 Task: Select traffic view around selected location Cape Romain National Wildlife Refuge, South Carolina, United States and identify the nearest hotel to the peak traffic point
Action: Mouse moved to (167, 85)
Screenshot: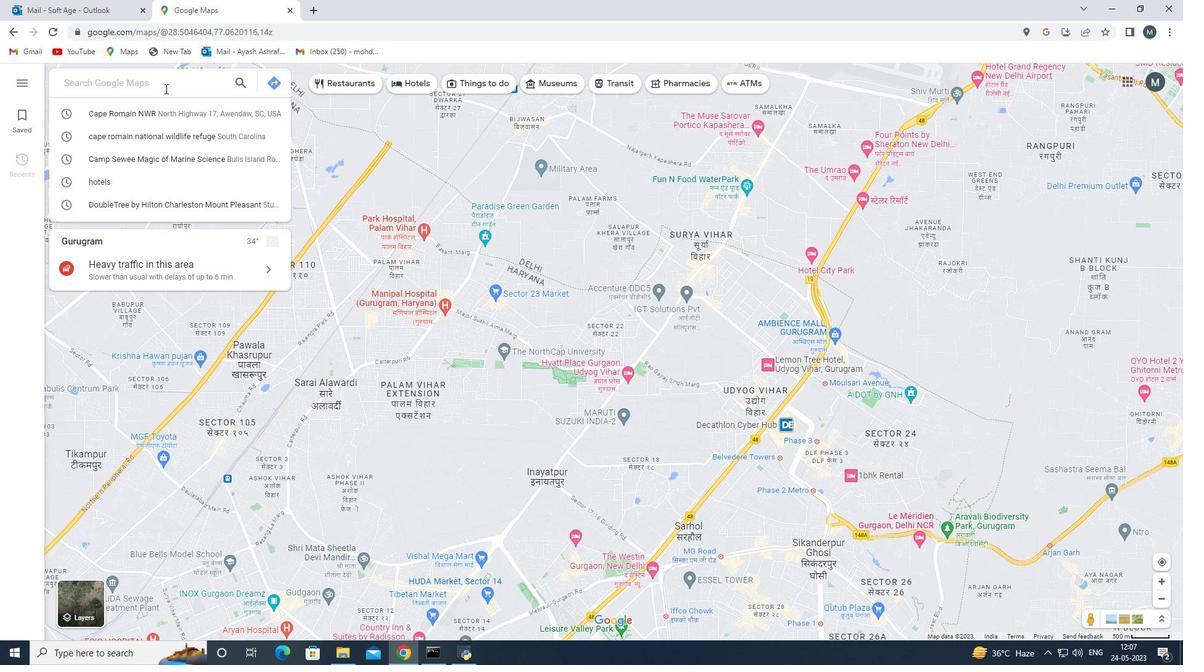
Action: Mouse pressed left at (167, 85)
Screenshot: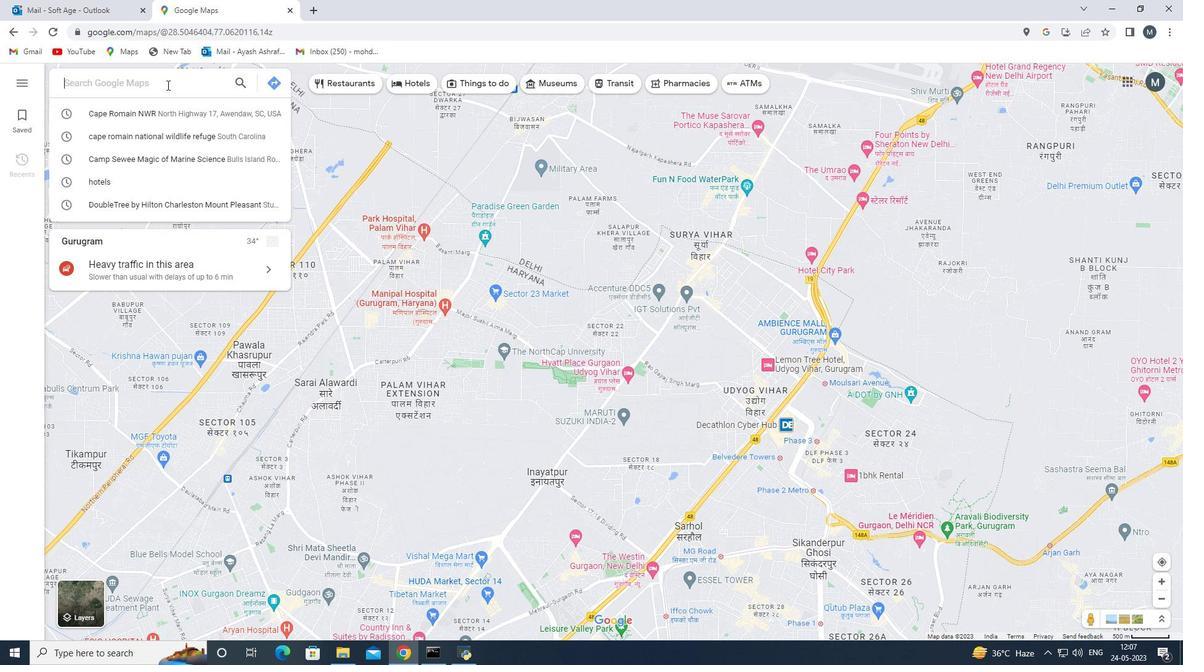 
Action: Key pressed <Key.shift>Cape<Key.space>romain<Key.space>national<Key.space>wildlife<Key.space>refuge,south<Key.space>carolina,<Key.space>united<Key.space>states<Key.space>
Screenshot: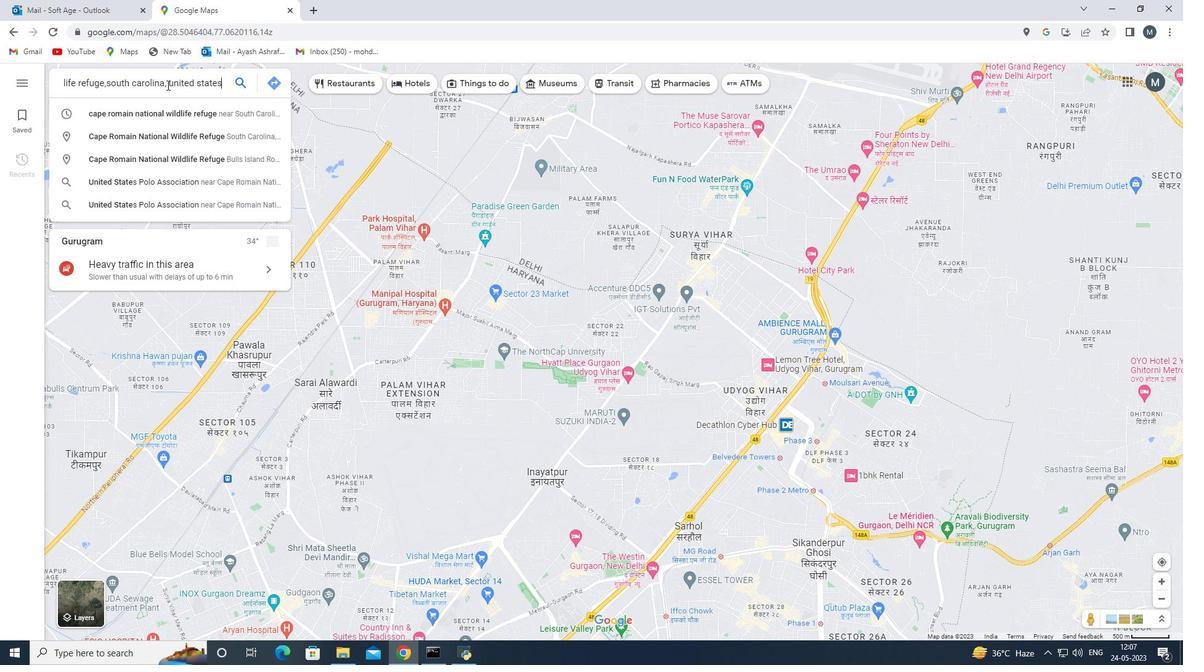 
Action: Mouse moved to (244, 85)
Screenshot: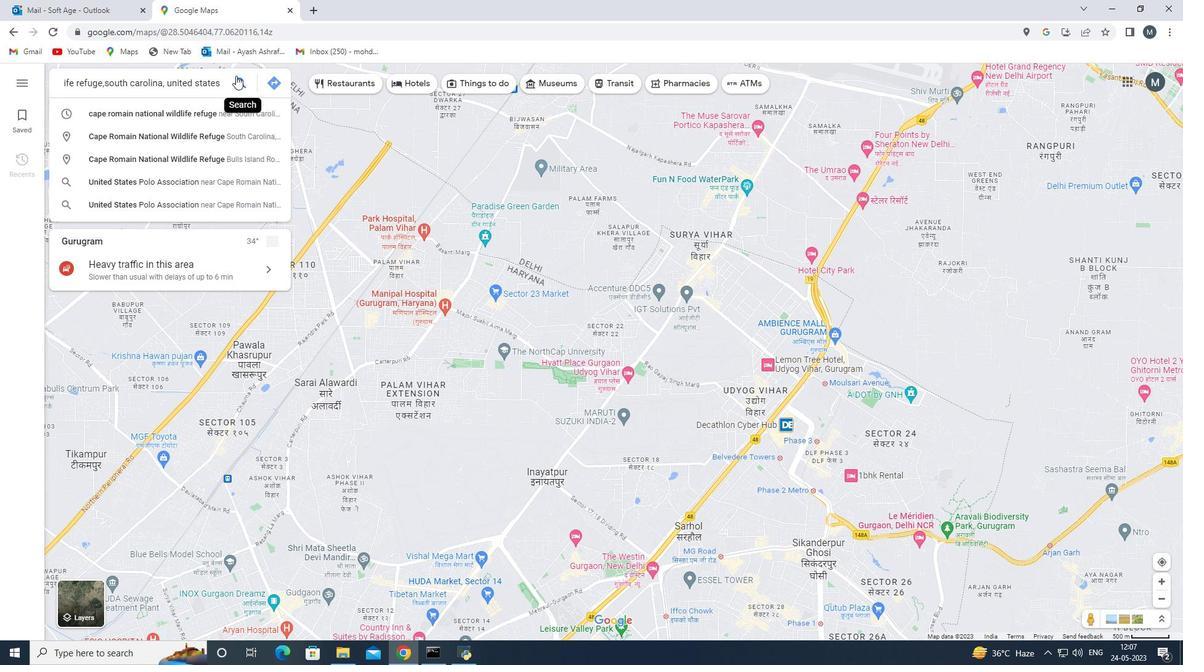 
Action: Mouse pressed left at (244, 85)
Screenshot: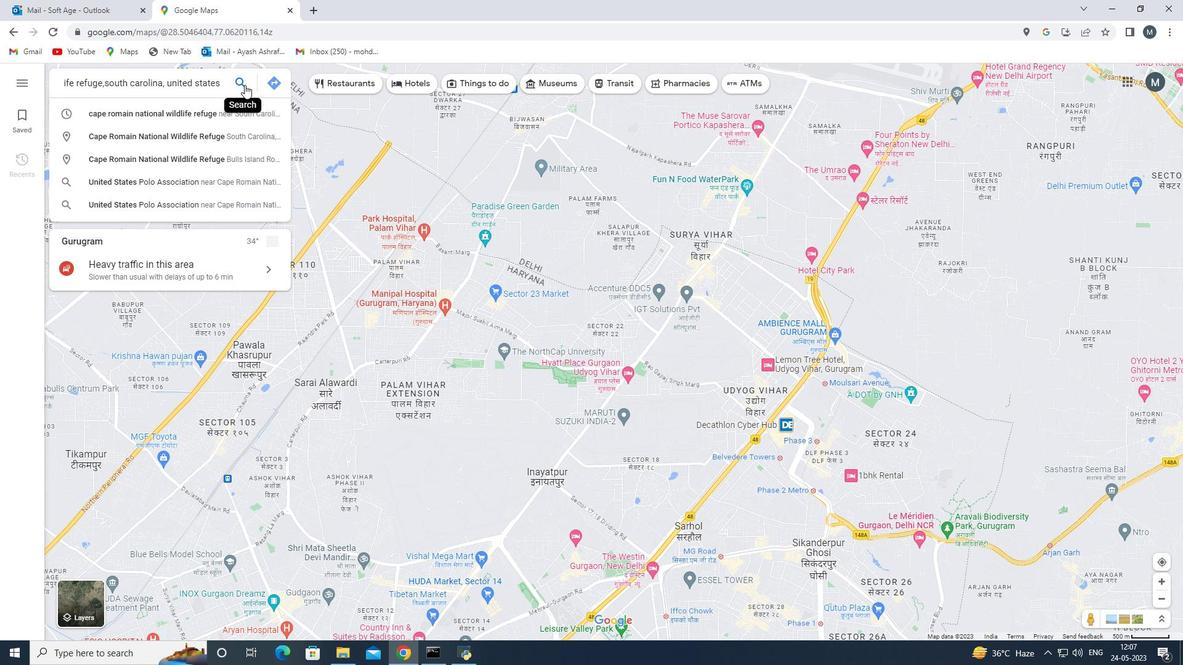 
Action: Mouse moved to (421, 607)
Screenshot: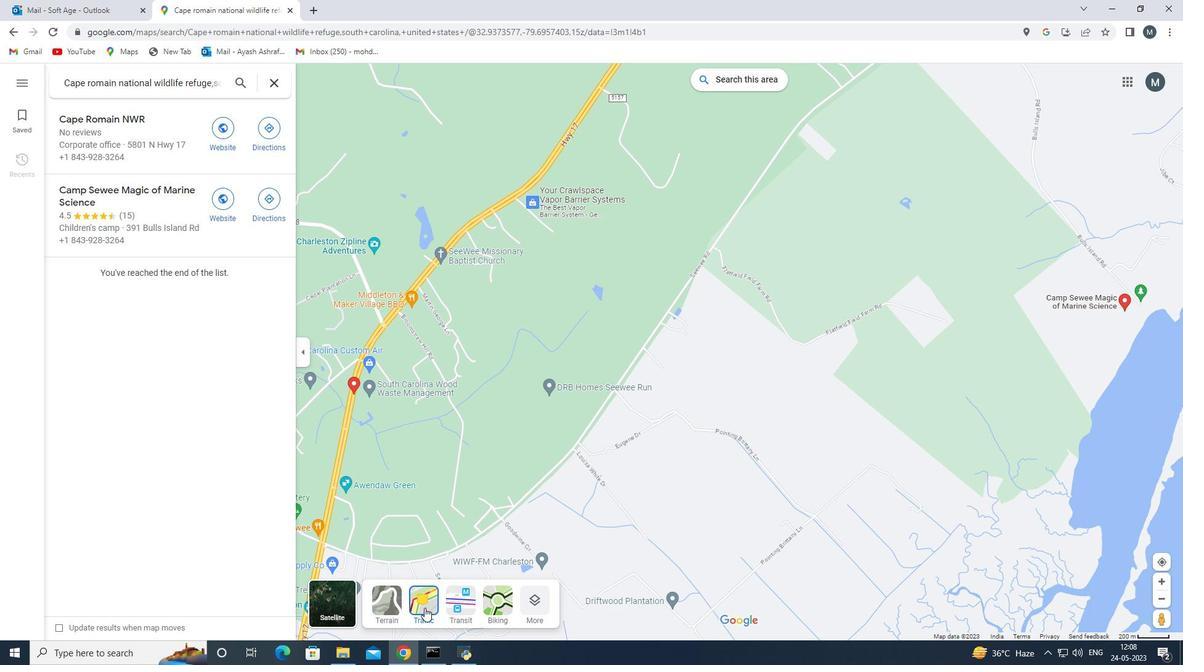 
Action: Mouse pressed left at (421, 607)
Screenshot: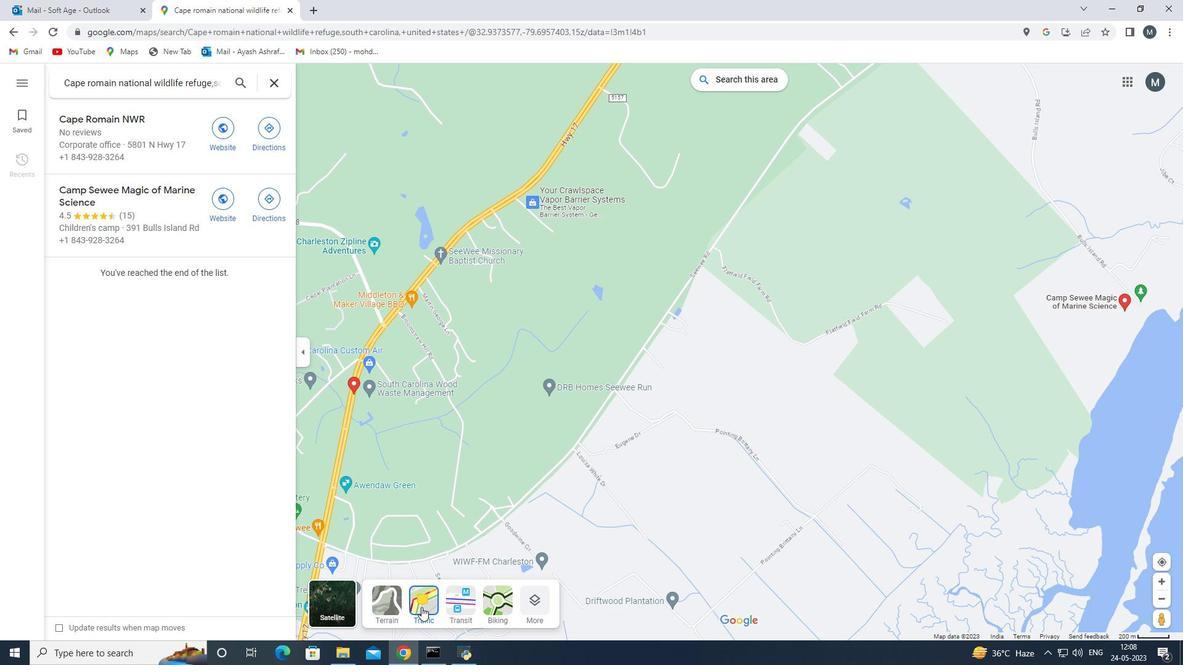 
Action: Mouse moved to (343, 607)
Screenshot: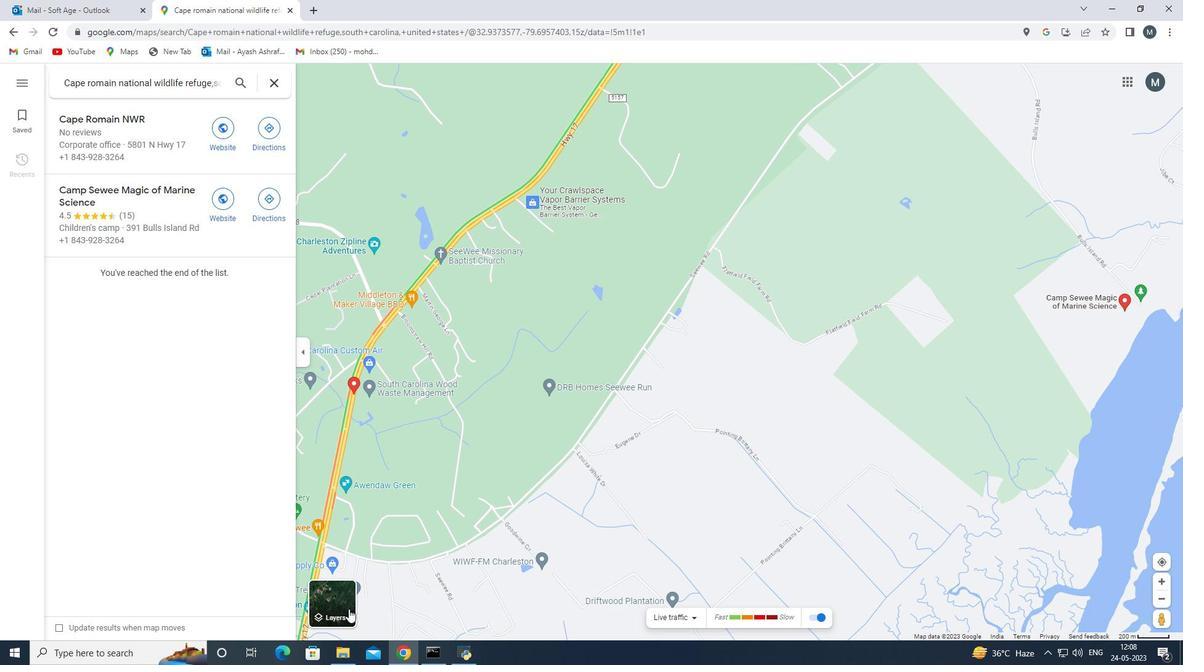 
Action: Mouse pressed left at (343, 607)
Screenshot: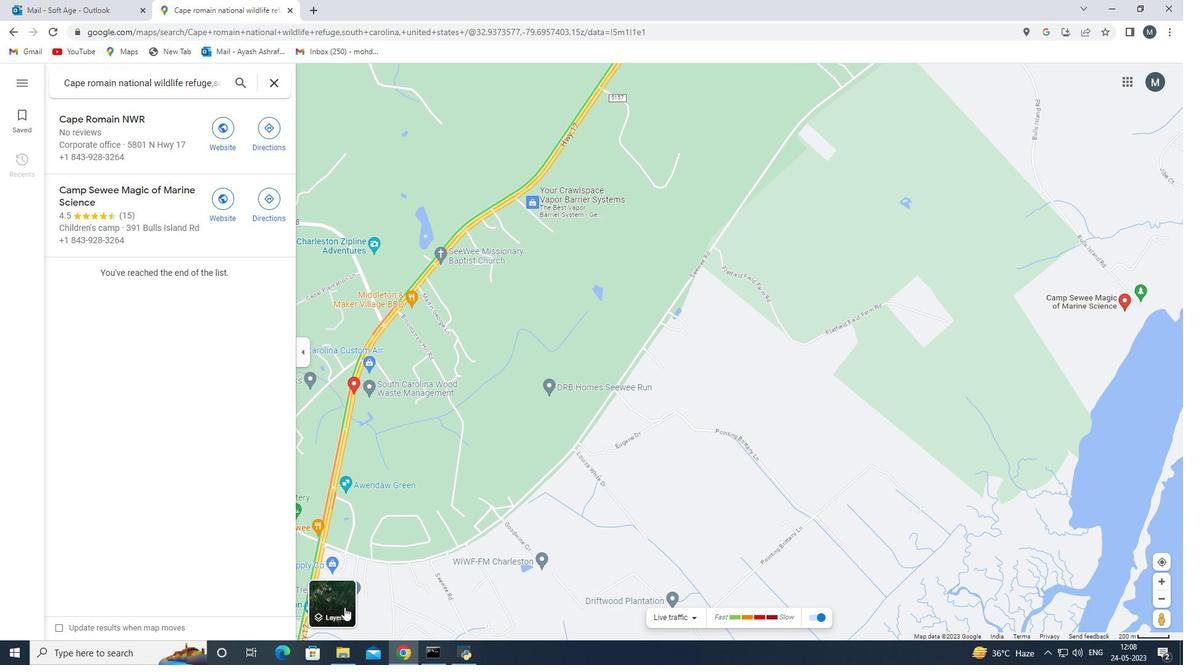 
Action: Mouse moved to (587, 457)
Screenshot: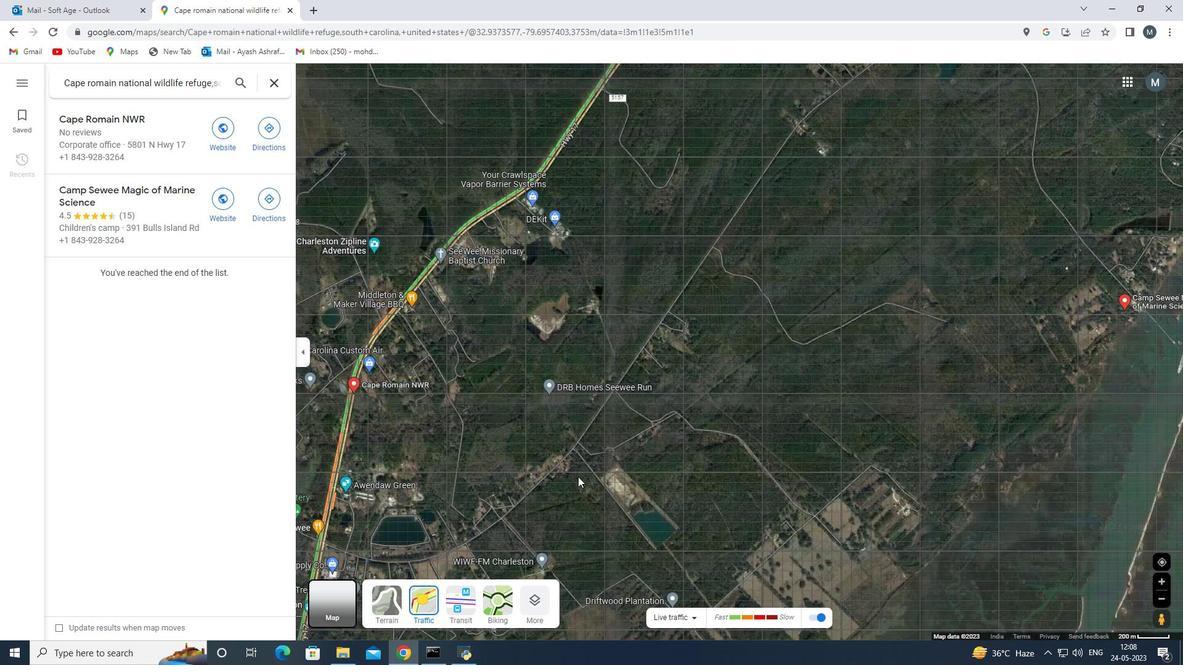 
Action: Mouse scrolled (587, 457) with delta (0, 0)
Screenshot: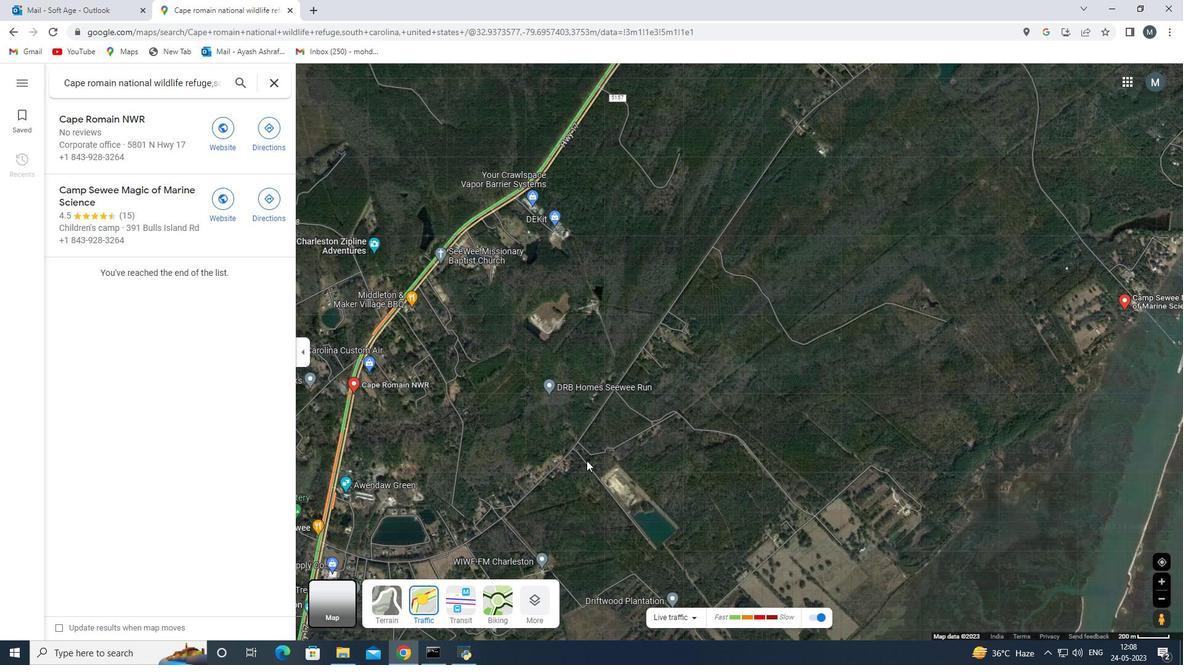 
Action: Mouse scrolled (587, 457) with delta (0, 0)
Screenshot: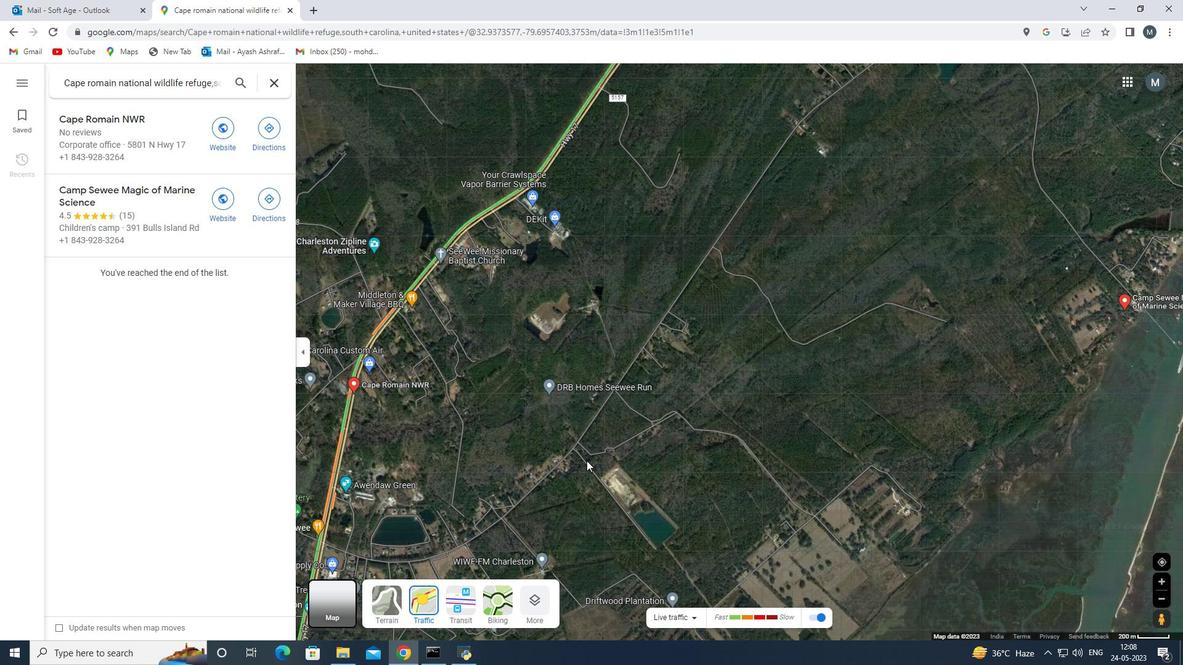 
Action: Mouse moved to (539, 404)
Screenshot: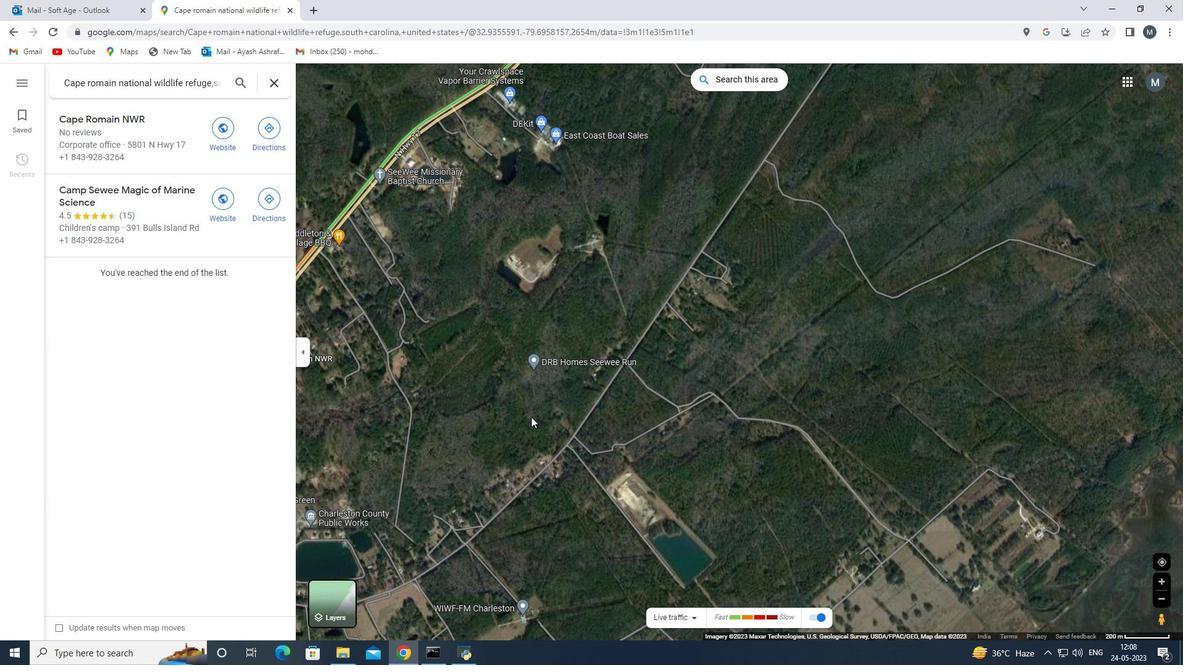 
Action: Mouse scrolled (539, 404) with delta (0, 0)
Screenshot: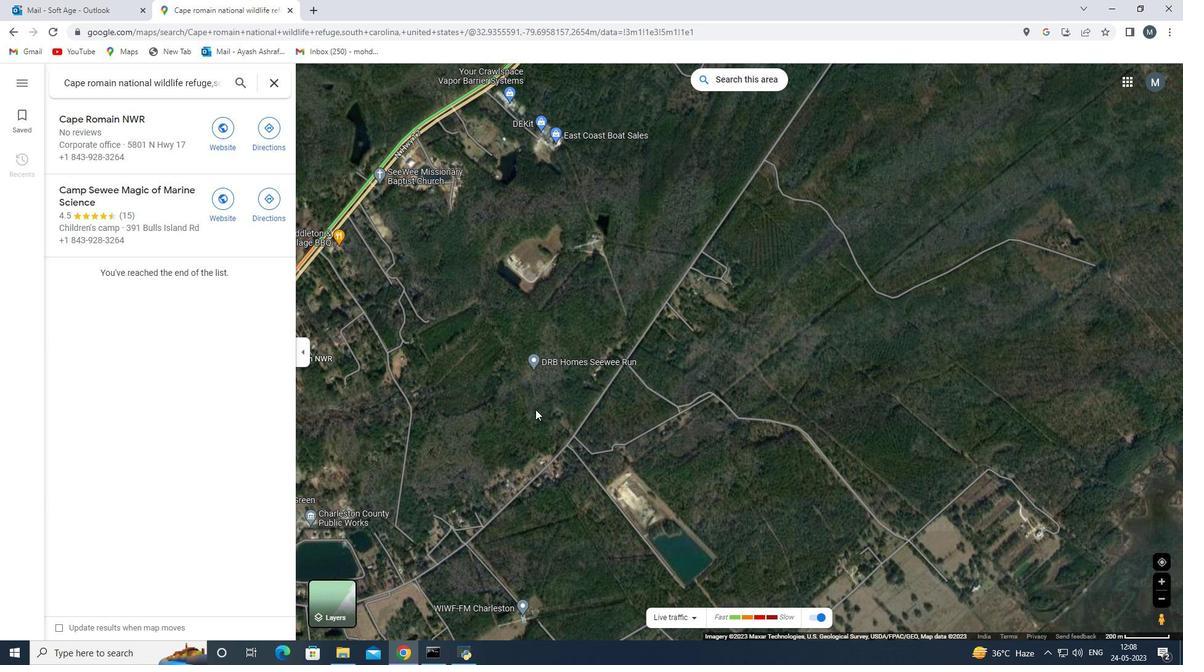 
Action: Mouse scrolled (539, 404) with delta (0, 0)
Screenshot: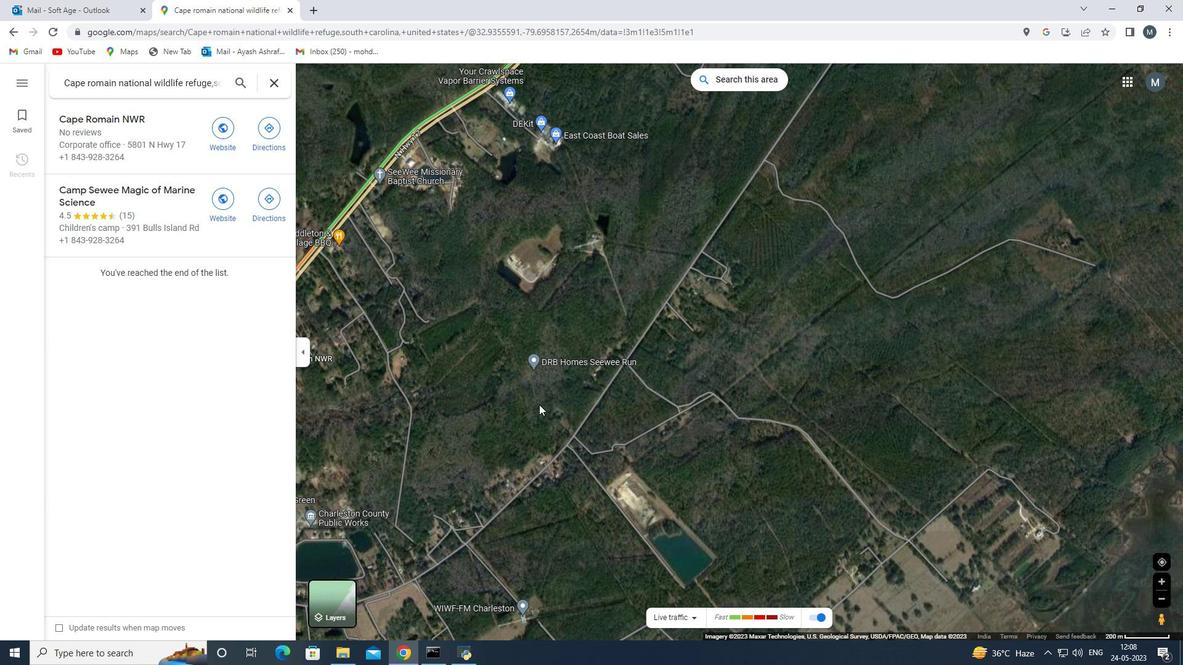 
Action: Mouse scrolled (539, 404) with delta (0, 0)
Screenshot: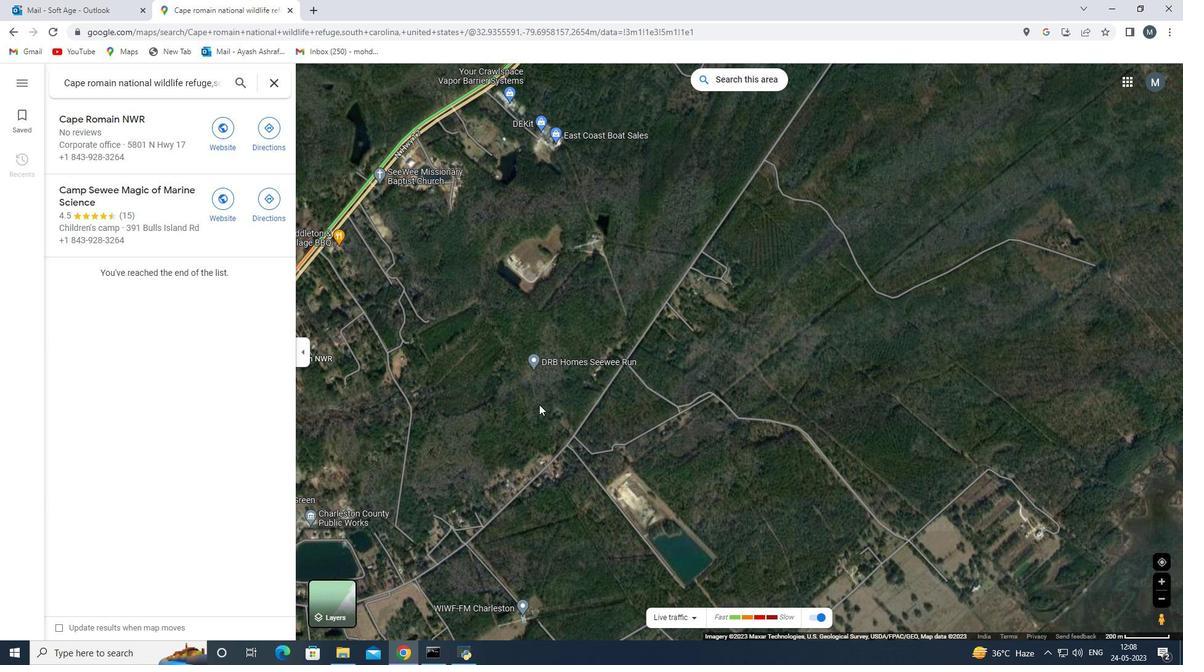 
Action: Mouse moved to (539, 404)
Screenshot: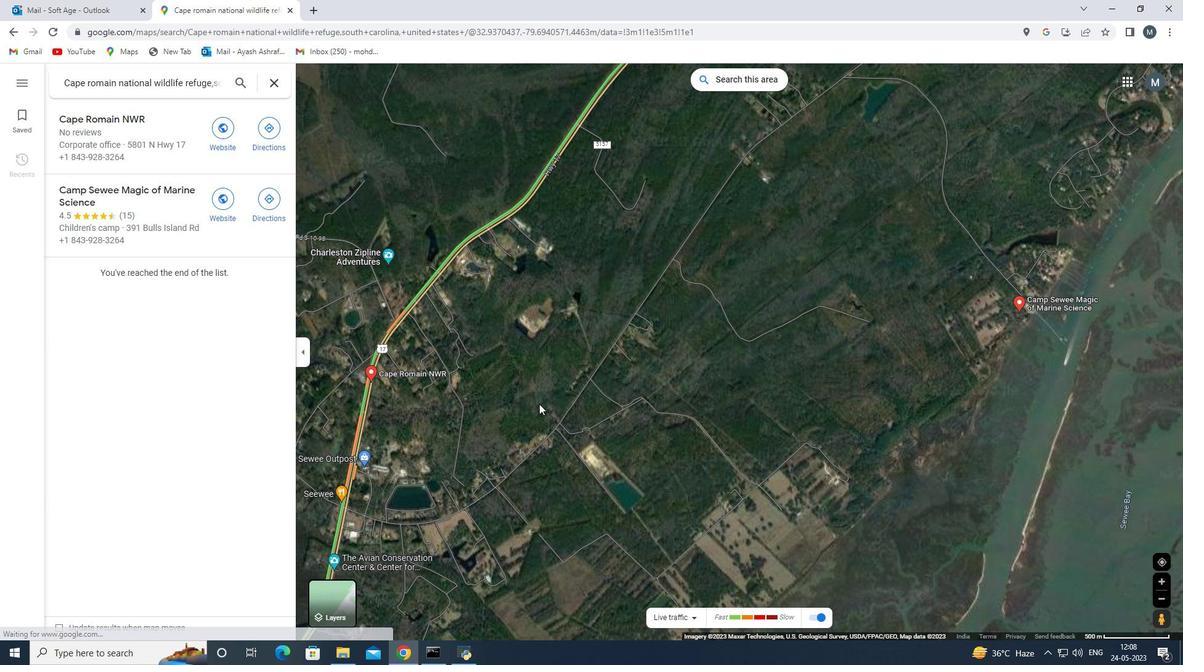 
Action: Mouse scrolled (539, 404) with delta (0, 0)
Screenshot: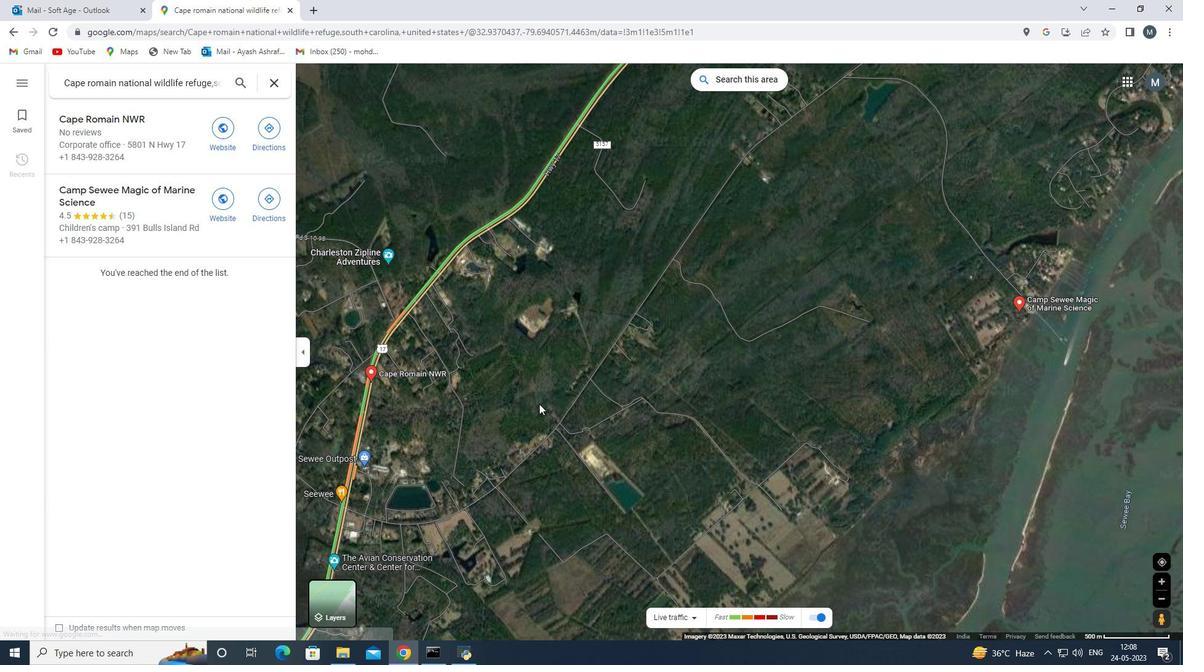 
Action: Mouse moved to (277, 87)
Screenshot: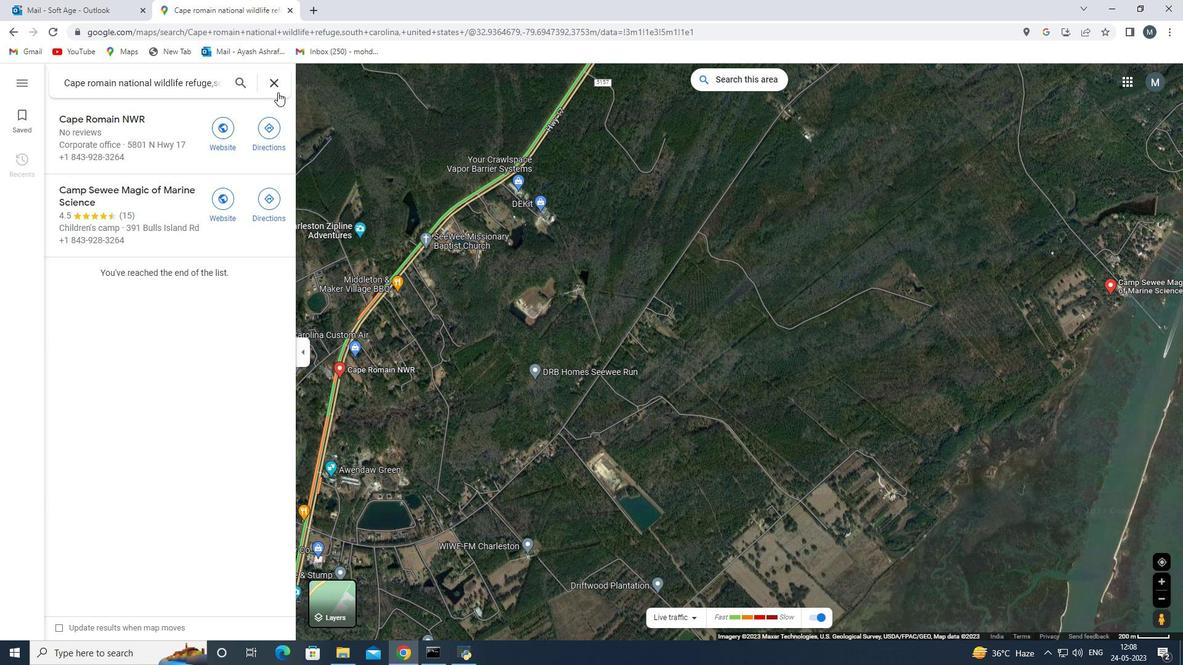 
Action: Mouse pressed left at (277, 87)
Screenshot: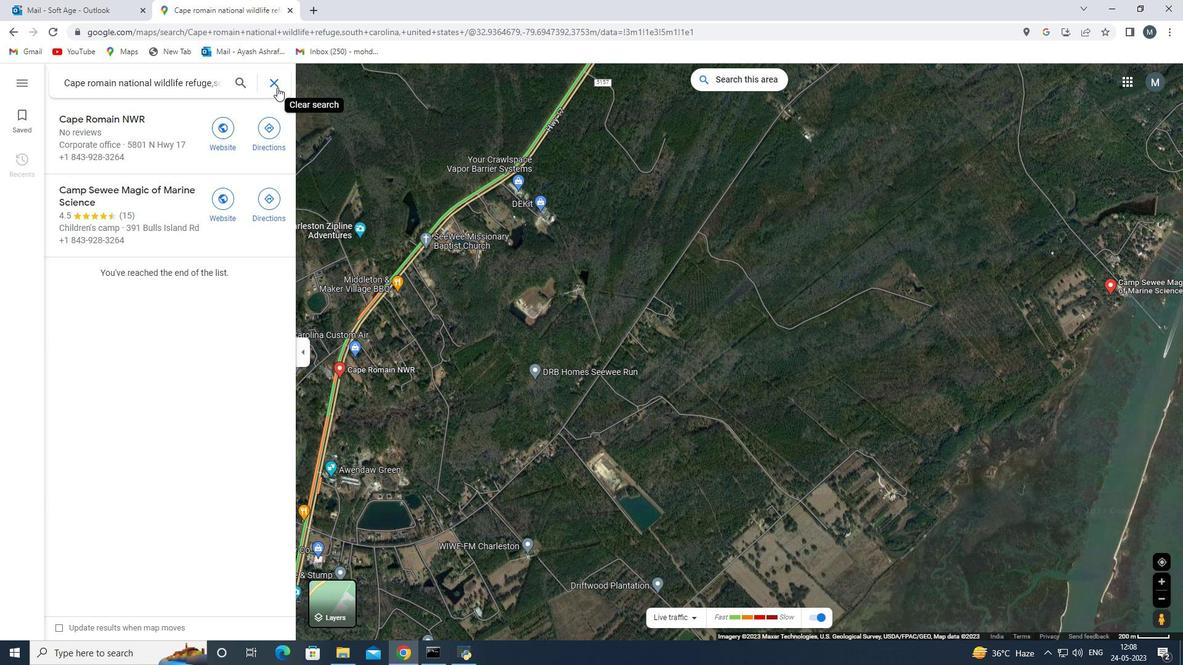 
Action: Mouse moved to (407, 381)
Screenshot: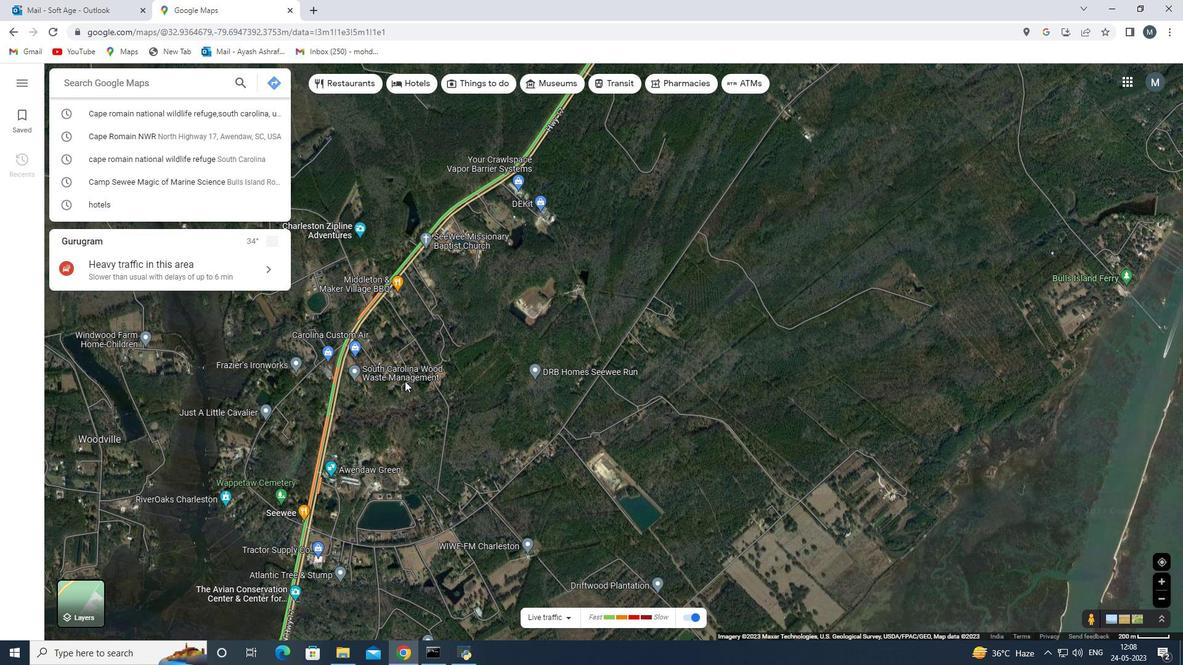 
Action: Mouse scrolled (407, 382) with delta (0, 0)
Screenshot: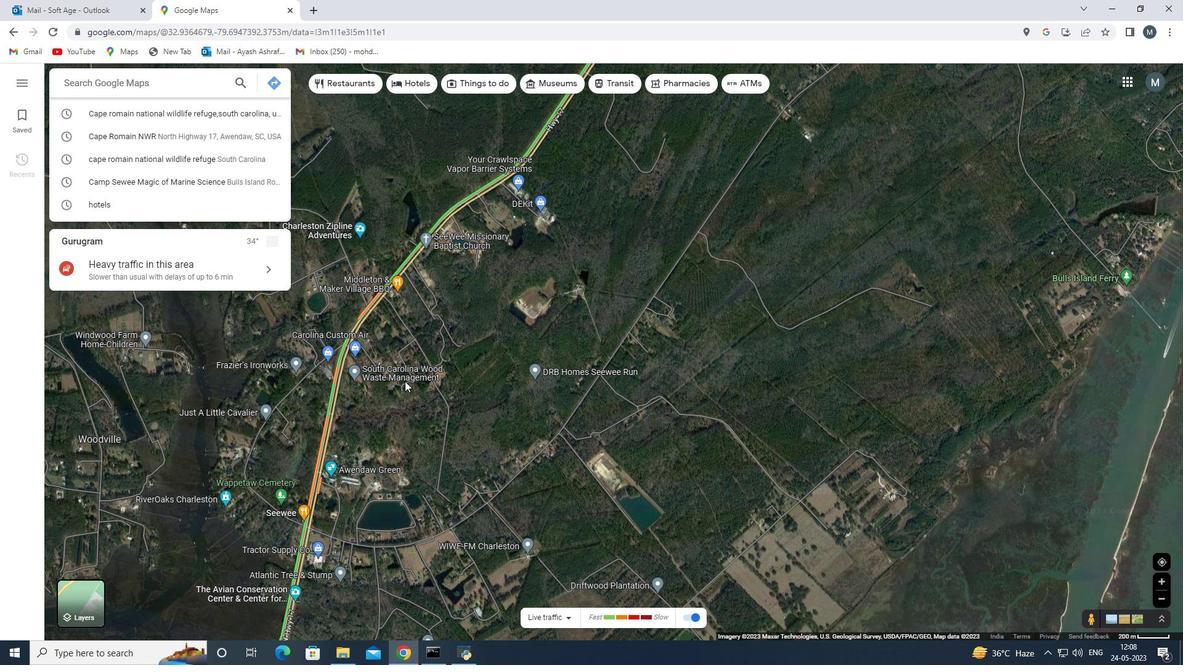 
Action: Mouse scrolled (407, 382) with delta (0, 0)
Screenshot: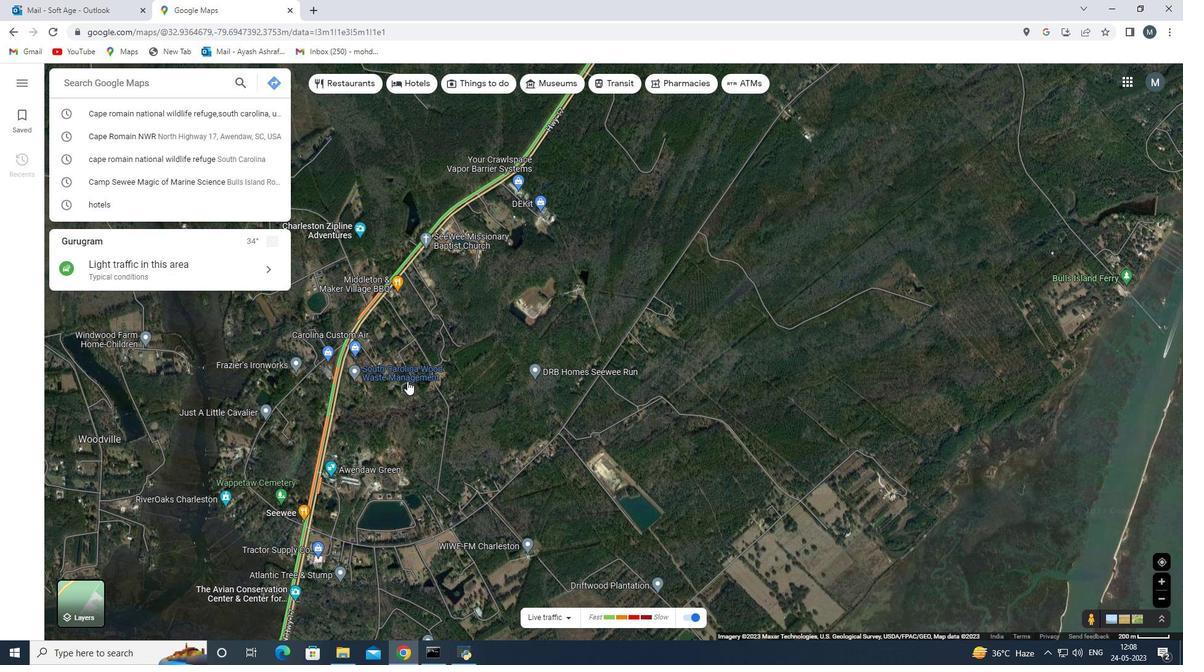 
Action: Mouse moved to (189, 345)
Screenshot: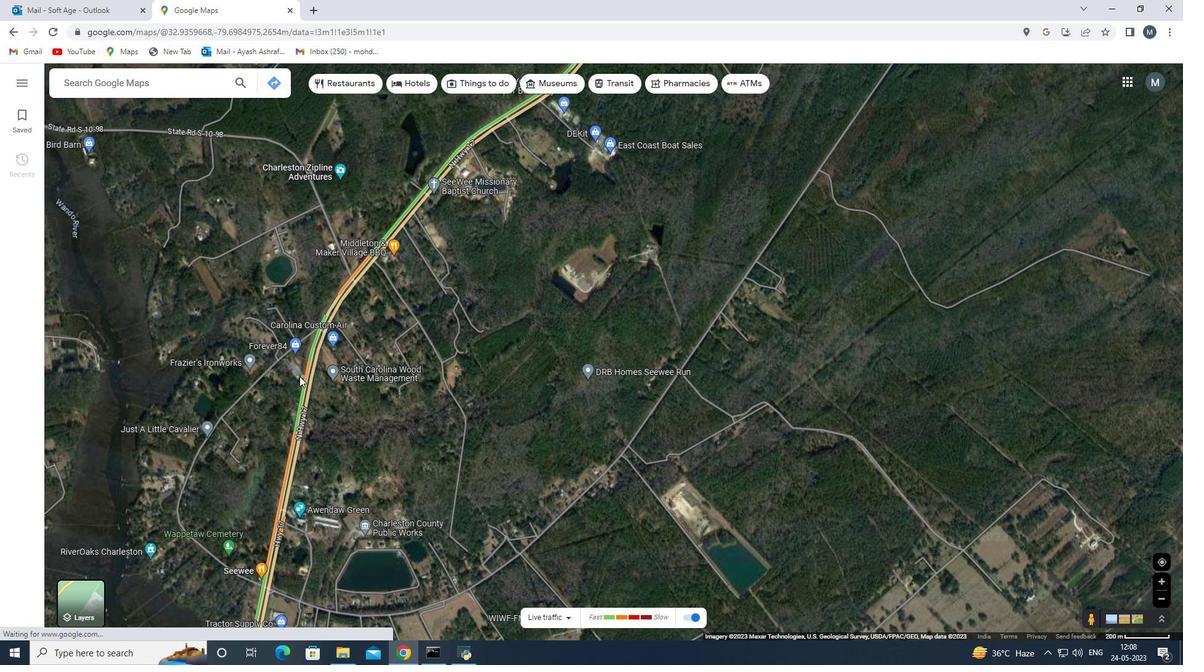 
Action: Mouse pressed left at (189, 345)
Screenshot: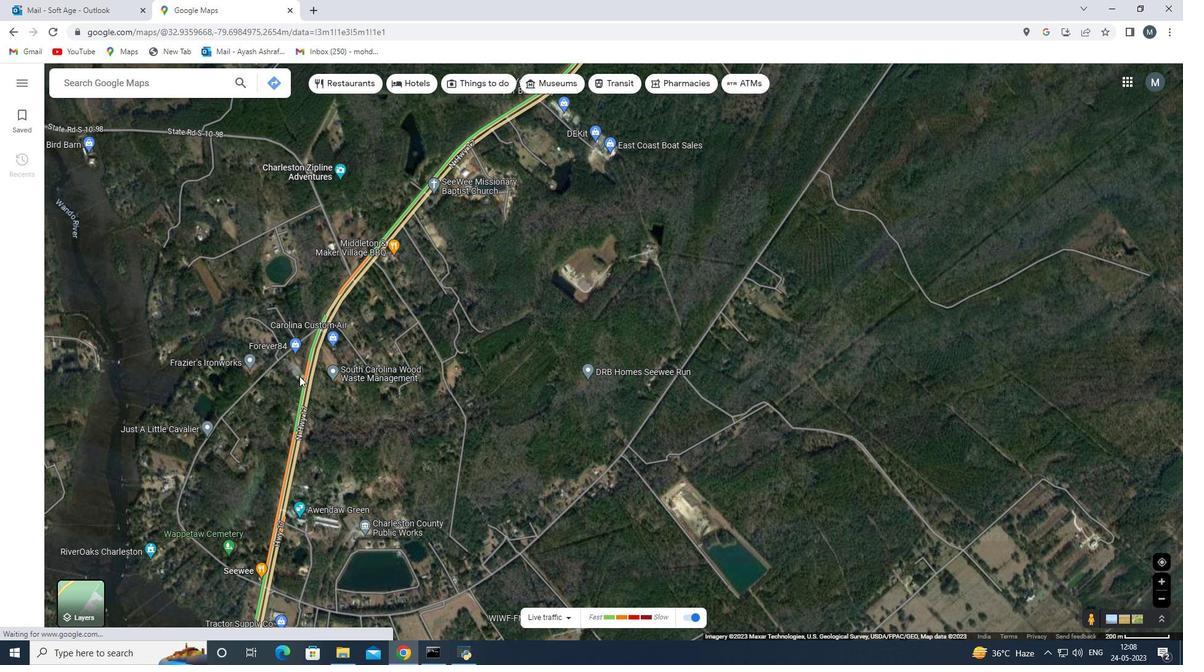 
Action: Mouse moved to (633, 342)
Screenshot: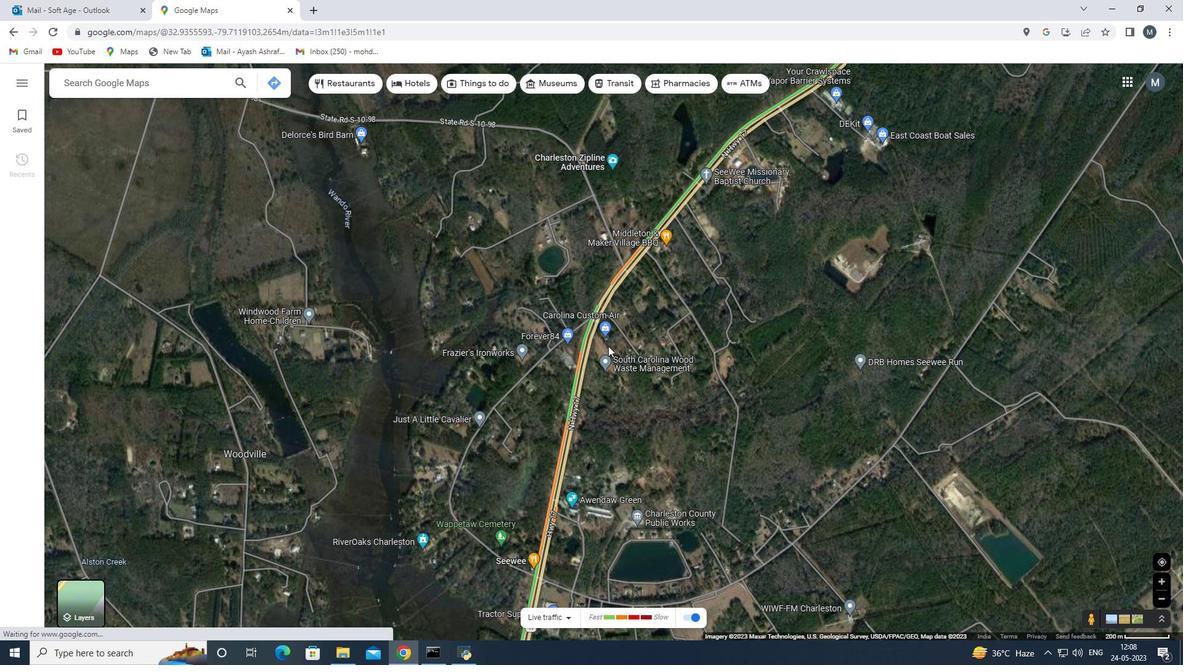 
Action: Mouse scrolled (633, 341) with delta (0, 0)
Screenshot: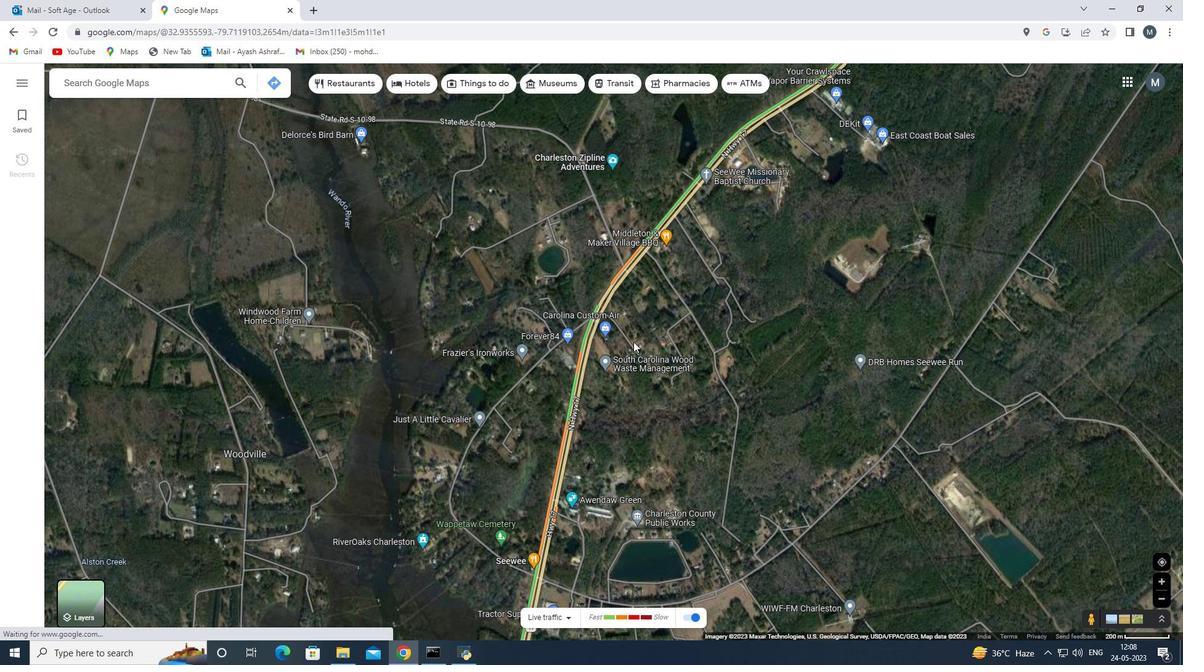 
Action: Mouse scrolled (633, 341) with delta (0, 0)
Screenshot: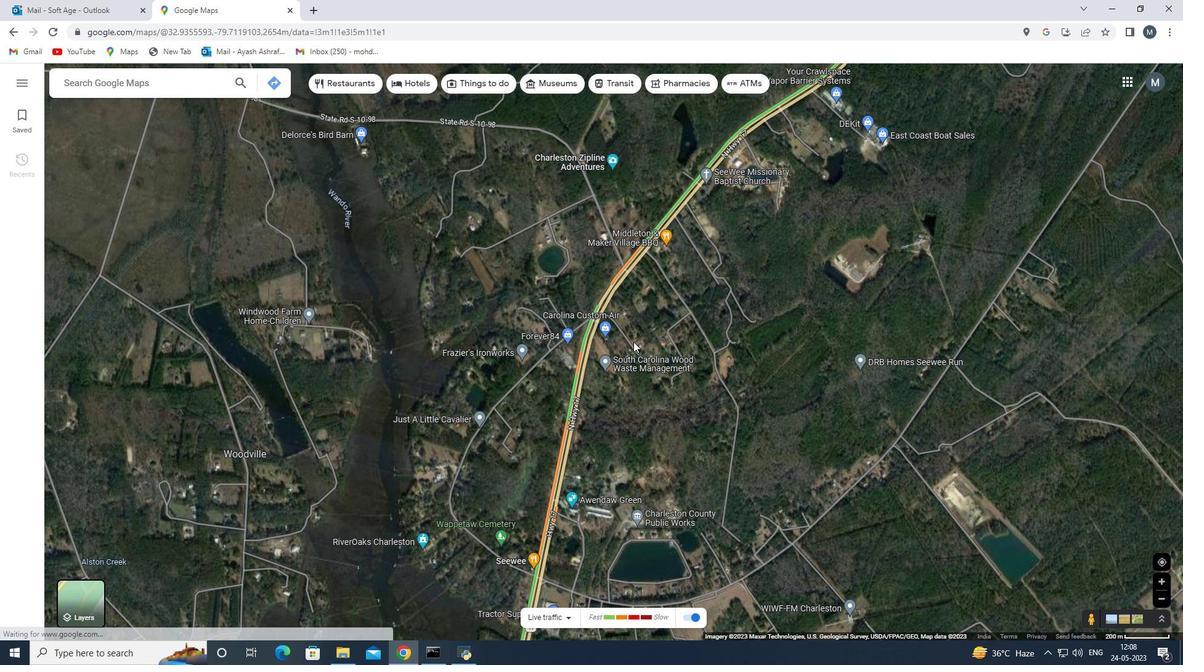 
Action: Mouse moved to (687, 317)
Screenshot: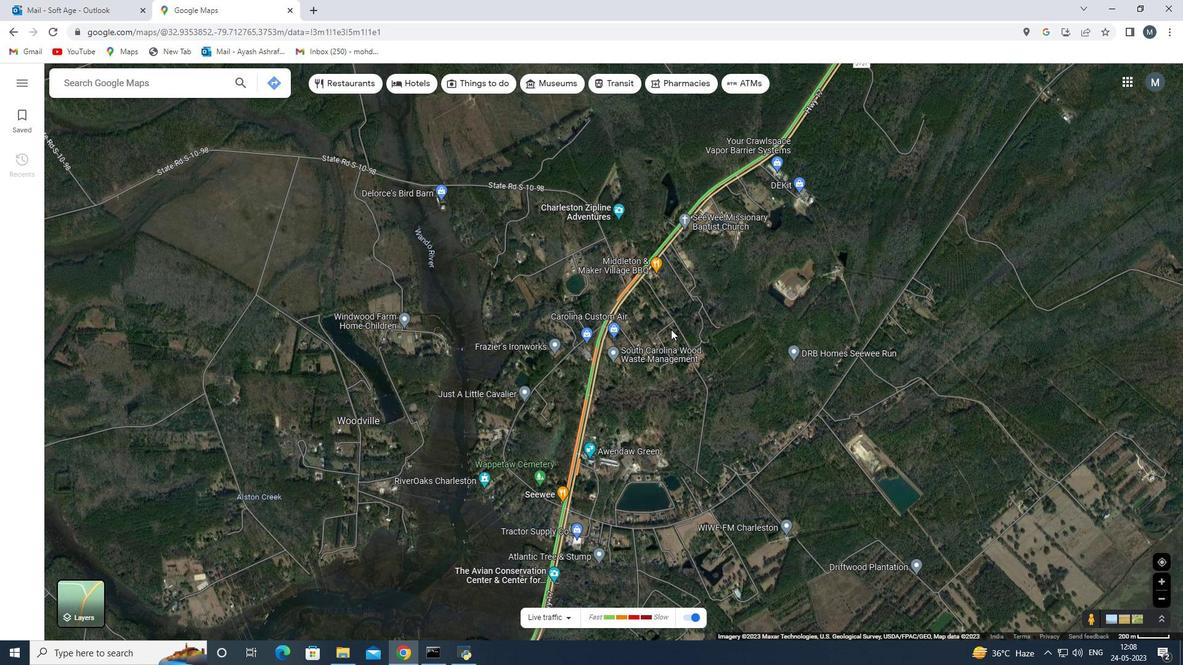 
Action: Mouse scrolled (687, 317) with delta (0, 0)
Screenshot: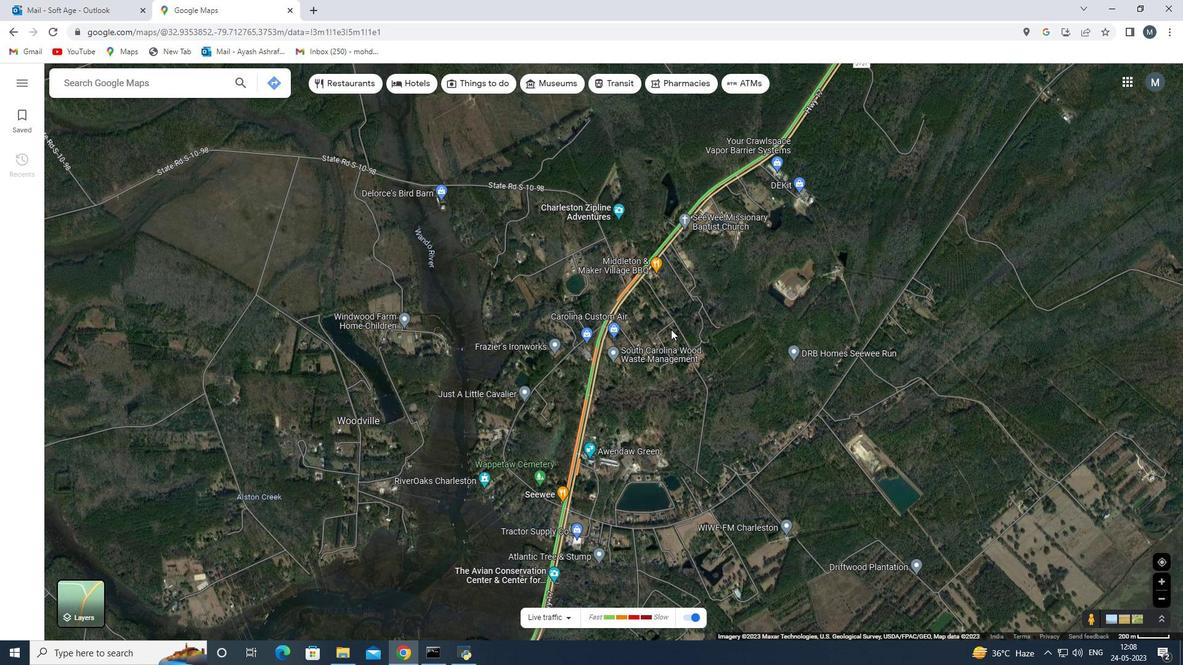 
Action: Mouse moved to (691, 316)
Screenshot: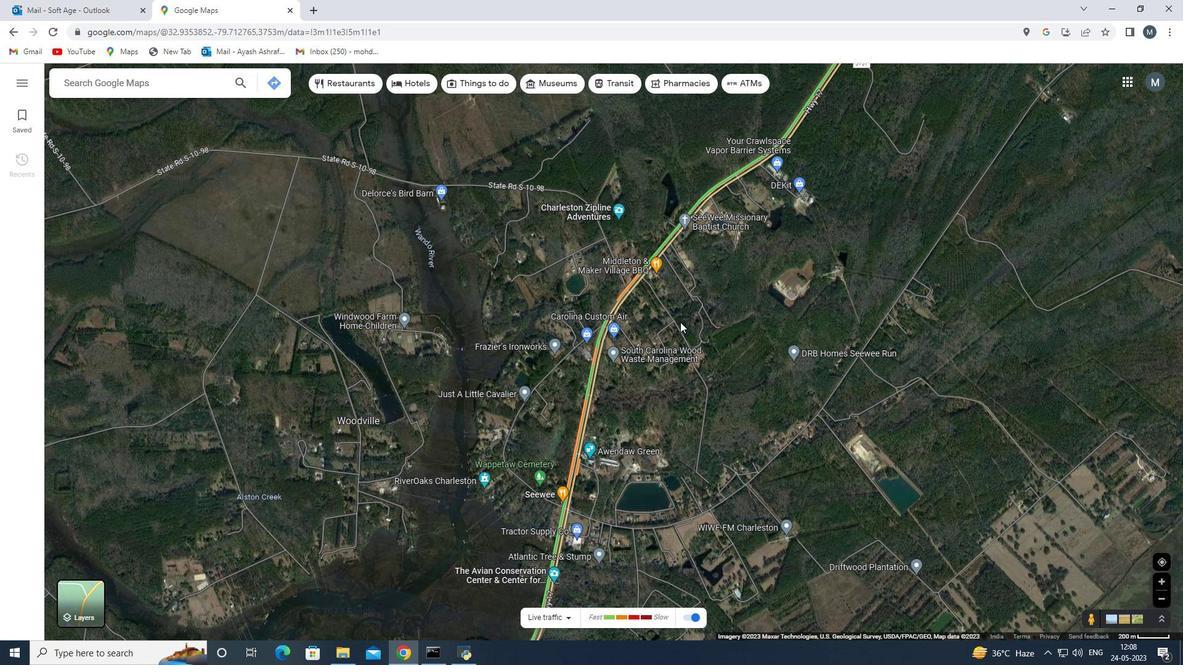 
Action: Mouse scrolled (691, 315) with delta (0, 0)
Screenshot: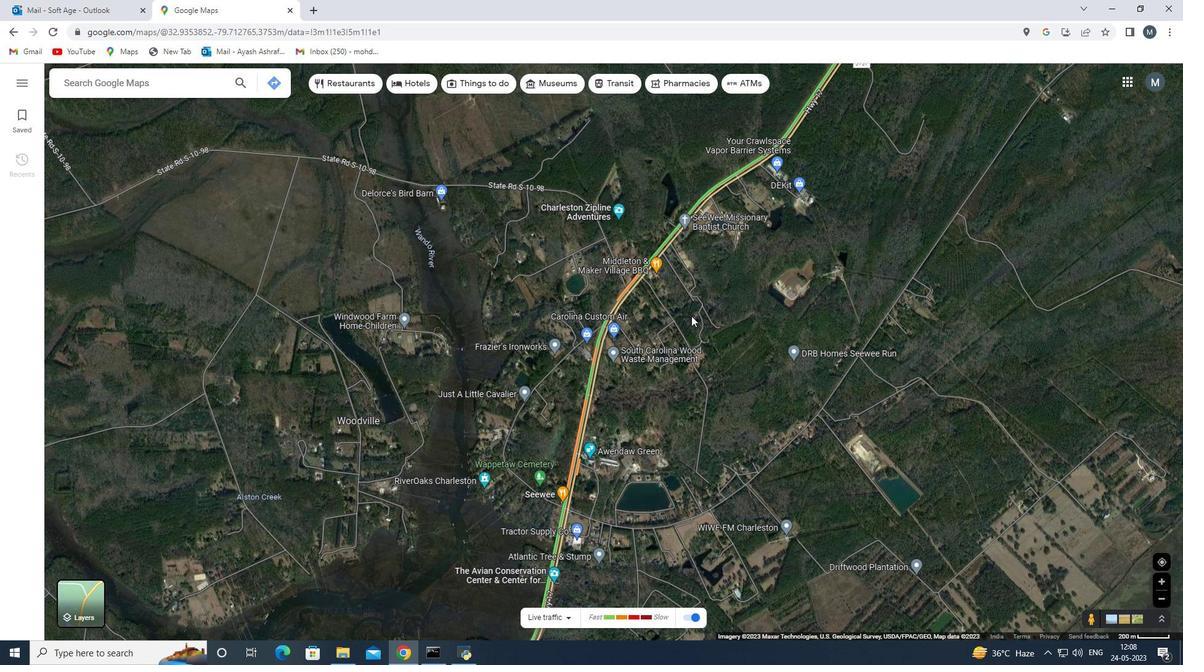 
Action: Mouse moved to (652, 349)
Screenshot: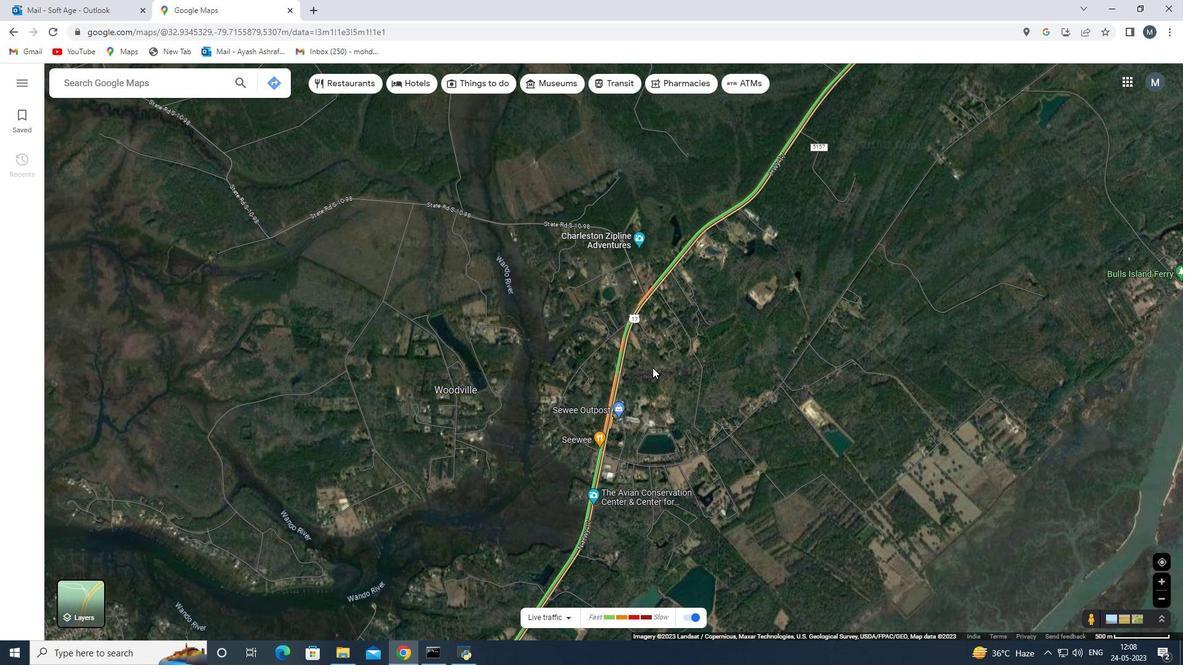 
Action: Mouse scrolled (652, 348) with delta (0, 0)
Screenshot: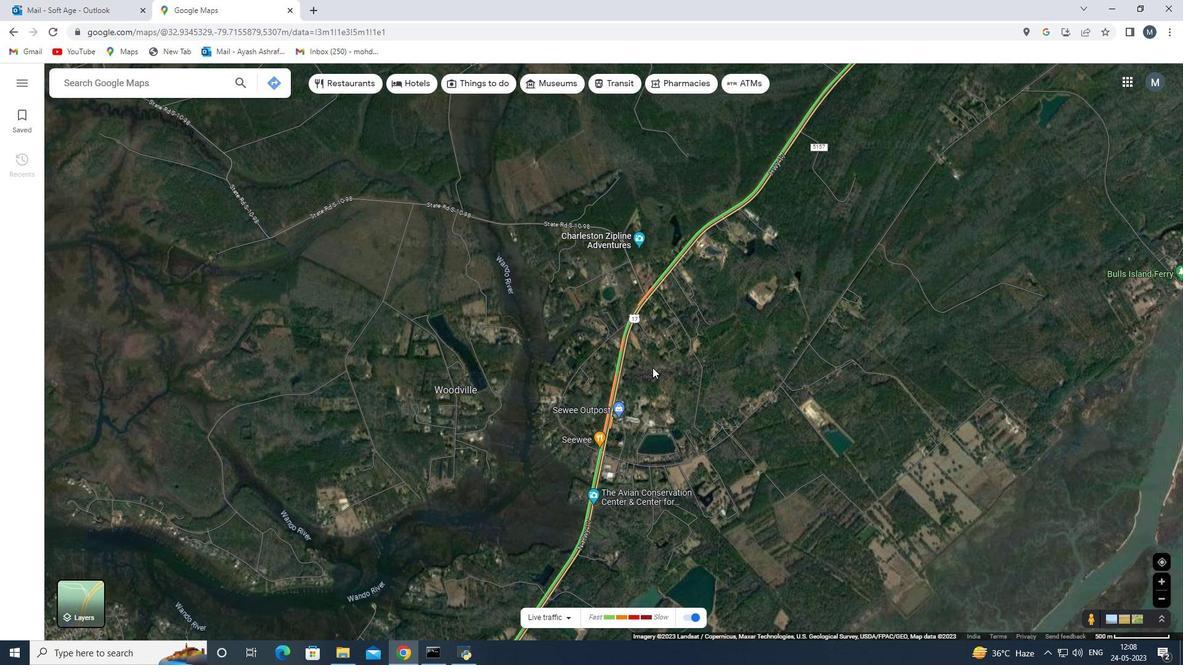 
Action: Mouse moved to (619, 395)
Screenshot: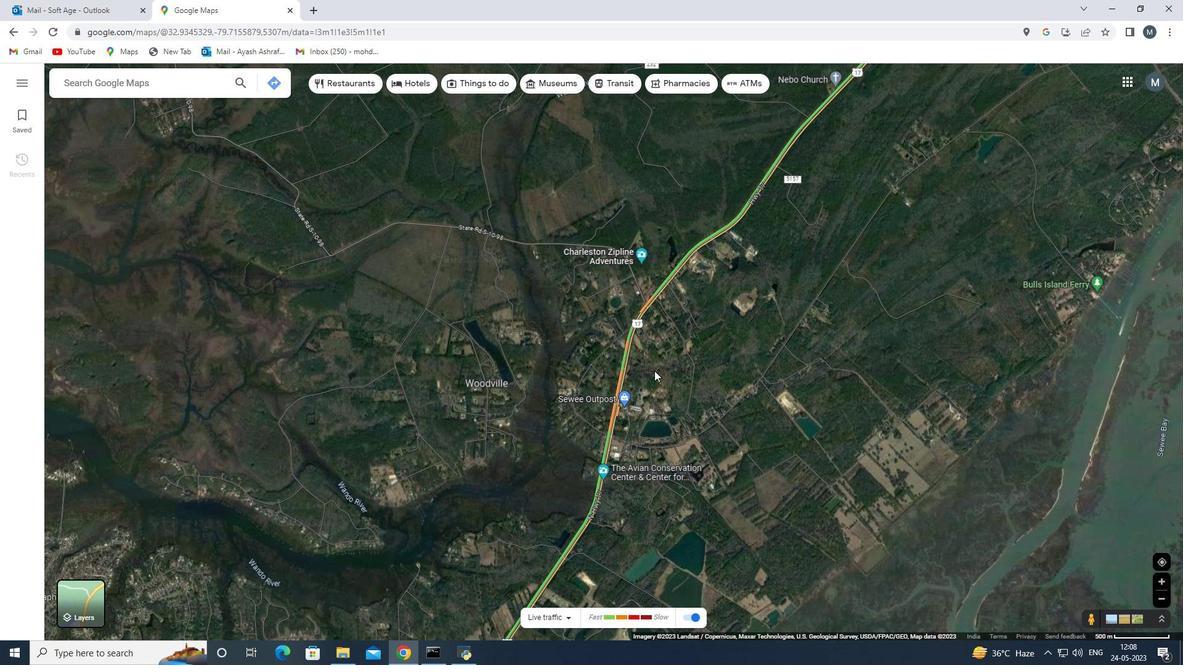 
Action: Mouse pressed left at (619, 395)
Screenshot: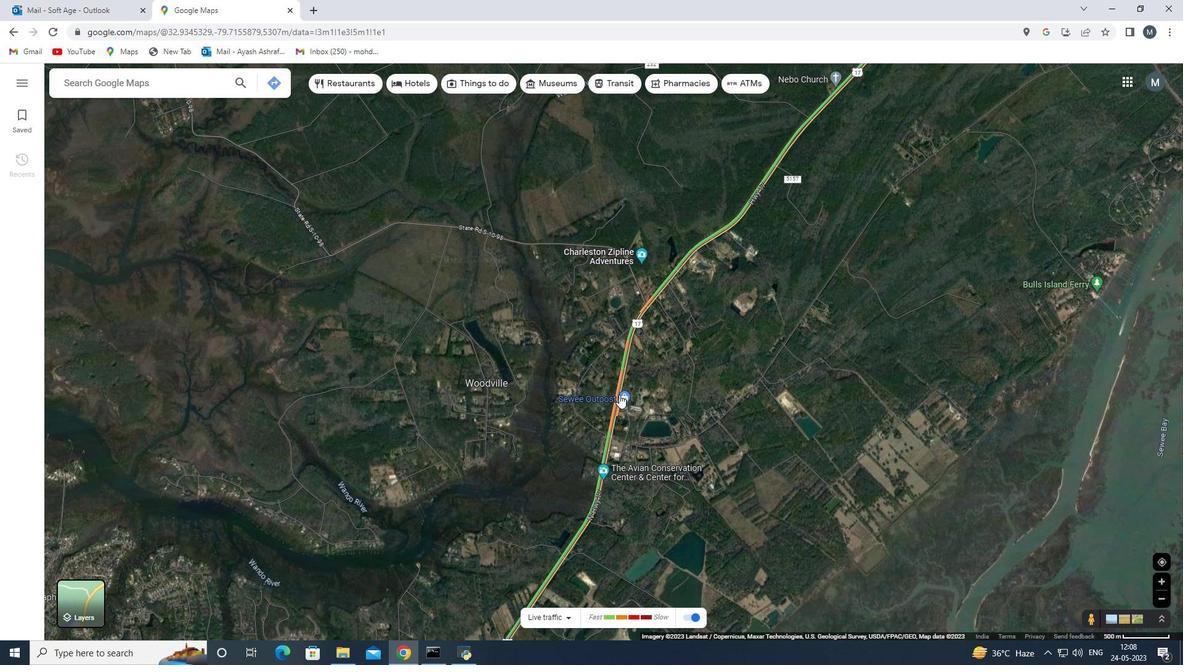 
Action: Mouse moved to (572, 423)
Screenshot: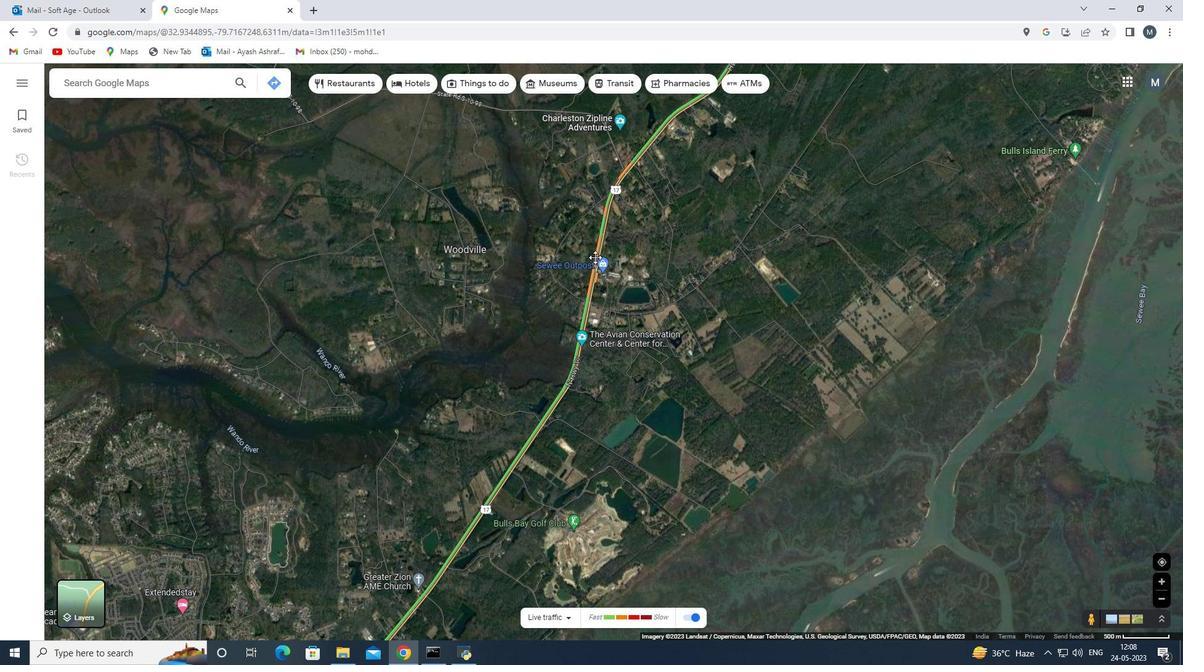 
Action: Mouse scrolled (572, 423) with delta (0, 0)
Screenshot: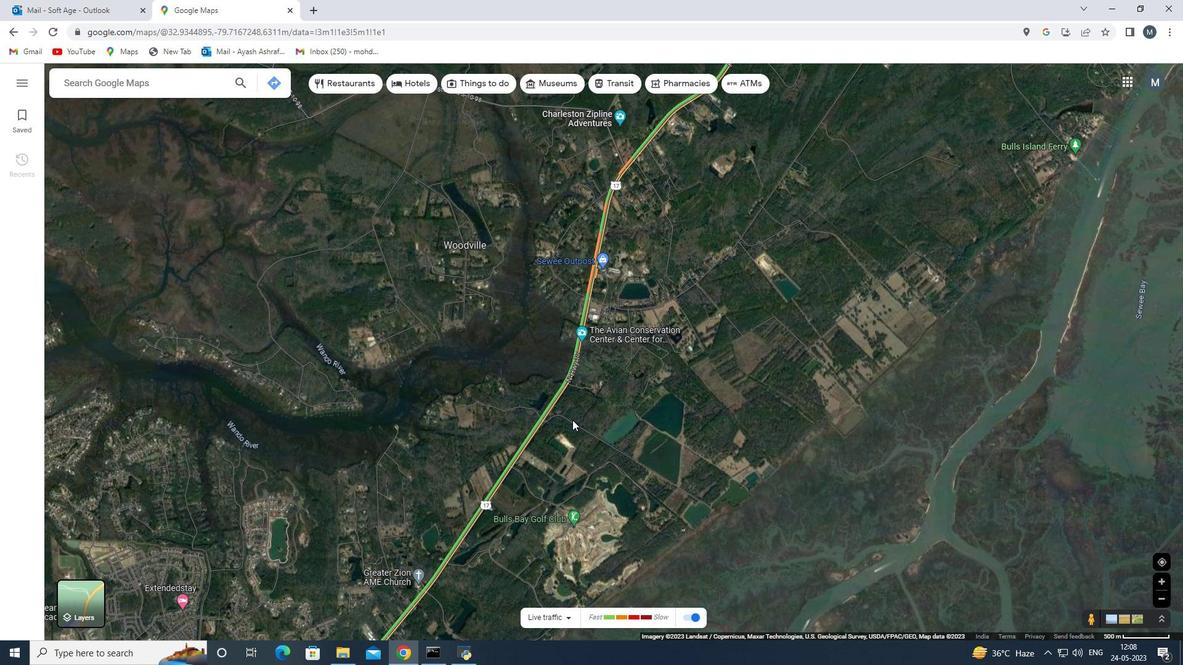 
Action: Mouse scrolled (572, 423) with delta (0, 0)
Screenshot: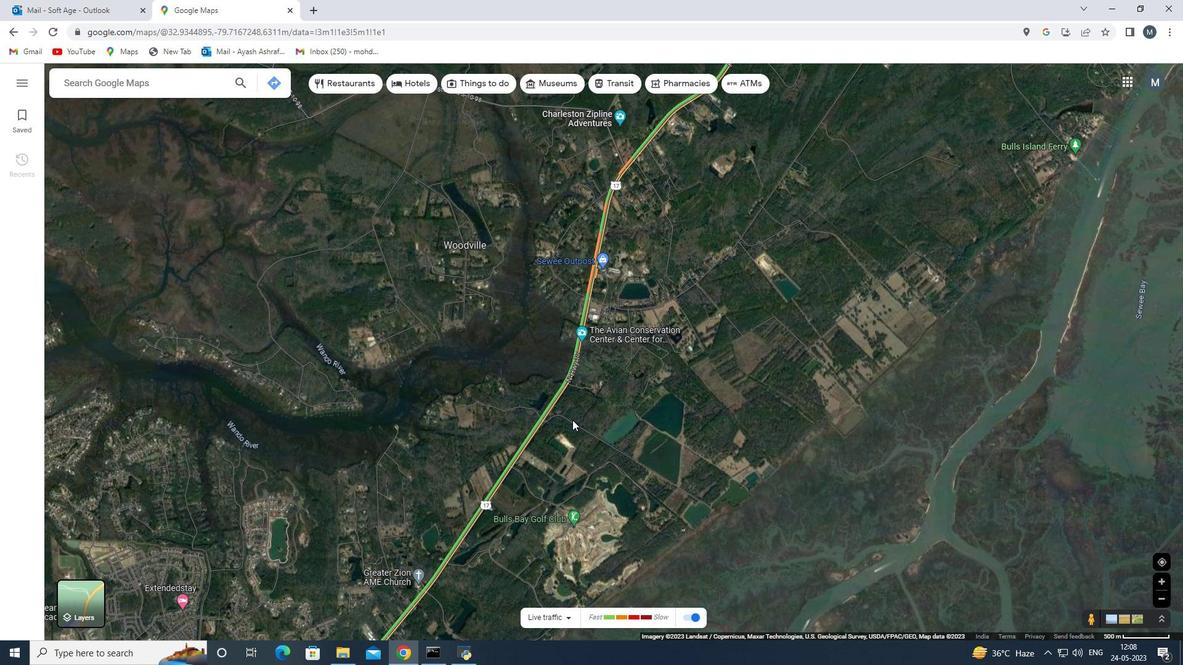 
Action: Mouse scrolled (572, 423) with delta (0, 0)
Screenshot: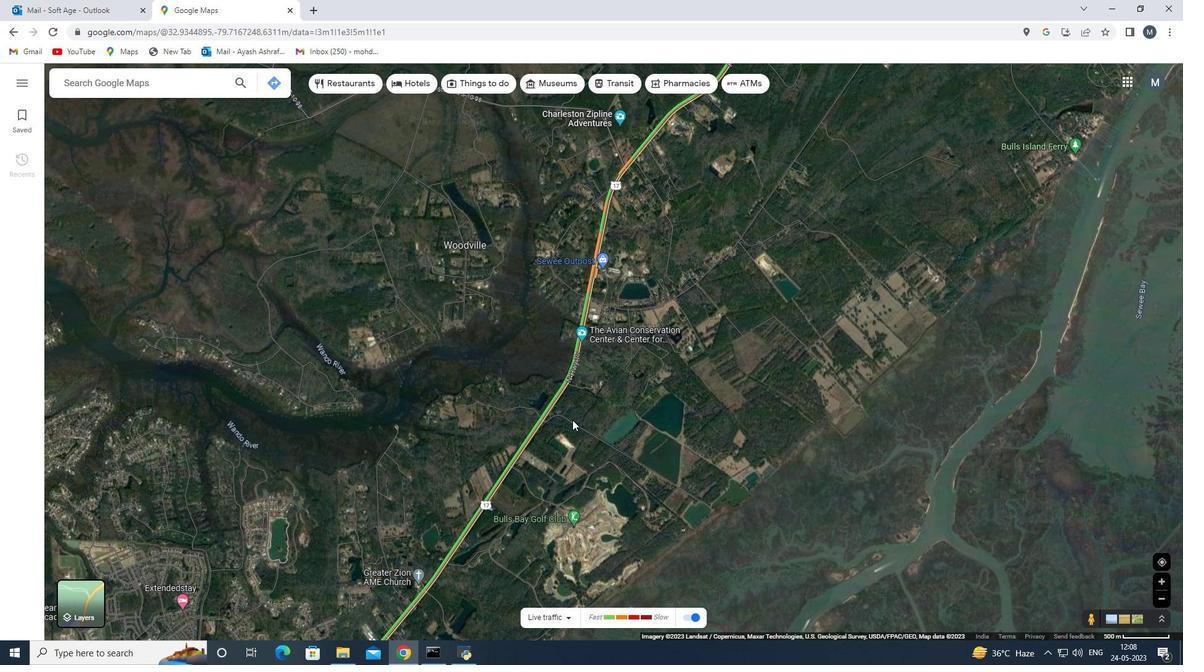 
Action: Mouse scrolled (572, 423) with delta (0, 0)
Screenshot: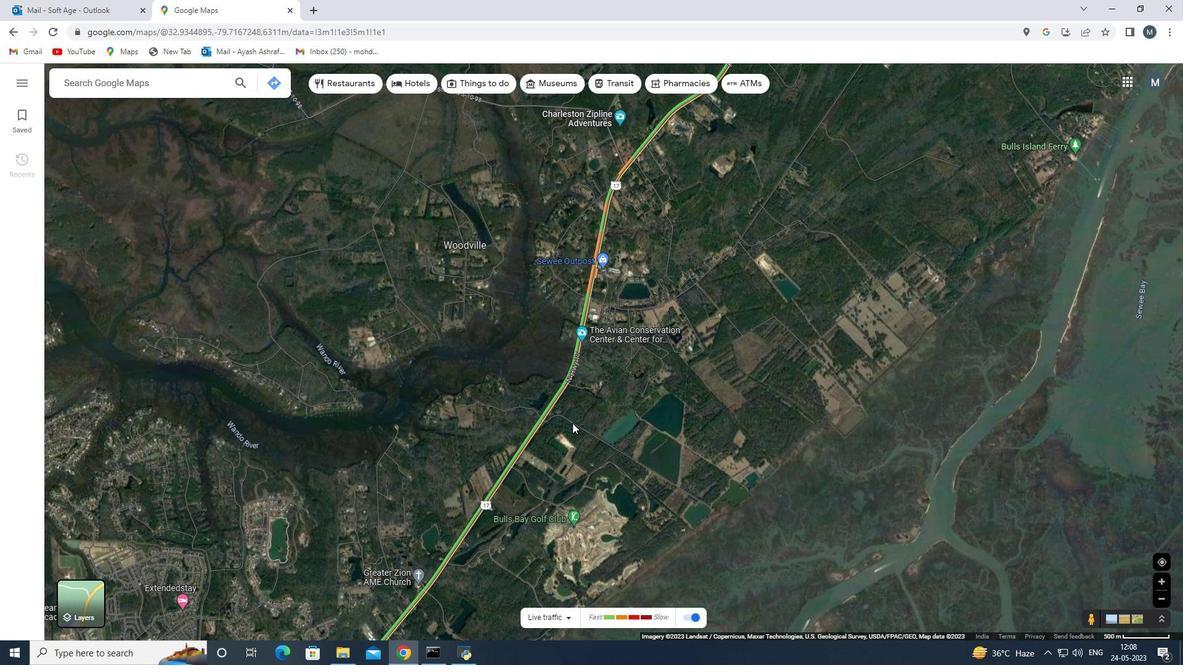 
Action: Mouse moved to (572, 423)
Screenshot: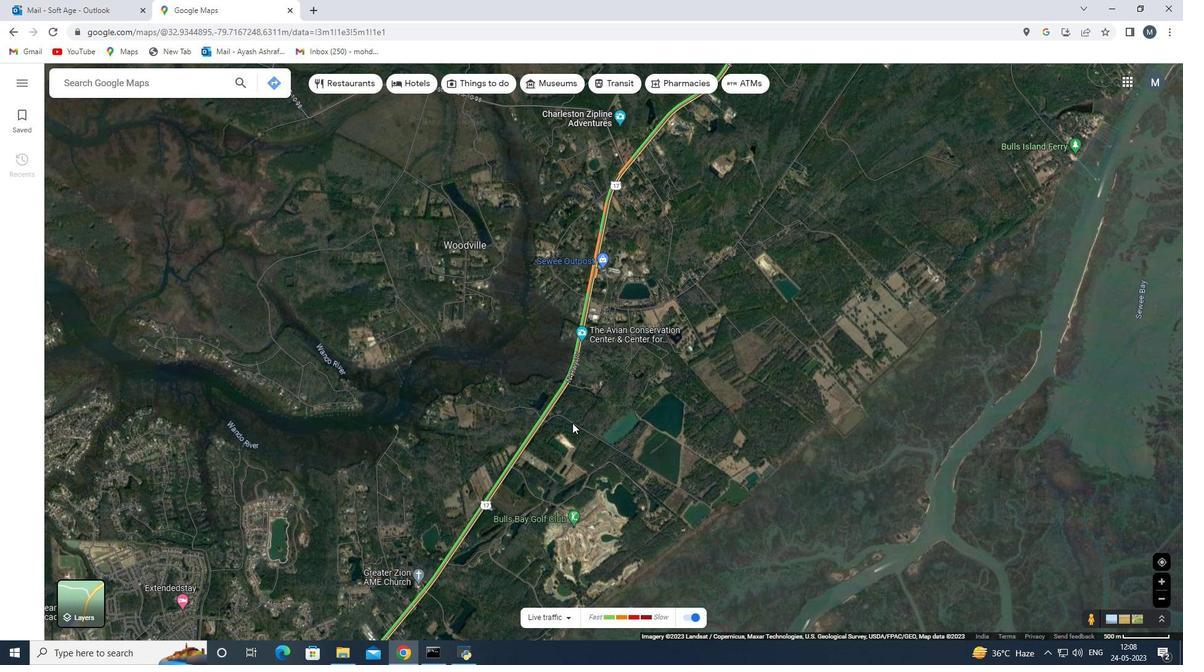 
Action: Mouse scrolled (572, 423) with delta (0, 0)
Screenshot: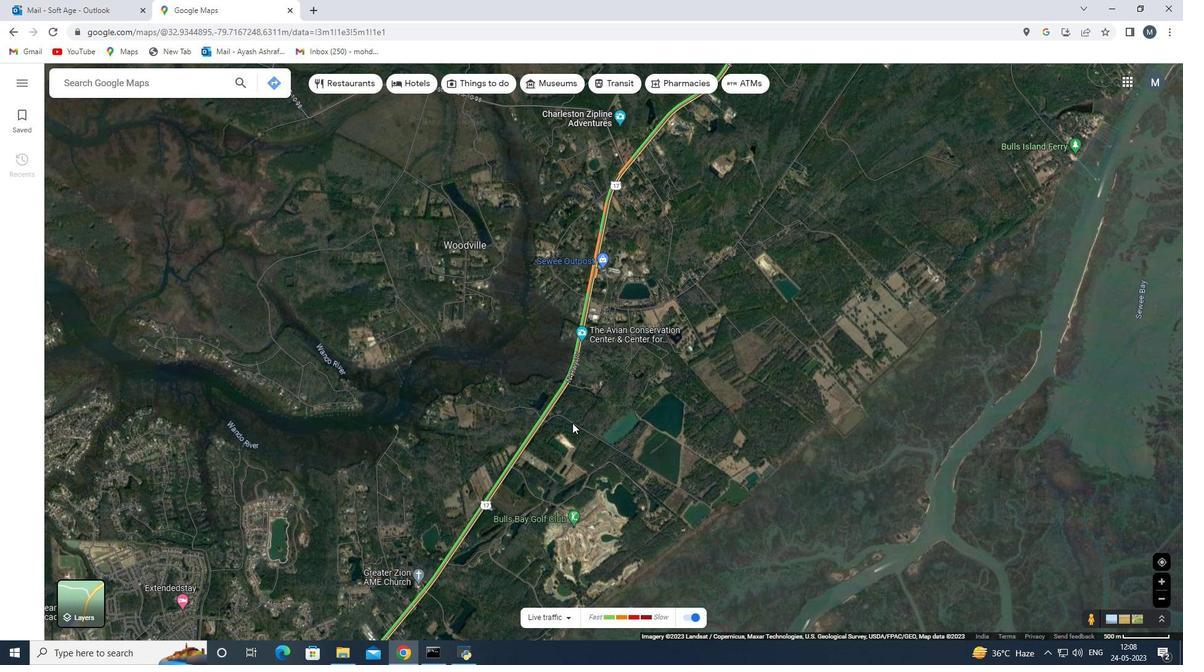 
Action: Mouse moved to (590, 350)
Screenshot: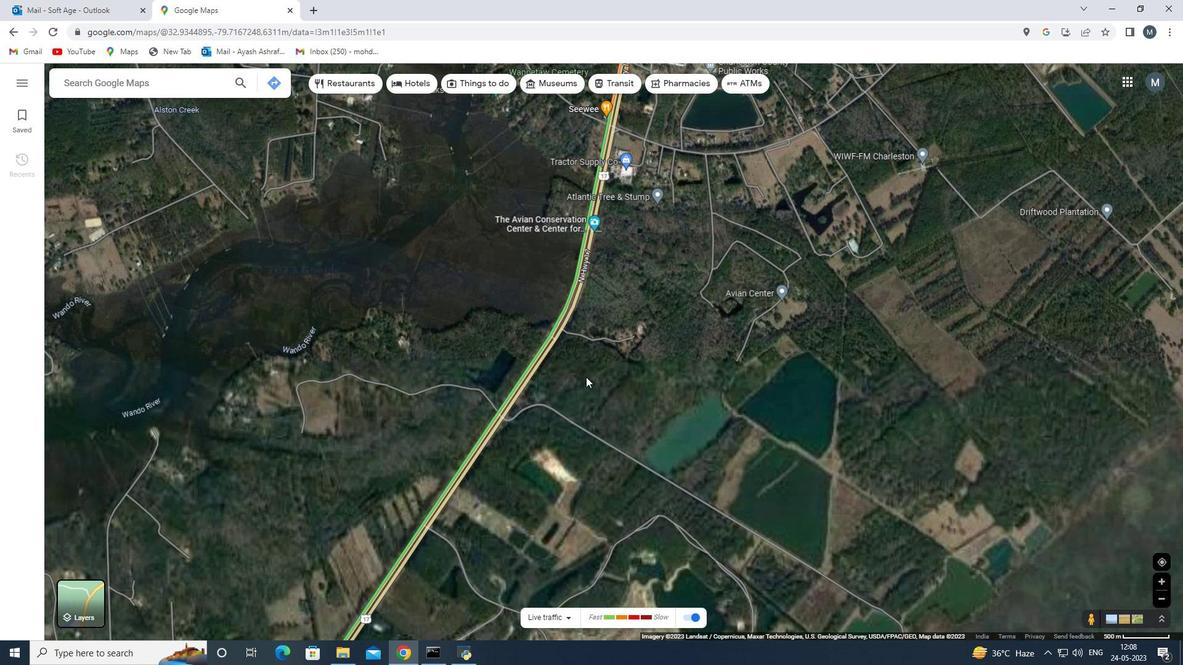 
Action: Mouse scrolled (590, 349) with delta (0, 0)
Screenshot: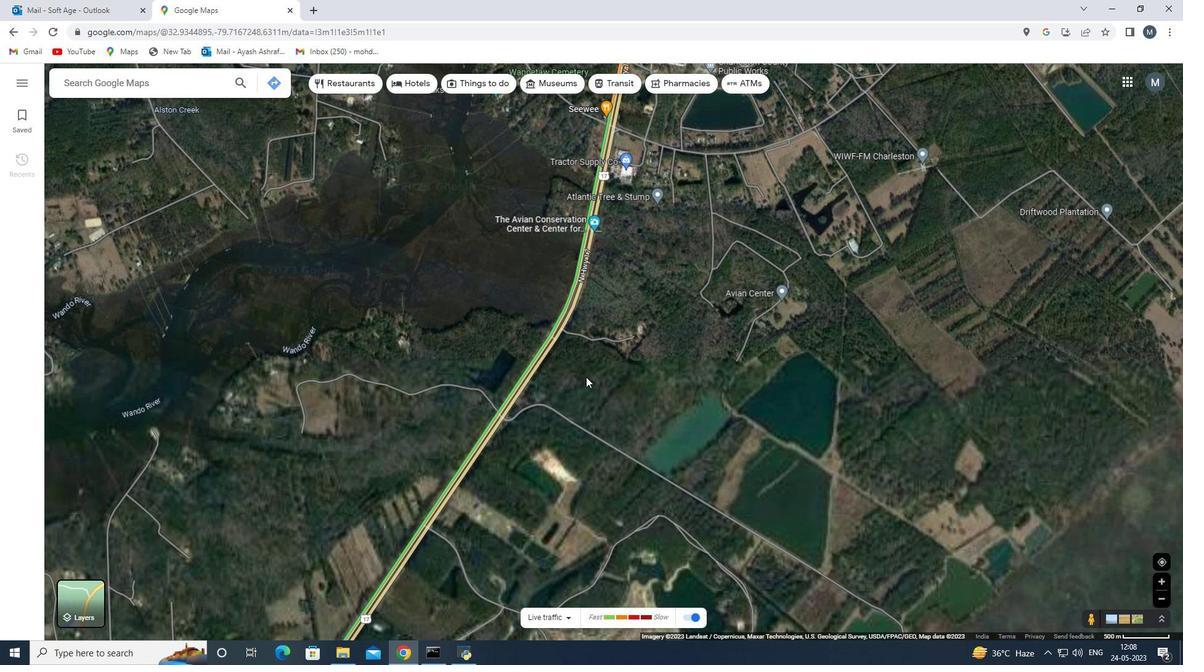 
Action: Mouse scrolled (590, 349) with delta (0, 0)
Screenshot: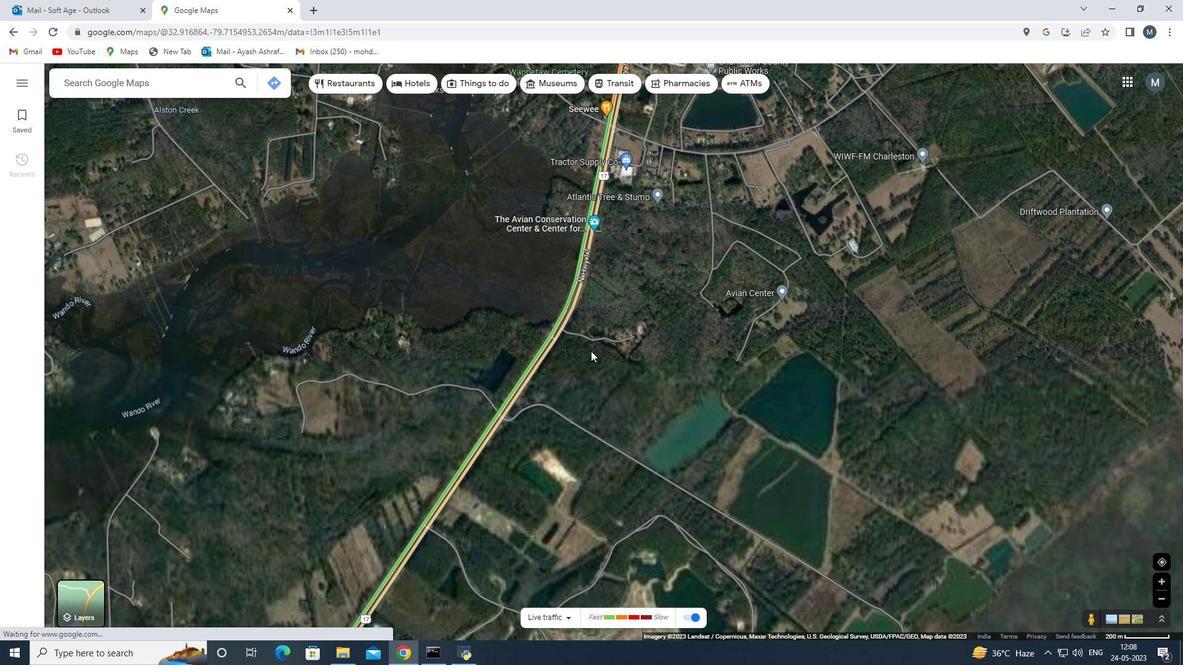 
Action: Mouse scrolled (590, 350) with delta (0, 0)
Screenshot: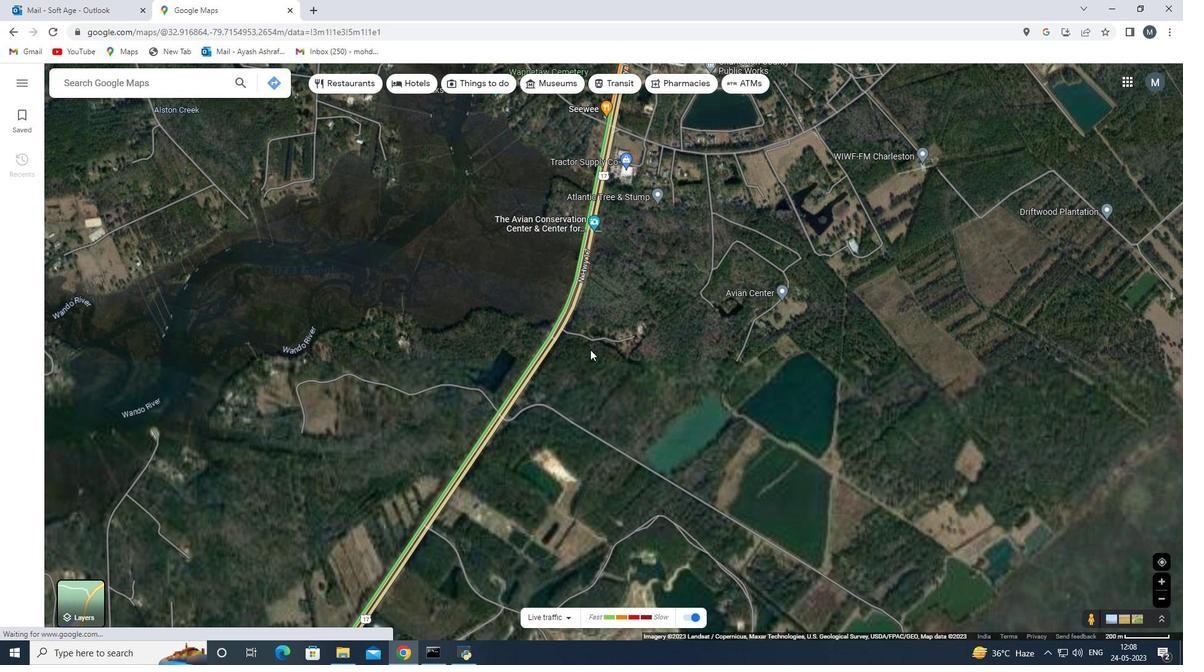 
Action: Mouse moved to (534, 338)
Screenshot: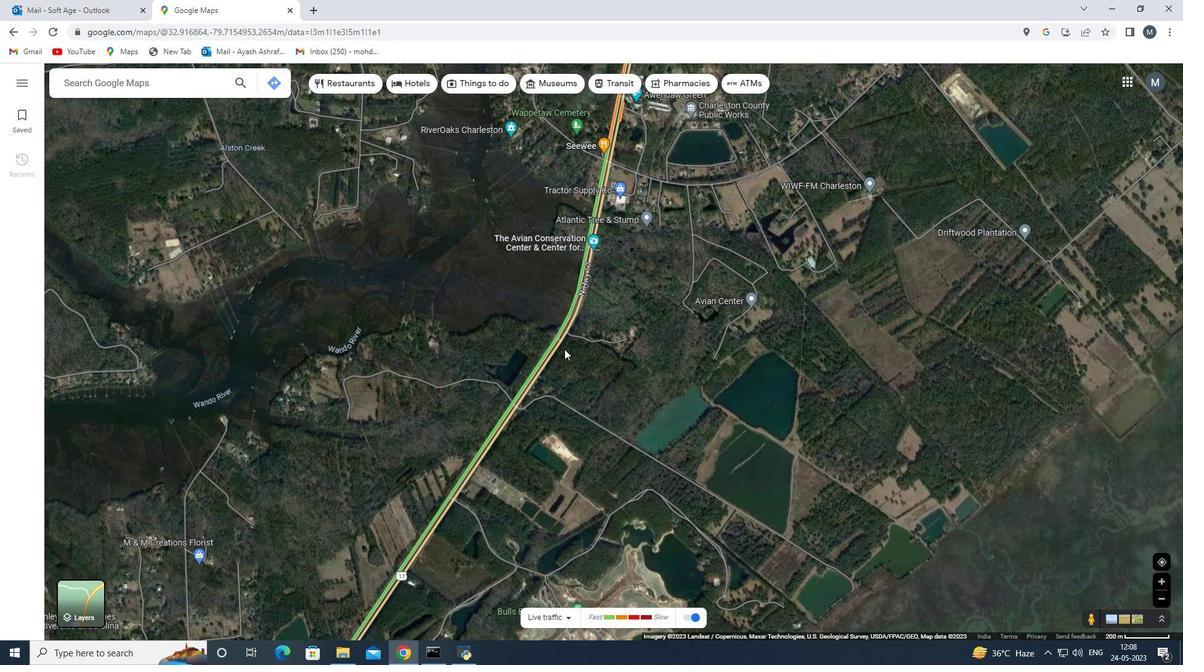 
Action: Mouse pressed left at (534, 338)
Screenshot: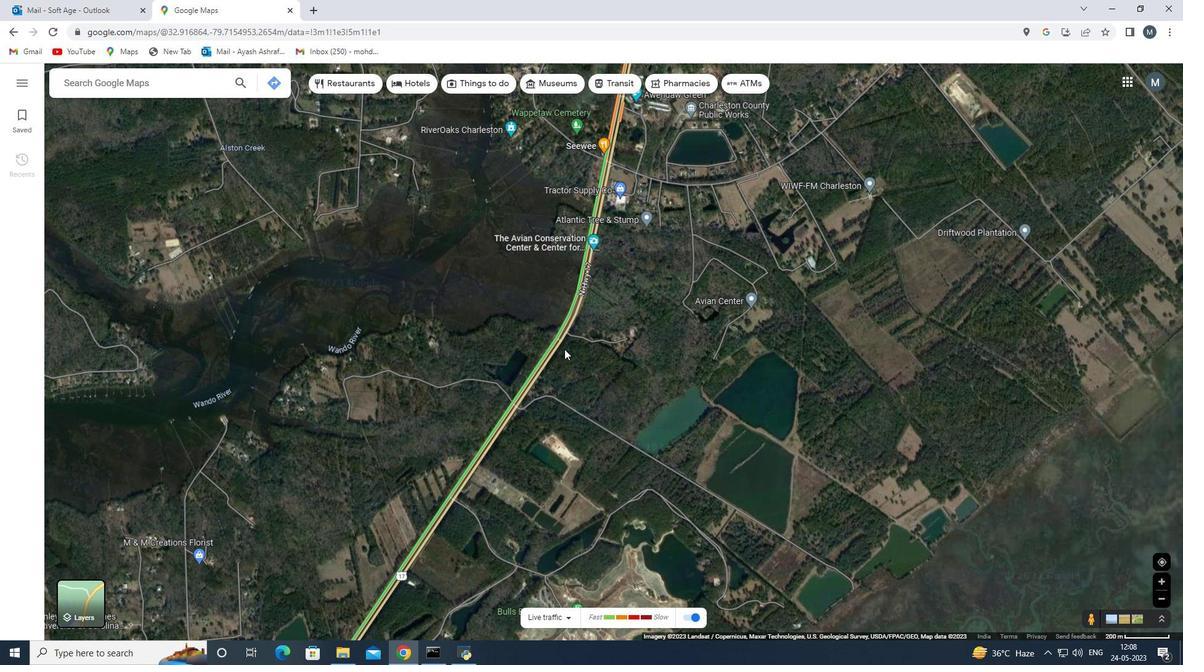 
Action: Mouse moved to (358, 428)
Screenshot: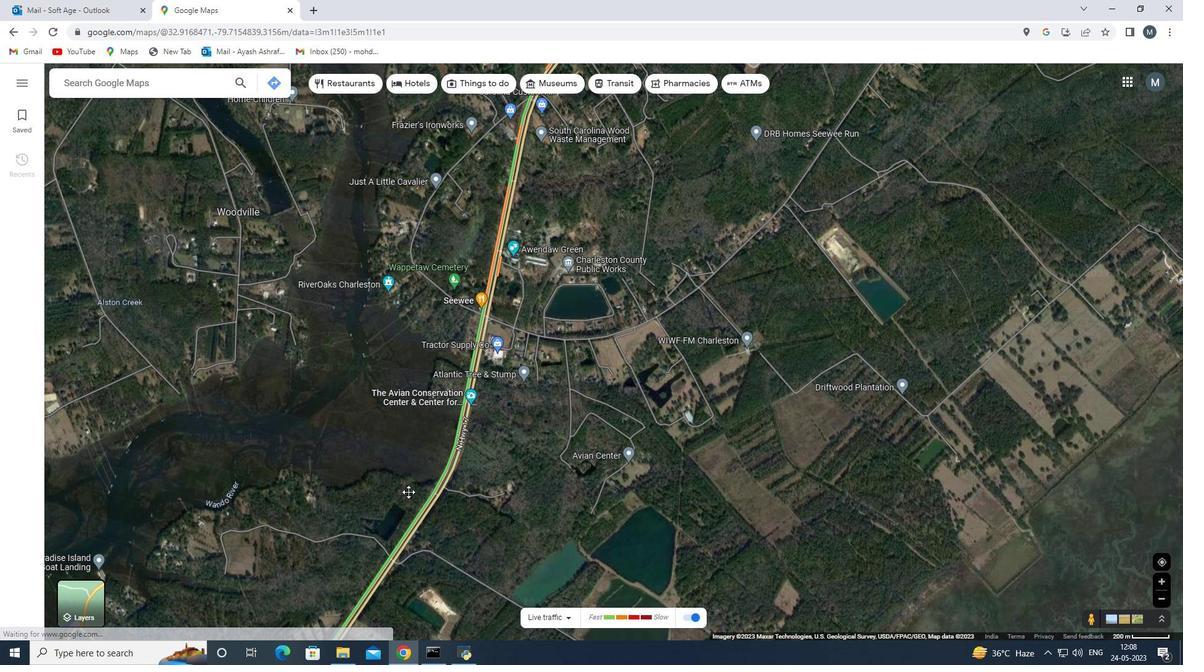 
Action: Mouse scrolled (358, 428) with delta (0, 0)
Screenshot: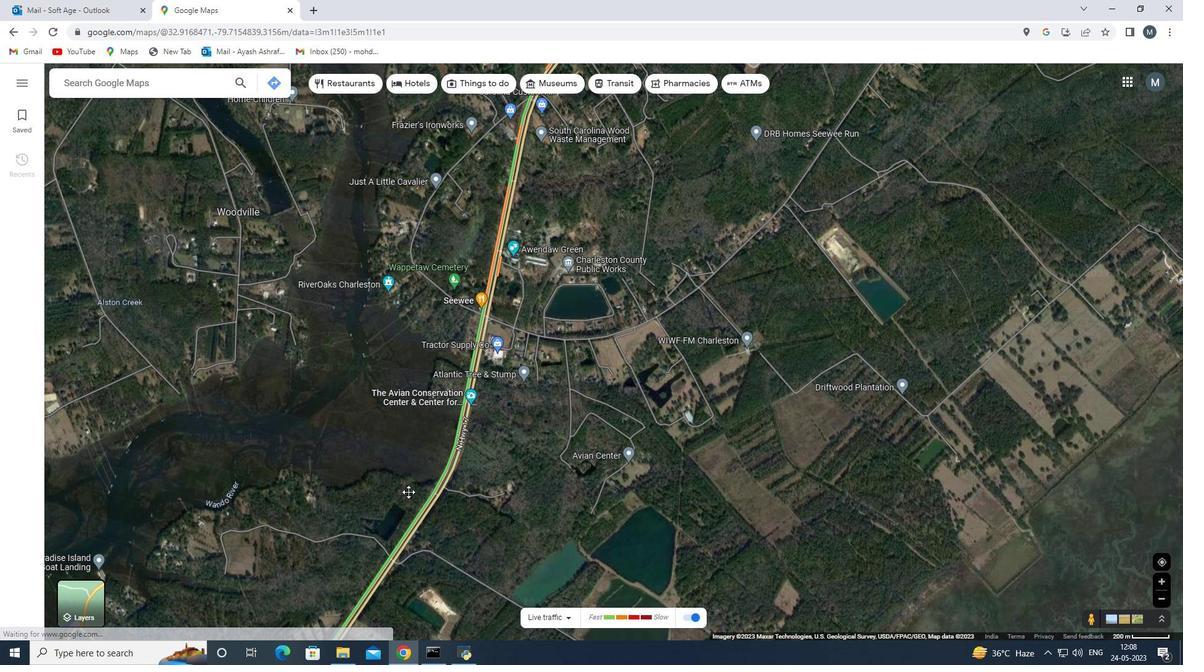 
Action: Mouse scrolled (358, 428) with delta (0, 0)
Screenshot: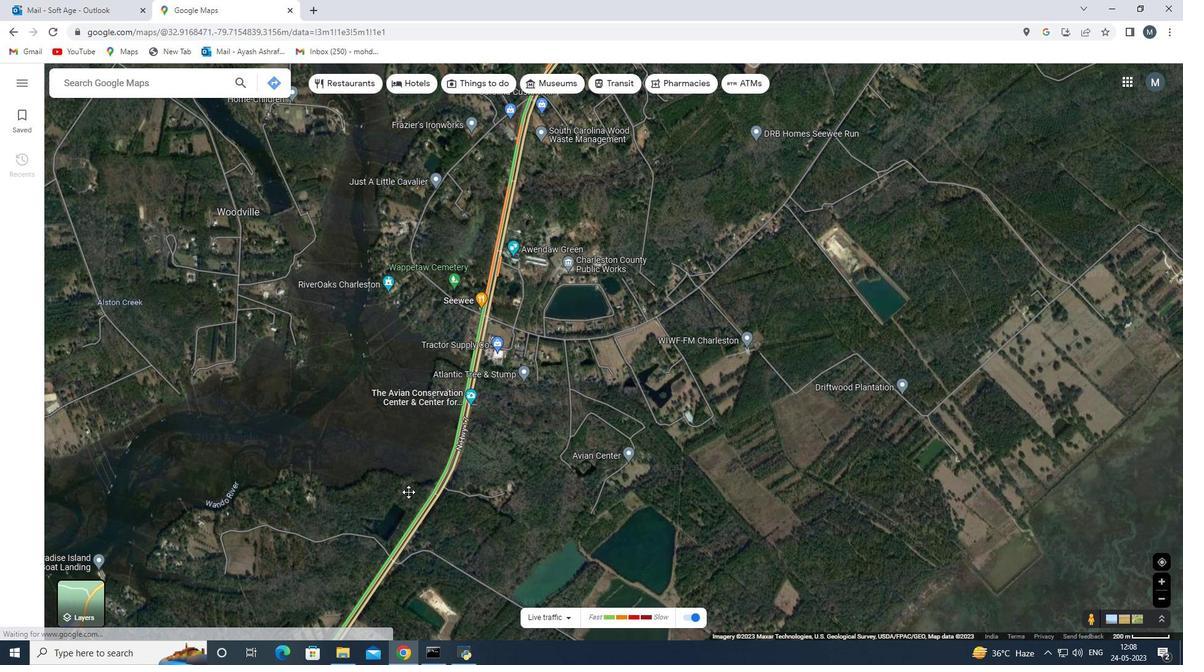 
Action: Mouse scrolled (358, 428) with delta (0, 0)
Screenshot: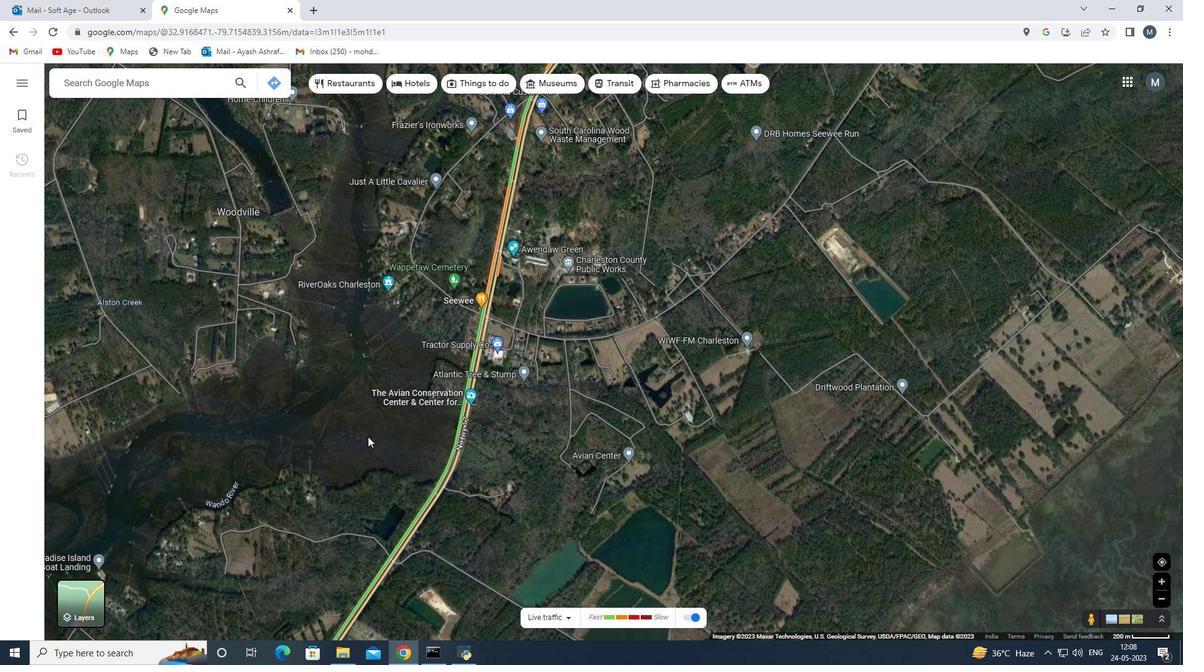 
Action: Mouse moved to (473, 377)
Screenshot: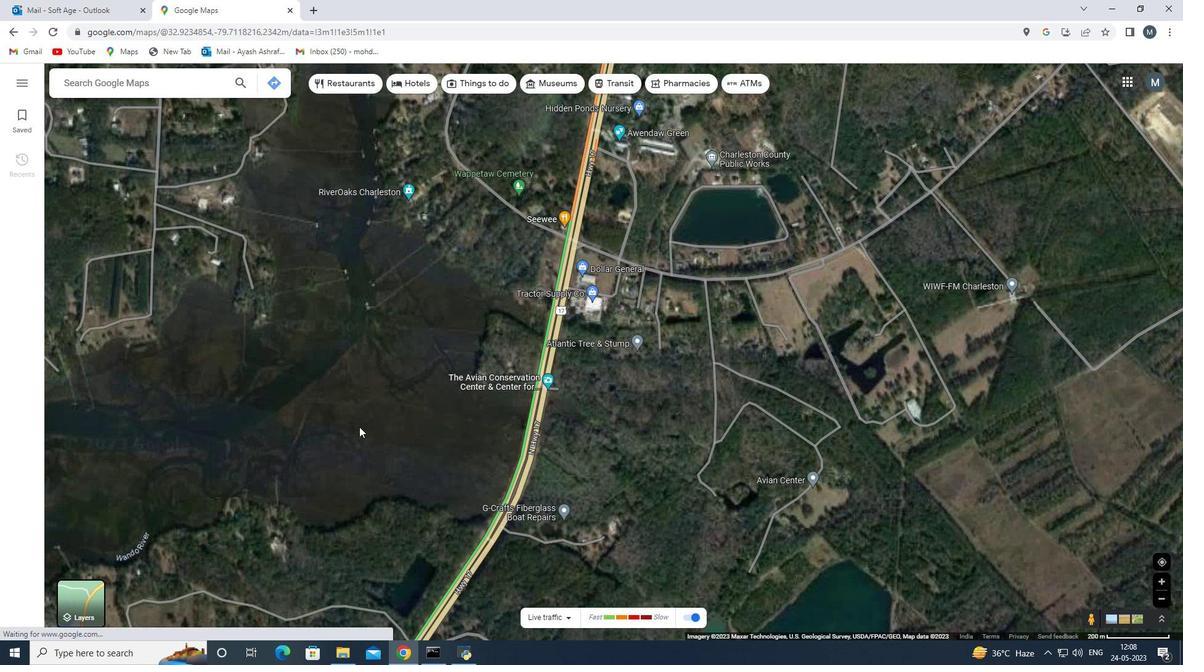 
Action: Mouse scrolled (473, 378) with delta (0, 0)
Screenshot: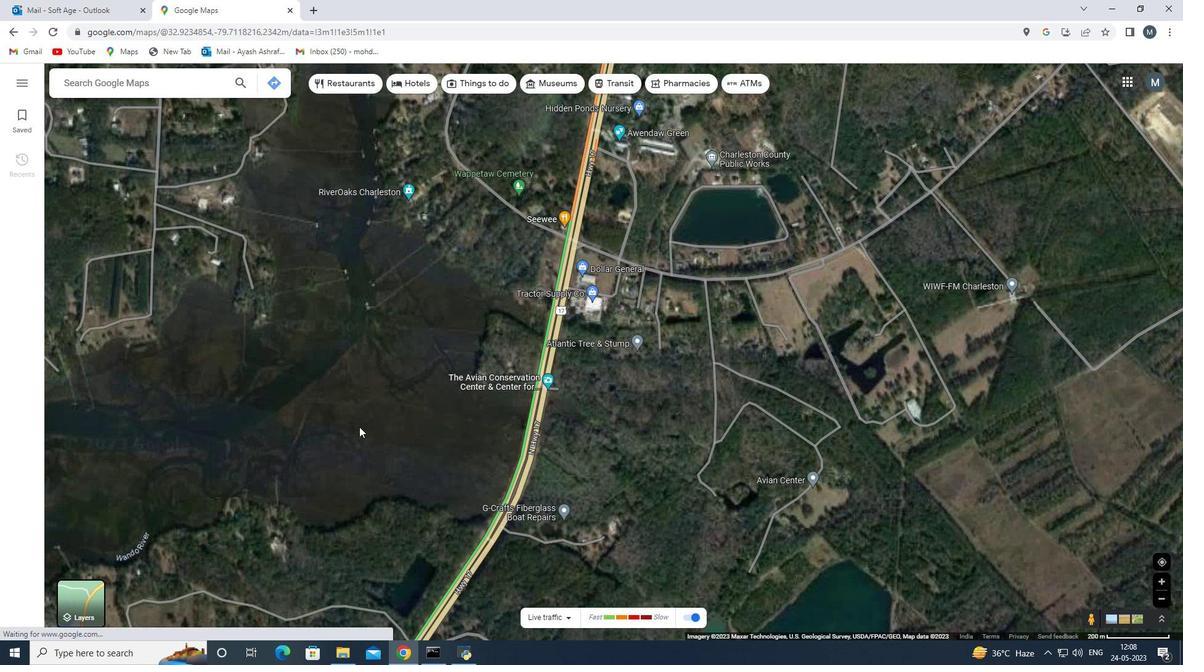 
Action: Mouse moved to (473, 377)
Screenshot: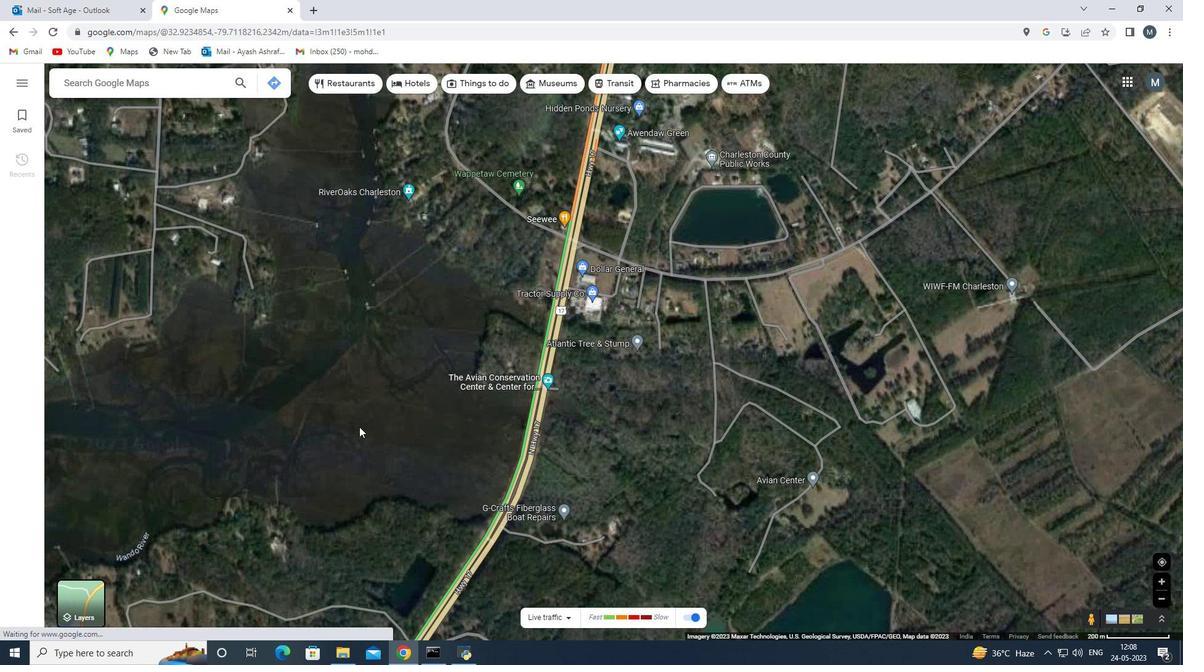 
Action: Mouse scrolled (473, 378) with delta (0, 0)
Screenshot: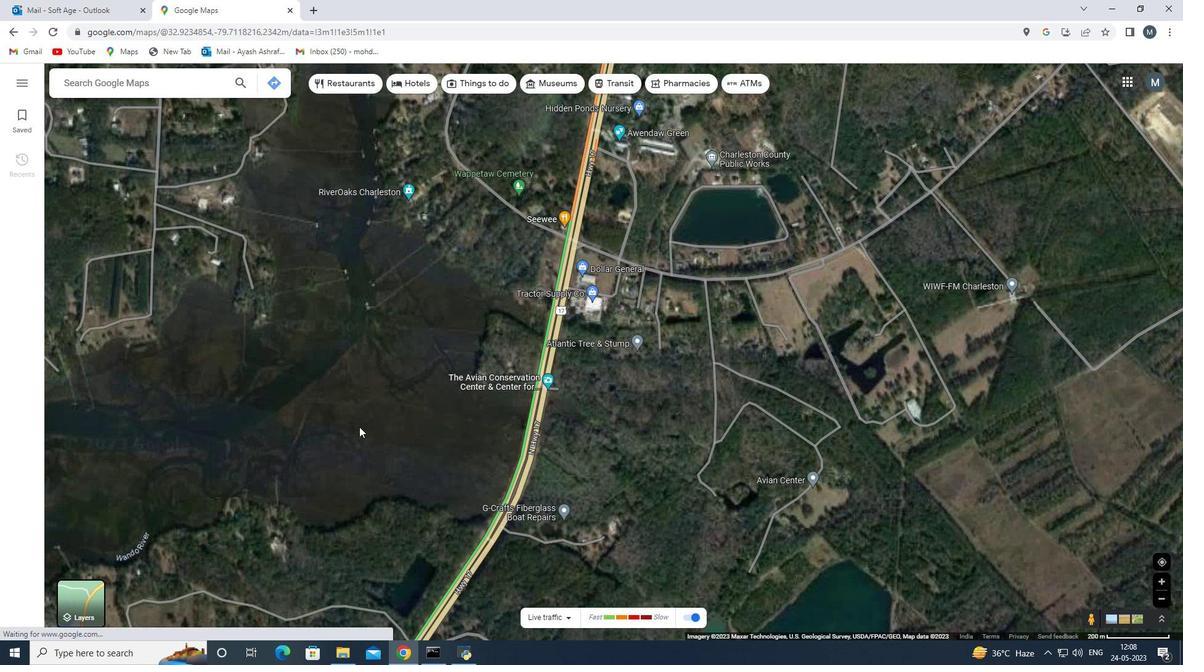 
Action: Mouse scrolled (473, 378) with delta (0, 0)
Screenshot: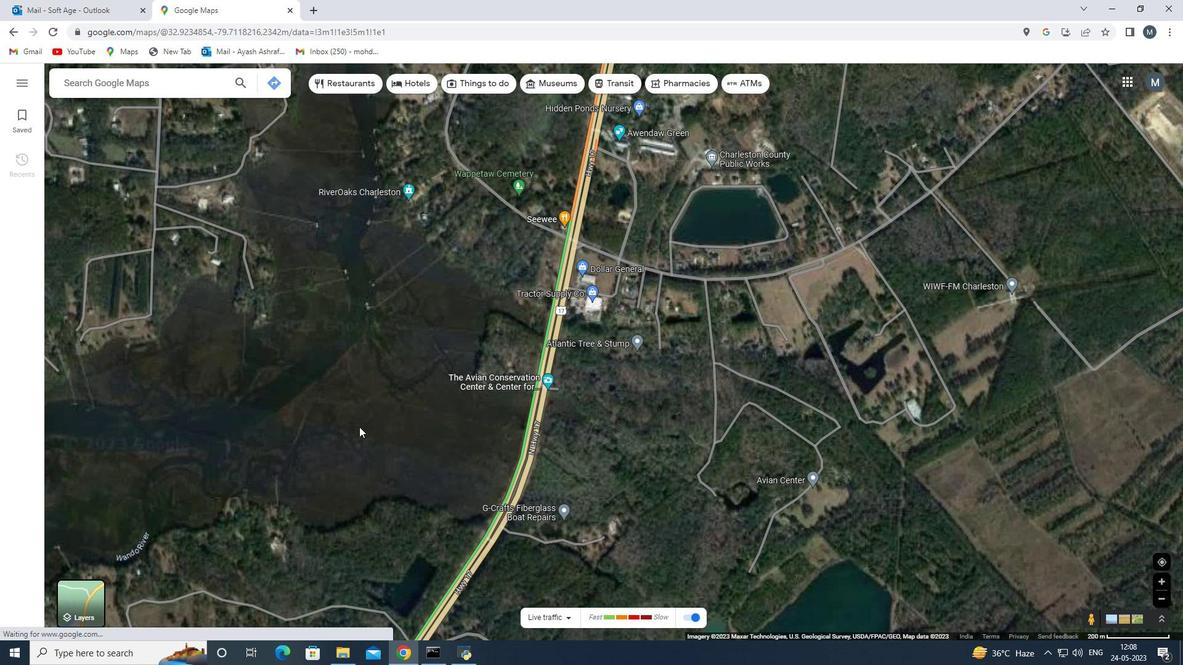 
Action: Mouse scrolled (473, 378) with delta (0, 0)
Screenshot: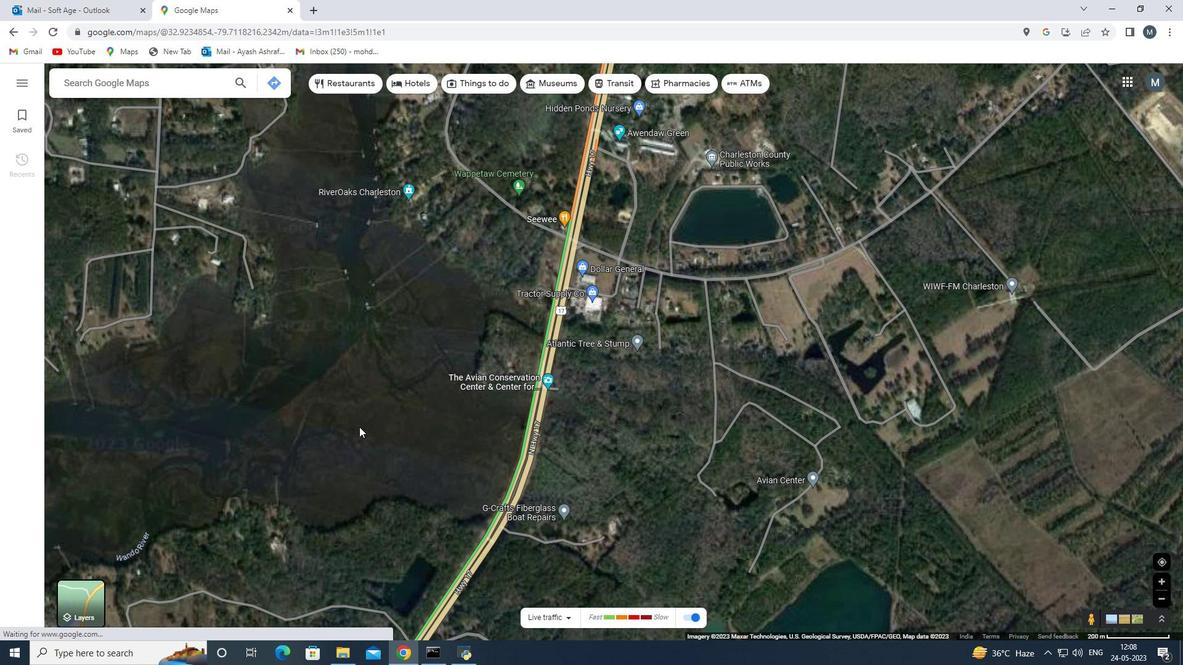 
Action: Mouse moved to (534, 361)
Screenshot: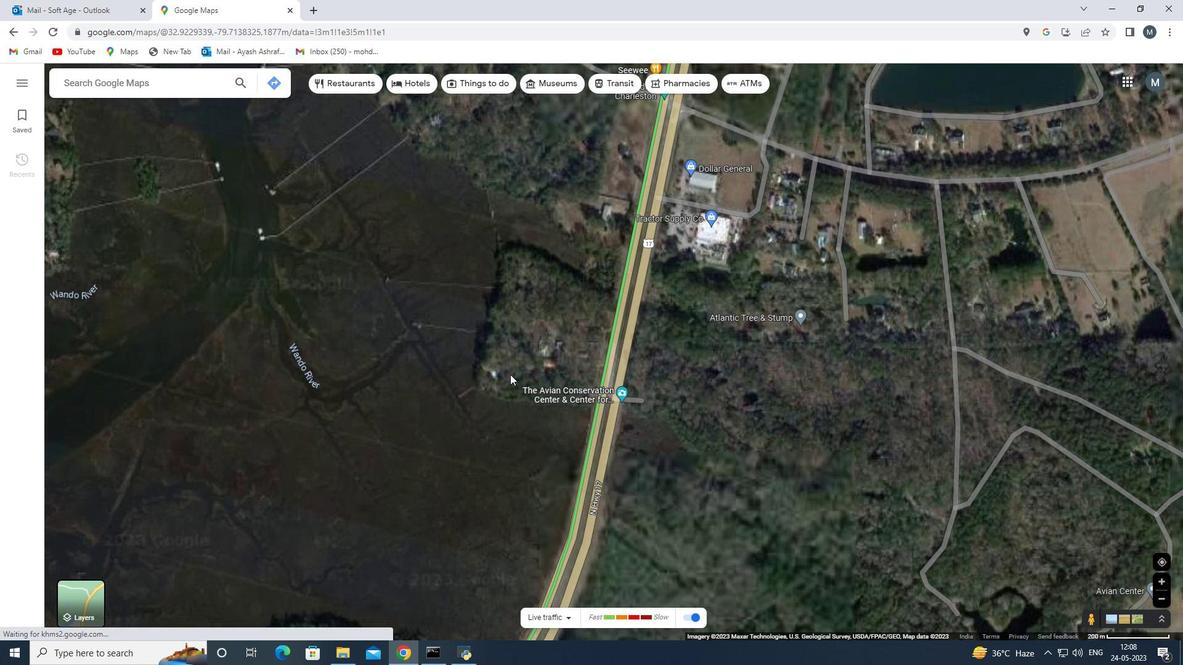 
Action: Mouse pressed left at (534, 361)
Screenshot: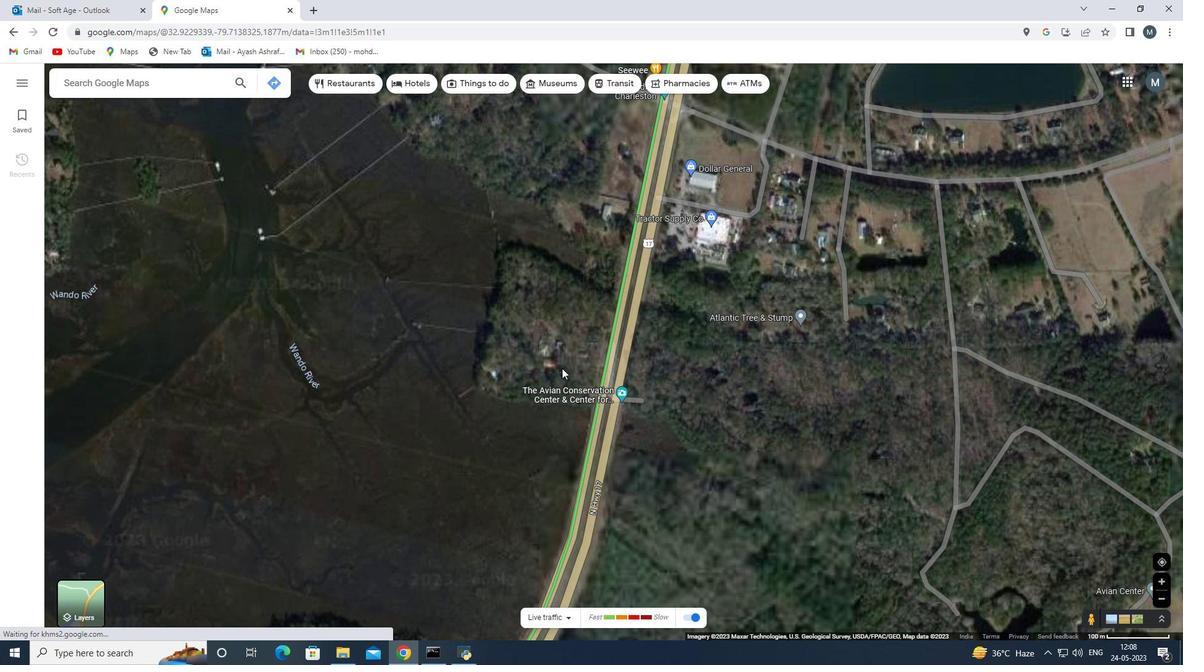 
Action: Mouse moved to (648, 353)
Screenshot: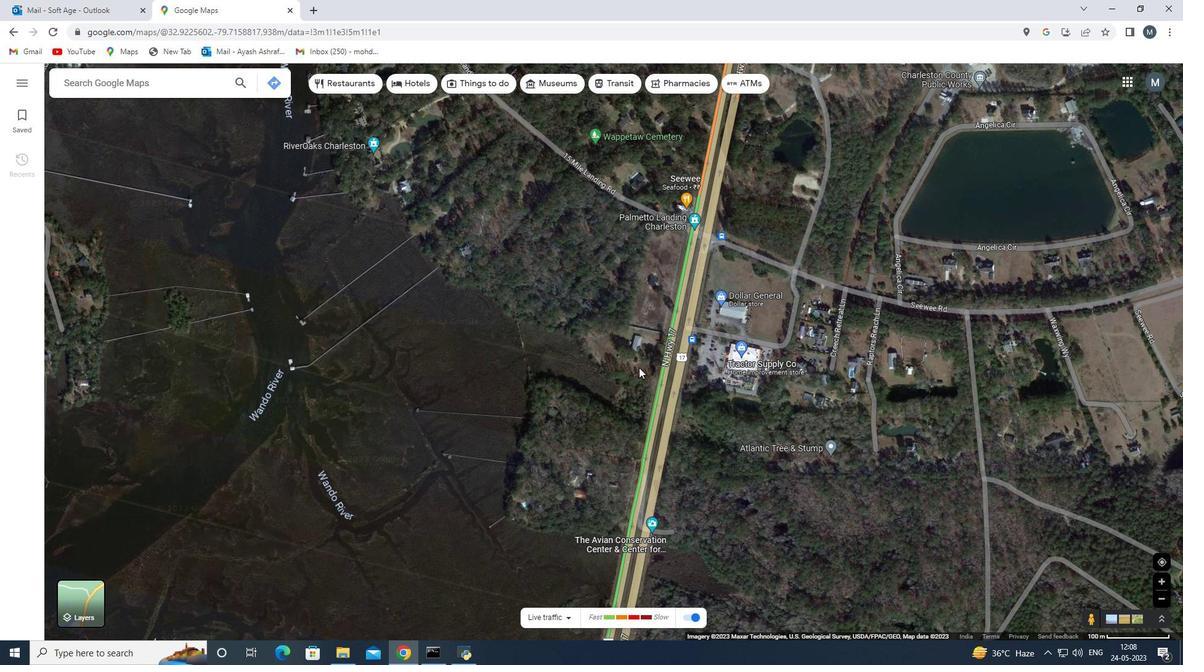 
Action: Mouse pressed left at (648, 353)
Screenshot: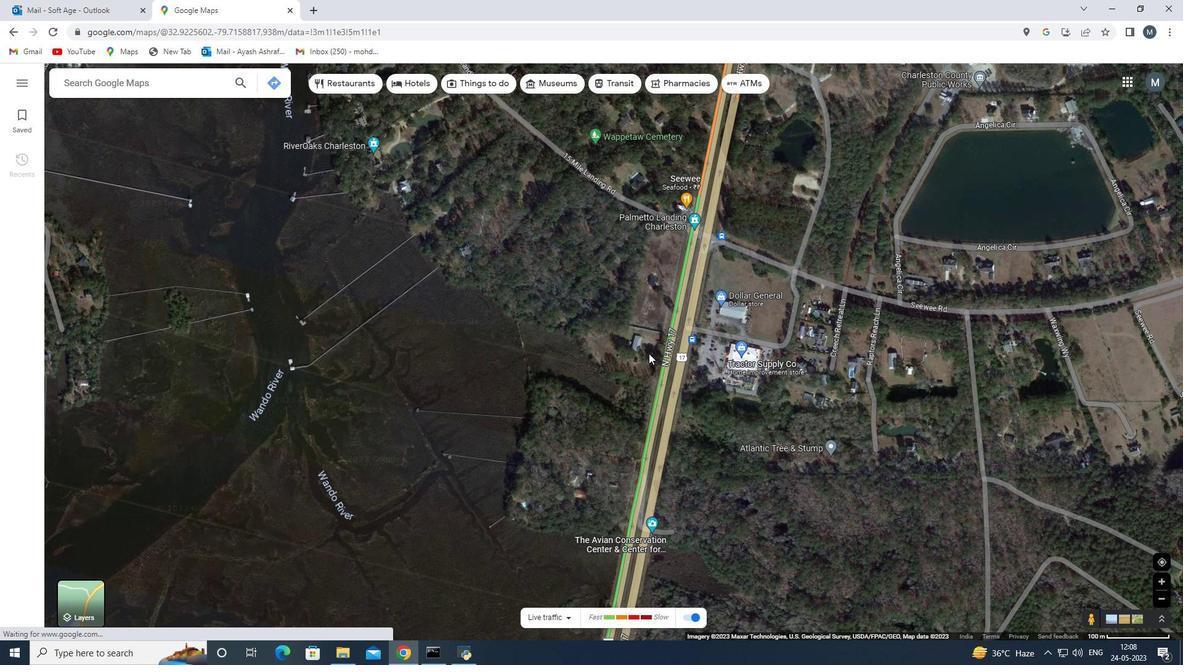 
Action: Mouse moved to (613, 422)
Screenshot: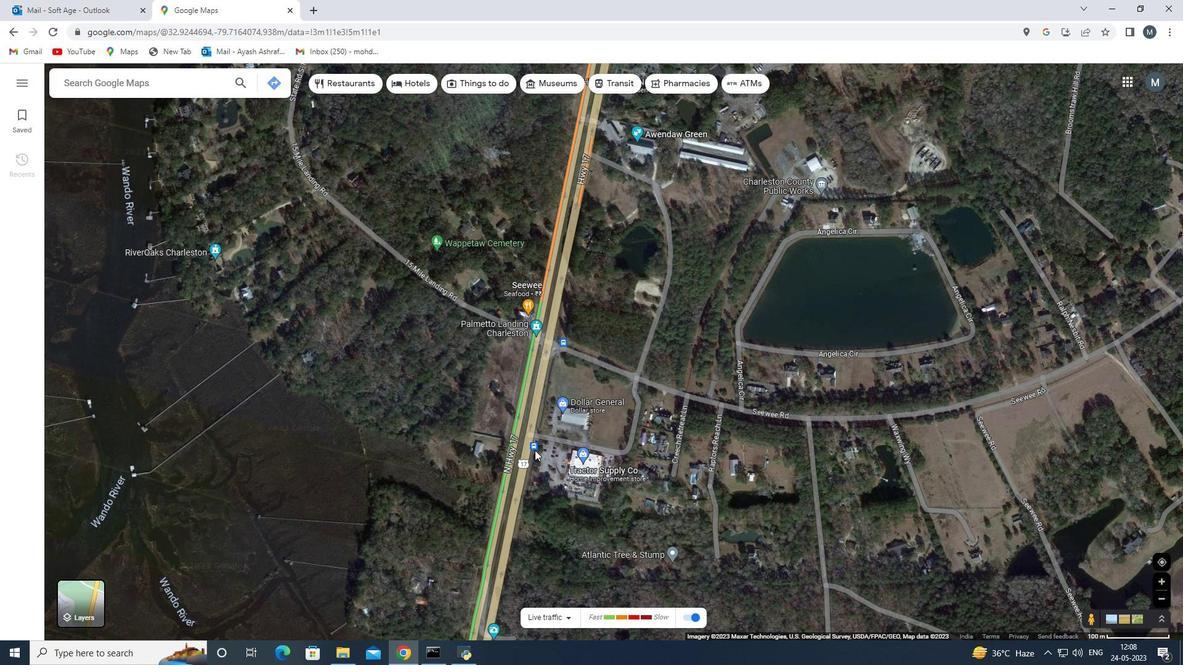 
Action: Mouse scrolled (613, 423) with delta (0, 0)
Screenshot: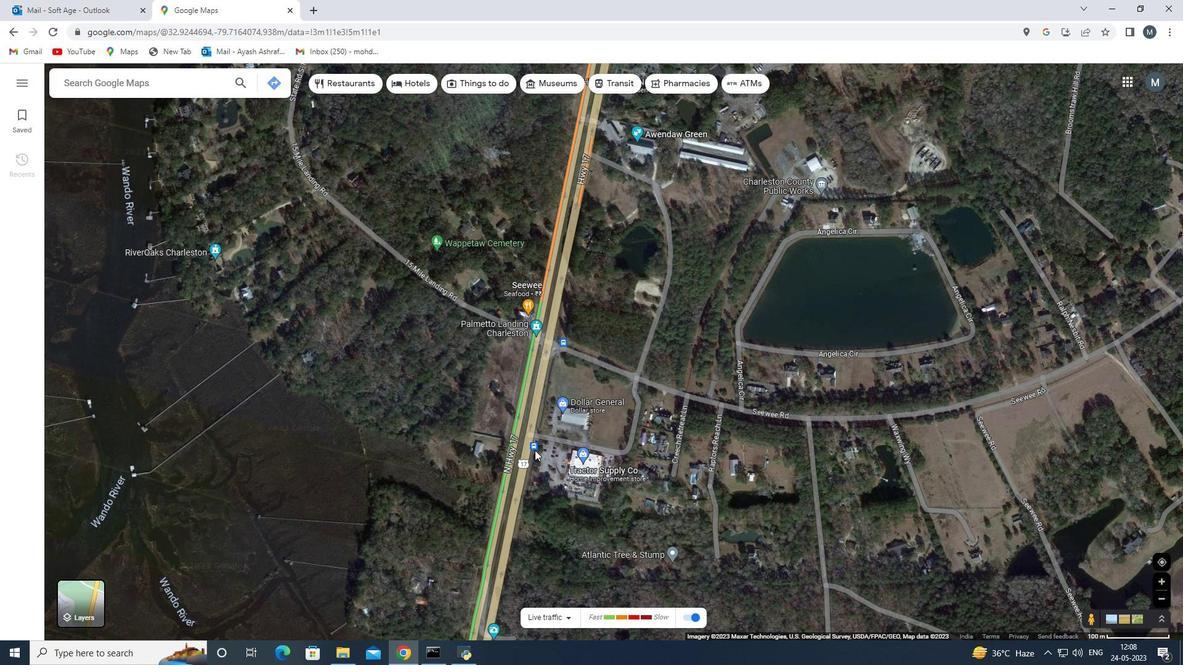 
Action: Mouse moved to (613, 422)
Screenshot: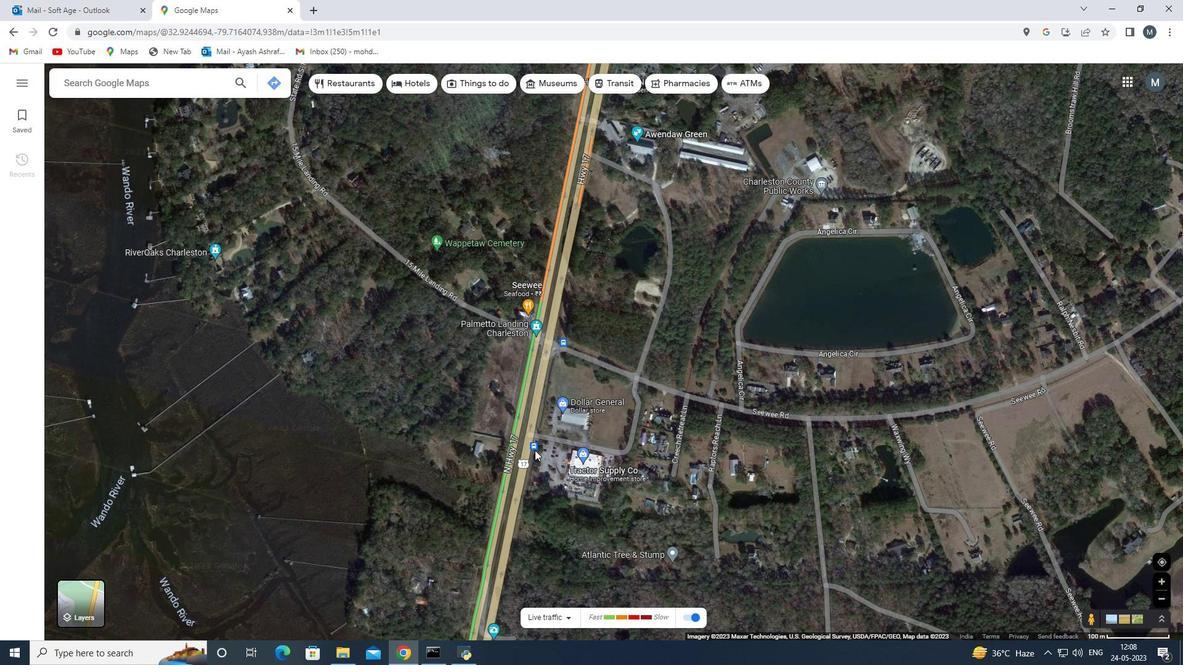 
Action: Mouse scrolled (613, 423) with delta (0, 0)
Screenshot: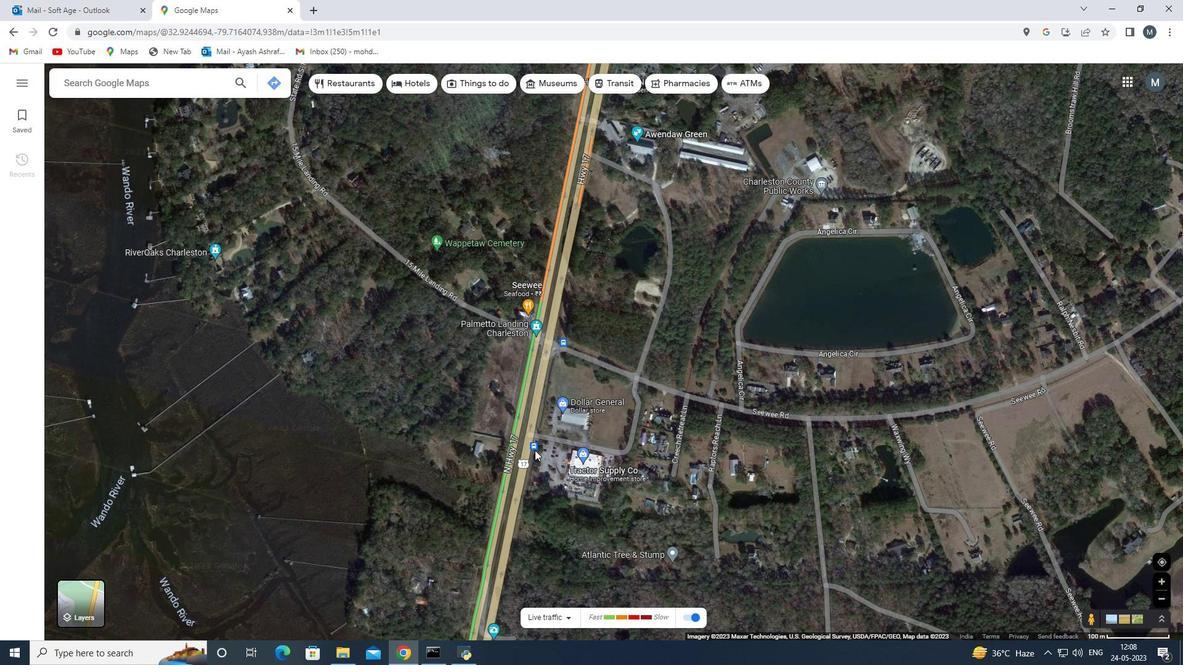 
Action: Mouse scrolled (613, 423) with delta (0, 0)
Screenshot: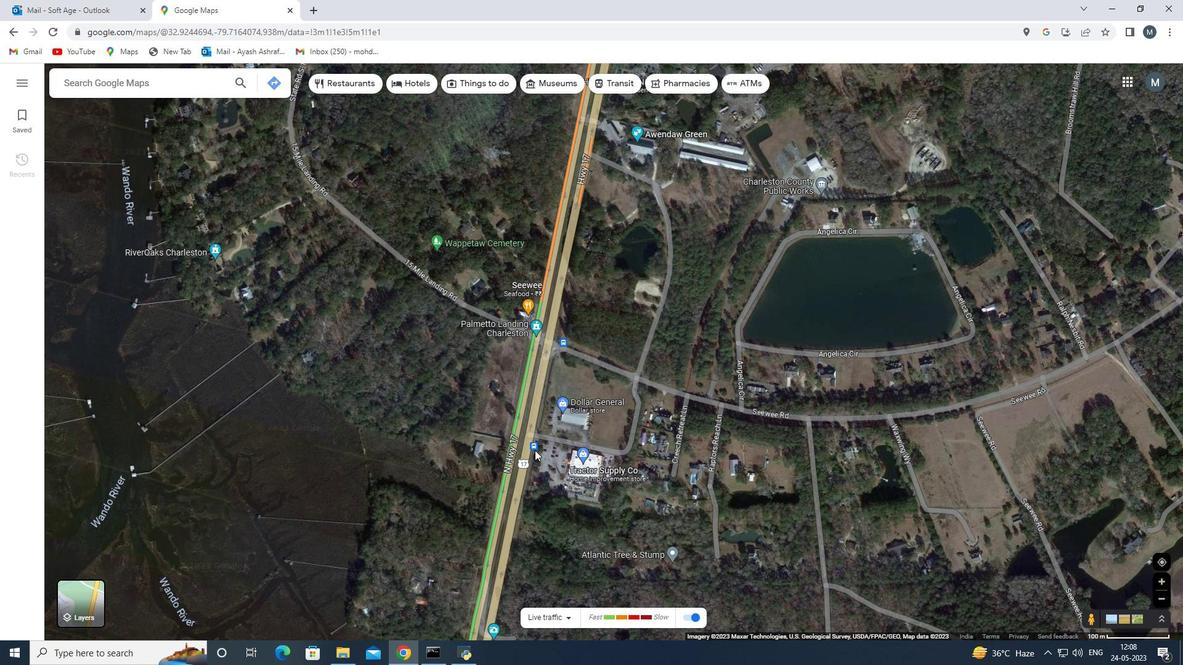 
Action: Mouse moved to (661, 412)
Screenshot: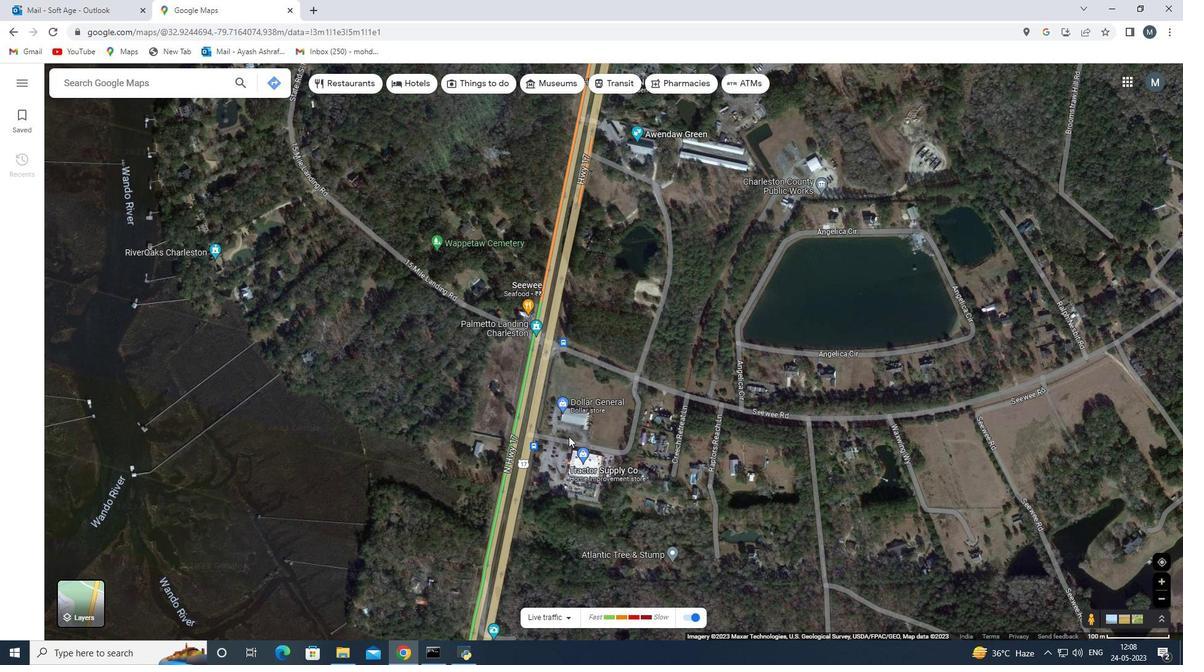 
Action: Mouse scrolled (651, 414) with delta (0, 0)
Screenshot: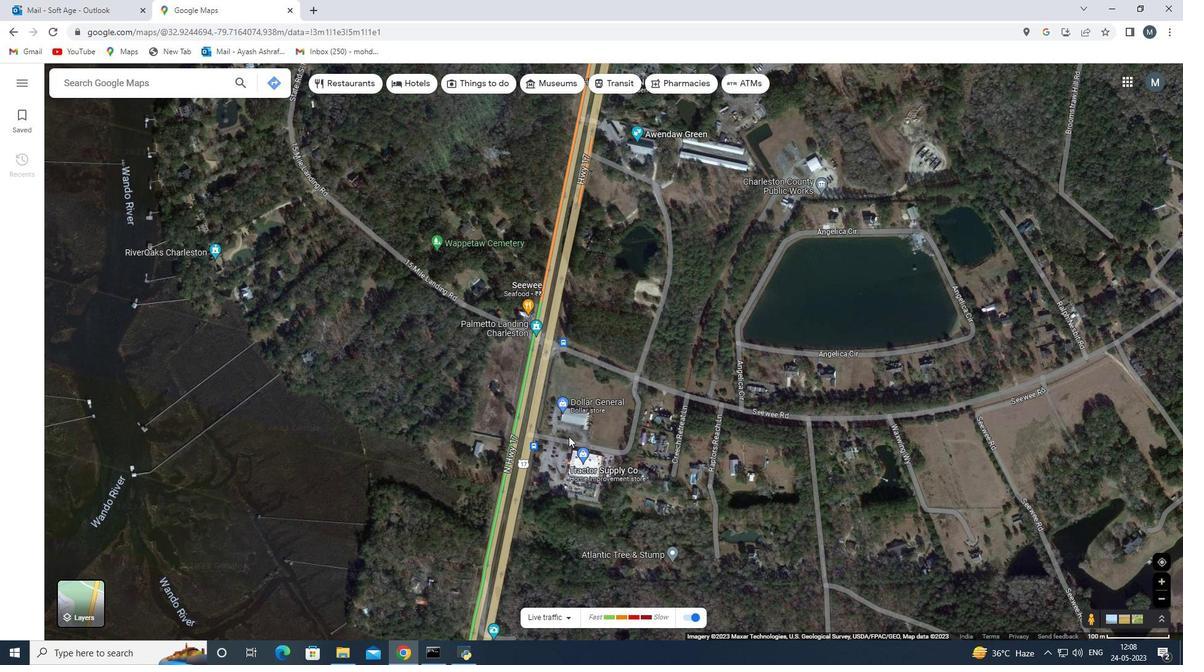 
Action: Mouse moved to (814, 409)
Screenshot: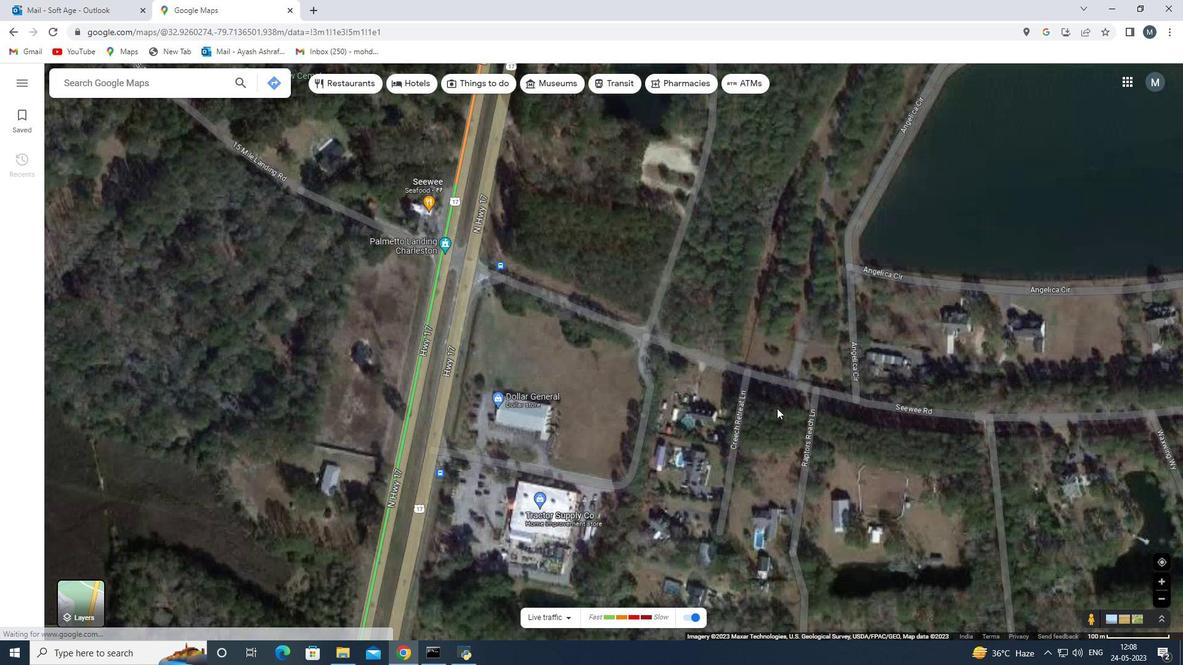 
Action: Mouse scrolled (814, 410) with delta (0, 0)
Screenshot: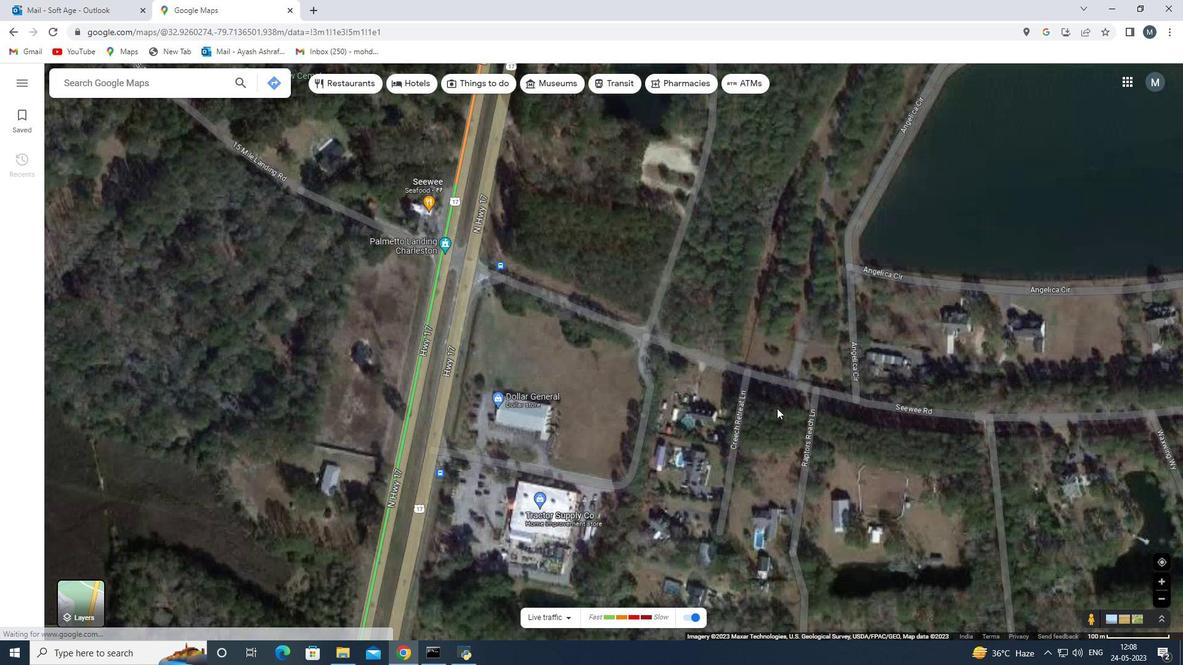 
Action: Mouse scrolled (814, 410) with delta (0, 0)
Screenshot: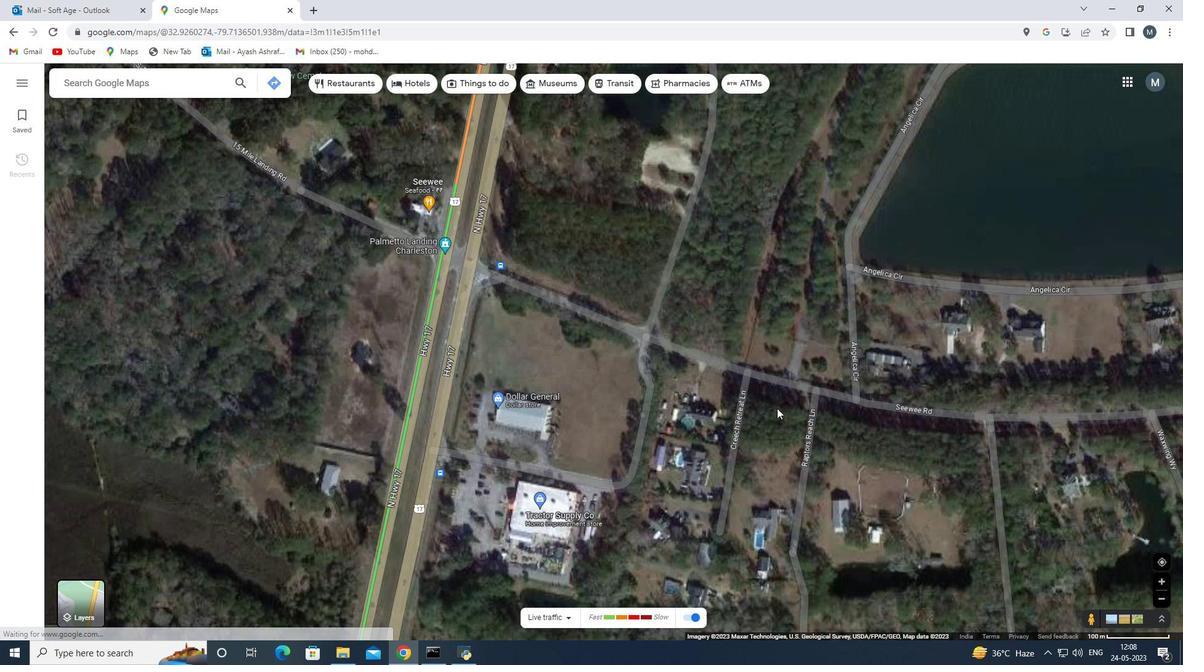 
Action: Mouse scrolled (814, 410) with delta (0, 0)
Screenshot: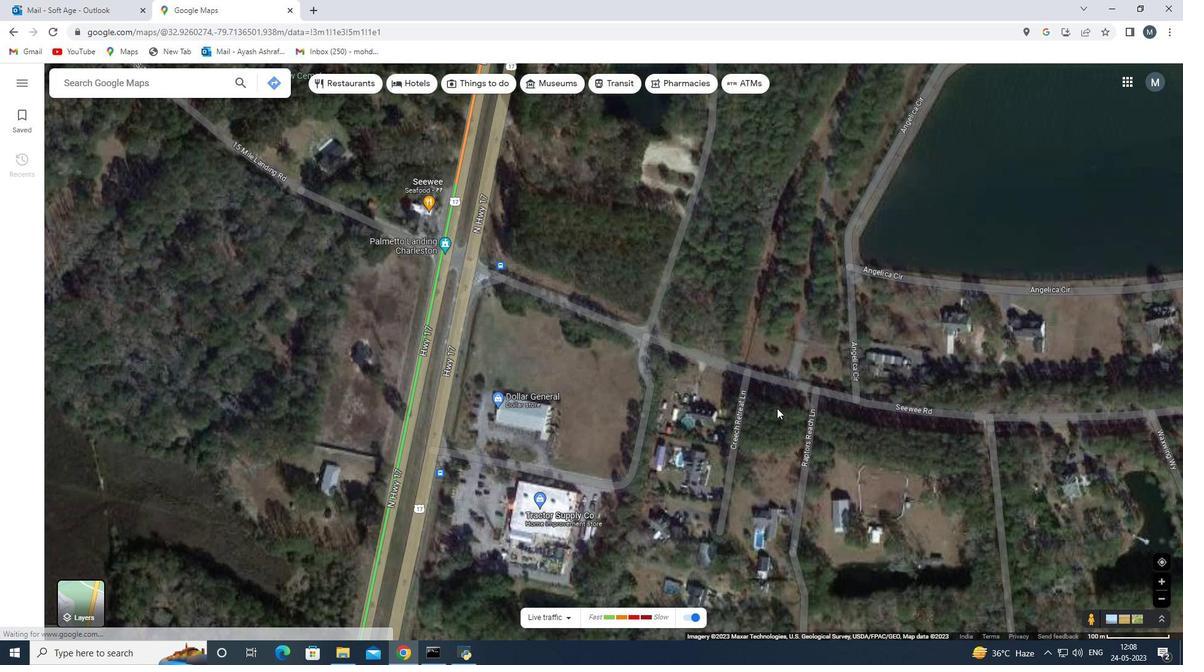 
Action: Mouse scrolled (814, 410) with delta (0, 0)
Screenshot: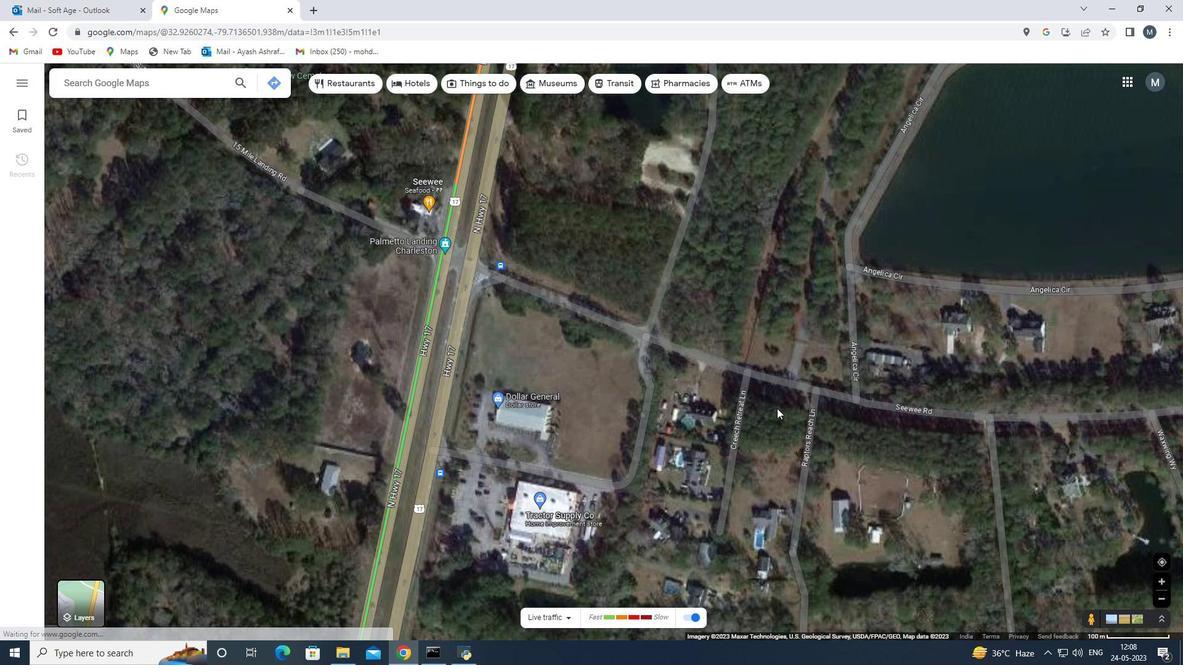 
Action: Mouse moved to (671, 407)
Screenshot: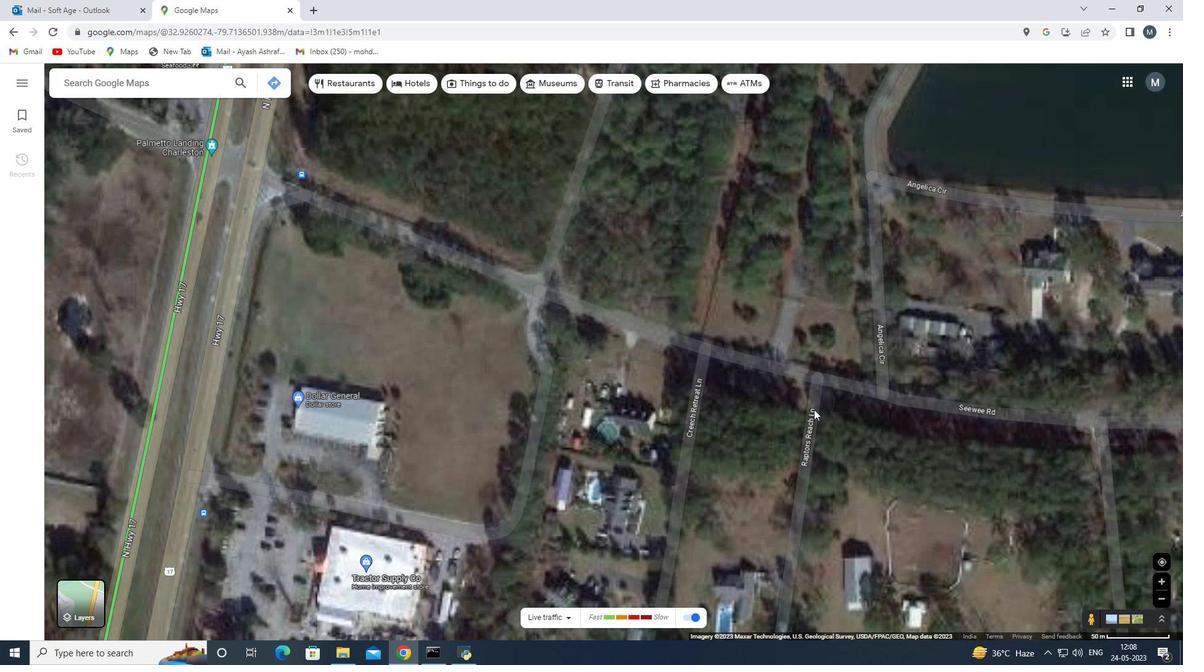 
Action: Mouse scrolled (671, 408) with delta (0, 0)
Screenshot: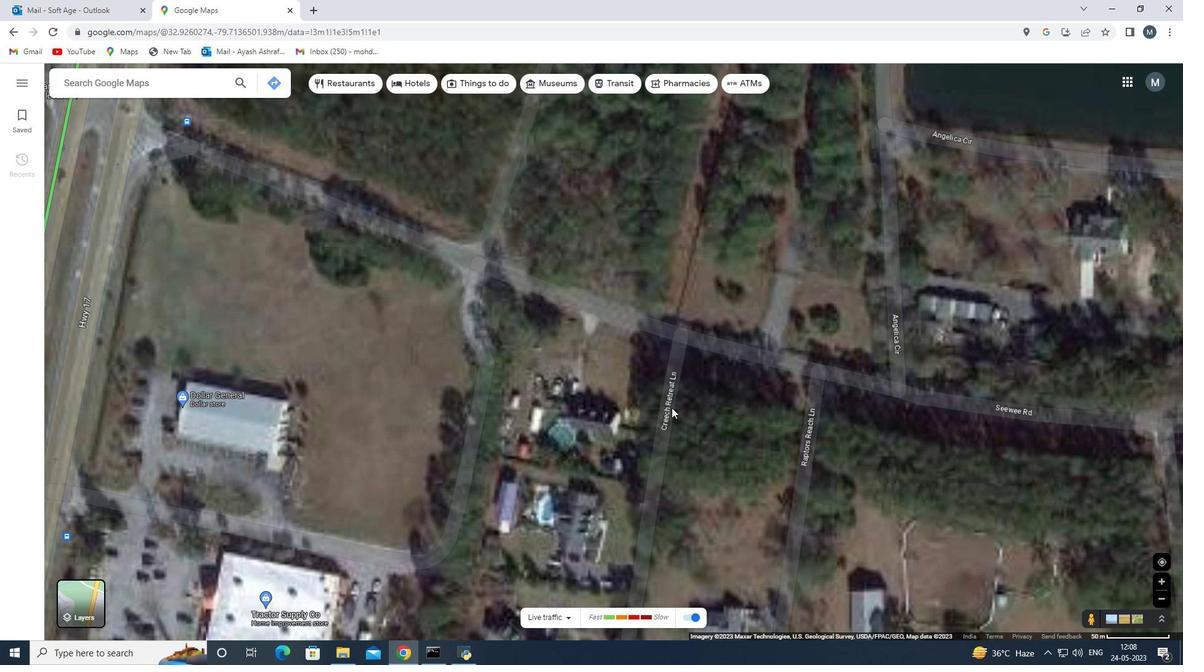 
Action: Mouse scrolled (671, 408) with delta (0, 0)
Screenshot: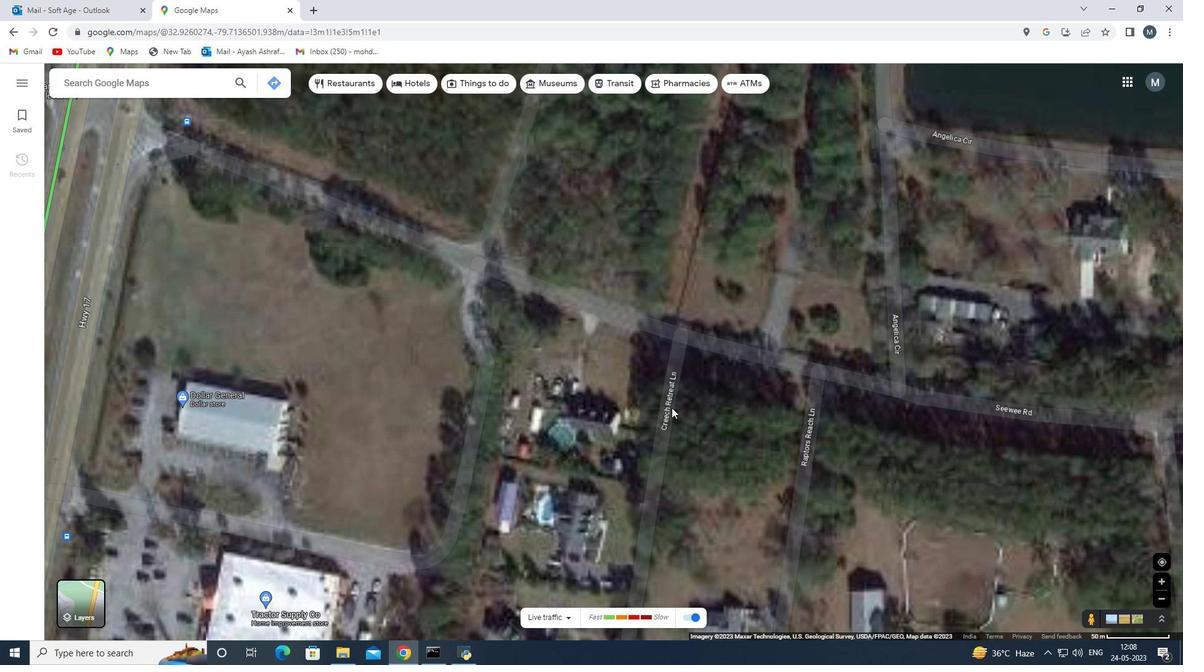 
Action: Mouse moved to (671, 406)
Screenshot: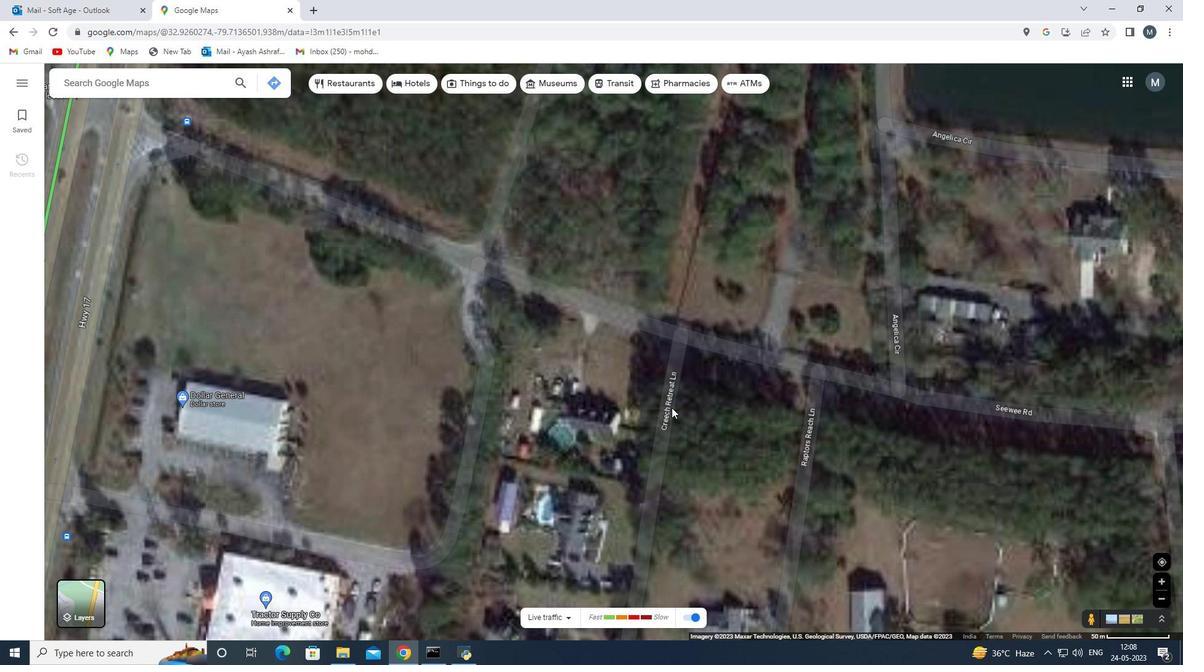 
Action: Mouse scrolled (671, 407) with delta (0, 0)
Screenshot: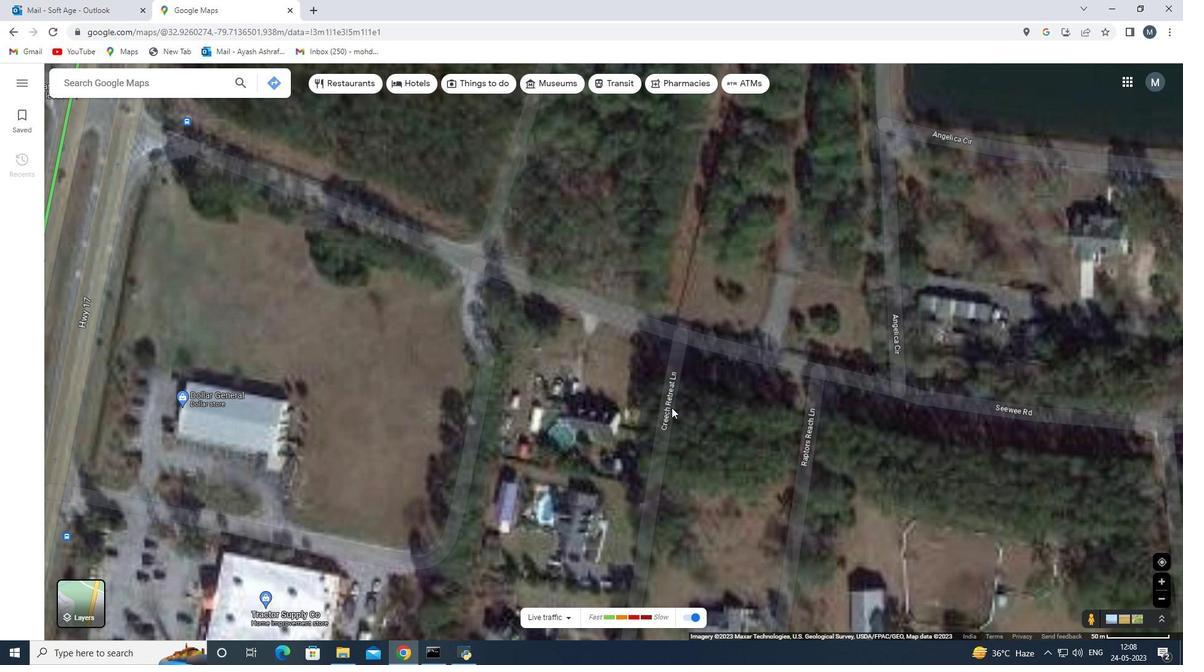 
Action: Mouse moved to (671, 406)
Screenshot: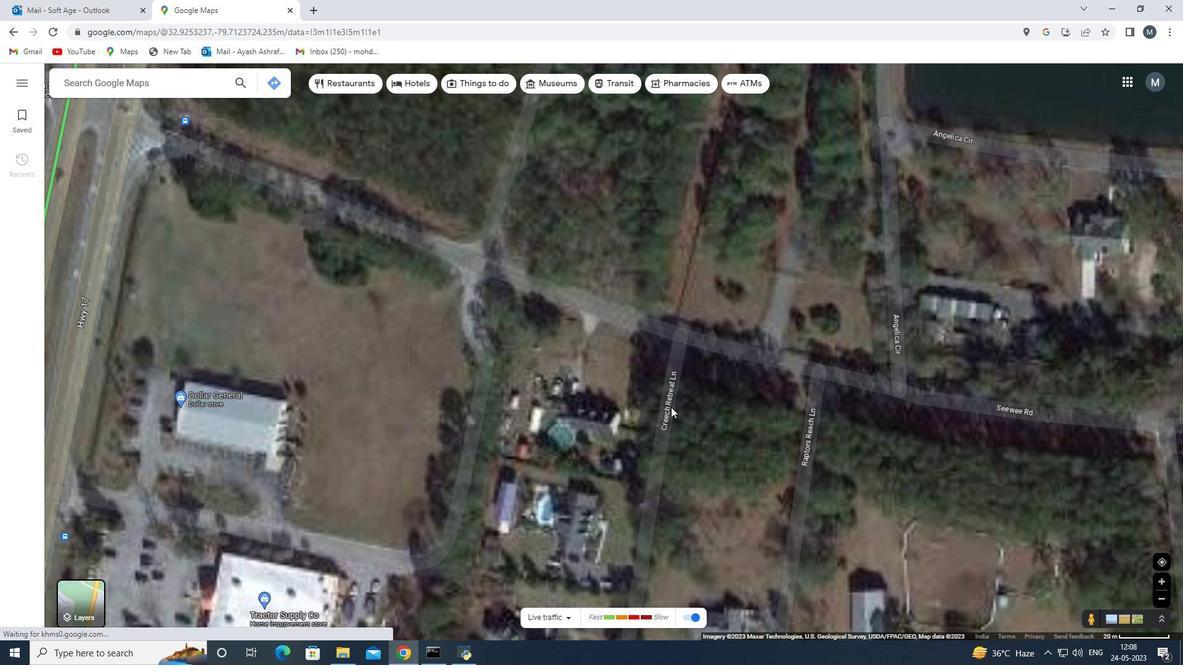 
Action: Mouse scrolled (671, 407) with delta (0, 0)
Screenshot: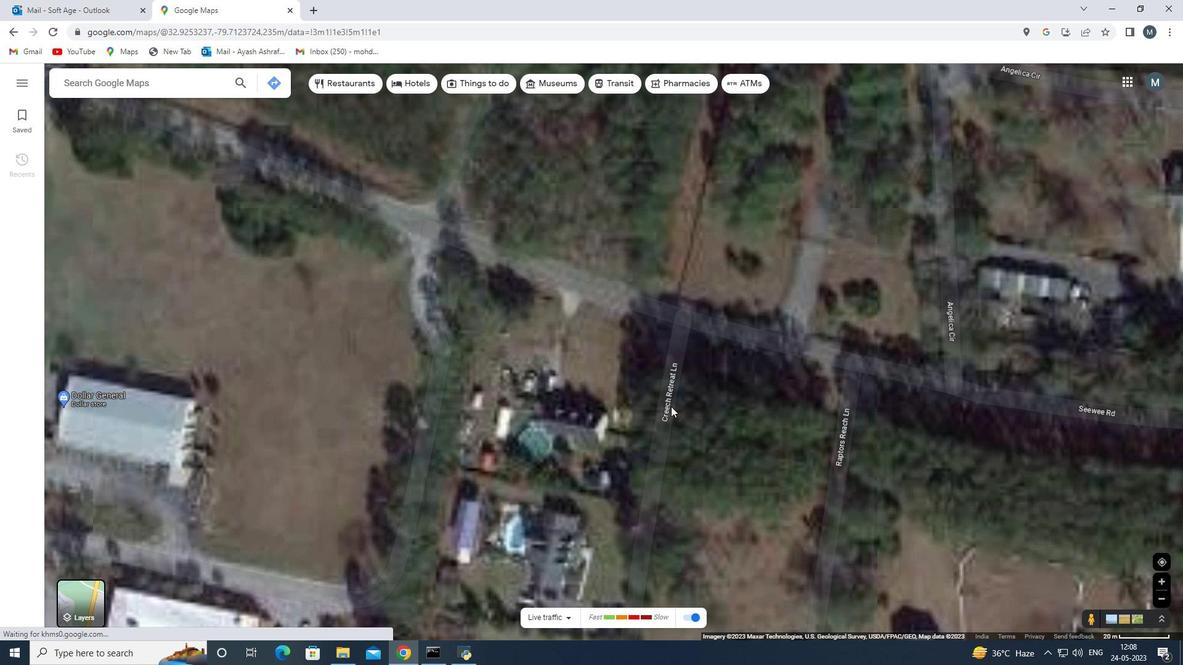 
Action: Mouse scrolled (671, 407) with delta (0, 0)
Screenshot: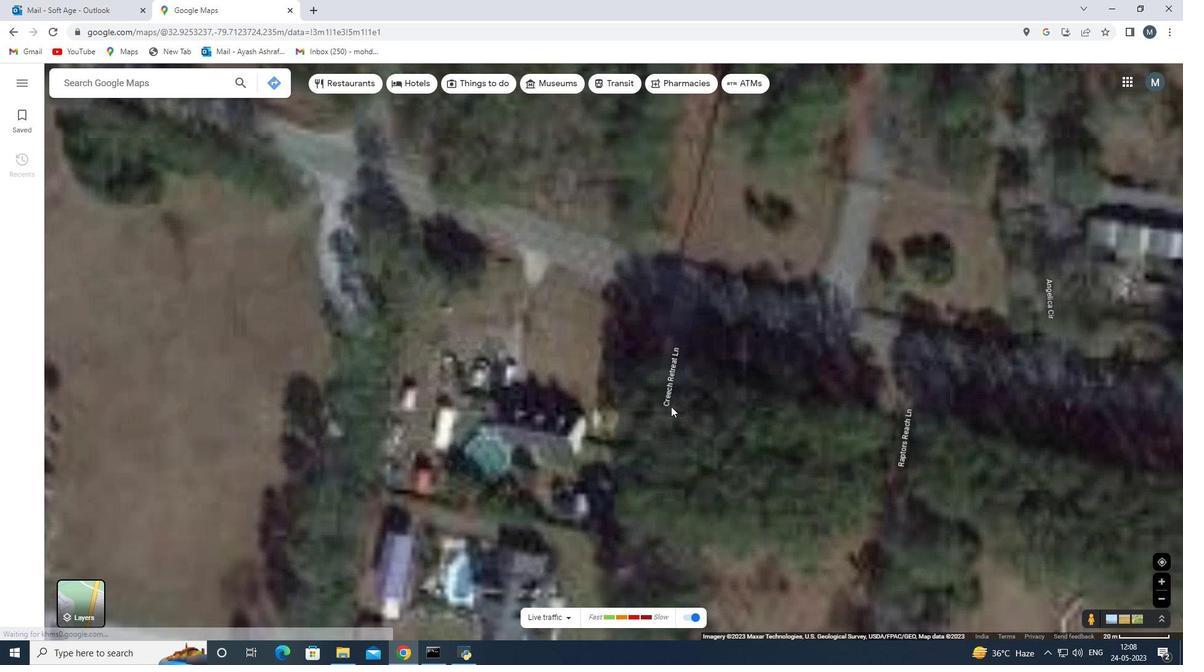 
Action: Mouse scrolled (671, 407) with delta (0, 0)
Screenshot: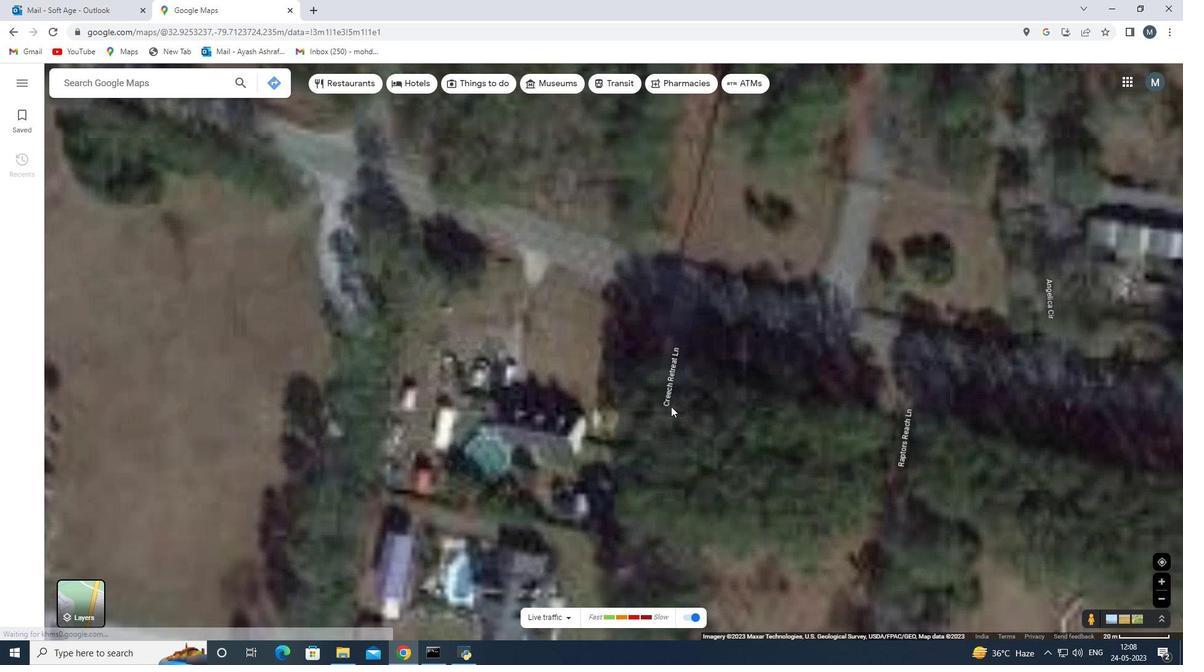 
Action: Mouse scrolled (671, 407) with delta (0, 0)
Screenshot: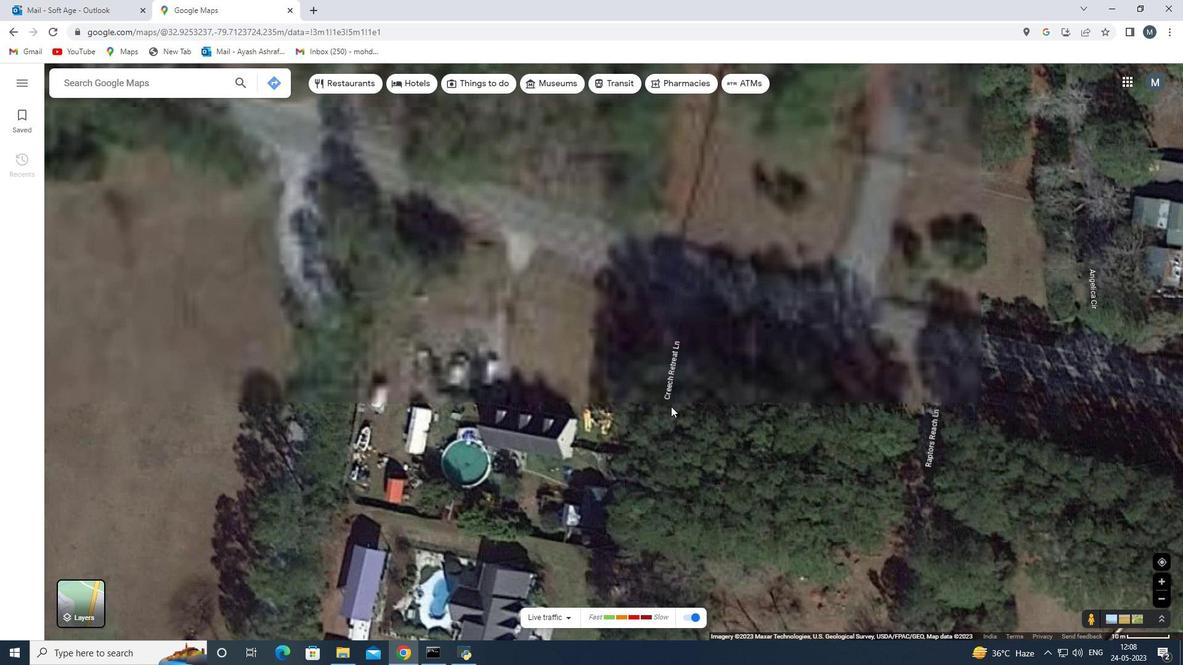 
Action: Mouse scrolled (671, 407) with delta (0, 0)
Screenshot: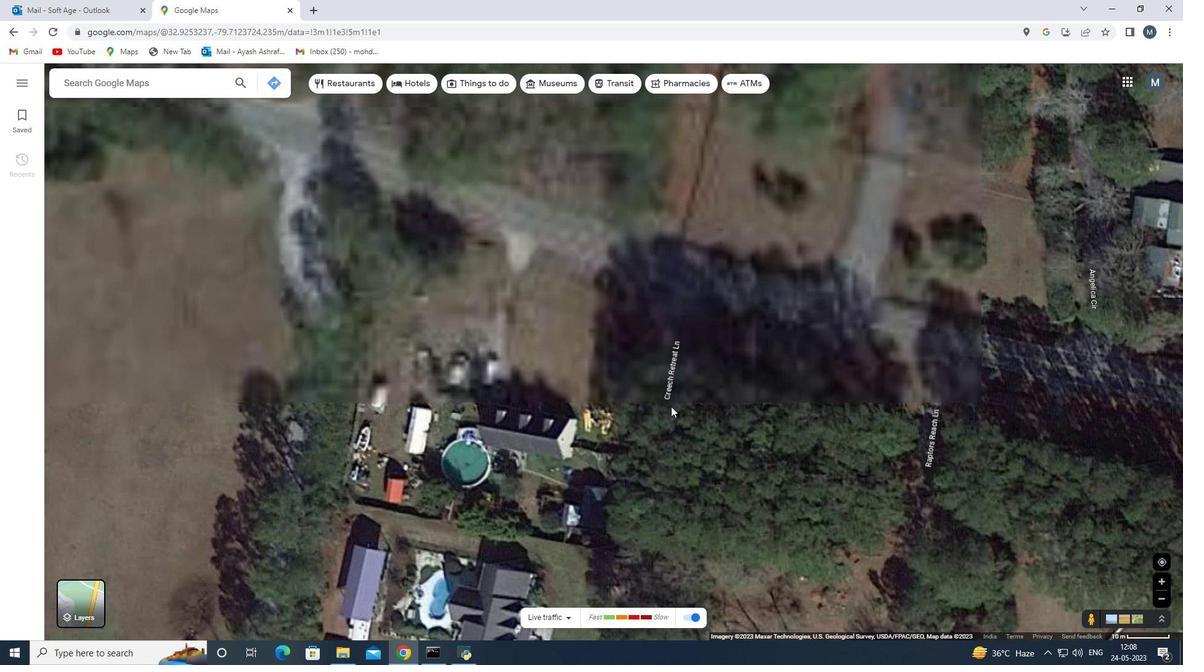 
Action: Mouse scrolled (671, 407) with delta (0, 0)
Screenshot: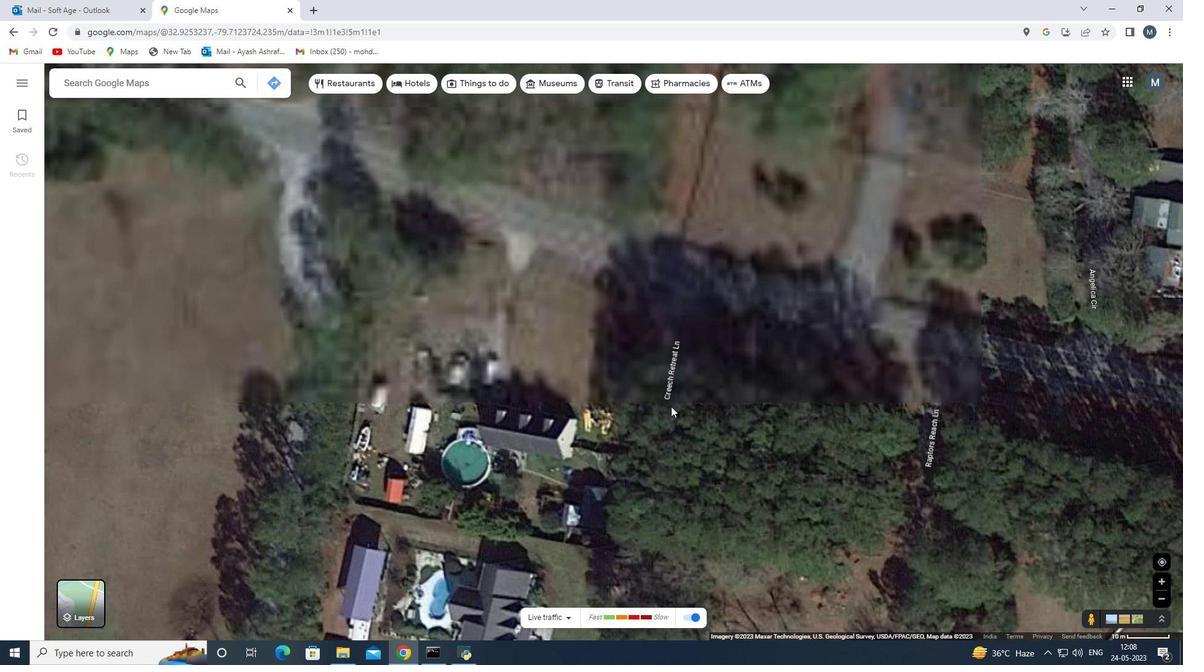 
Action: Mouse scrolled (671, 407) with delta (0, 0)
Screenshot: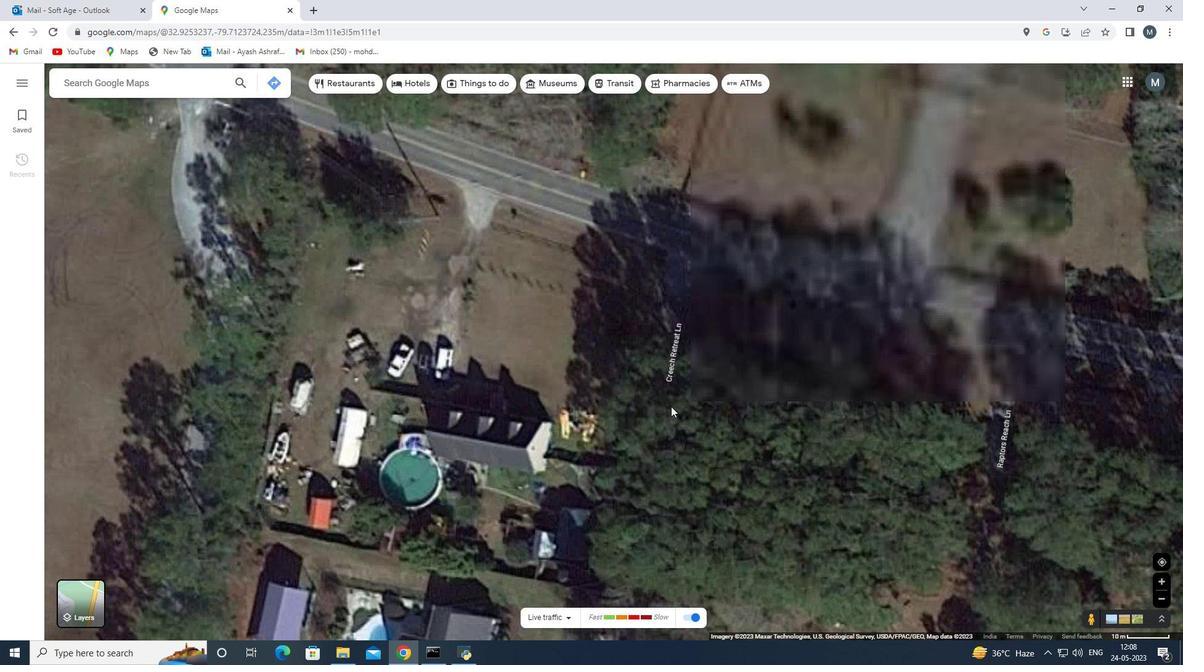 
Action: Mouse scrolled (671, 407) with delta (0, 0)
Screenshot: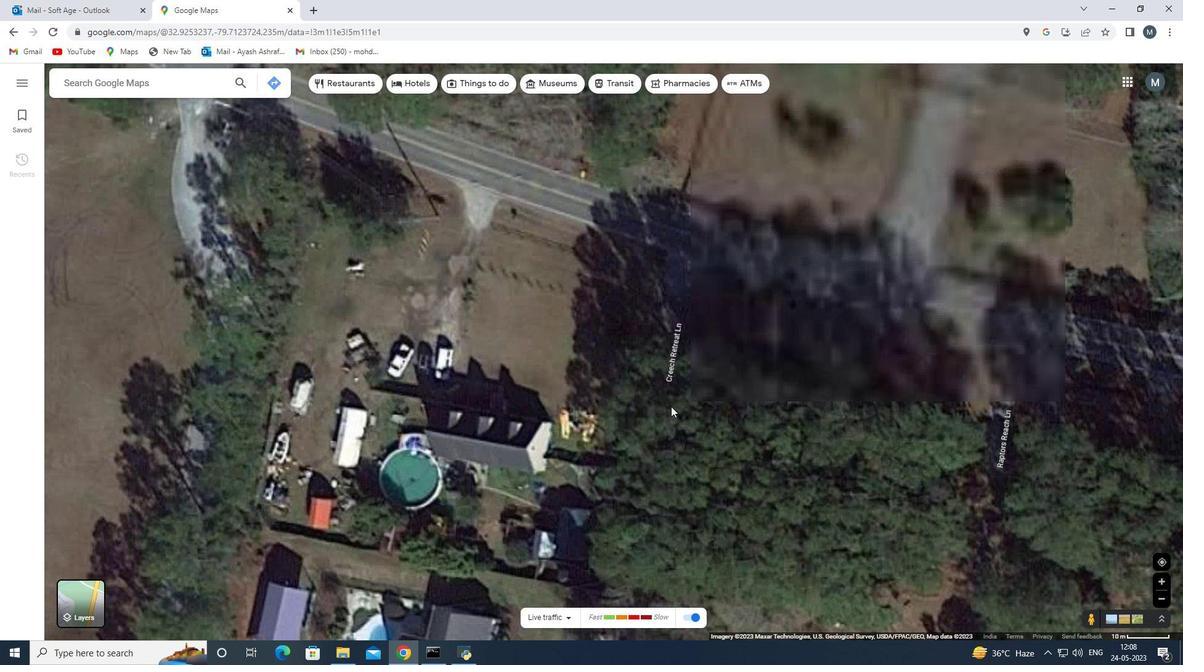 
Action: Mouse scrolled (671, 407) with delta (0, 0)
Screenshot: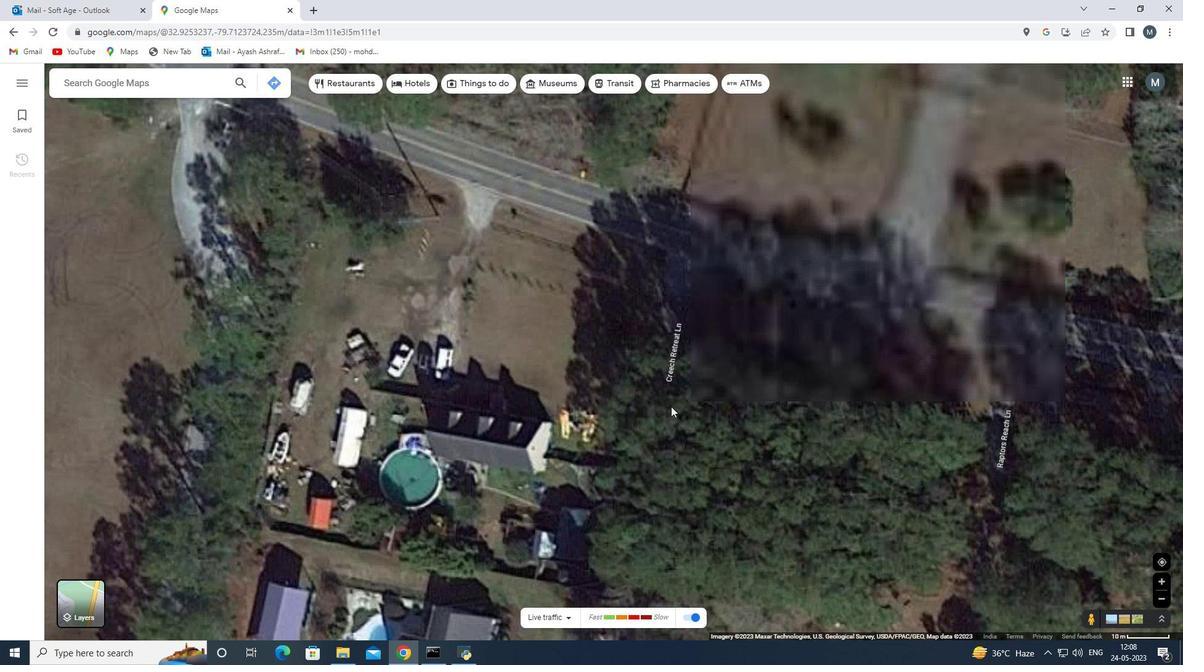 
Action: Mouse scrolled (671, 407) with delta (0, 0)
Screenshot: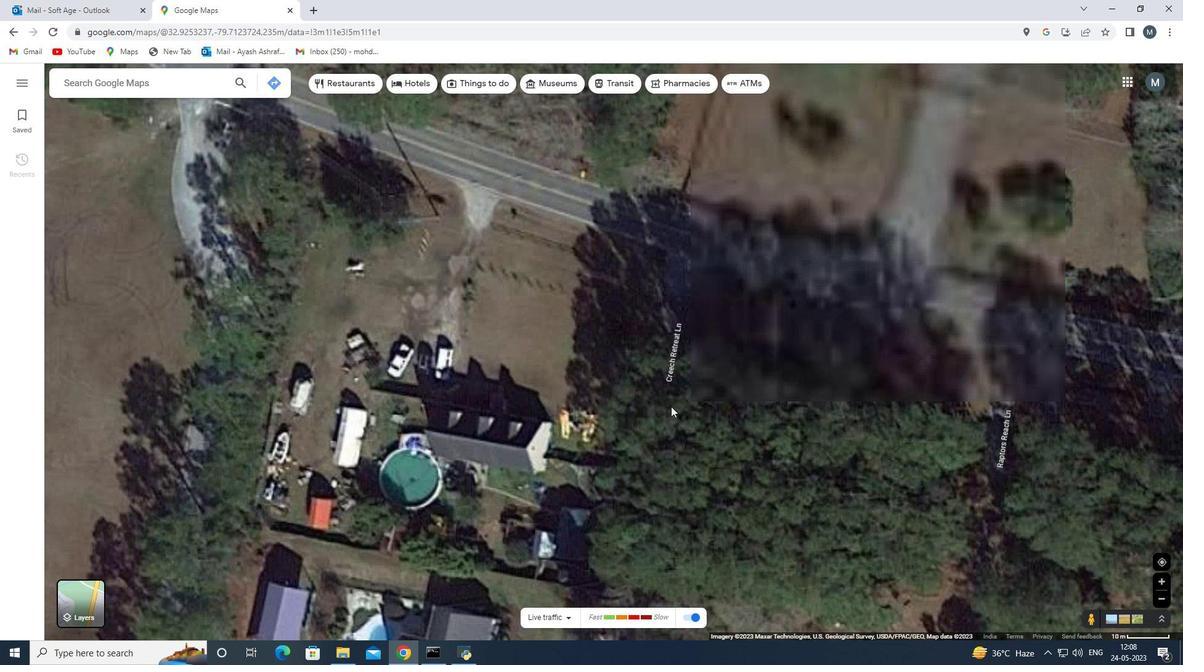 
Action: Mouse scrolled (671, 407) with delta (0, 0)
Screenshot: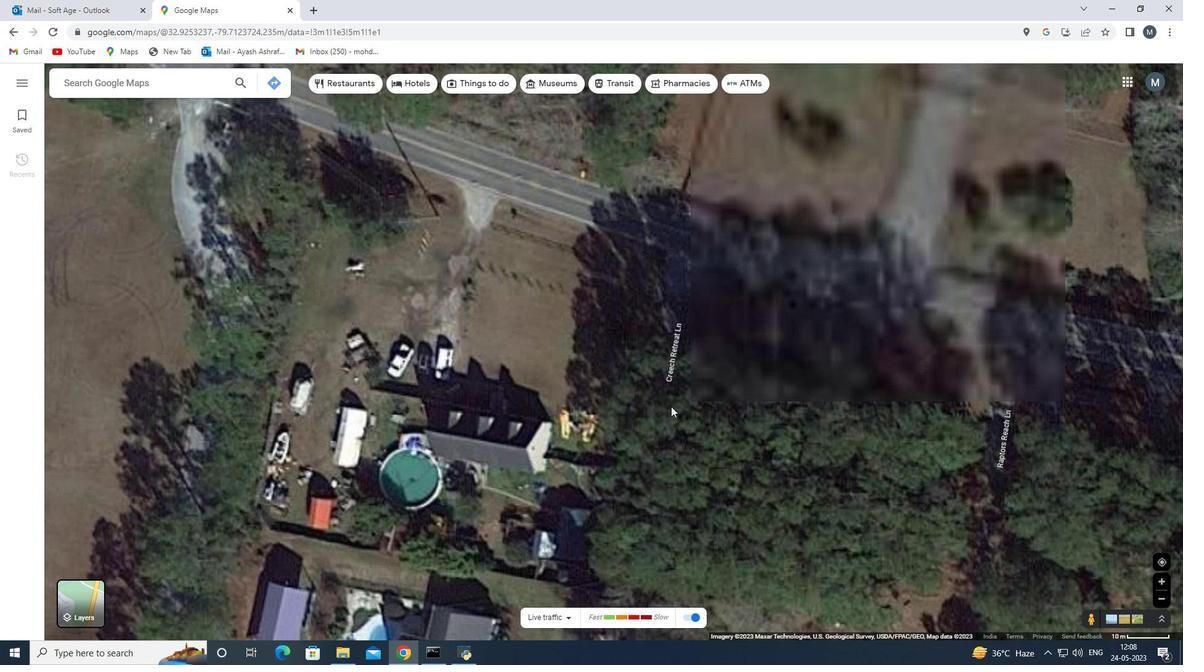 
Action: Mouse moved to (544, 362)
Screenshot: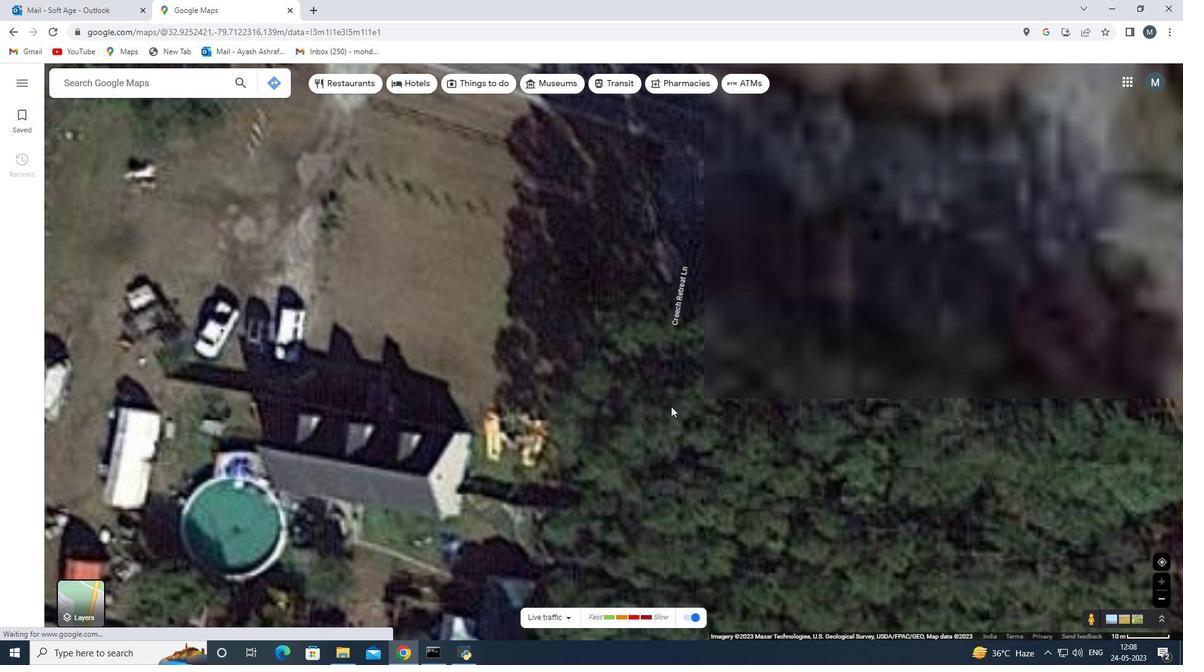 
Action: Mouse scrolled (544, 362) with delta (0, 0)
Screenshot: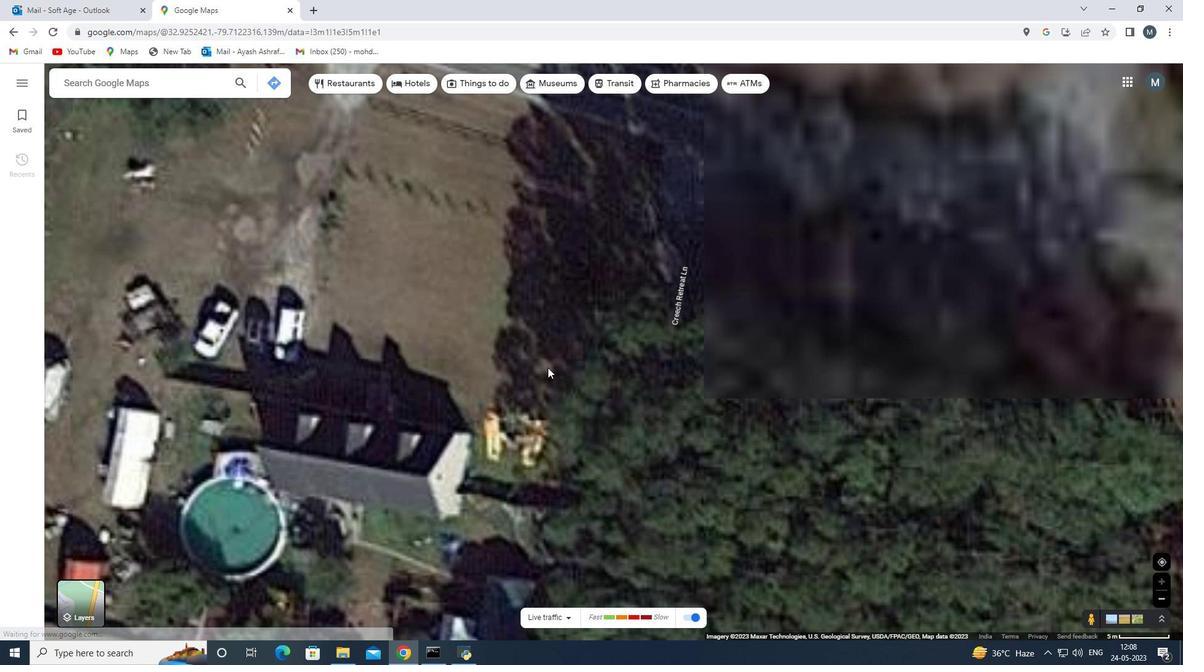 
Action: Mouse scrolled (544, 362) with delta (0, 0)
Screenshot: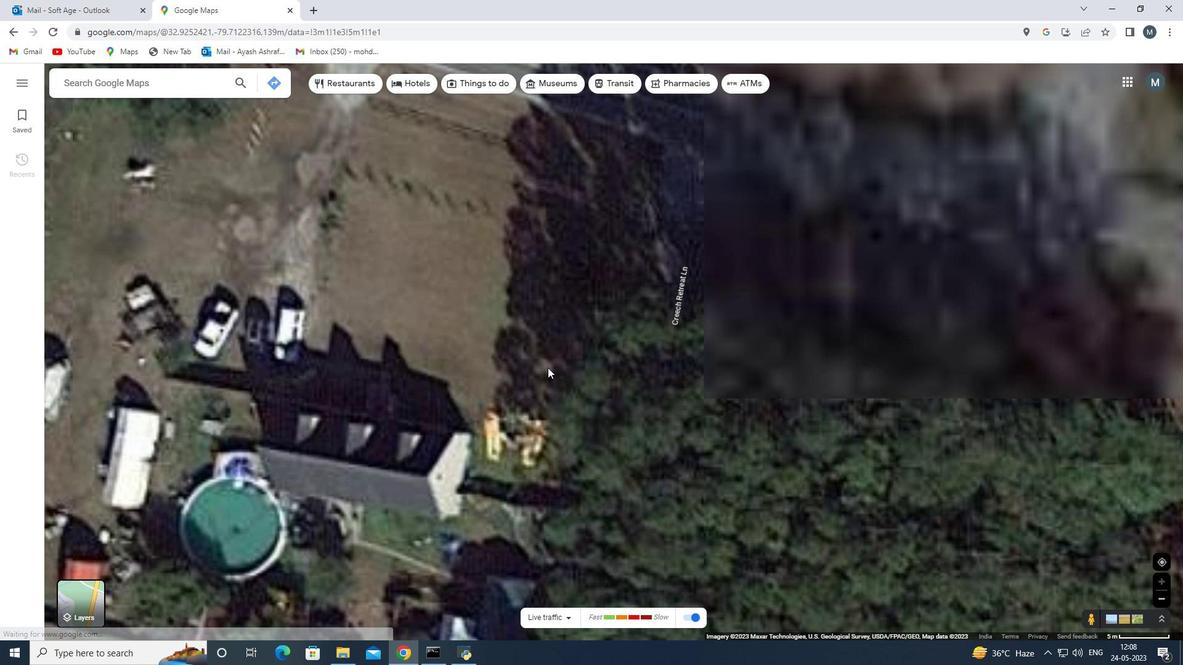 
Action: Mouse scrolled (544, 362) with delta (0, 0)
Screenshot: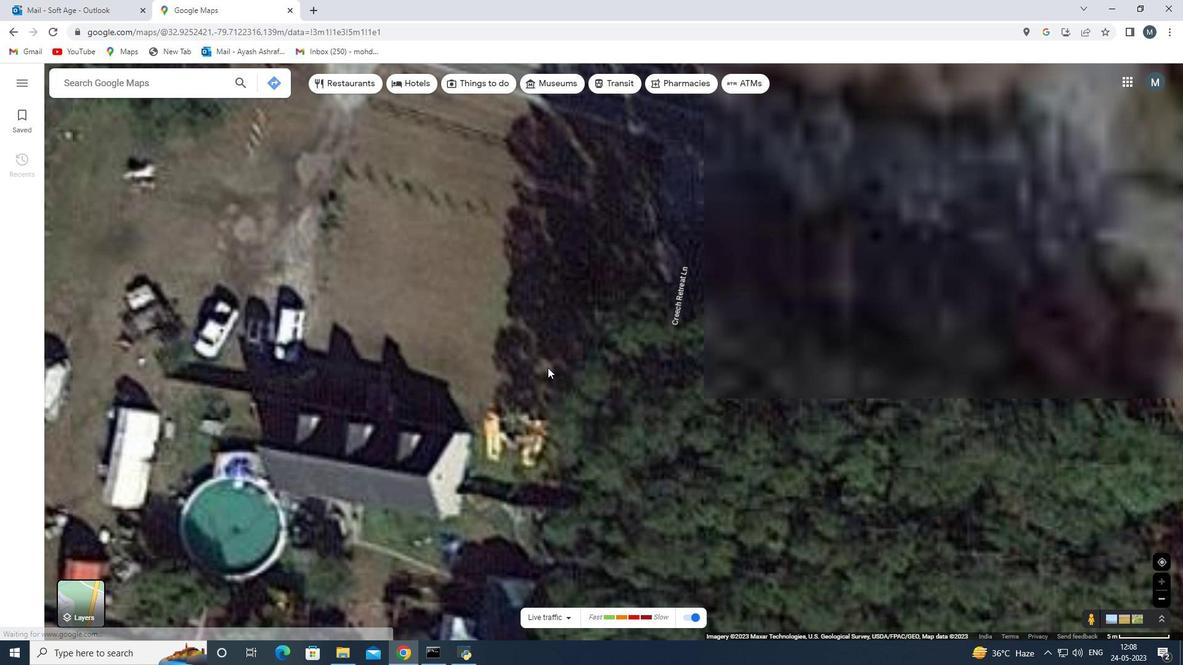 
Action: Mouse scrolled (544, 362) with delta (0, 0)
Screenshot: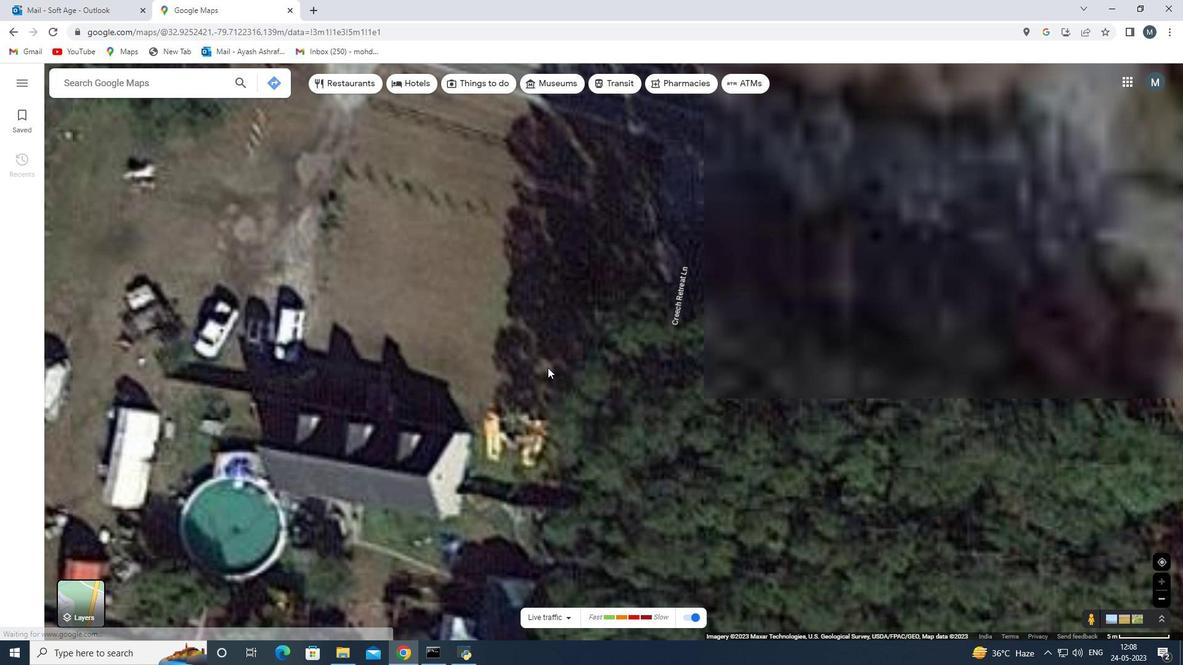 
Action: Mouse moved to (398, 425)
Screenshot: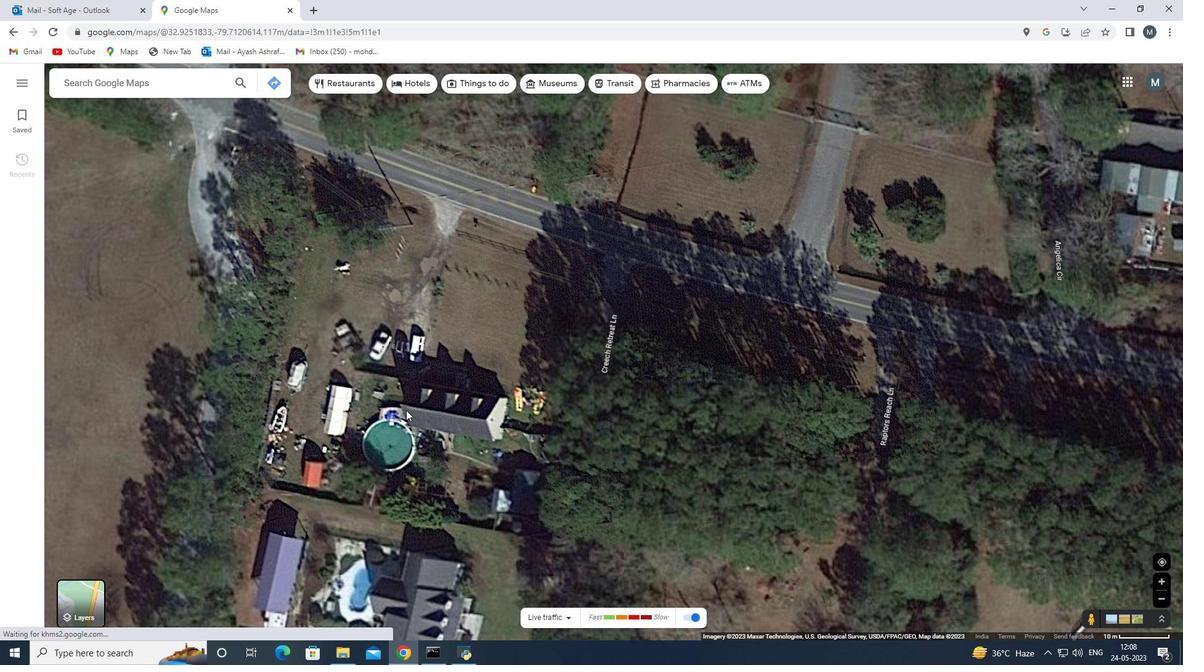 
Action: Mouse pressed left at (398, 425)
Screenshot: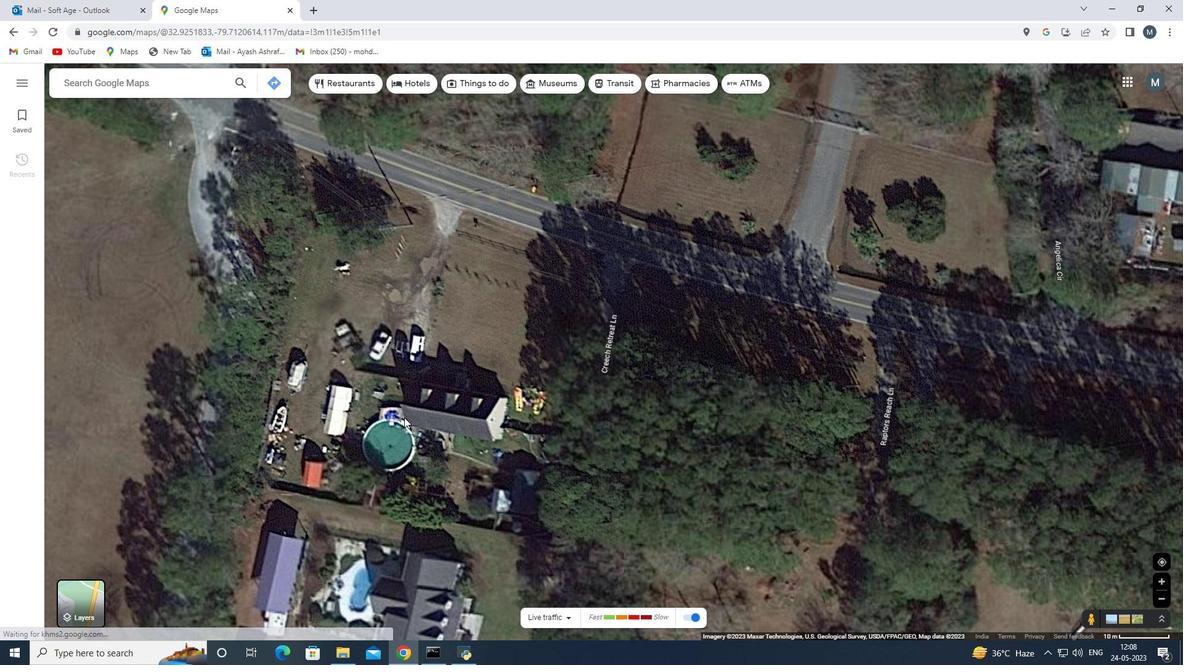 
Action: Mouse moved to (544, 409)
Screenshot: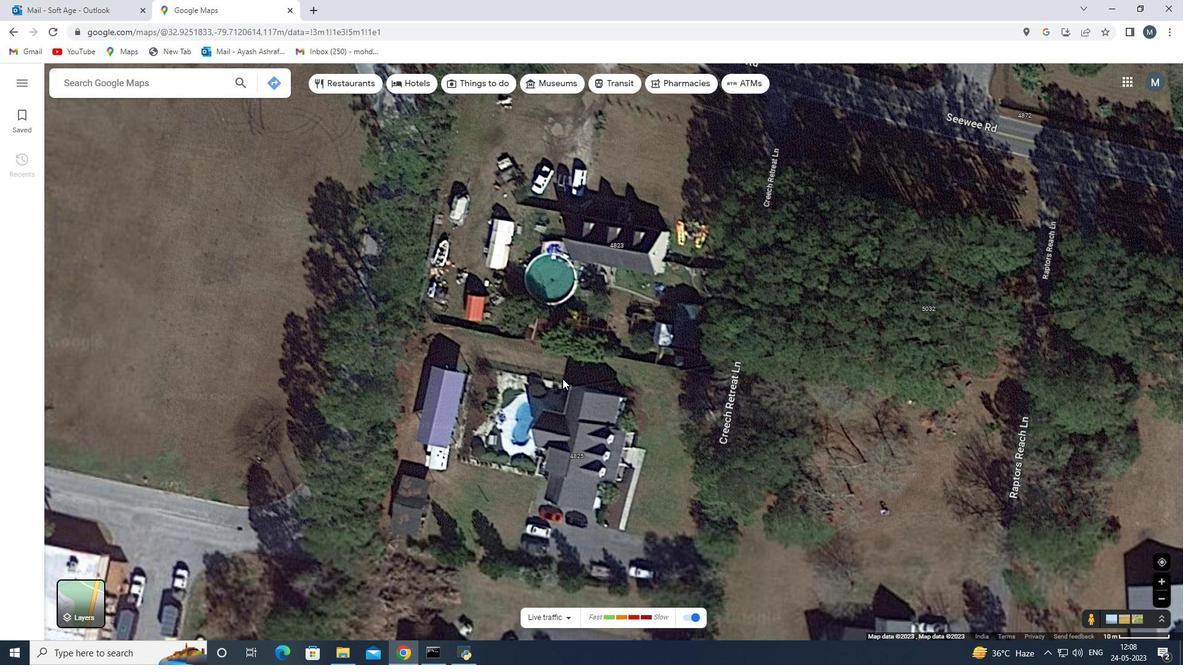 
Action: Mouse scrolled (544, 408) with delta (0, 0)
Screenshot: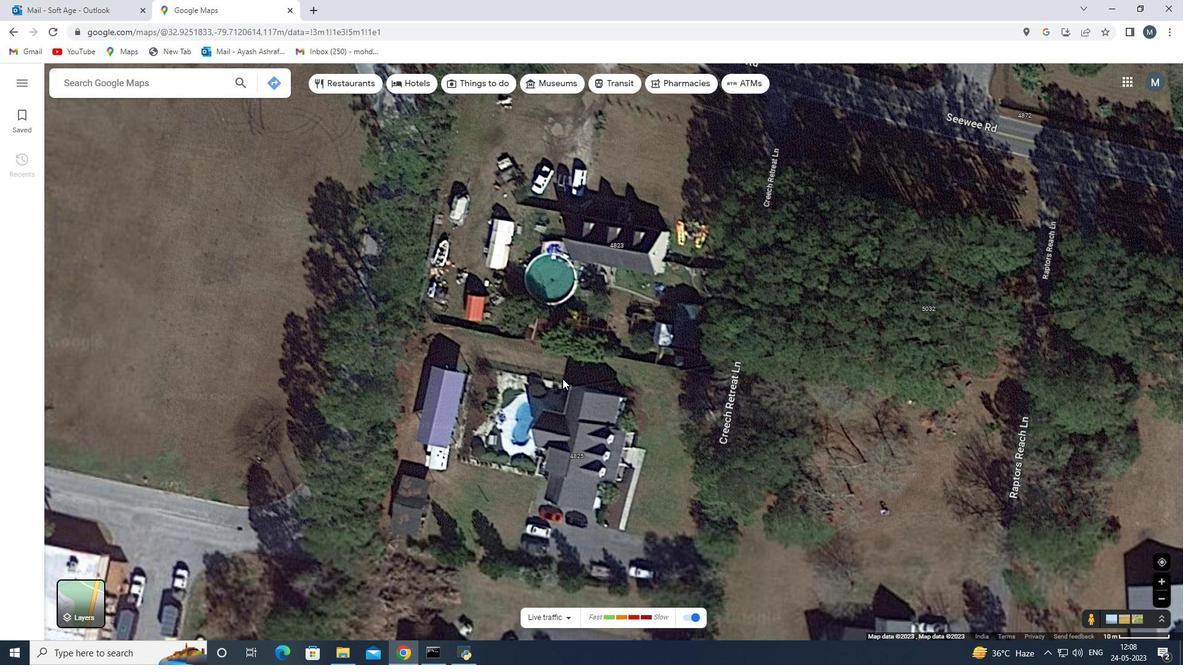 
Action: Mouse scrolled (544, 408) with delta (0, 0)
Screenshot: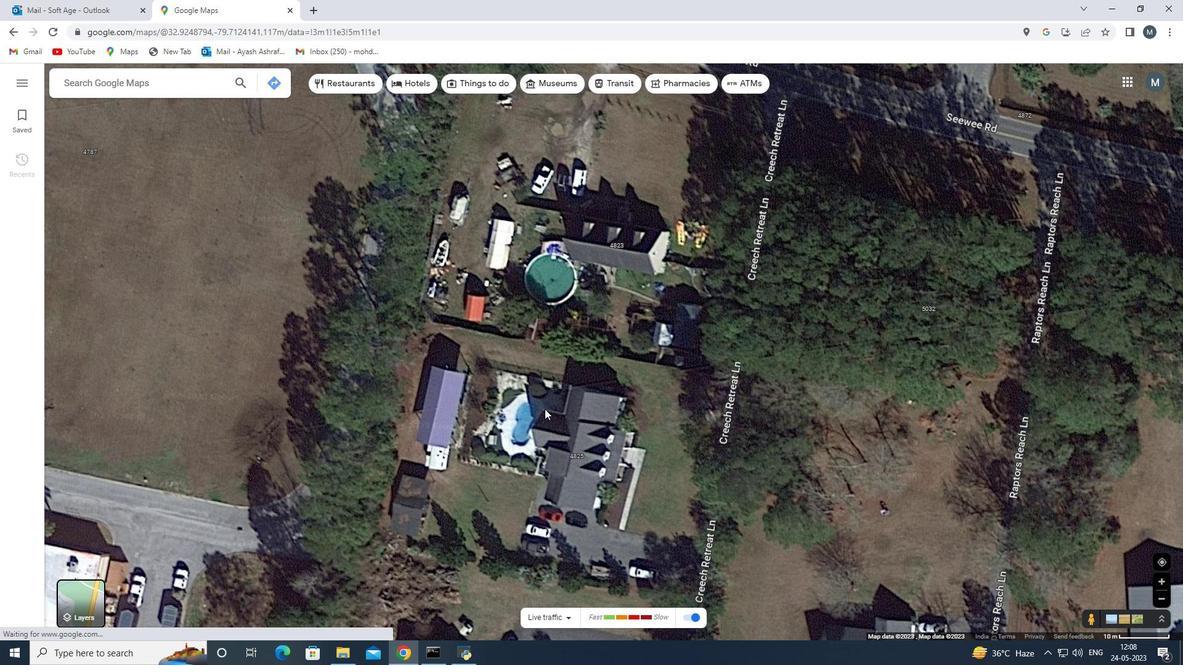 
Action: Mouse moved to (537, 404)
Screenshot: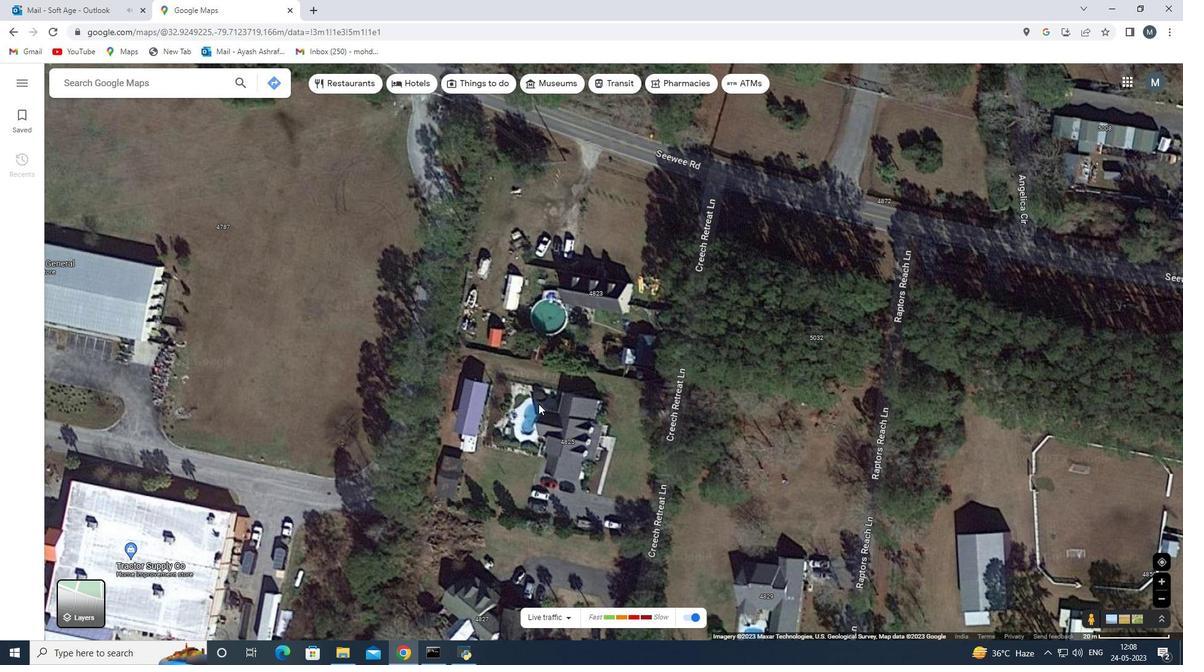 
Action: Mouse scrolled (537, 404) with delta (0, 0)
Screenshot: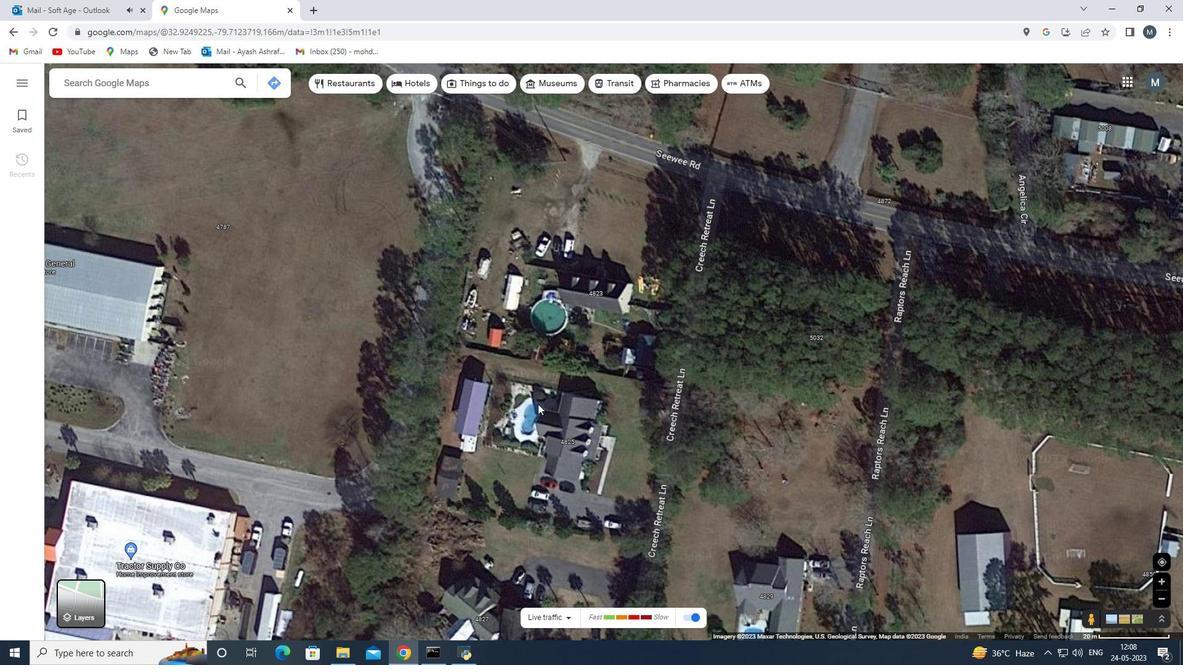 
Action: Mouse moved to (537, 407)
Screenshot: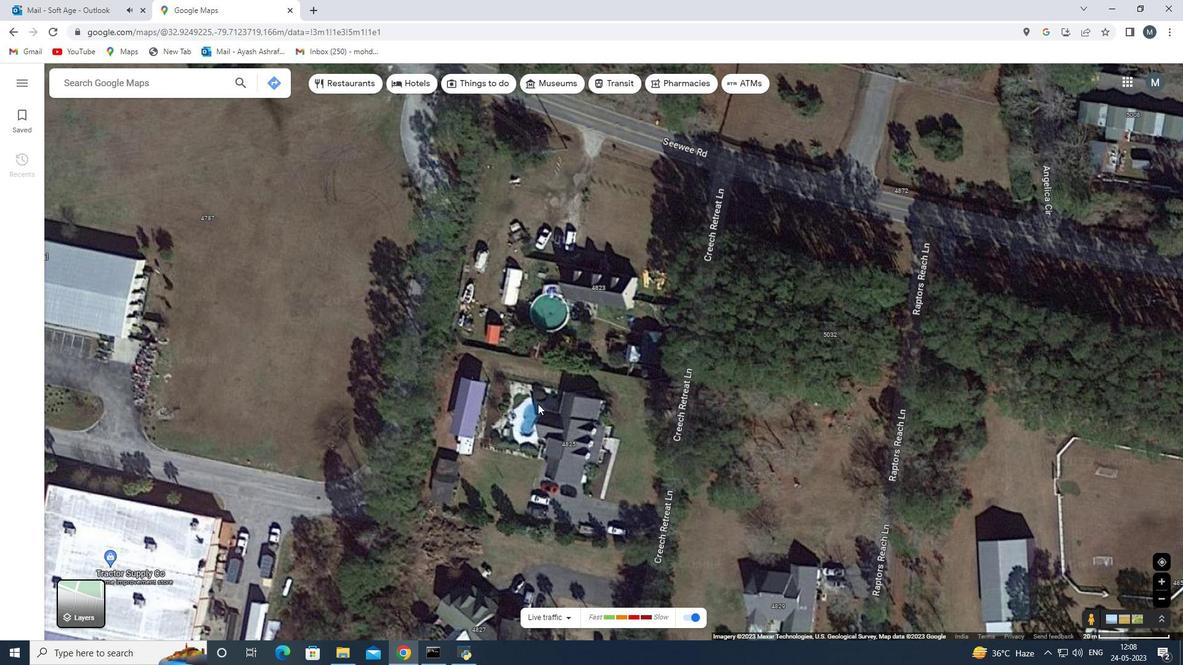 
Action: Mouse scrolled (537, 406) with delta (0, 0)
Screenshot: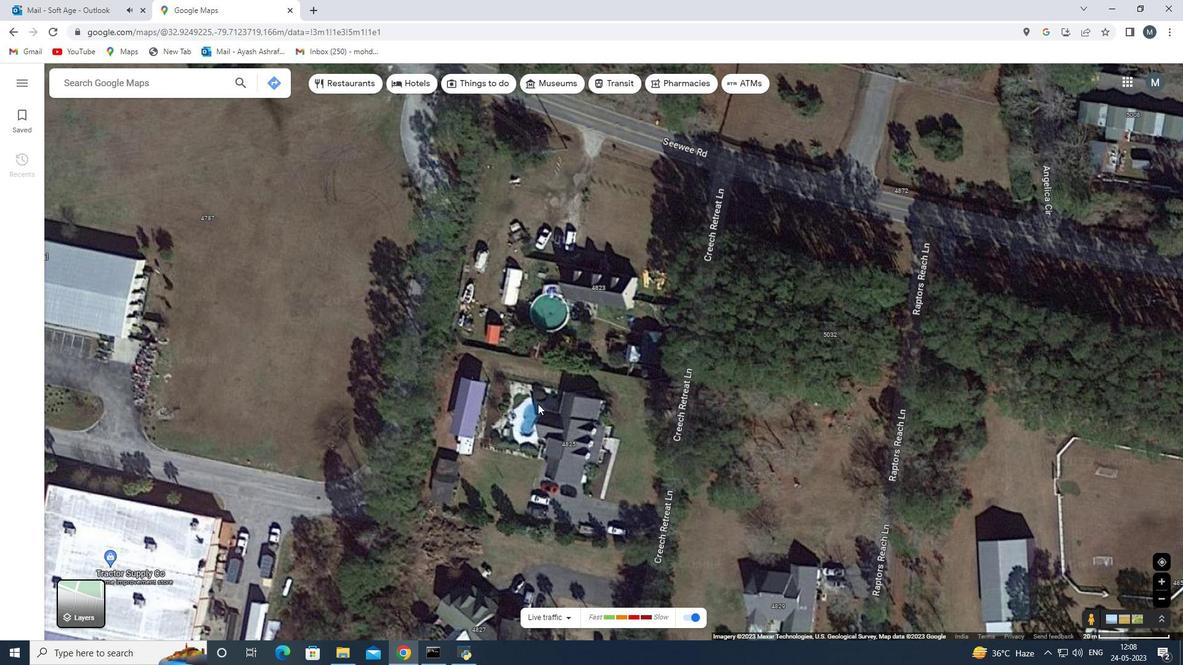 
Action: Mouse scrolled (537, 407) with delta (0, 0)
Screenshot: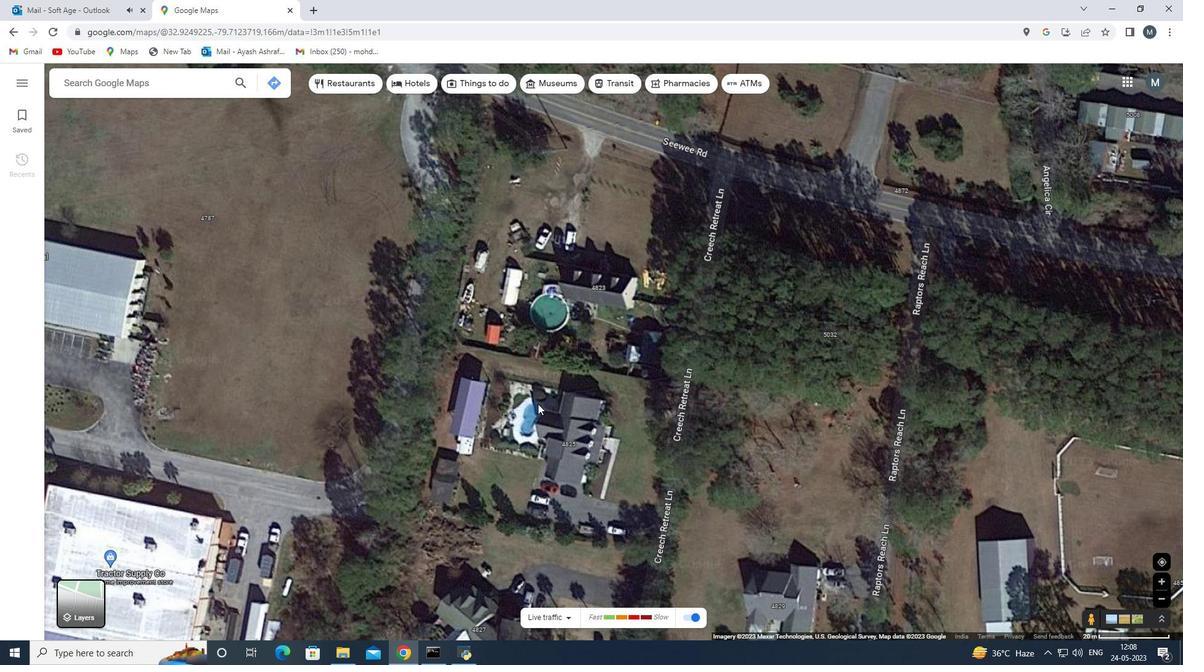 
Action: Mouse moved to (551, 428)
Screenshot: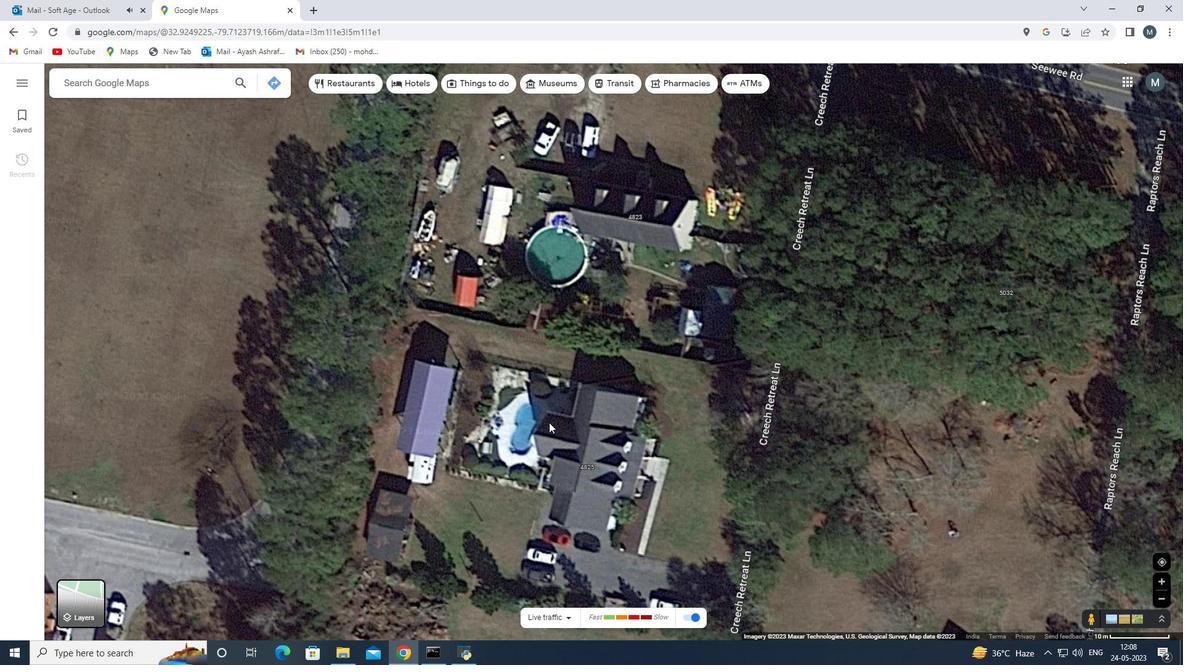 
Action: Mouse scrolled (551, 428) with delta (0, 0)
Screenshot: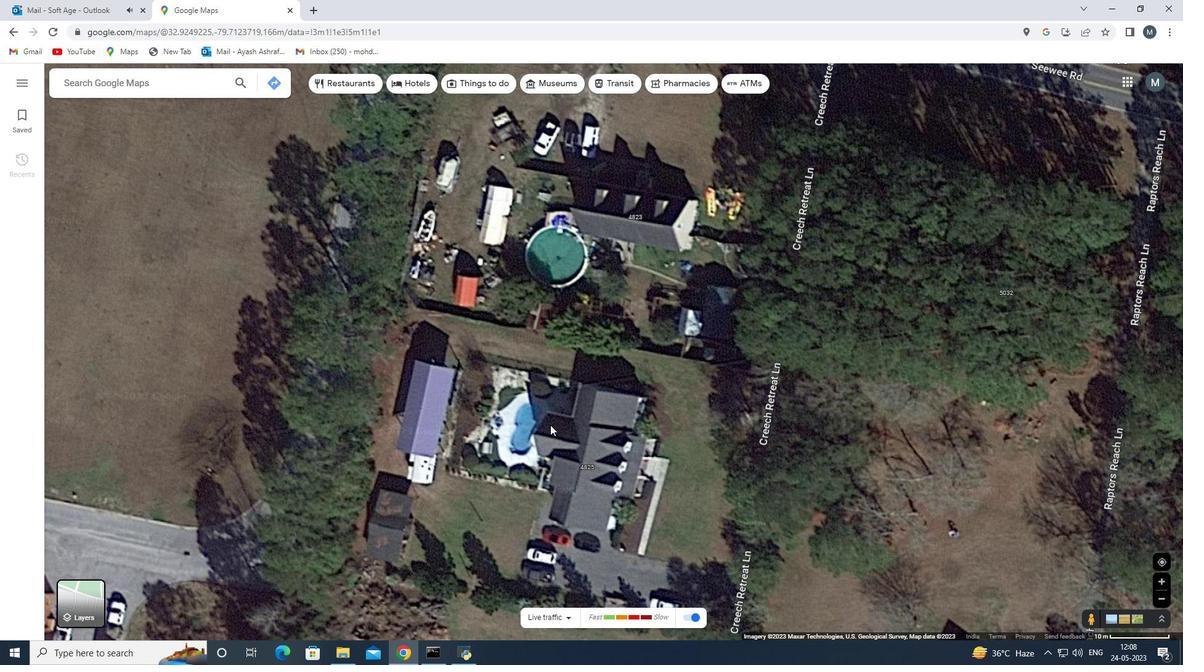 
Action: Mouse moved to (552, 428)
Screenshot: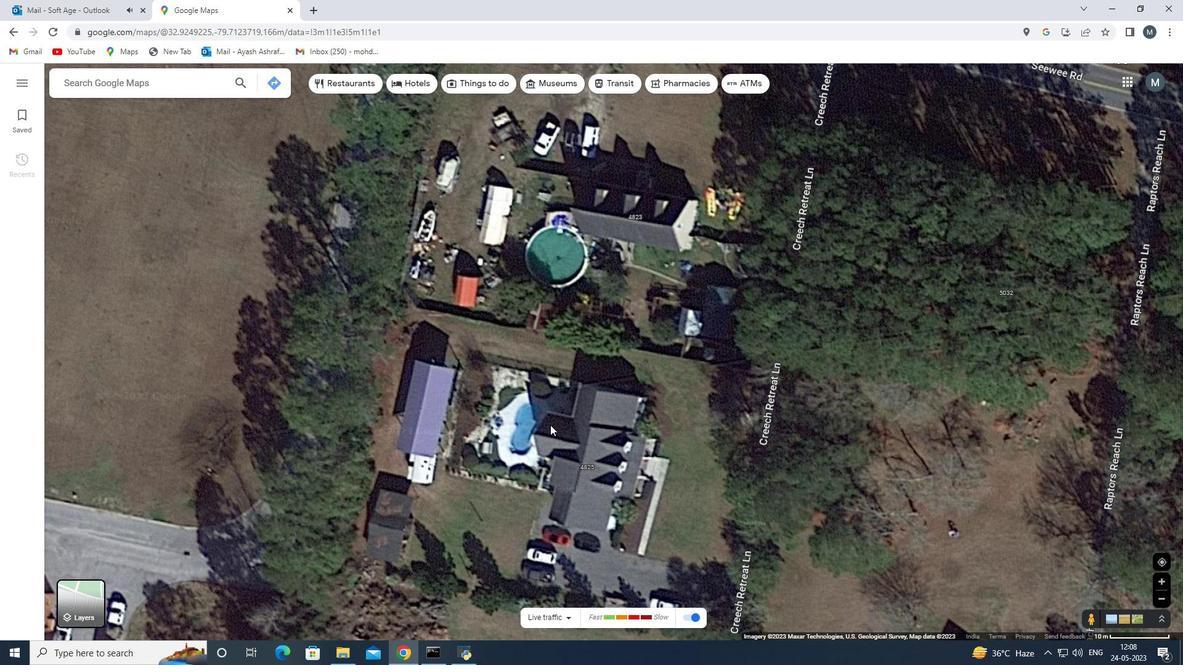 
Action: Mouse scrolled (551, 428) with delta (0, 0)
Screenshot: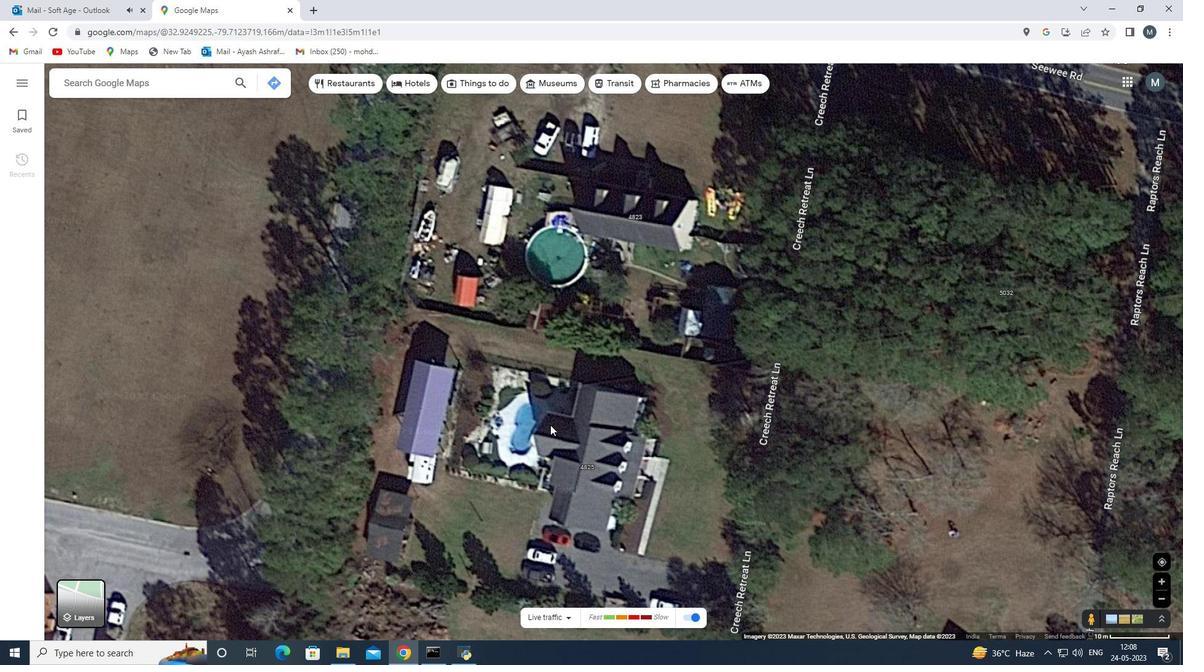 
Action: Mouse moved to (554, 430)
Screenshot: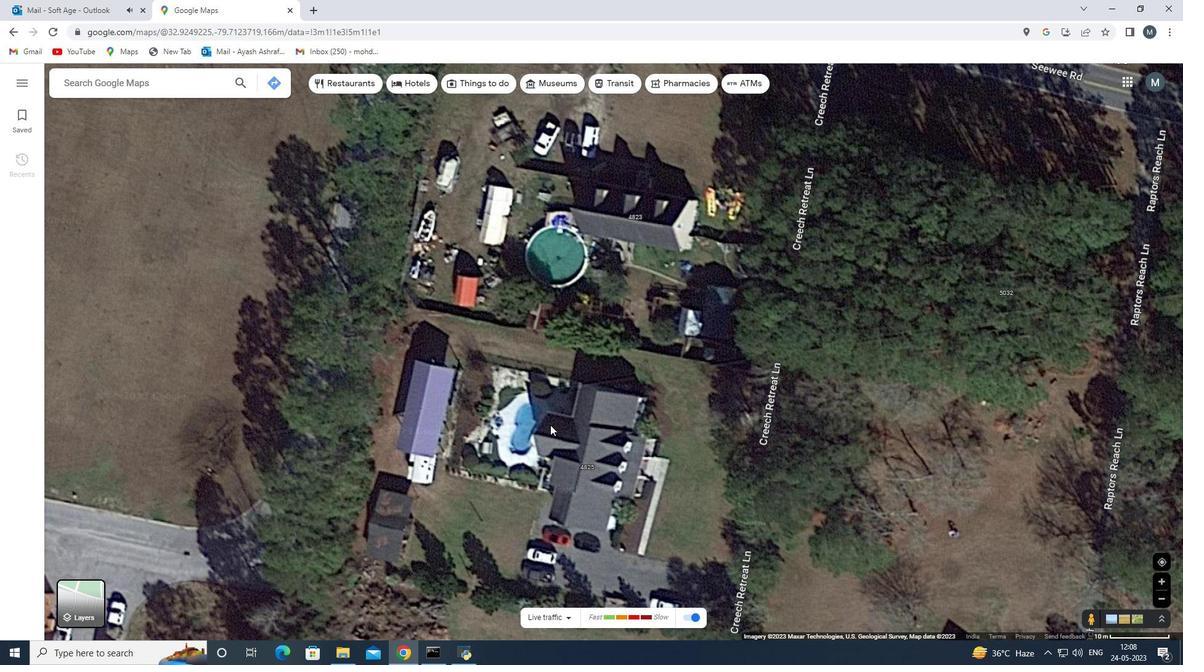 
Action: Mouse scrolled (551, 428) with delta (0, 0)
Screenshot: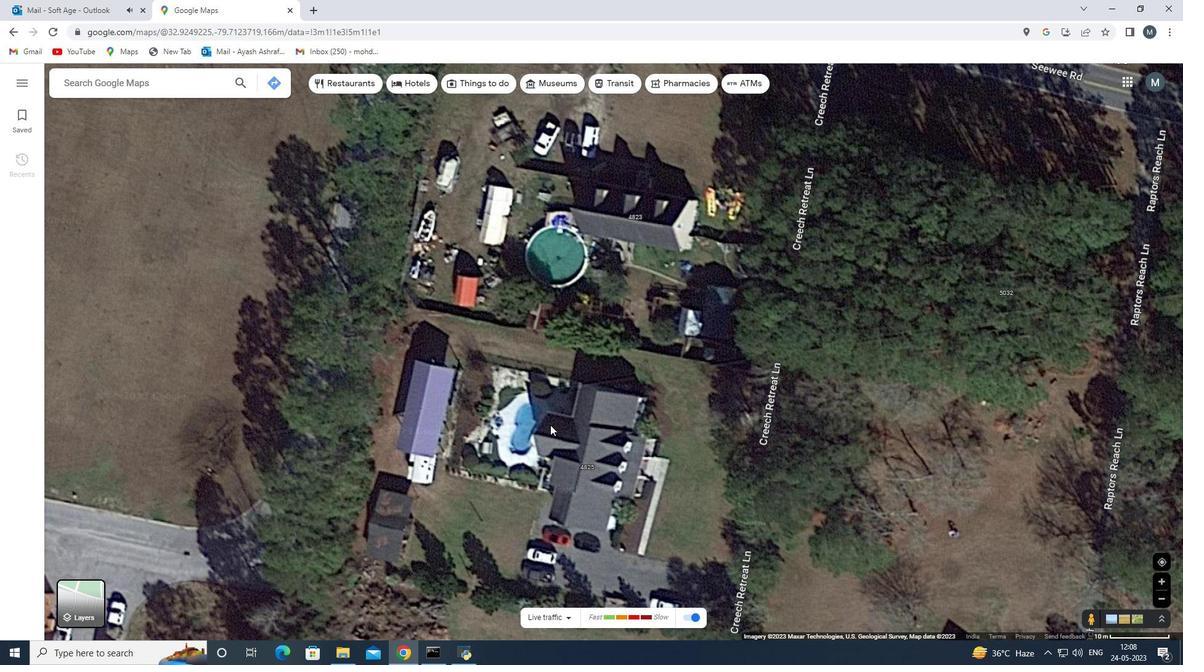 
Action: Mouse moved to (557, 431)
Screenshot: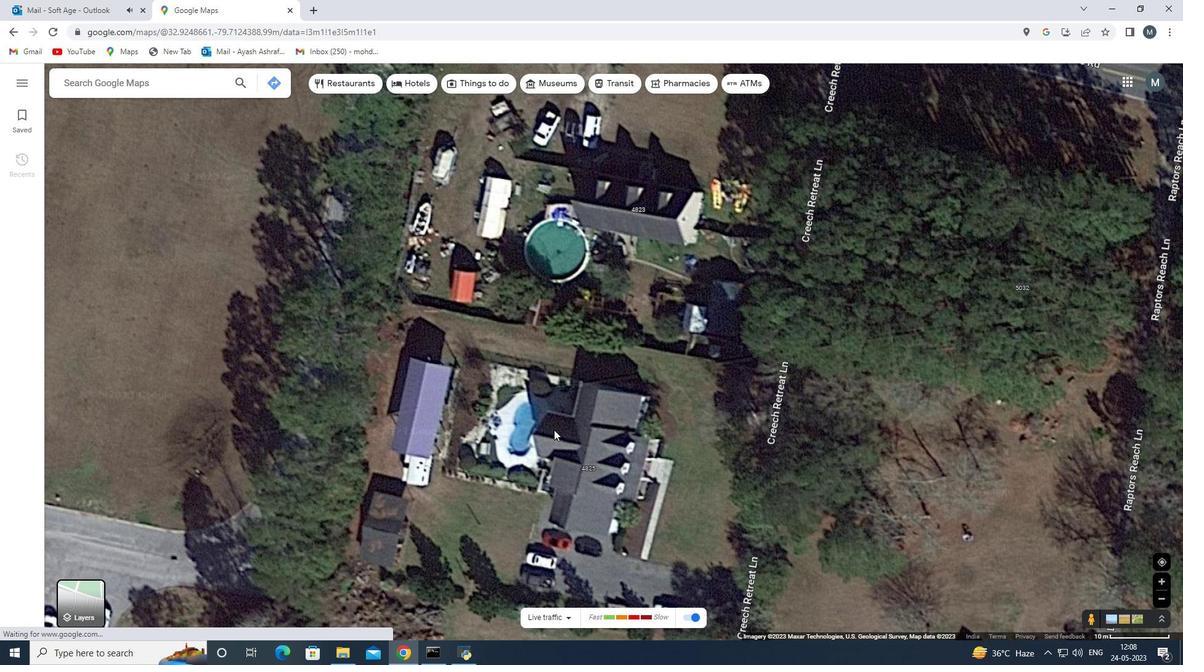 
Action: Mouse scrolled (557, 432) with delta (0, 0)
Screenshot: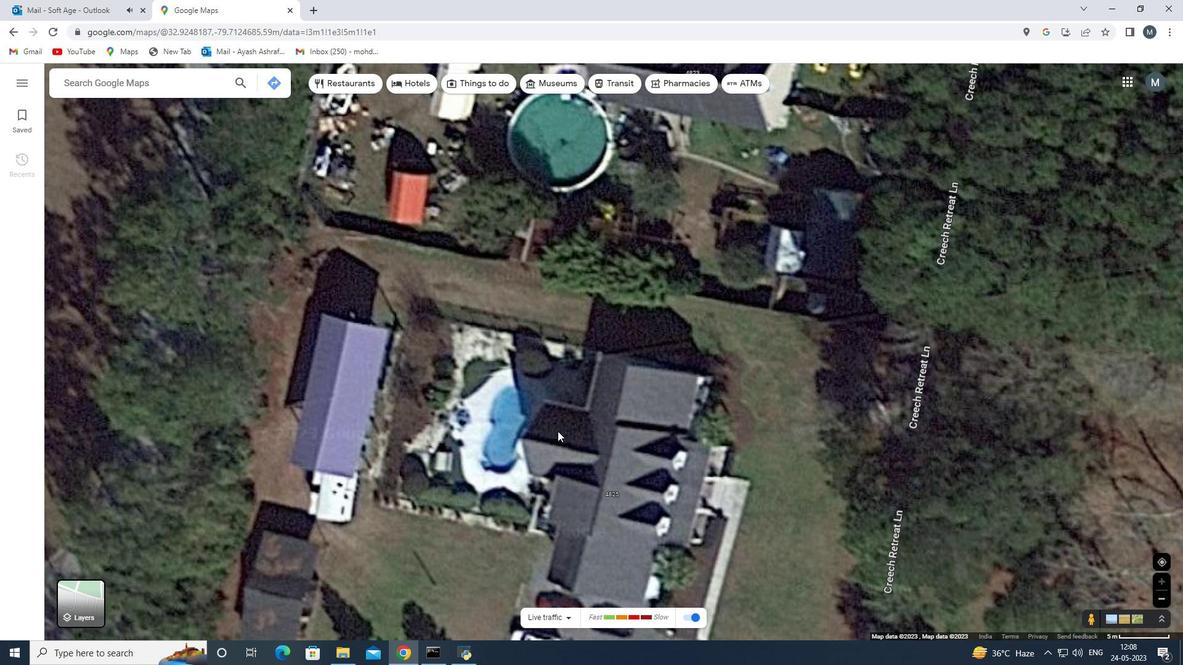 
Action: Mouse scrolled (557, 432) with delta (0, 0)
Screenshot: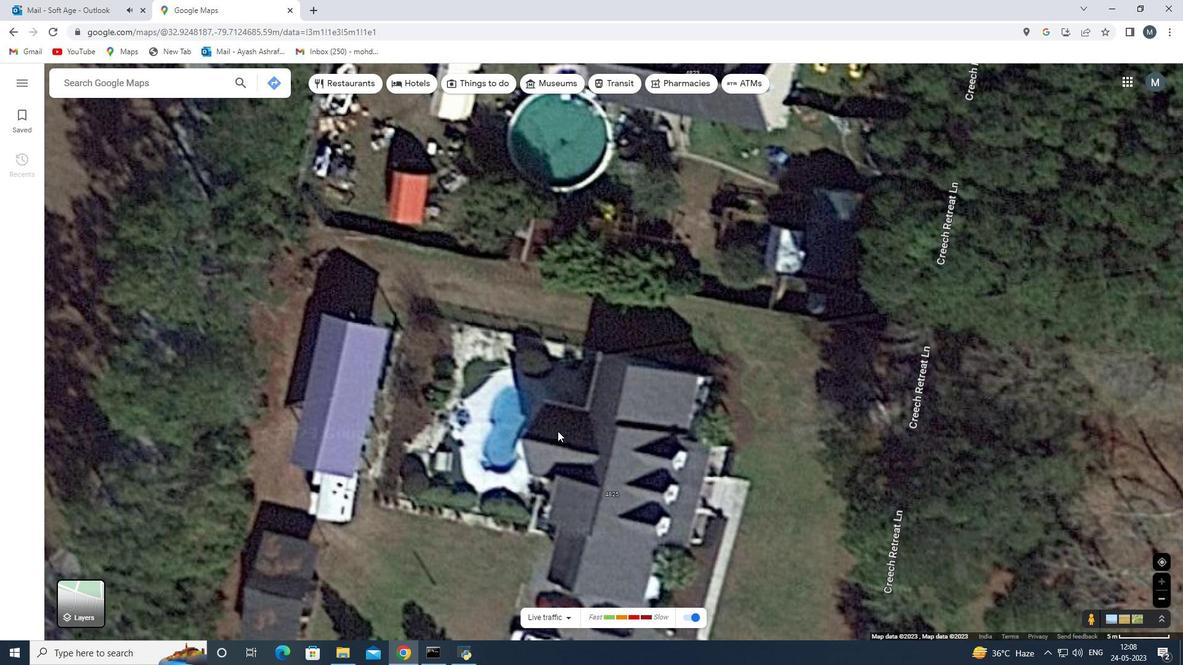 
Action: Mouse scrolled (557, 432) with delta (0, 0)
Screenshot: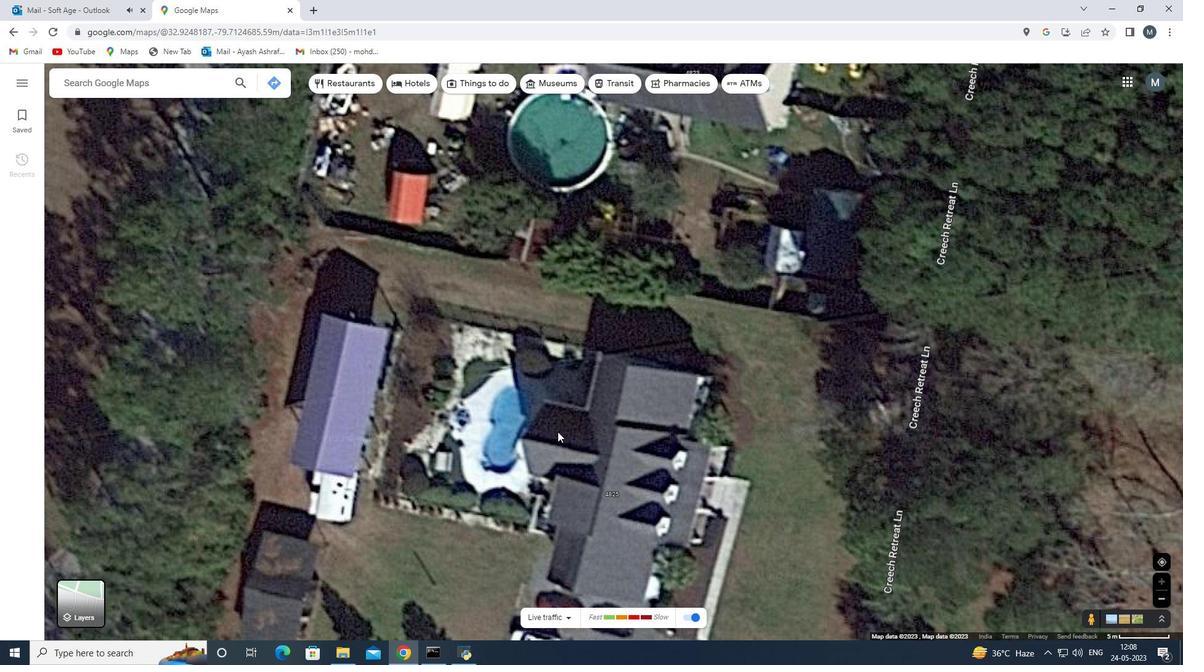 
Action: Mouse scrolled (557, 432) with delta (0, 0)
Screenshot: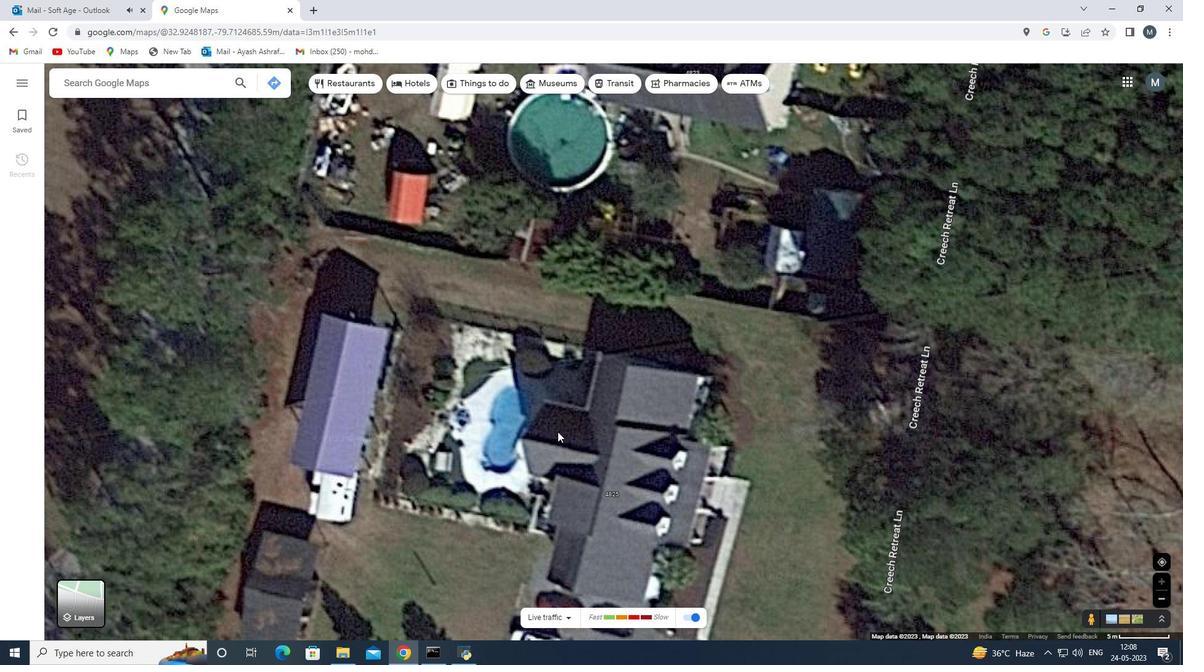 
Action: Mouse scrolled (557, 432) with delta (0, 0)
Screenshot: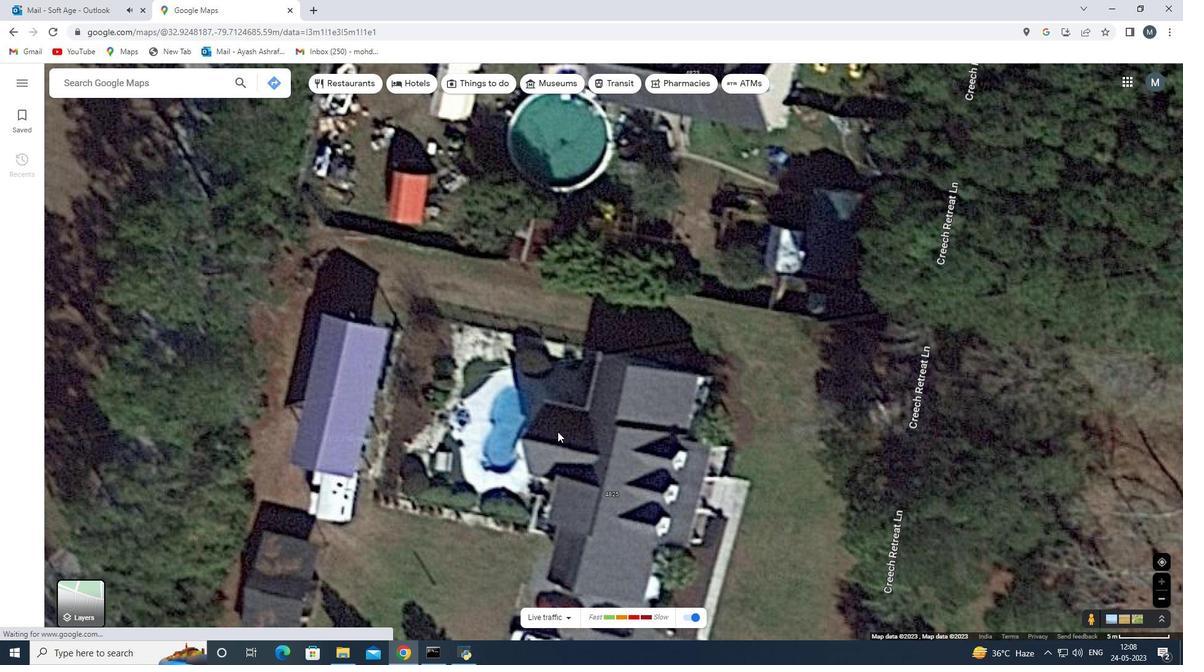 
Action: Mouse scrolled (557, 432) with delta (0, 0)
Screenshot: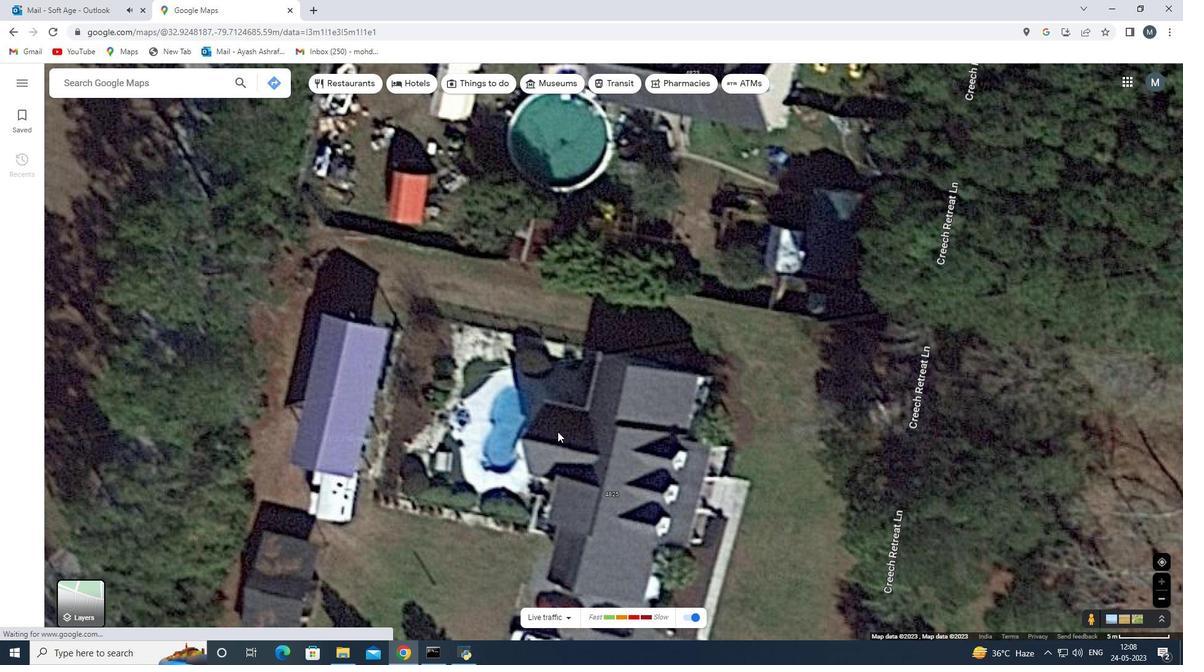 
Action: Mouse moved to (573, 511)
Screenshot: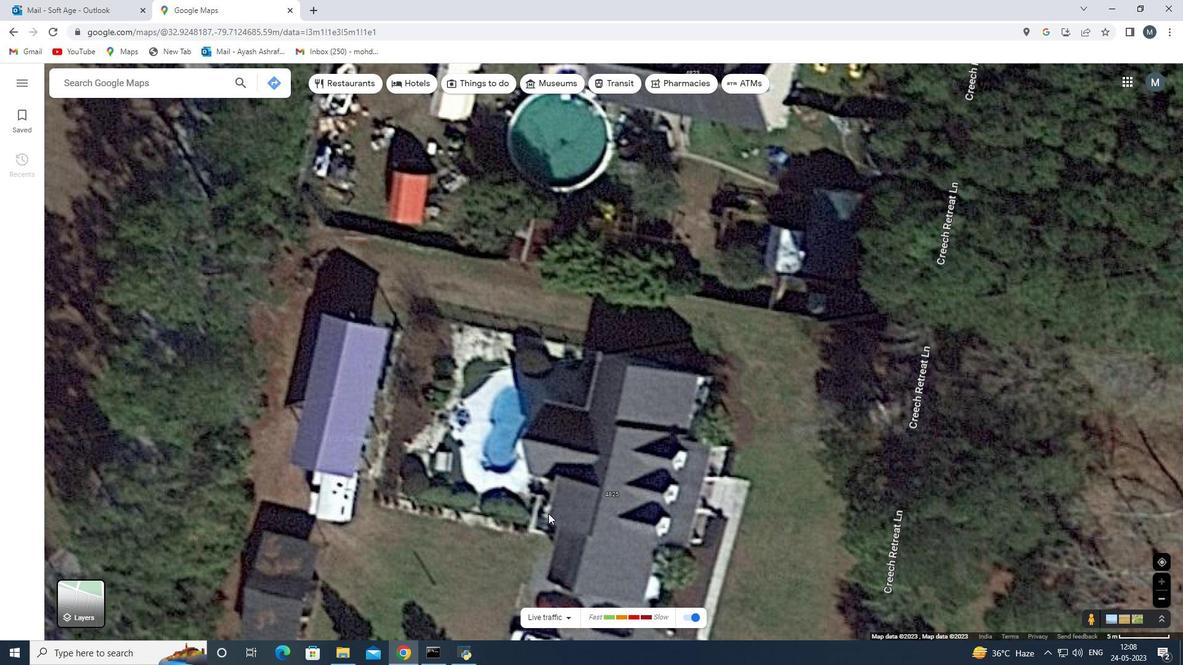 
Action: Mouse scrolled (573, 512) with delta (0, 0)
Screenshot: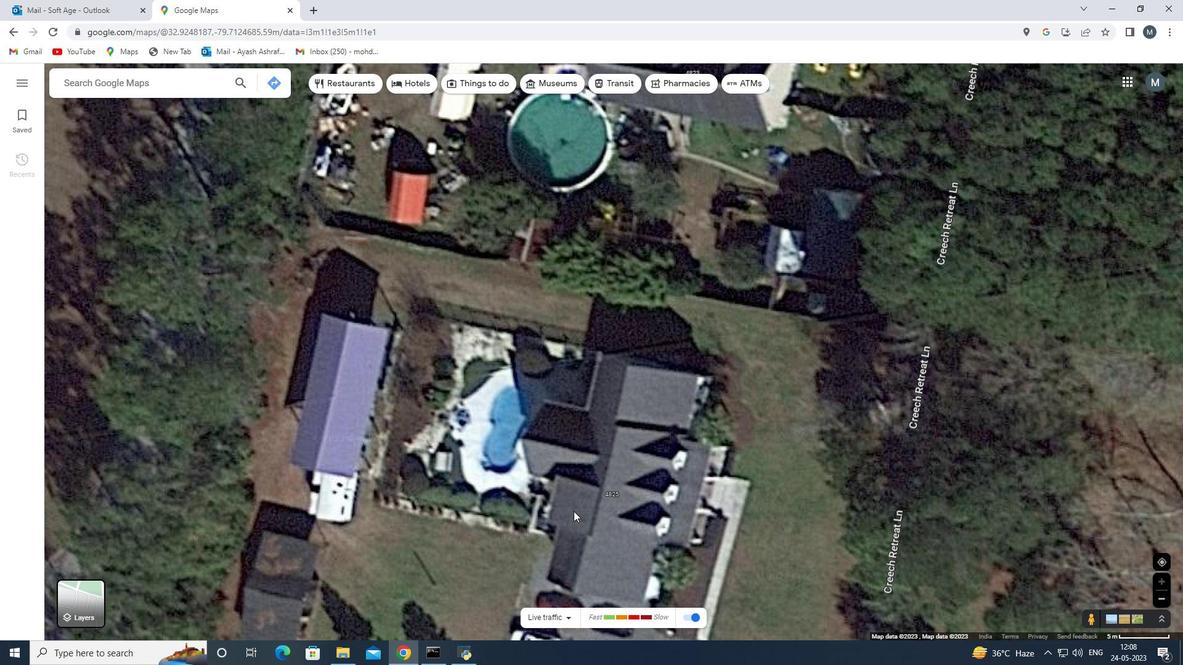 
Action: Mouse scrolled (573, 512) with delta (0, 0)
Screenshot: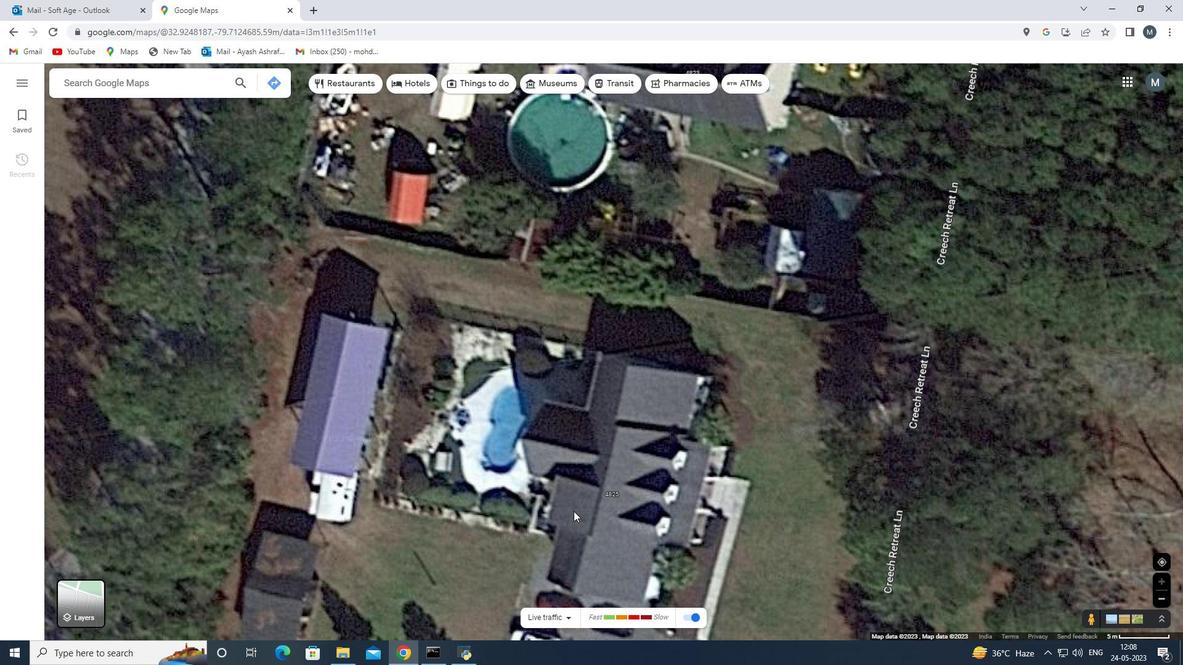 
Action: Mouse moved to (565, 482)
Screenshot: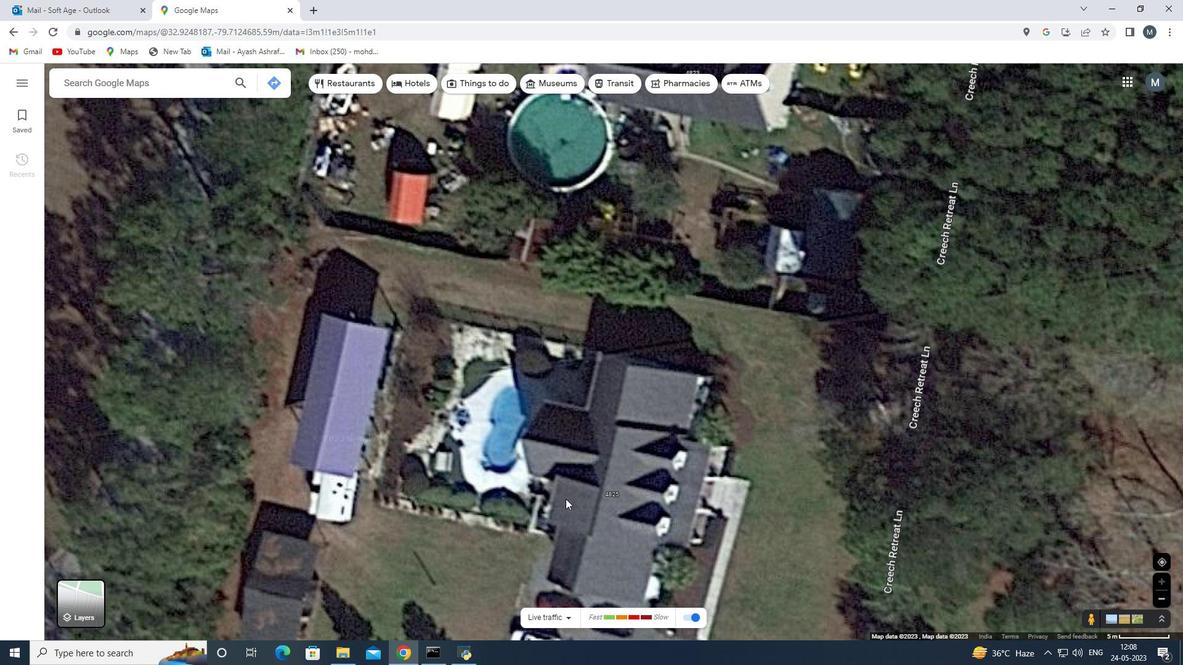 
Action: Mouse pressed left at (565, 482)
Screenshot: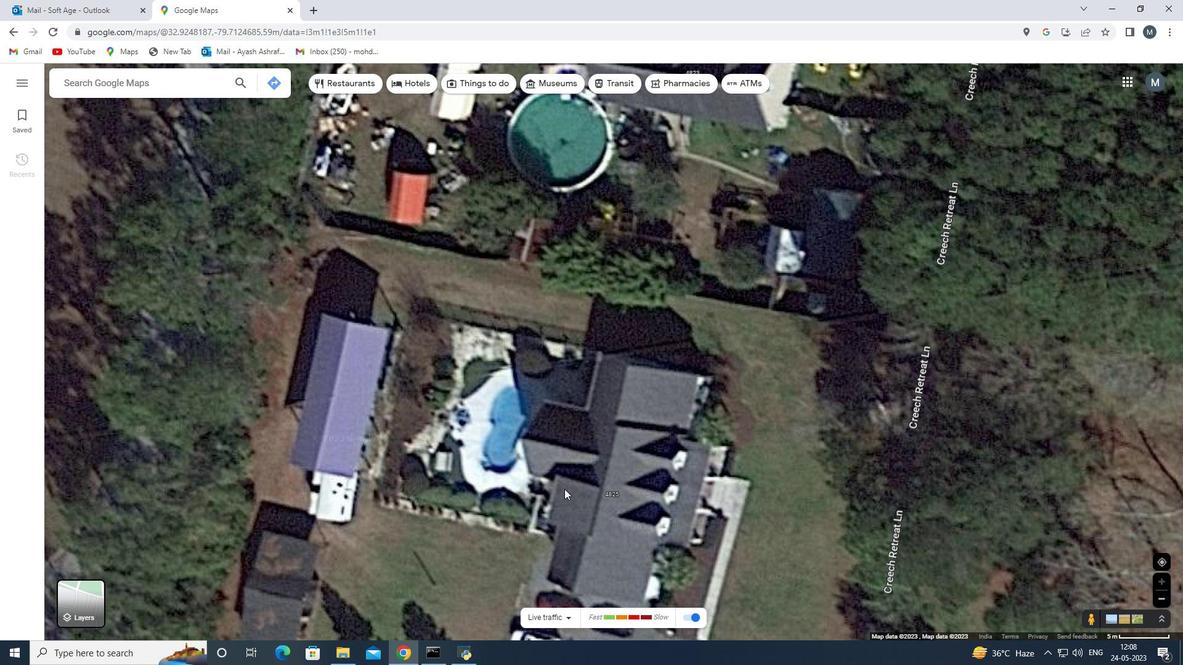 
Action: Mouse moved to (339, 81)
Screenshot: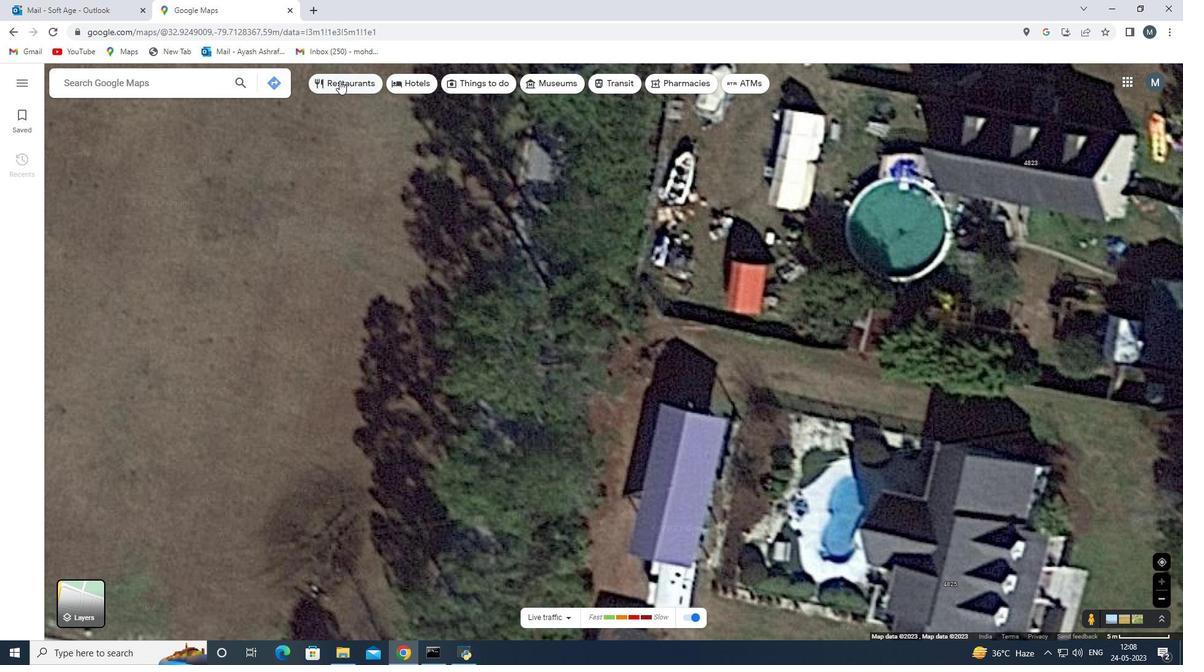 
Action: Mouse pressed left at (339, 81)
Screenshot: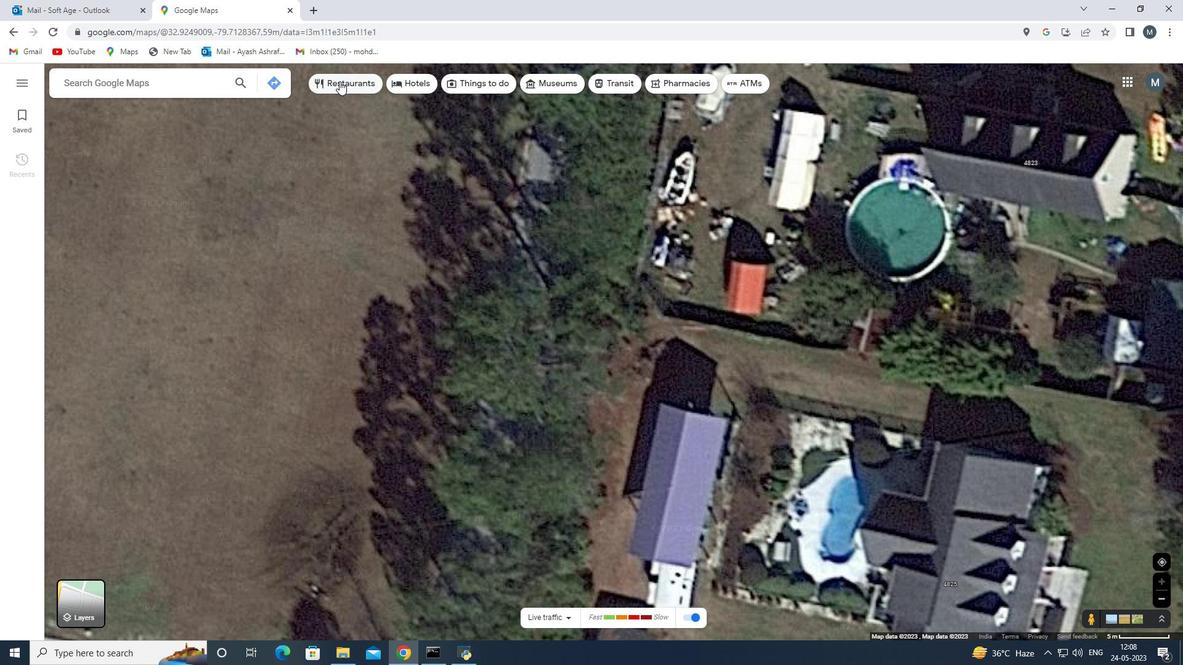 
Action: Mouse moved to (274, 80)
Screenshot: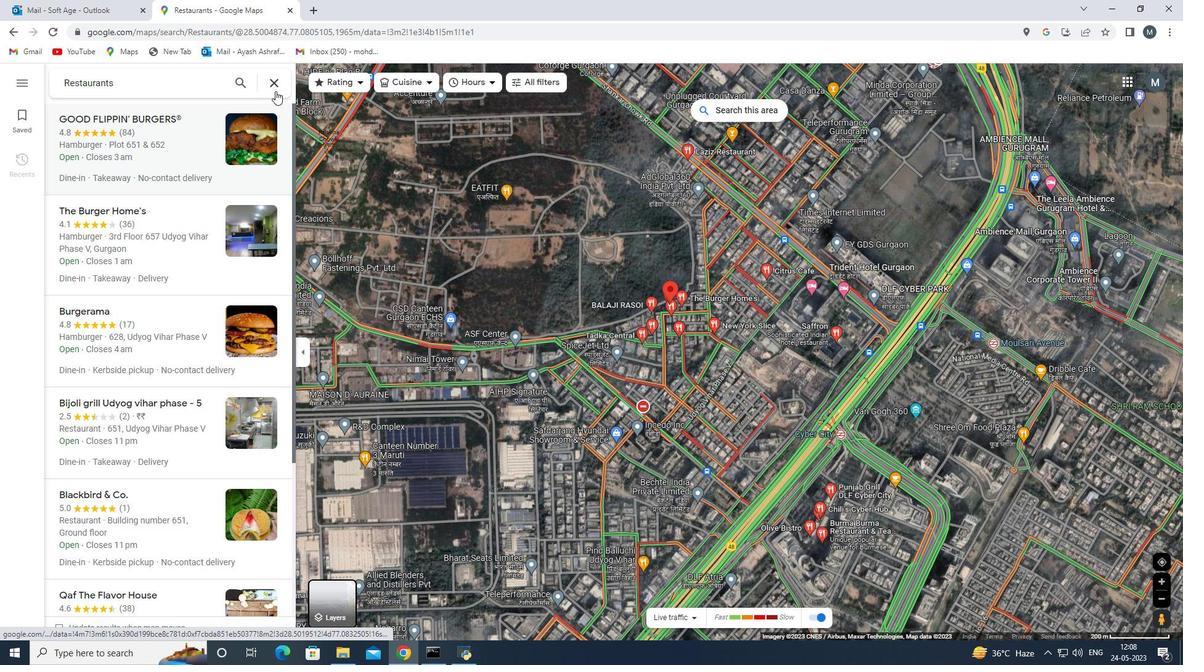 
Action: Mouse pressed left at (274, 80)
Screenshot: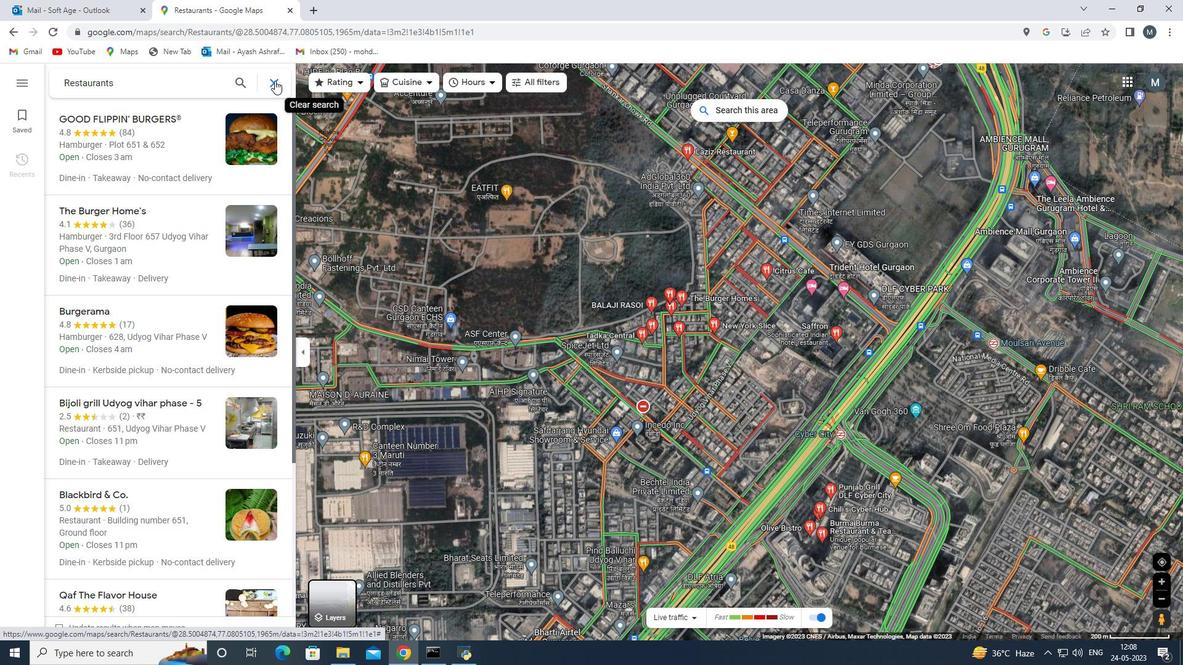 
Action: Mouse moved to (197, 130)
Screenshot: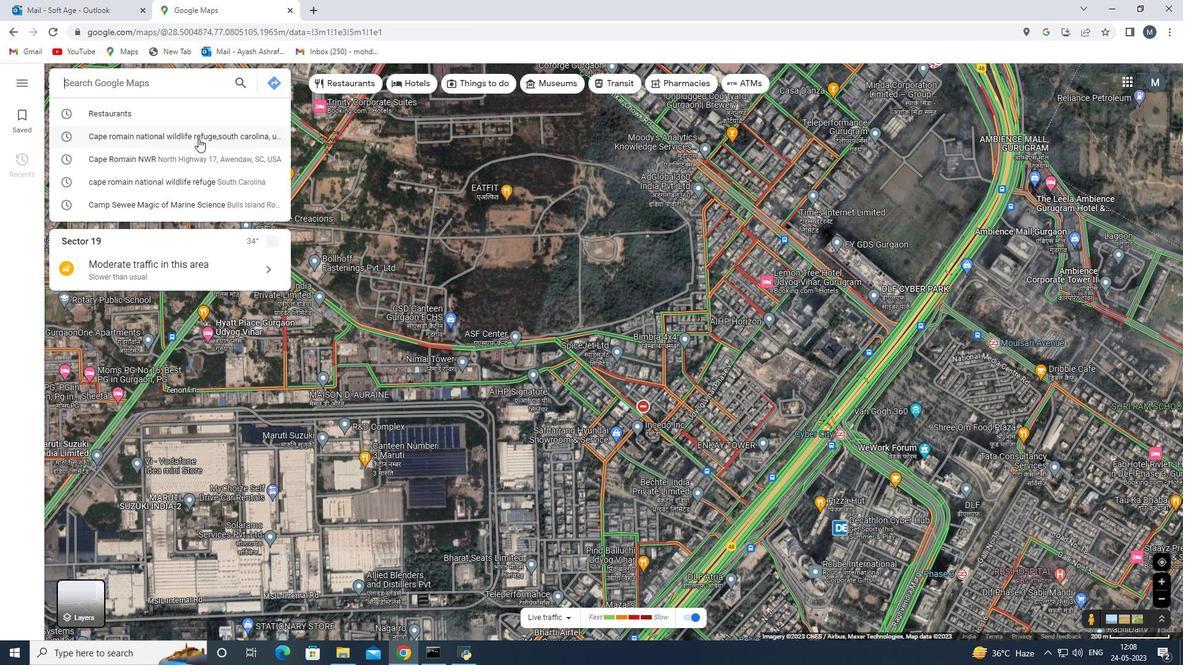 
Action: Mouse pressed left at (197, 130)
Screenshot: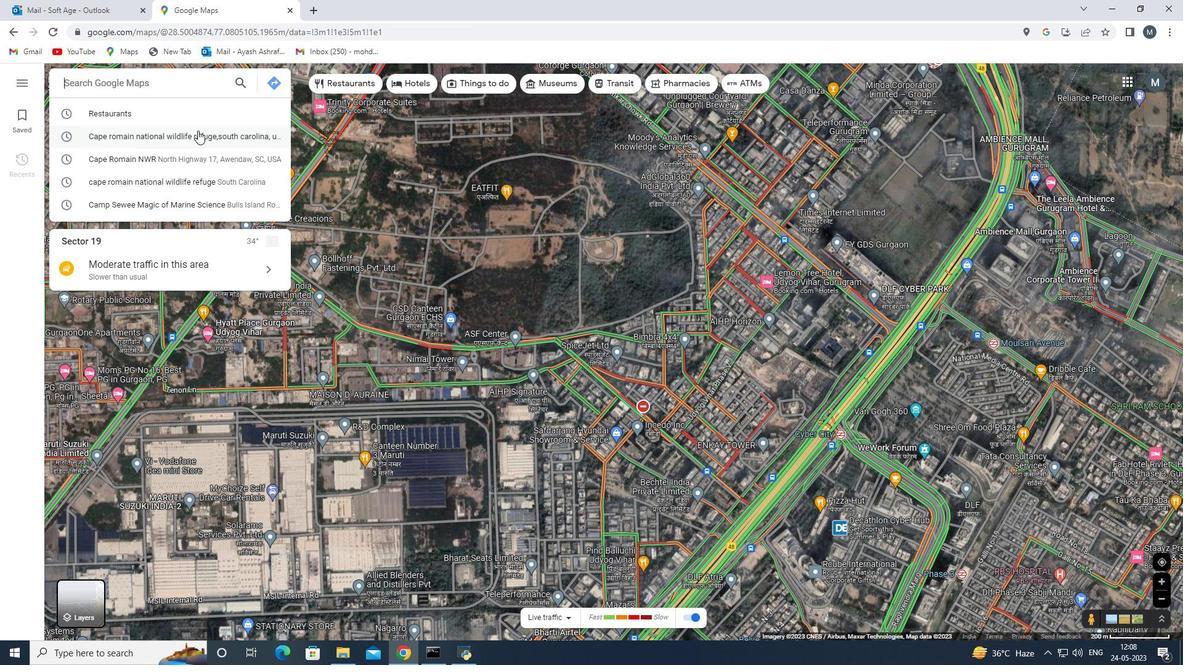 
Action: Mouse moved to (134, 136)
Screenshot: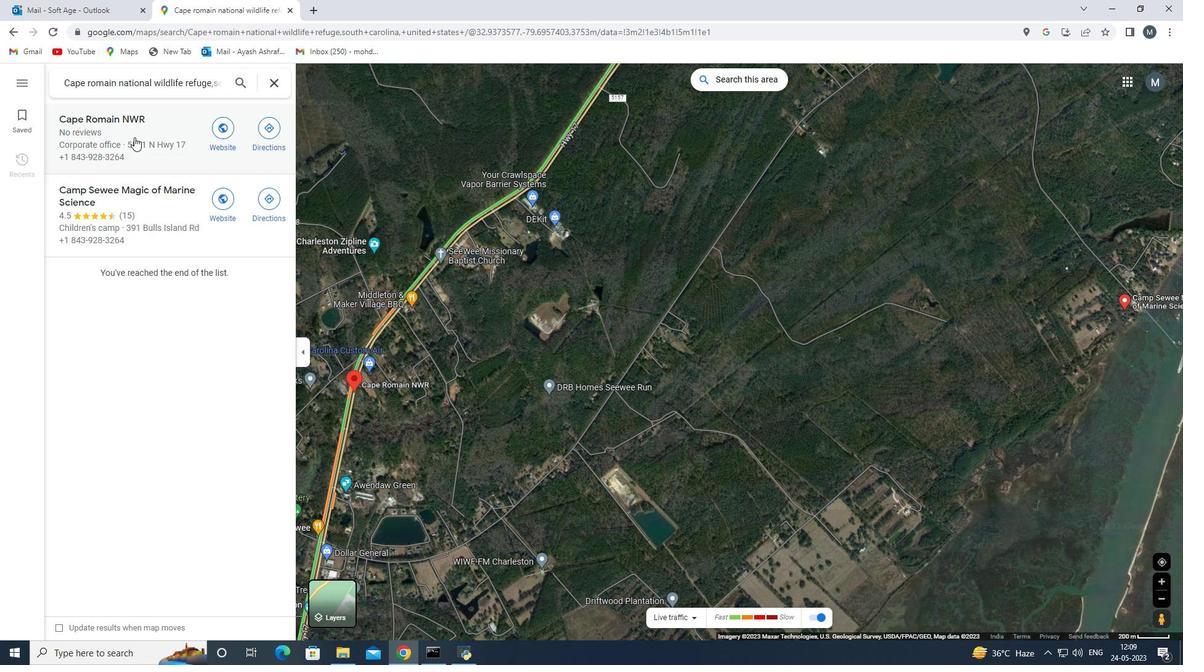 
Action: Mouse pressed left at (134, 136)
Screenshot: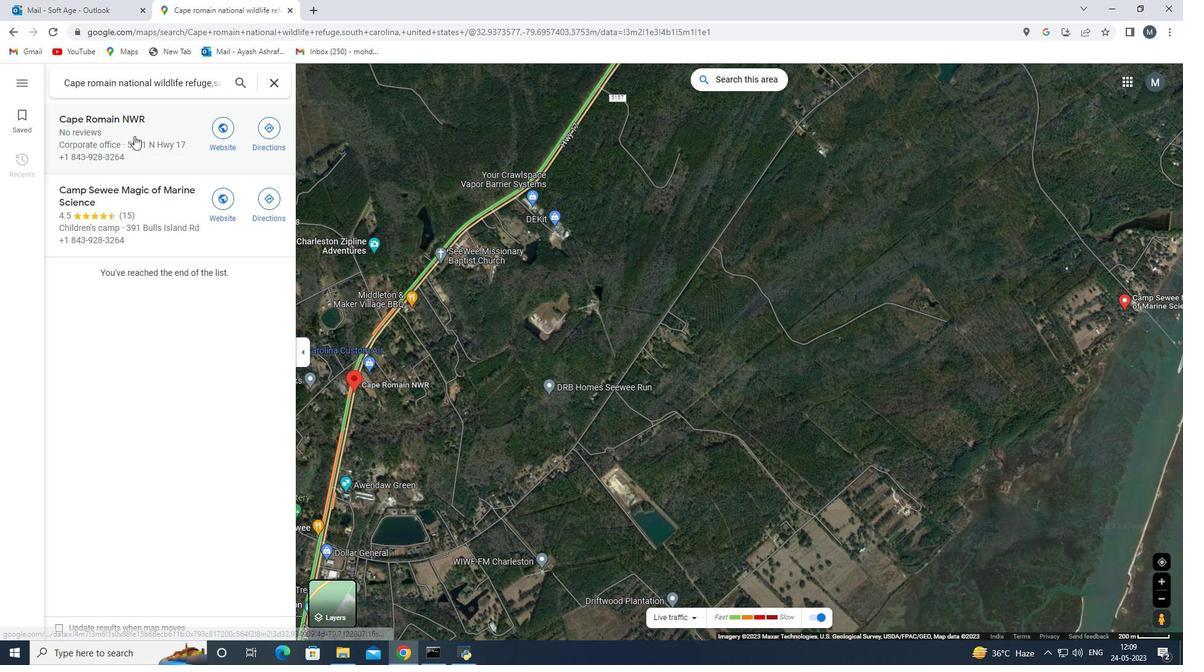 
Action: Mouse moved to (431, 327)
Screenshot: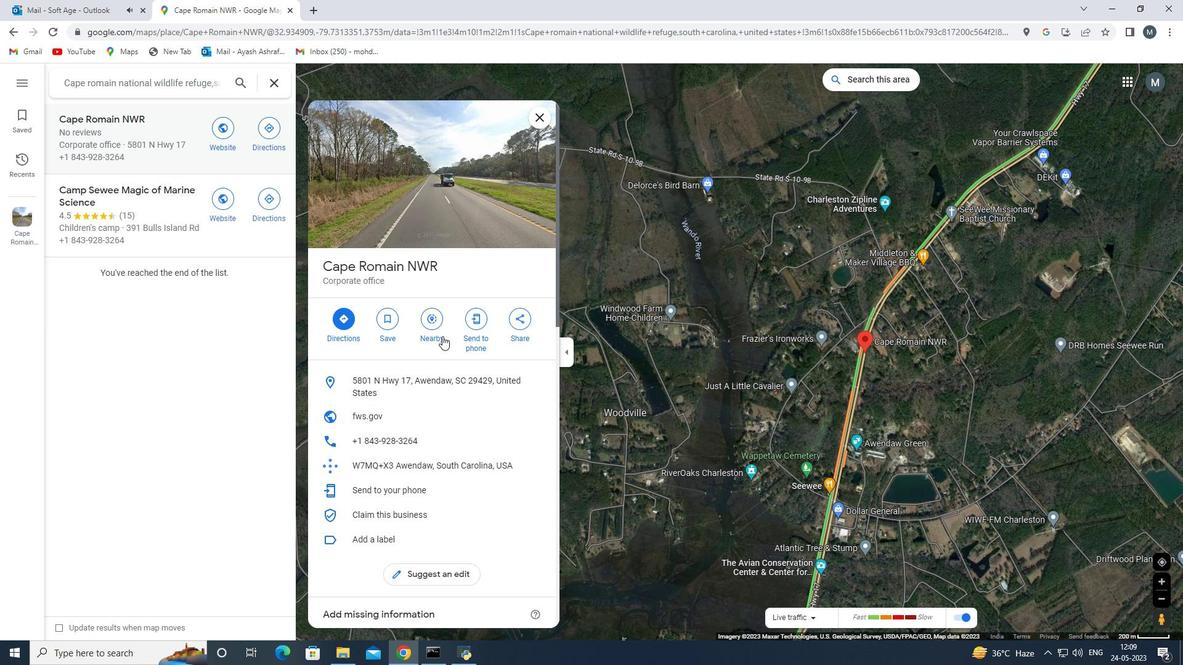 
Action: Mouse pressed left at (431, 327)
Screenshot: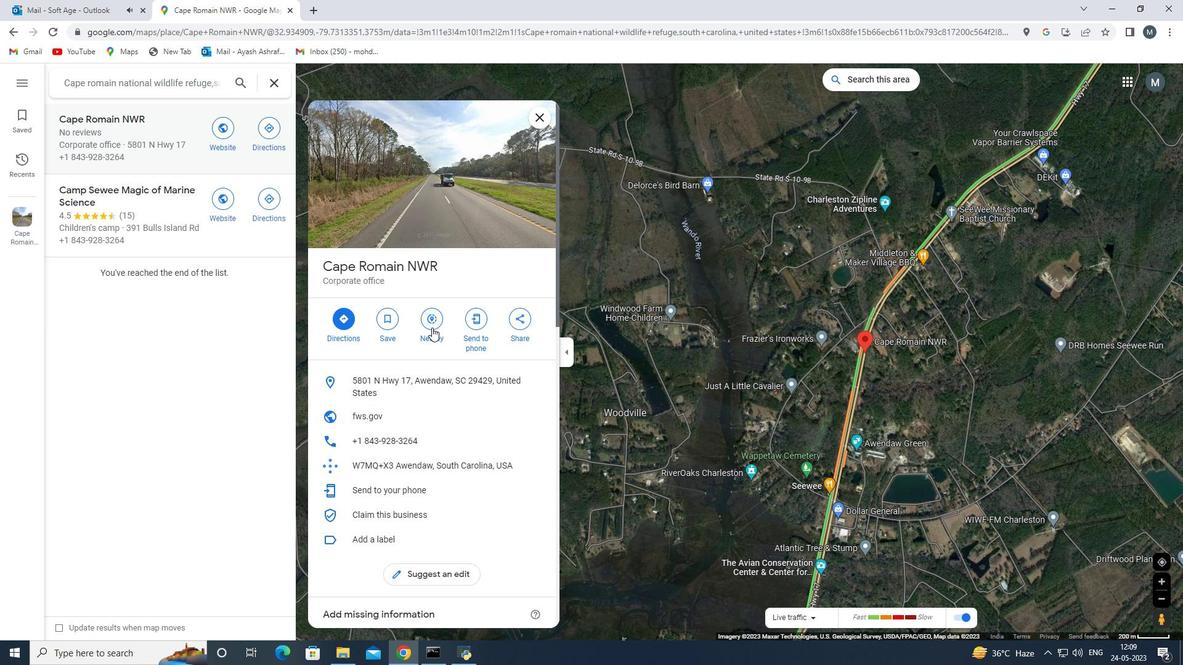 
Action: Mouse moved to (162, 117)
Screenshot: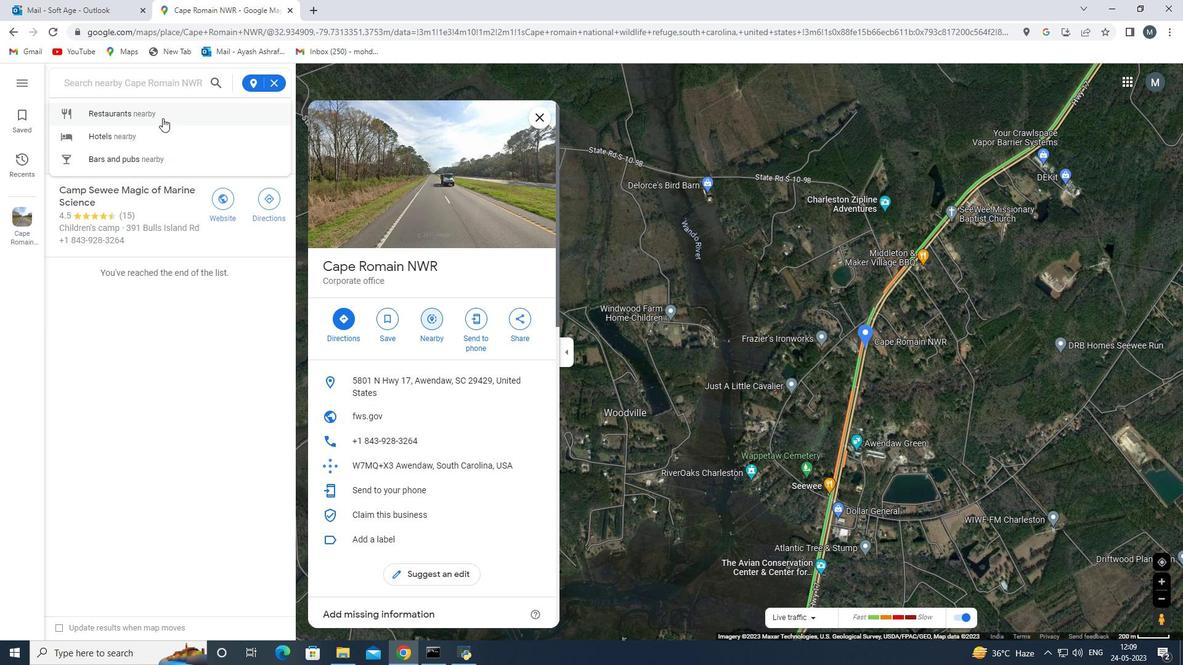
Action: Mouse pressed left at (162, 117)
Screenshot: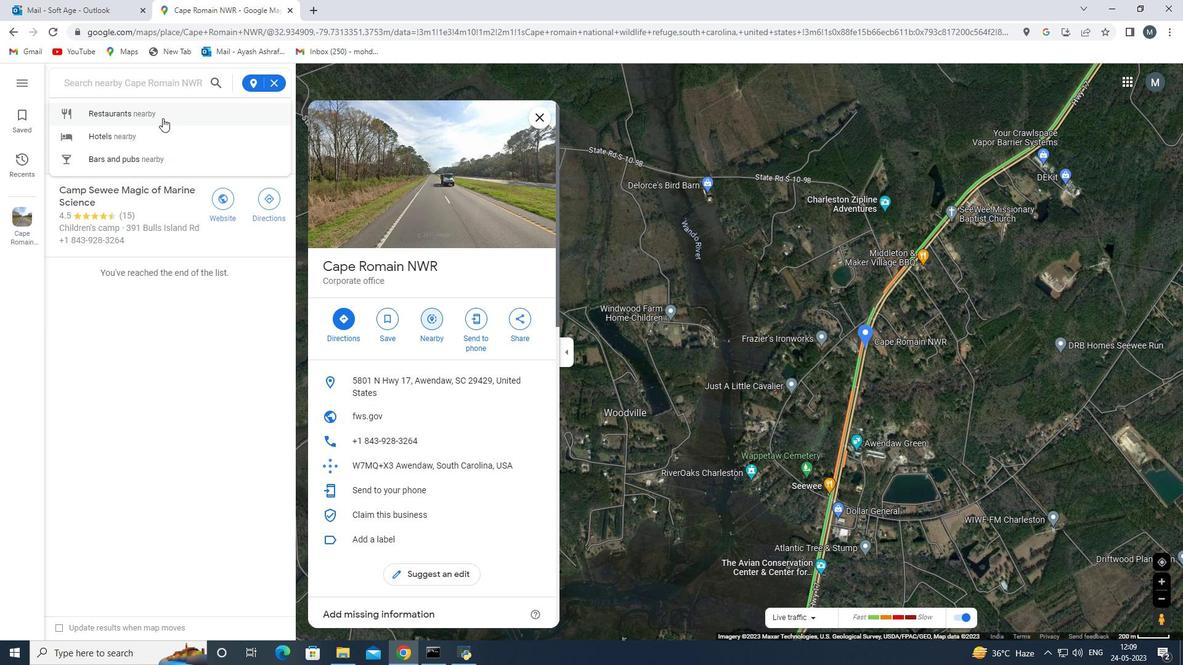 
Action: Mouse moved to (151, 309)
Screenshot: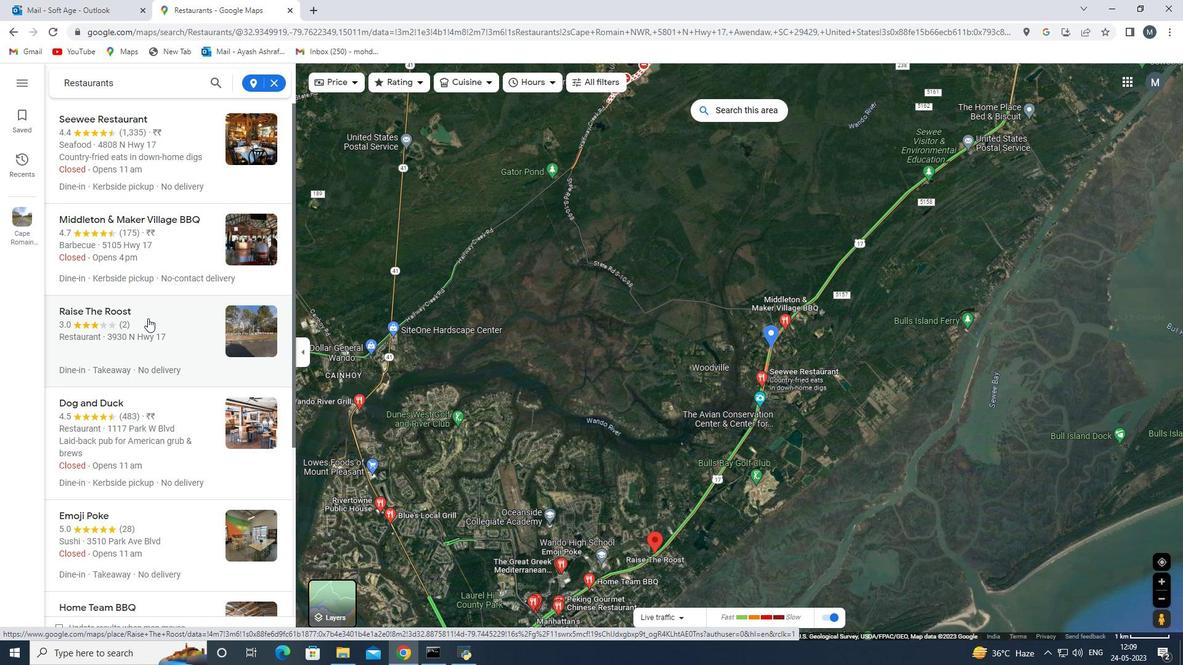 
Action: Mouse scrolled (151, 309) with delta (0, 0)
Screenshot: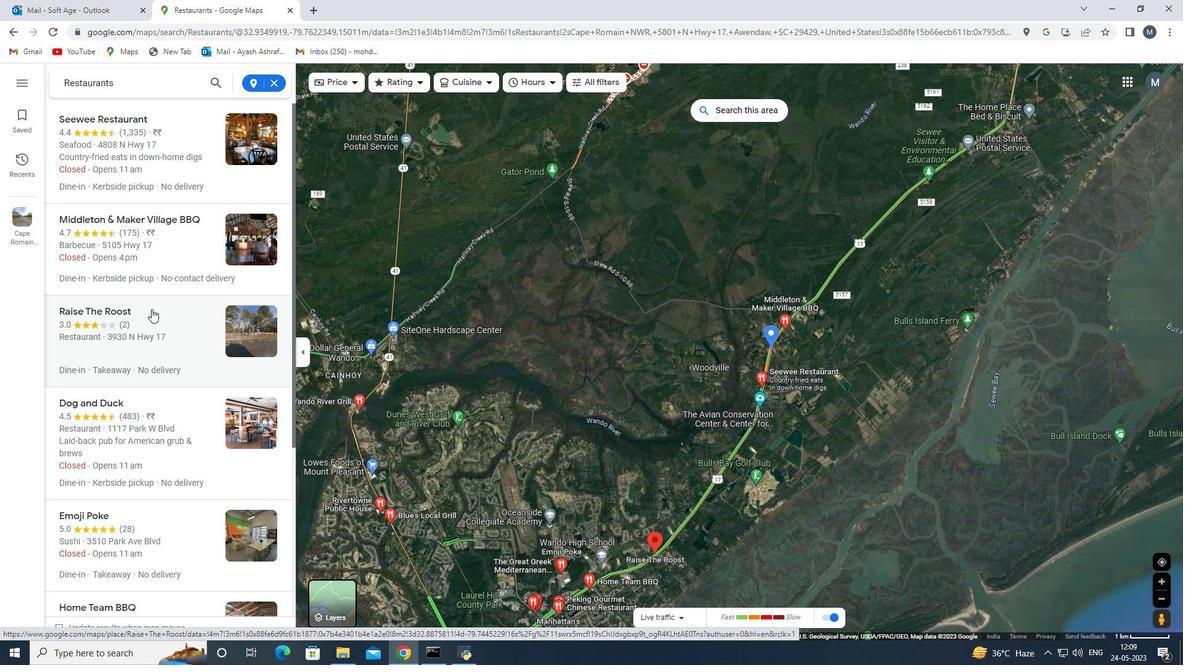 
Action: Mouse scrolled (151, 309) with delta (0, 0)
Screenshot: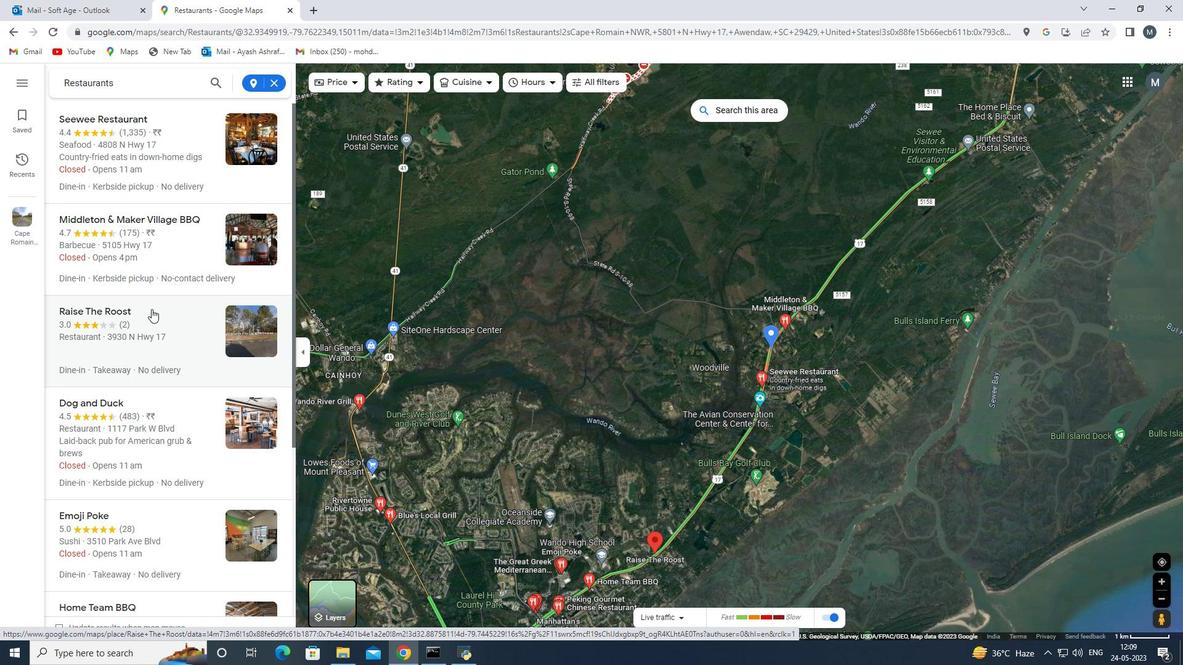 
Action: Mouse moved to (144, 148)
Screenshot: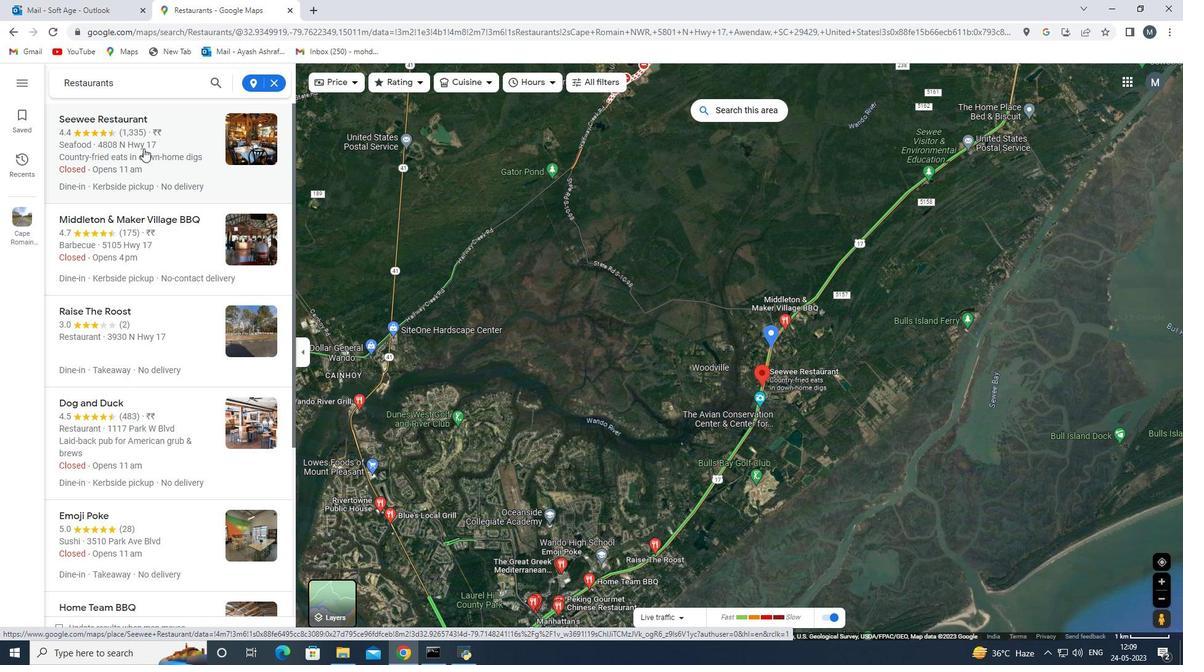 
Action: Mouse pressed left at (144, 148)
Screenshot: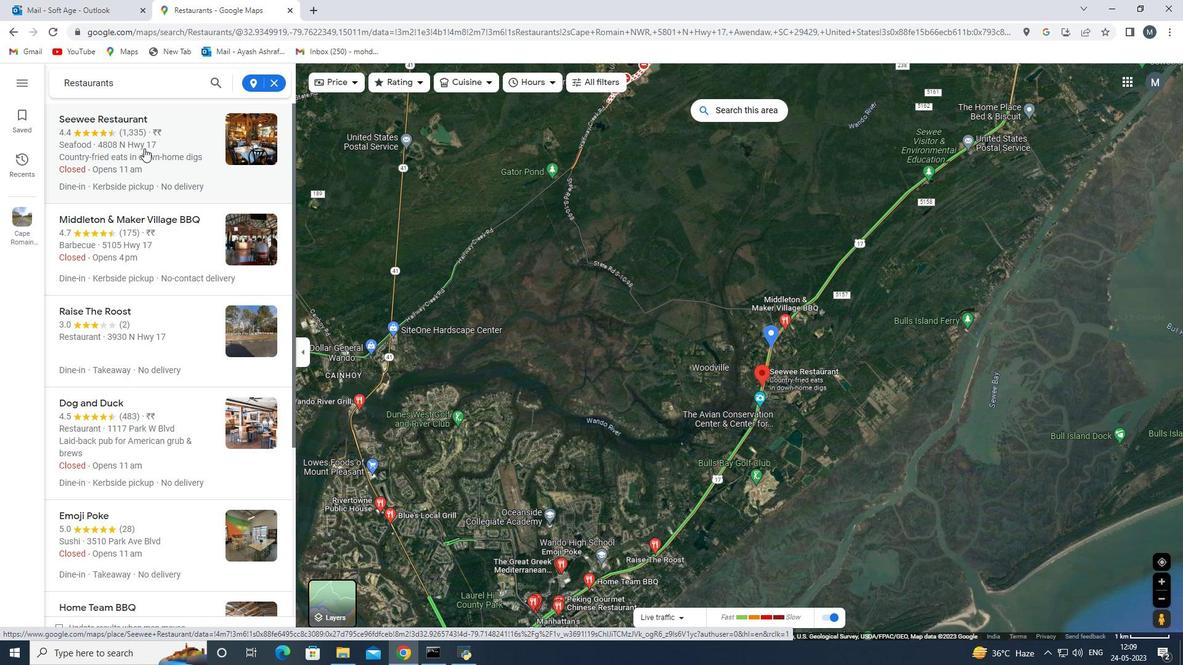 
Action: Mouse moved to (399, 412)
Screenshot: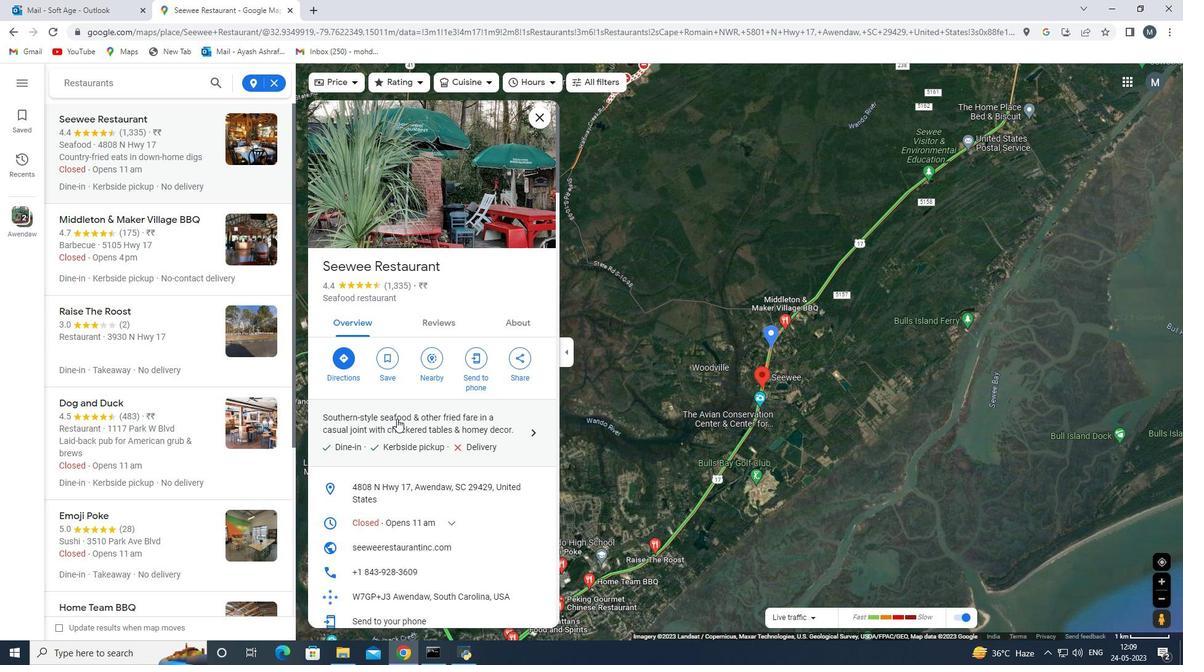 
Action: Mouse scrolled (399, 412) with delta (0, 0)
Screenshot: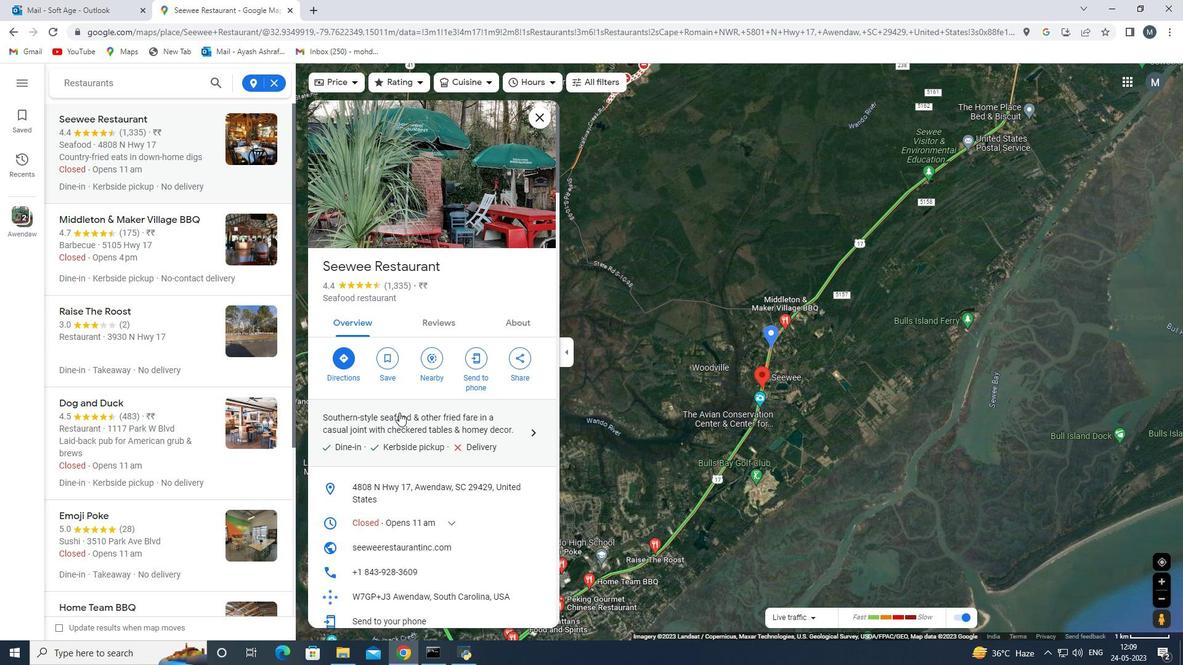
Action: Mouse scrolled (399, 412) with delta (0, 0)
Screenshot: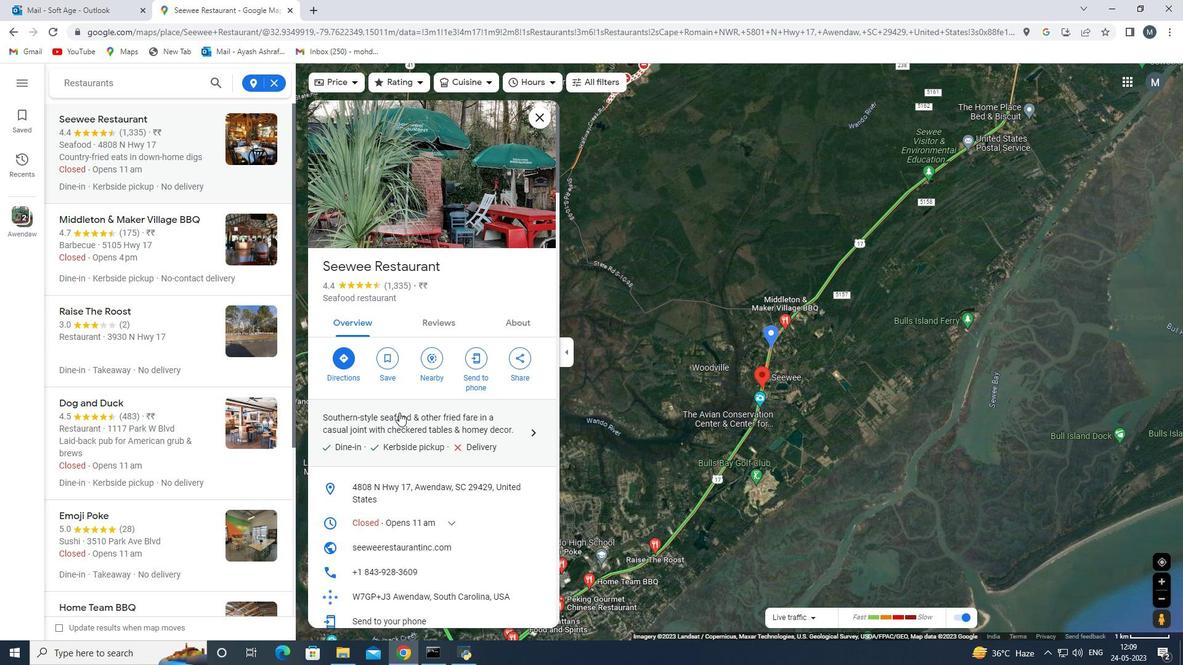 
Action: Mouse moved to (399, 412)
Screenshot: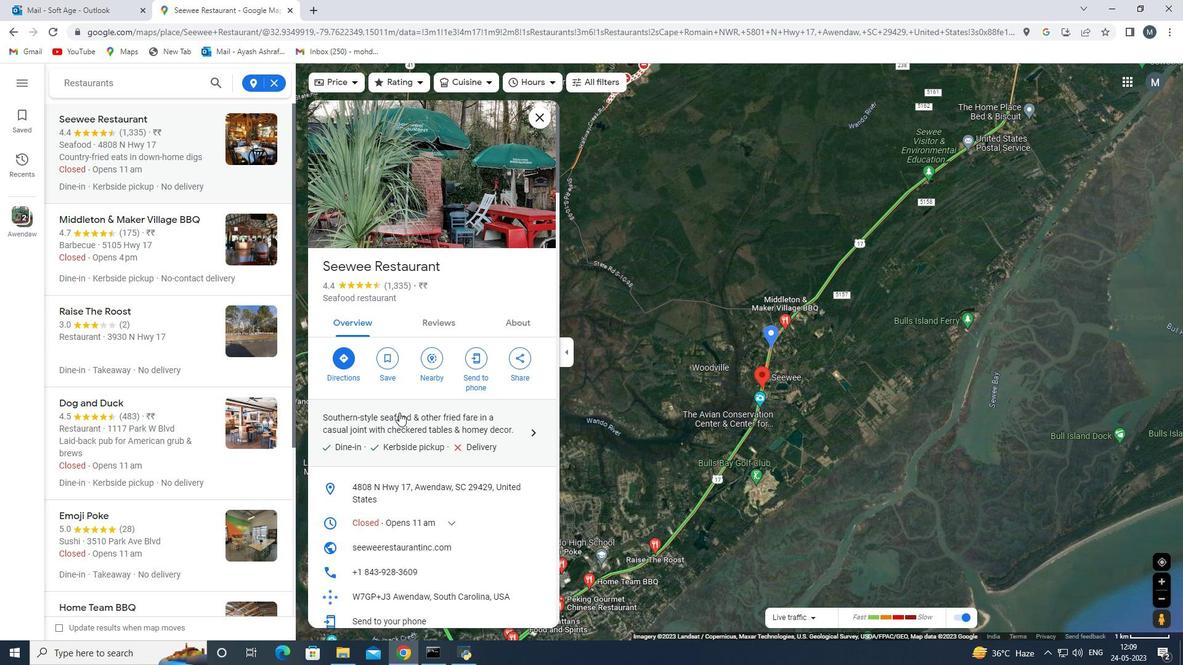 
Action: Mouse scrolled (399, 412) with delta (0, 0)
Screenshot: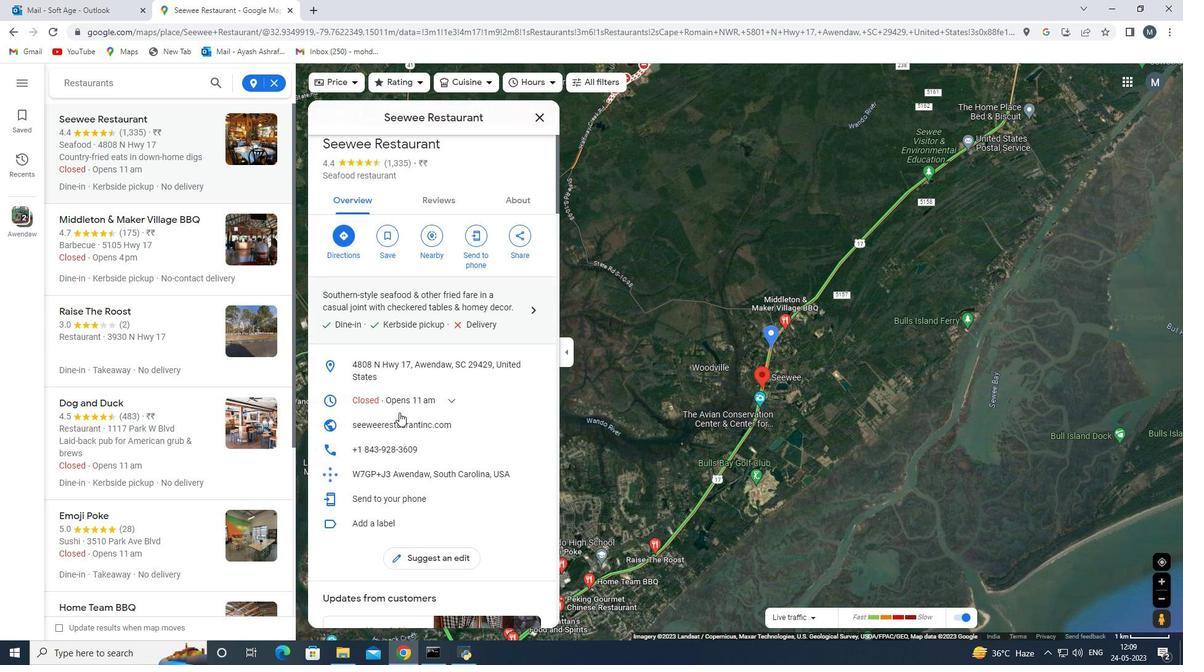
Action: Mouse moved to (397, 414)
Screenshot: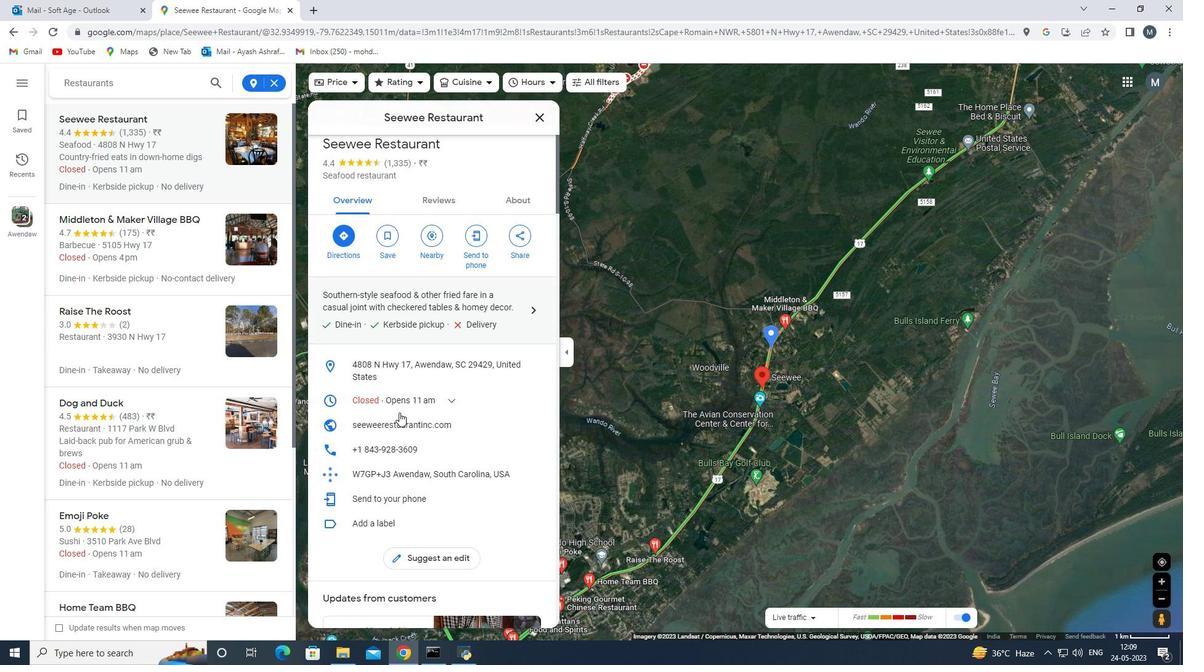 
Action: Mouse scrolled (397, 414) with delta (0, 0)
Screenshot: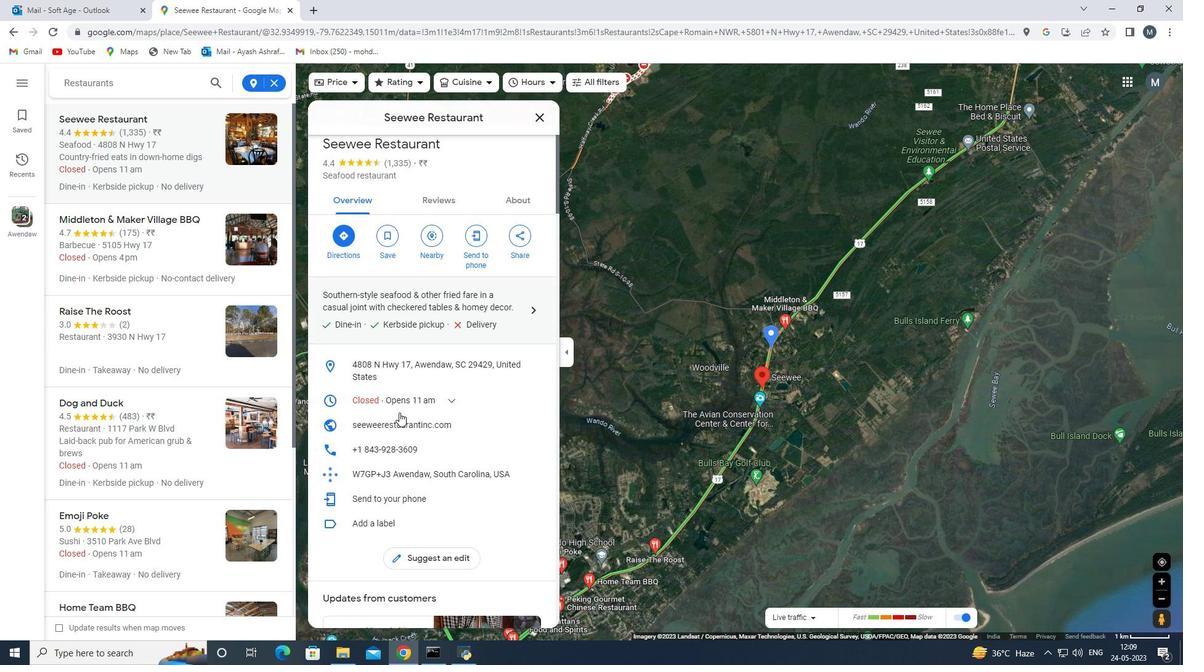 
Action: Mouse moved to (396, 415)
Screenshot: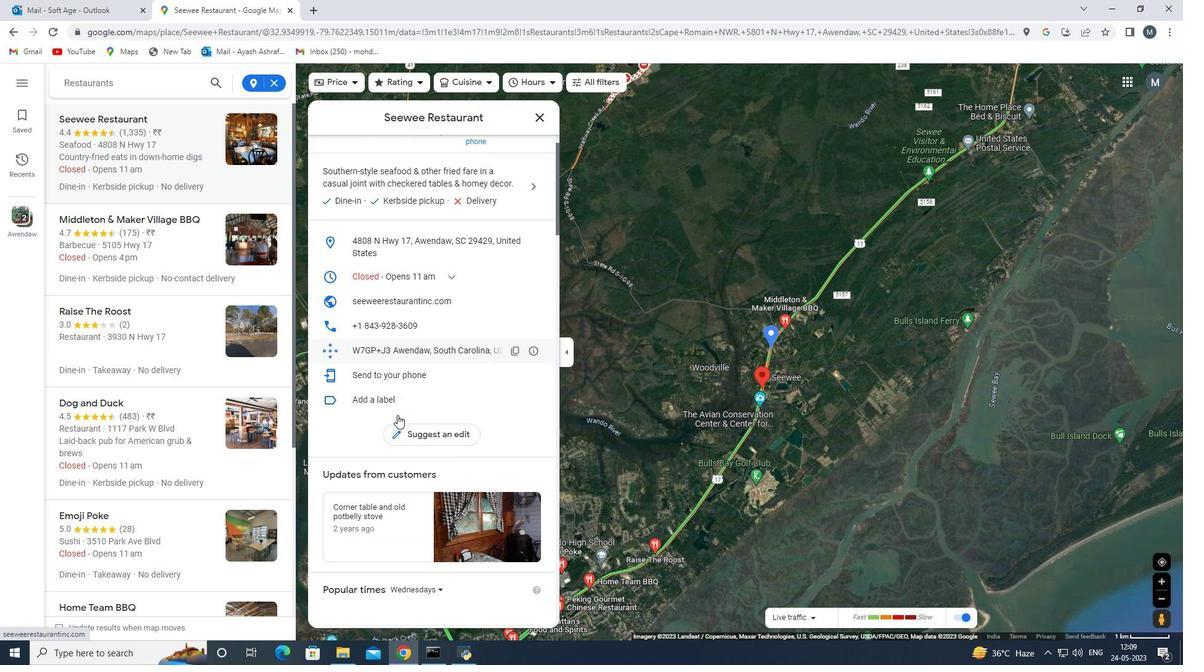 
Action: Mouse scrolled (396, 415) with delta (0, 0)
Screenshot: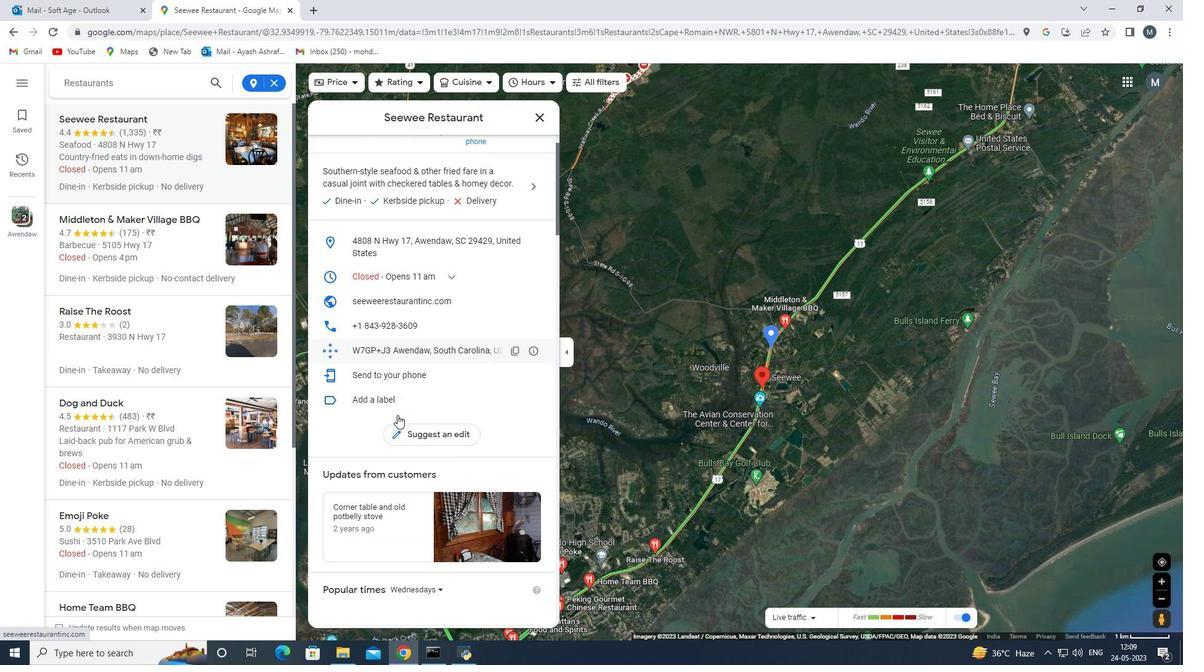 
Action: Mouse scrolled (396, 415) with delta (0, 0)
Screenshot: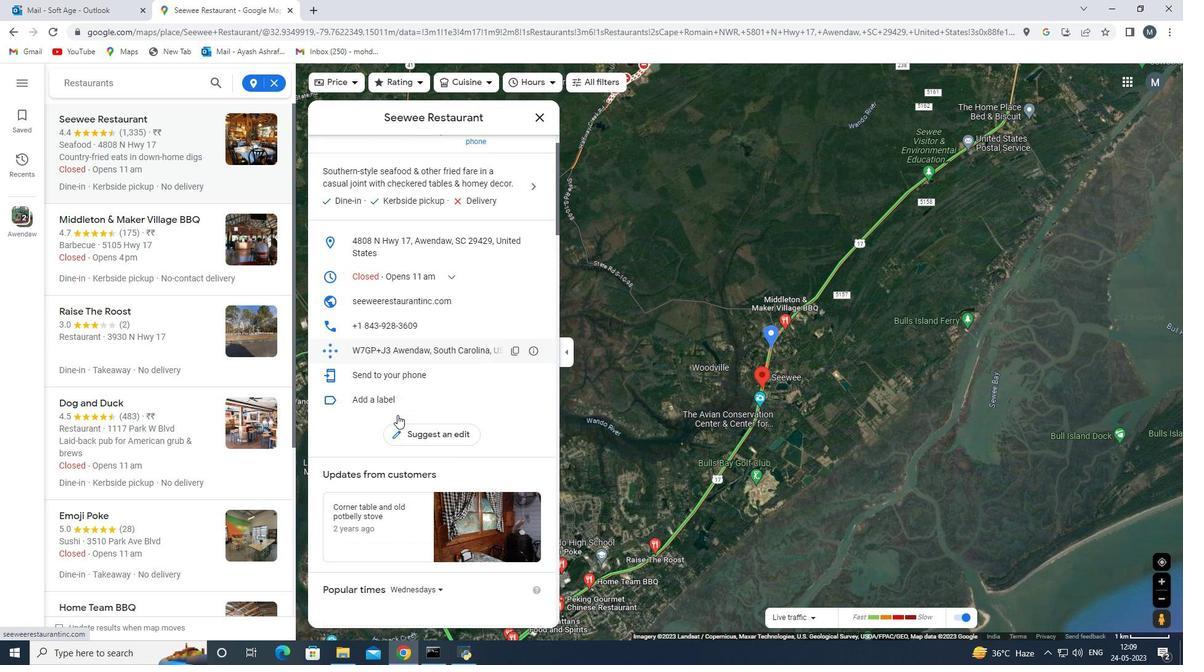 
Action: Mouse moved to (396, 415)
Screenshot: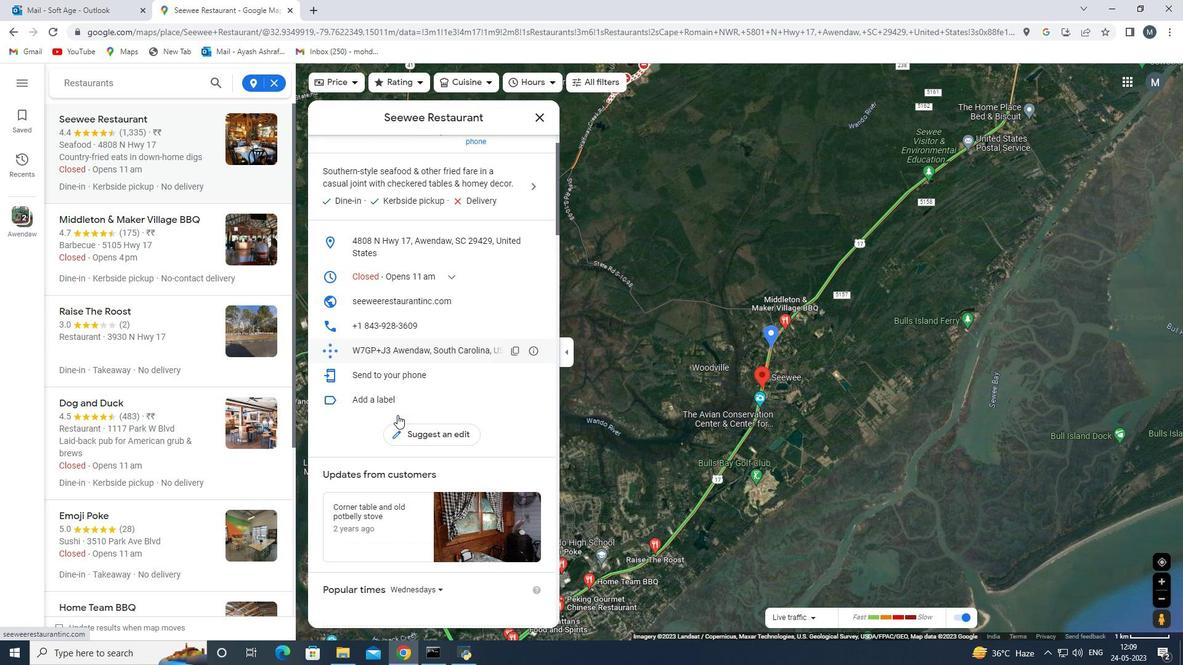 
Action: Mouse scrolled (396, 415) with delta (0, 0)
Screenshot: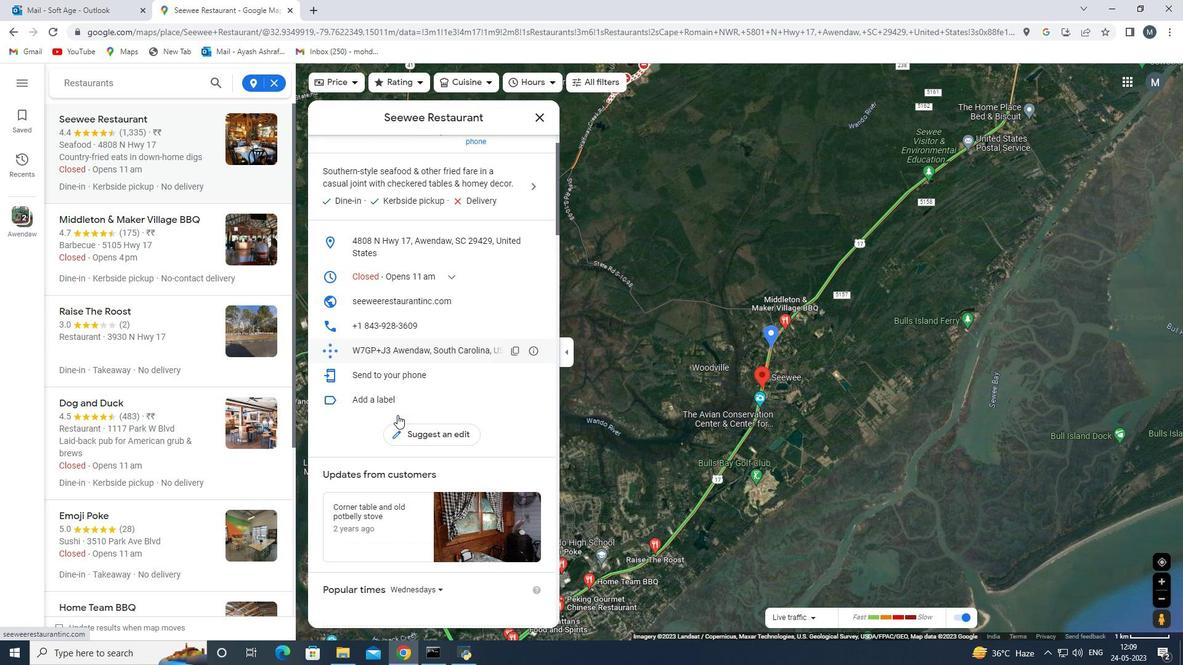 
Action: Mouse scrolled (396, 415) with delta (0, 0)
Screenshot: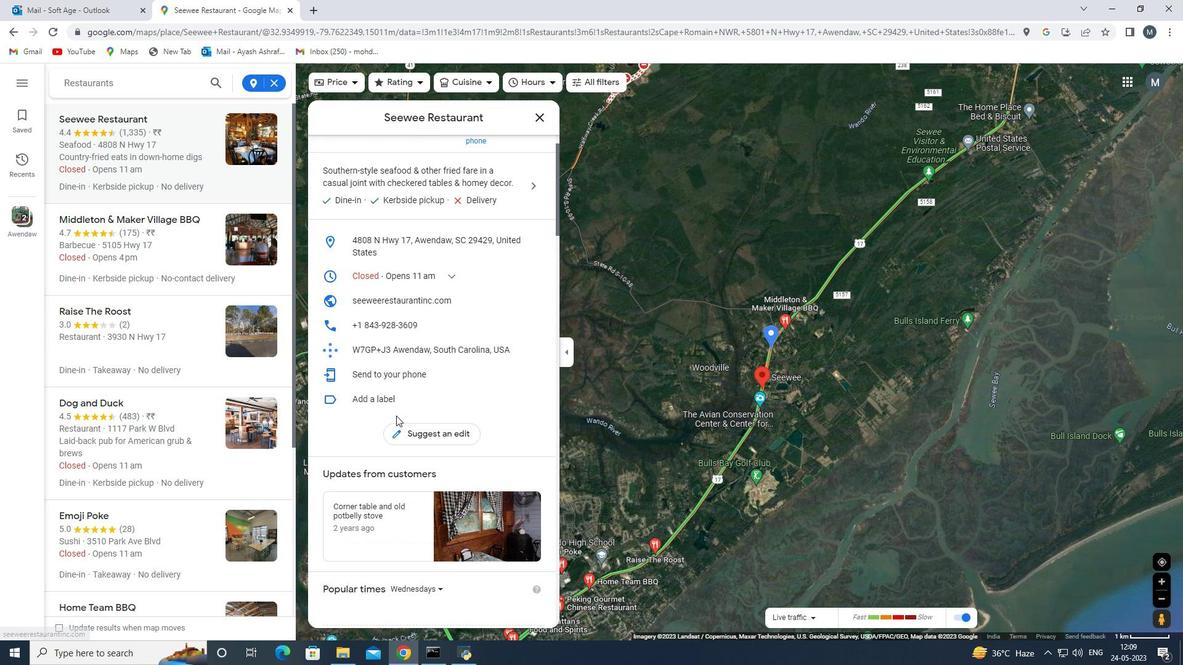 
Action: Mouse scrolled (396, 415) with delta (0, 0)
Screenshot: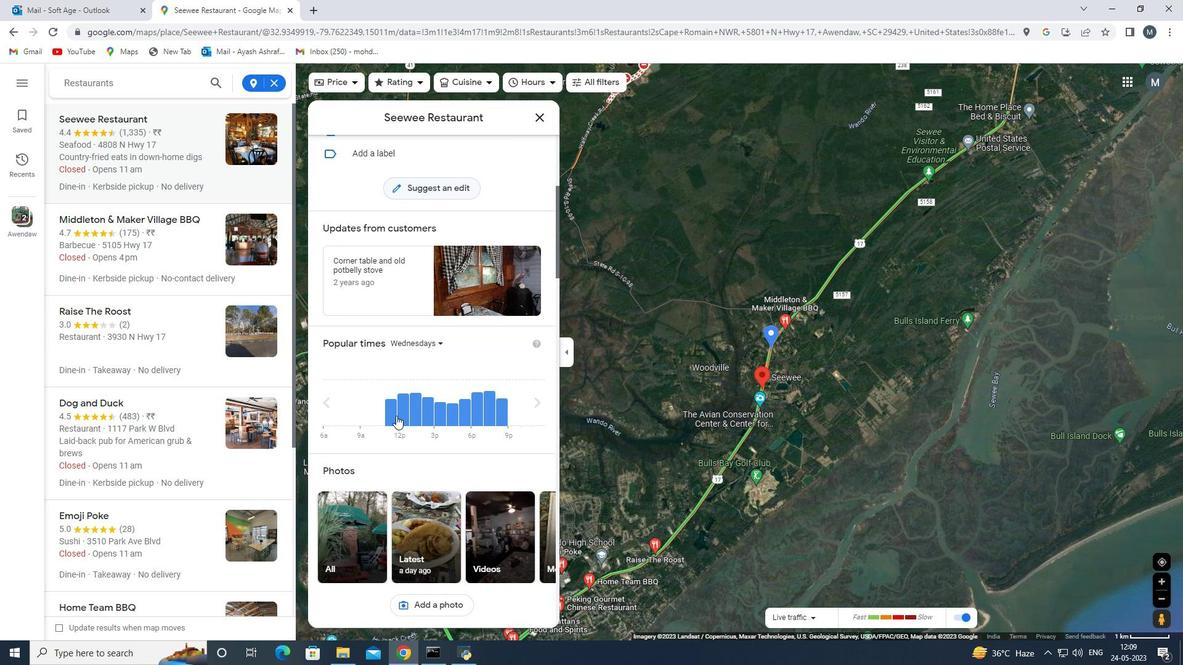 
Action: Mouse scrolled (396, 415) with delta (0, 0)
Screenshot: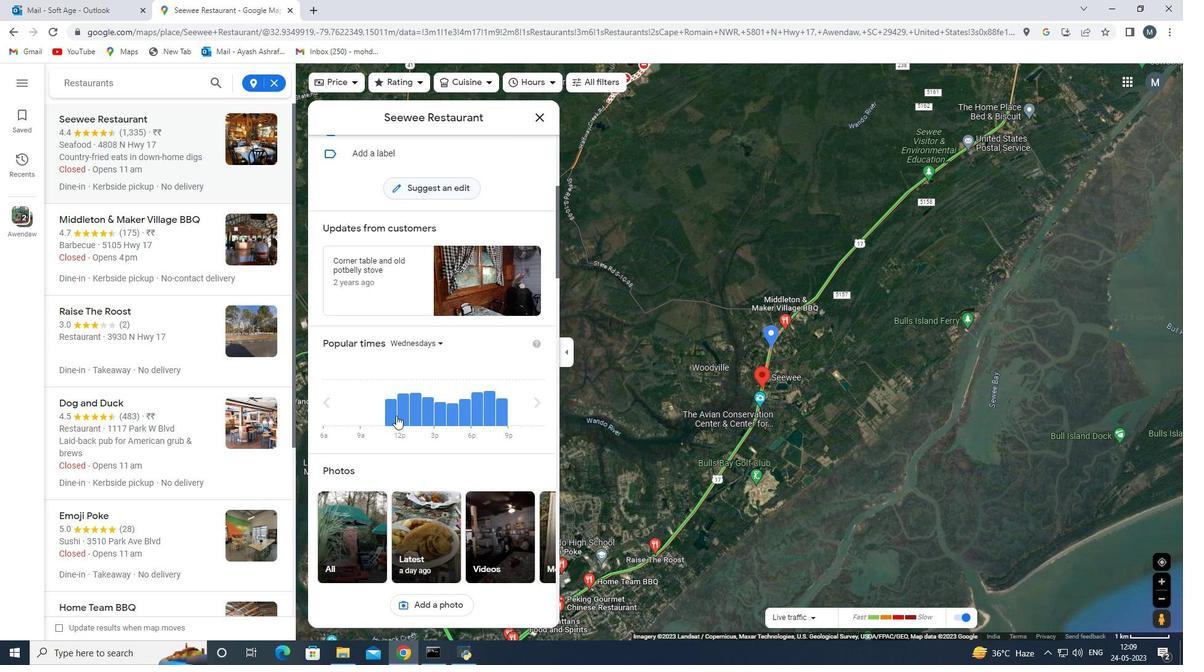 
Action: Mouse scrolled (396, 415) with delta (0, 0)
Screenshot: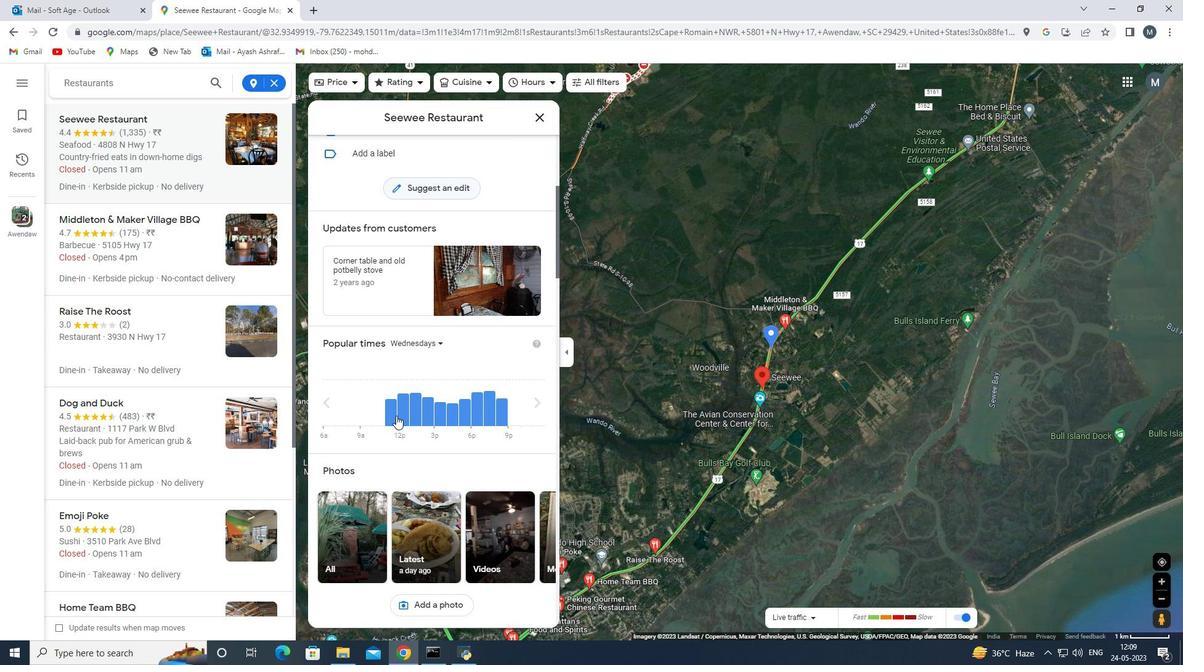 
Action: Mouse moved to (358, 365)
Screenshot: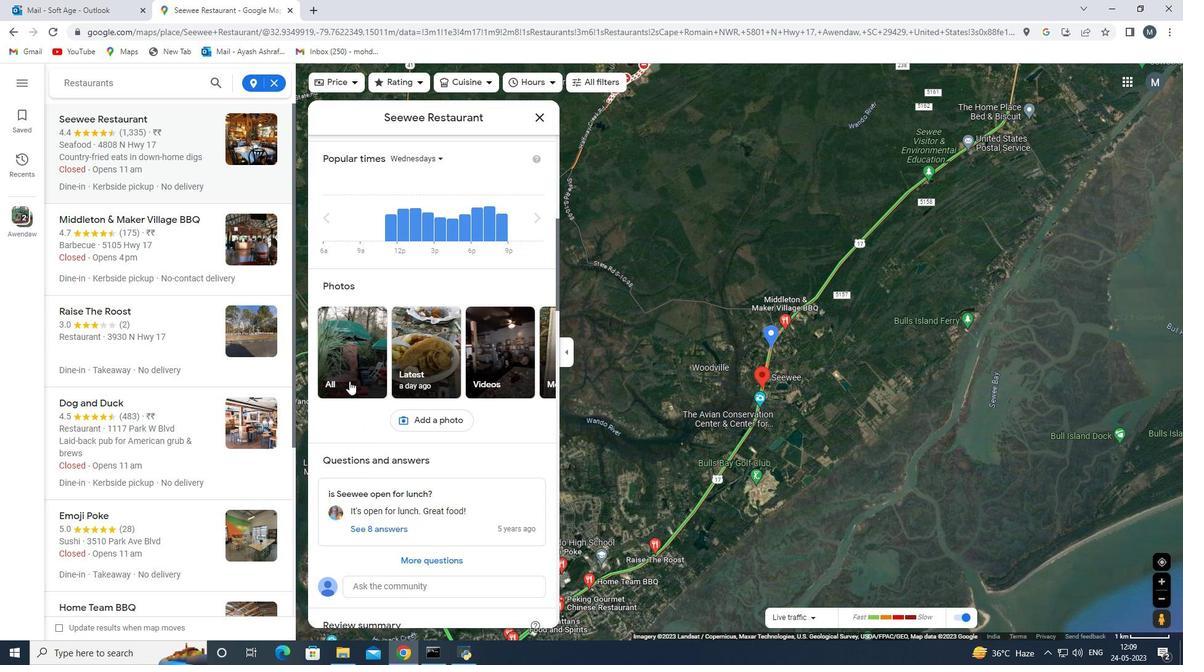 
Action: Mouse pressed left at (358, 365)
Screenshot: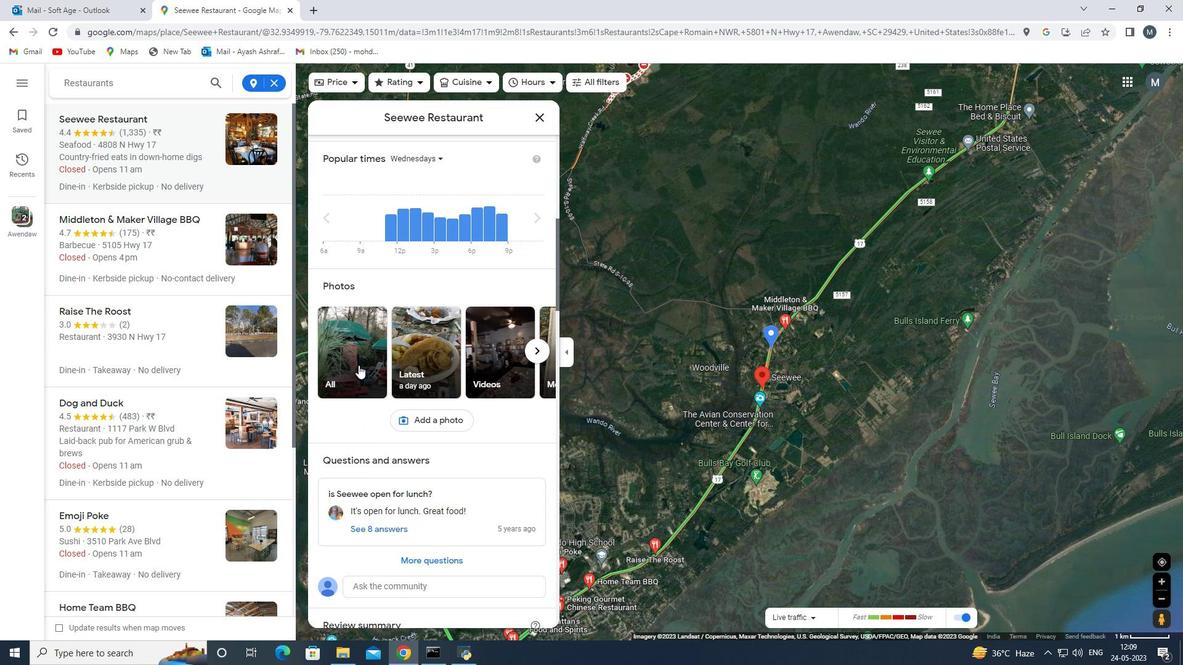 
Action: Mouse moved to (178, 106)
Screenshot: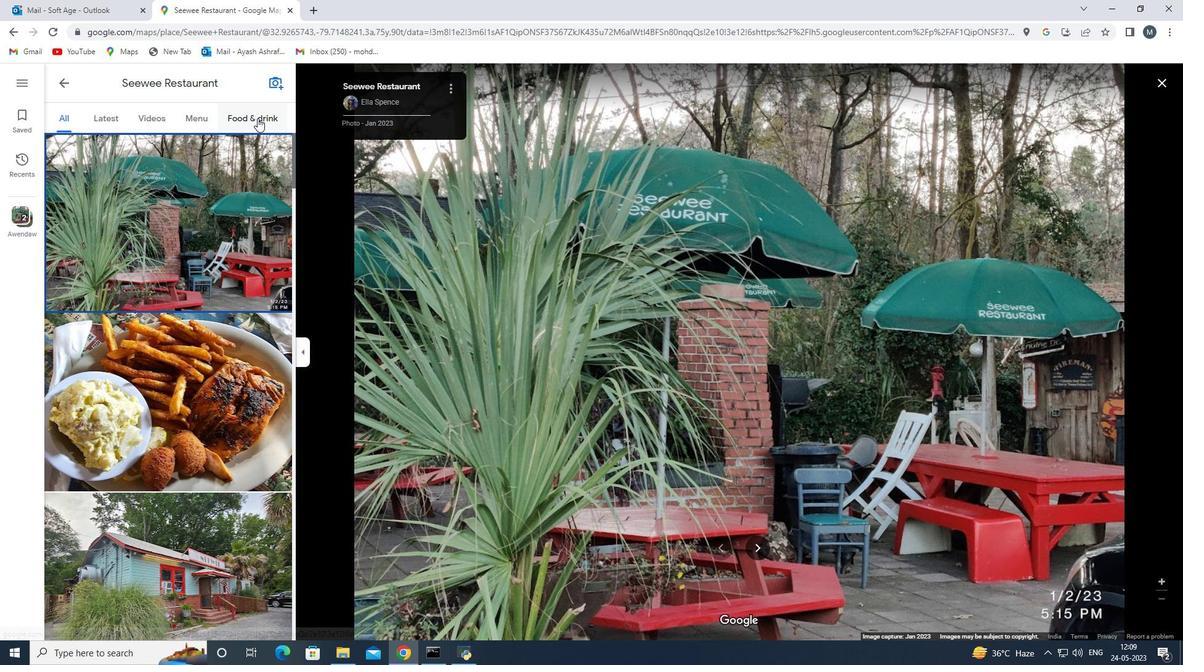 
Action: Mouse pressed left at (255, 110)
Screenshot: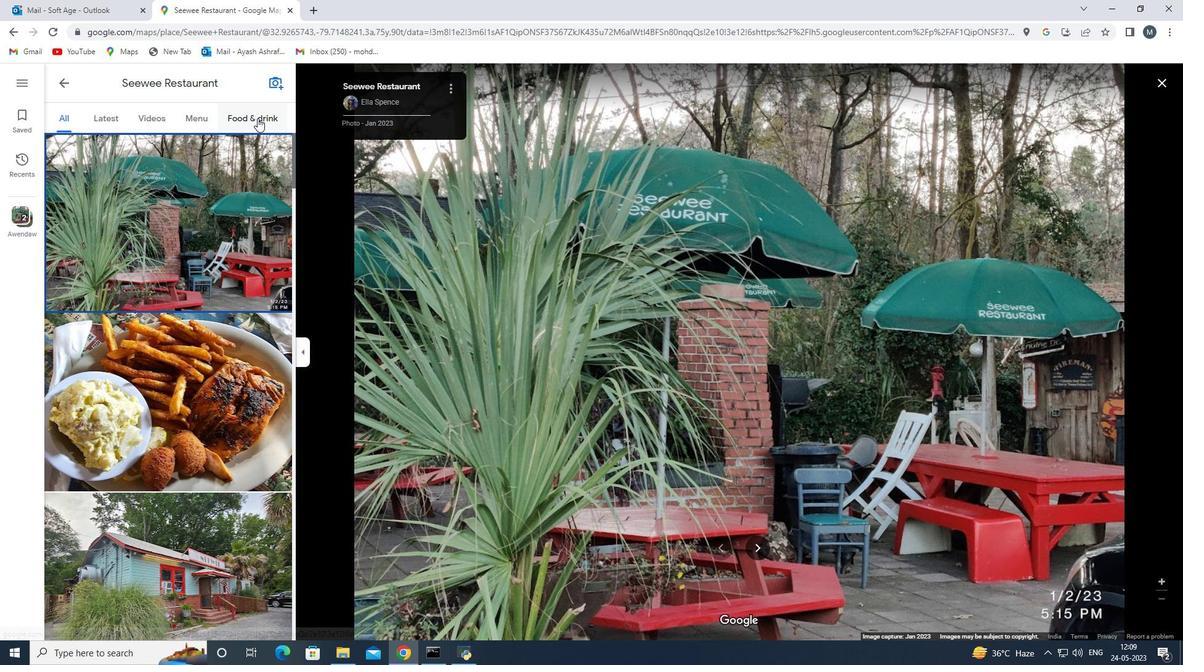 
Action: Mouse moved to (252, 124)
Screenshot: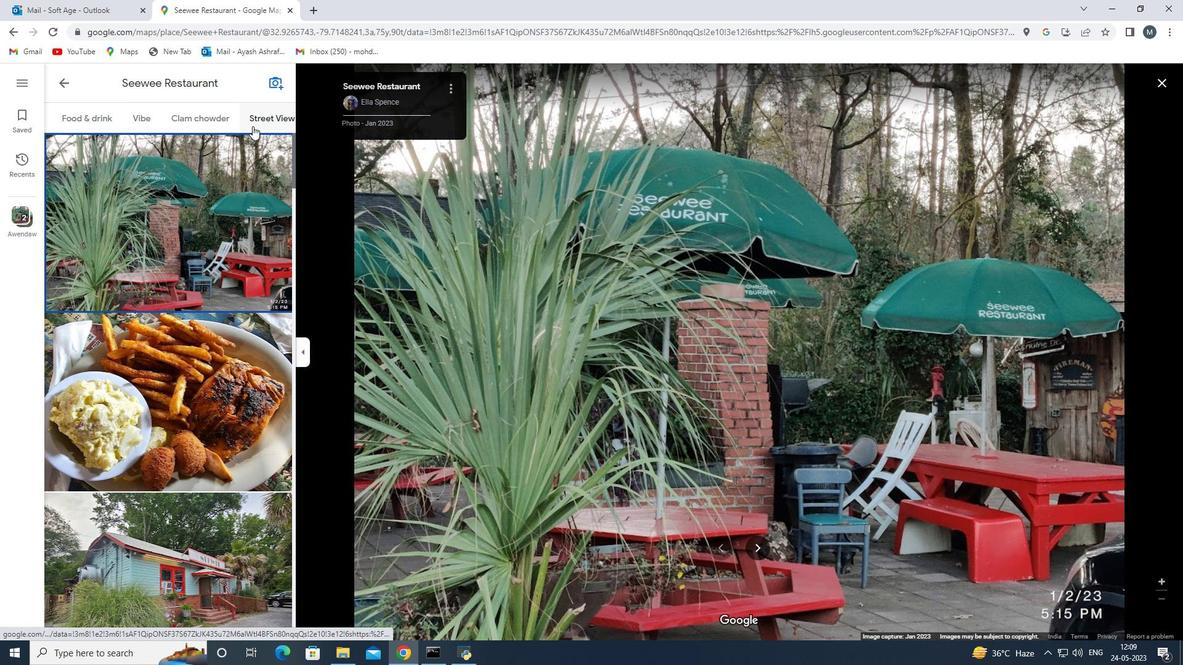 
Action: Mouse pressed left at (252, 124)
Screenshot: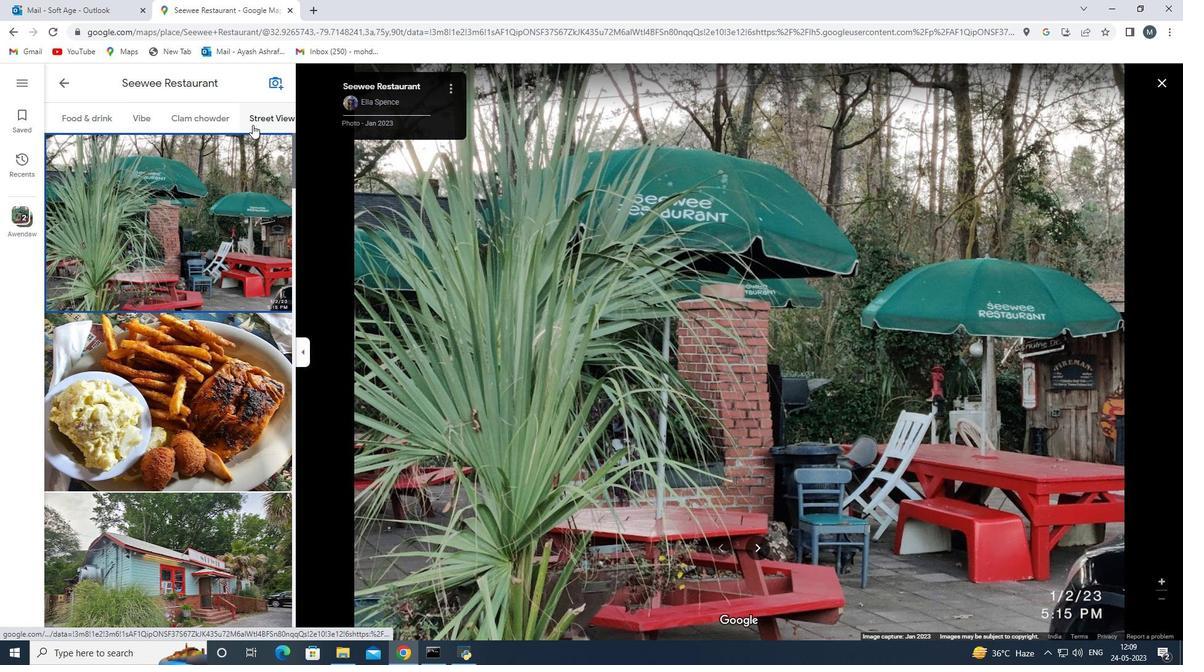 
Action: Mouse moved to (96, 112)
Screenshot: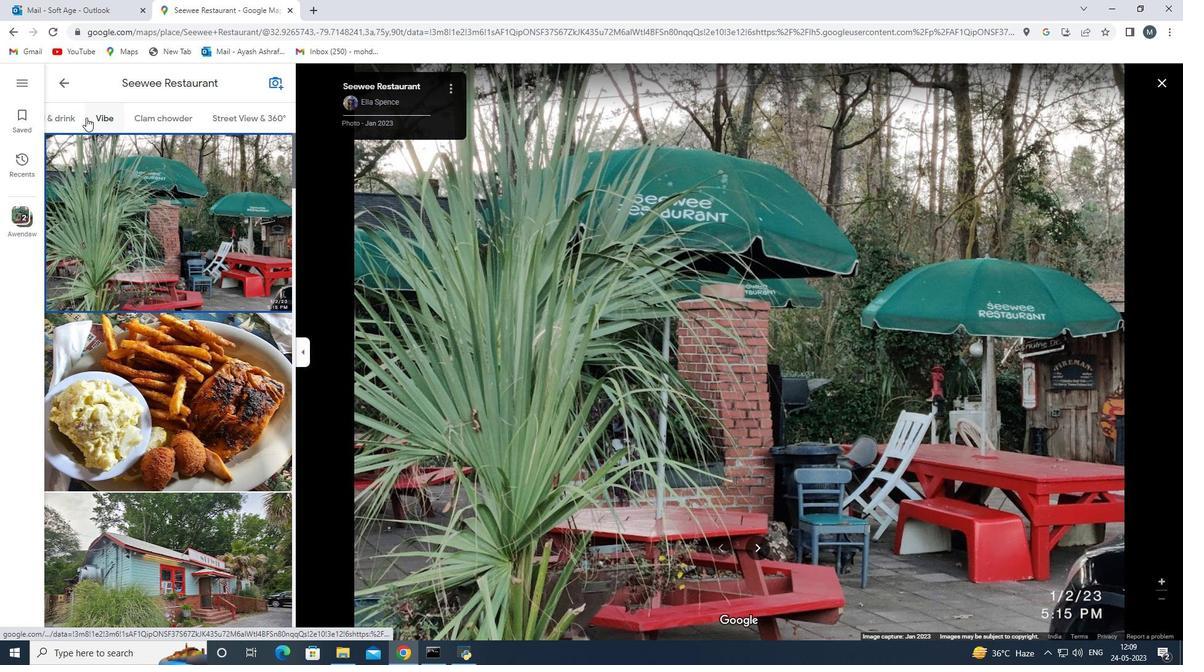 
Action: Mouse pressed left at (96, 112)
Screenshot: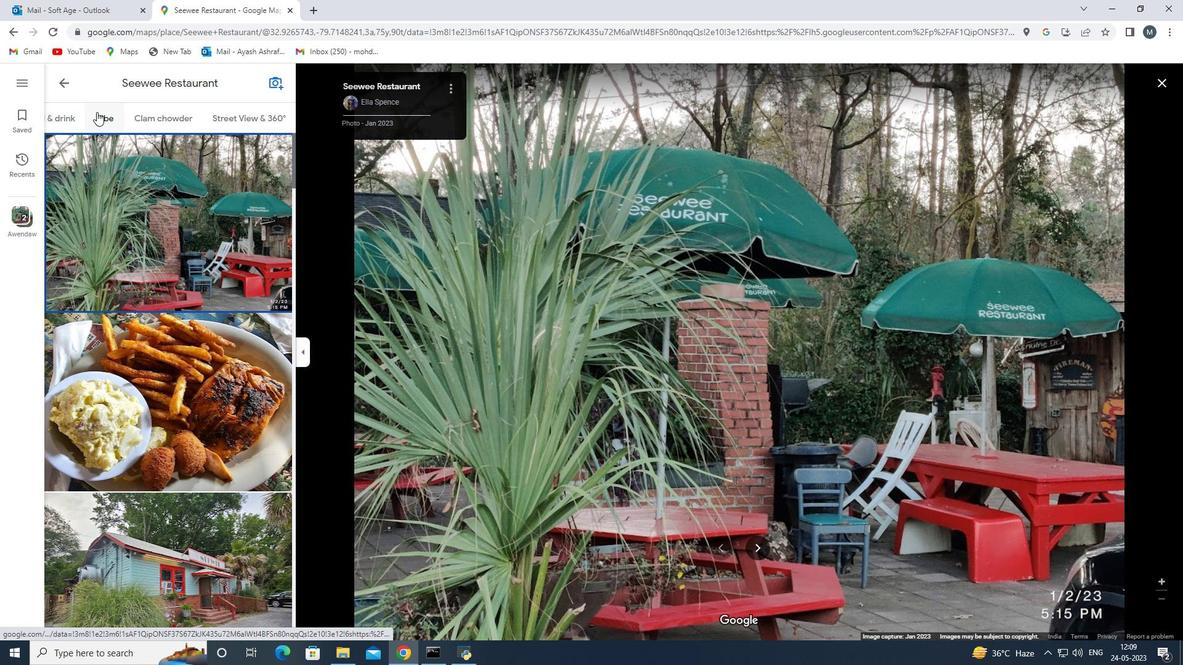 
Action: Mouse moved to (281, 112)
Screenshot: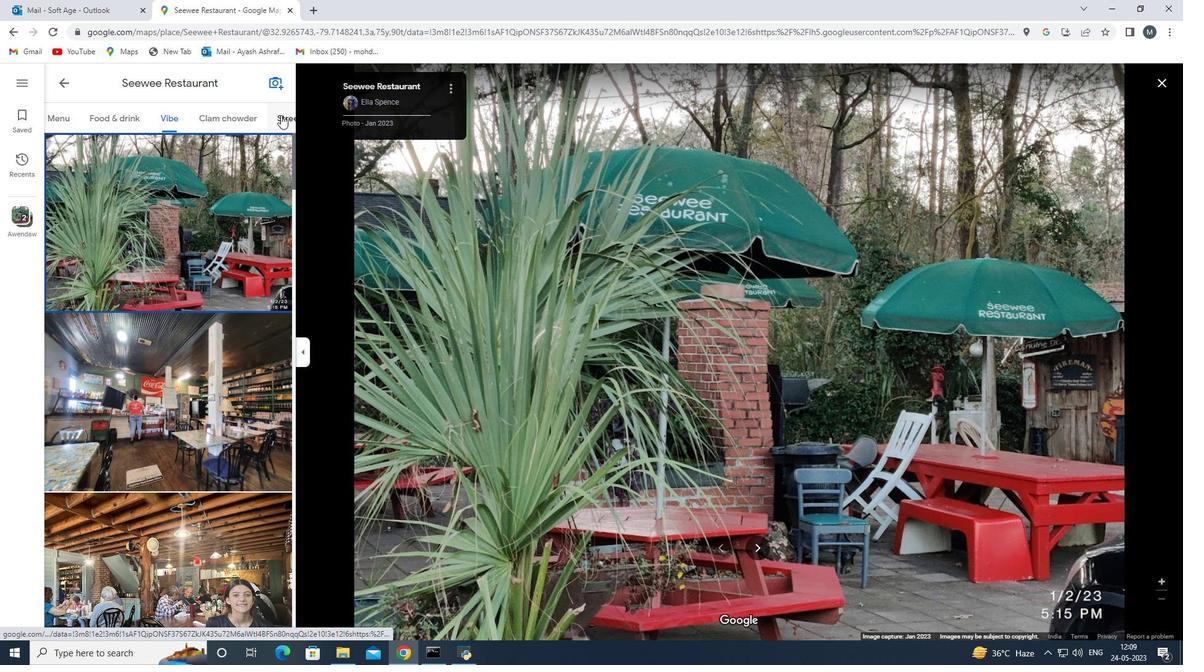 
Action: Mouse pressed left at (281, 112)
Screenshot: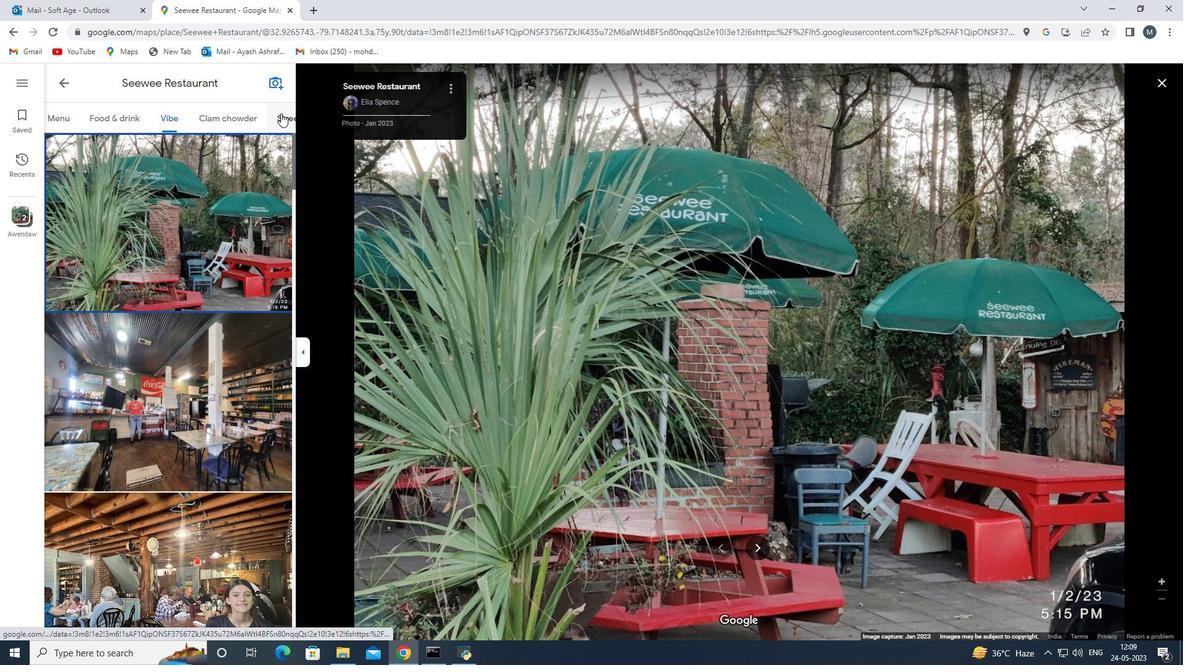 
Action: Mouse moved to (1102, 363)
Screenshot: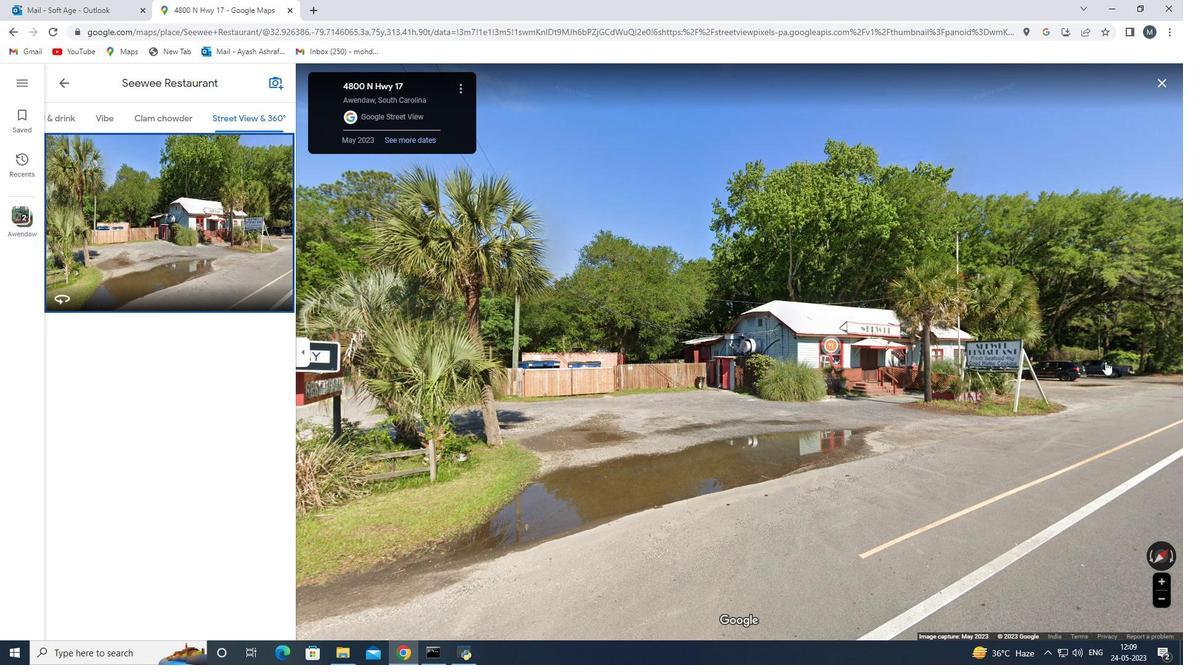 
Action: Mouse scrolled (1102, 364) with delta (0, 0)
Screenshot: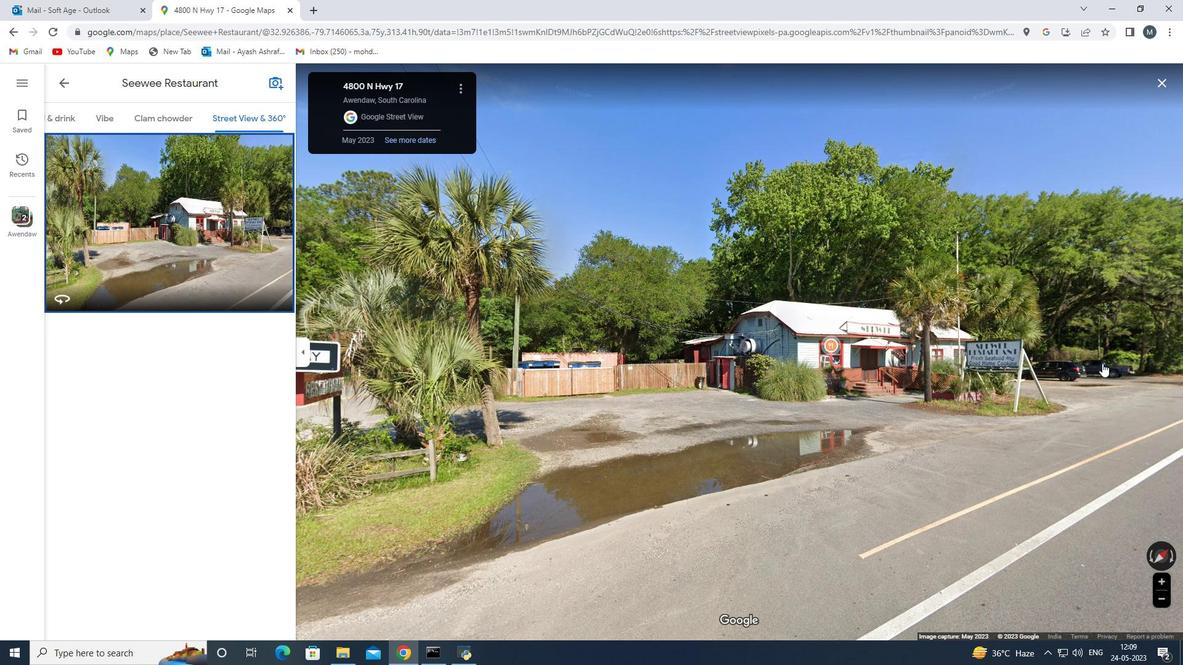 
Action: Mouse scrolled (1102, 364) with delta (0, 0)
Screenshot: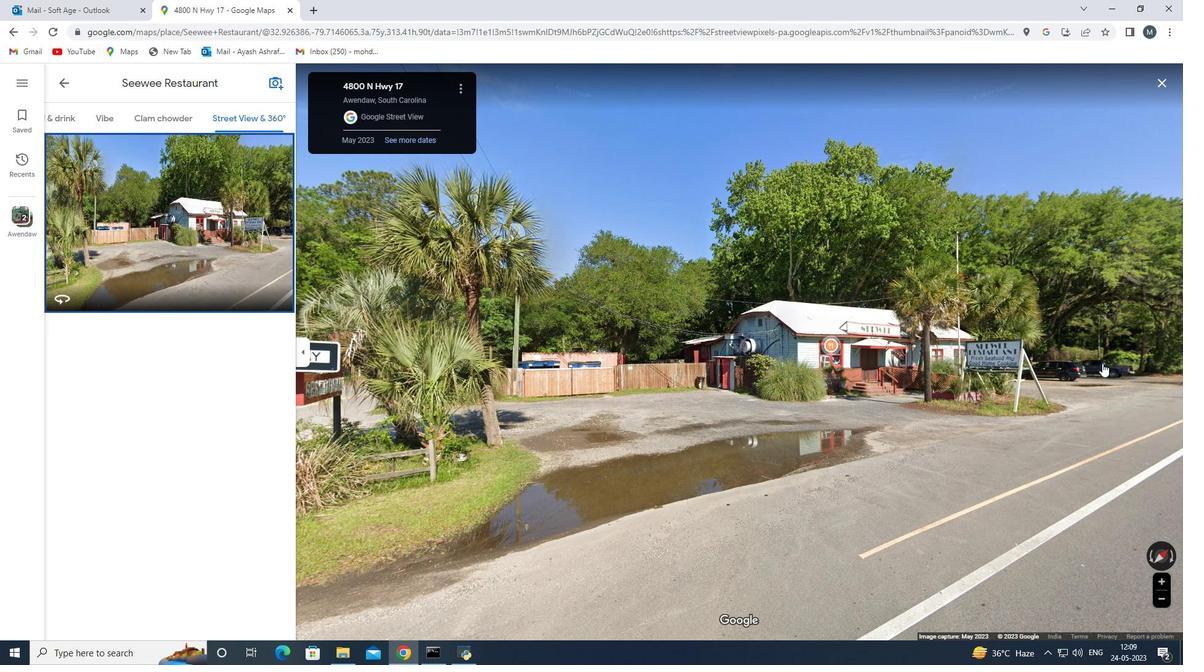 
Action: Mouse scrolled (1102, 364) with delta (0, 0)
Screenshot: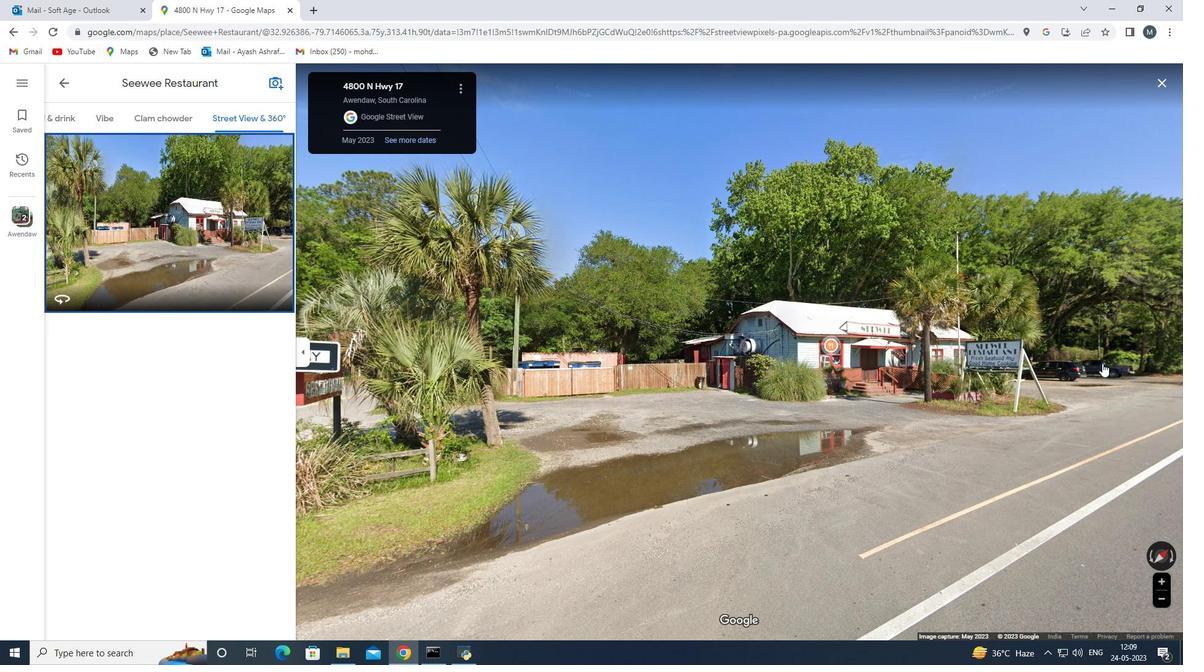 
Action: Mouse moved to (1088, 367)
Screenshot: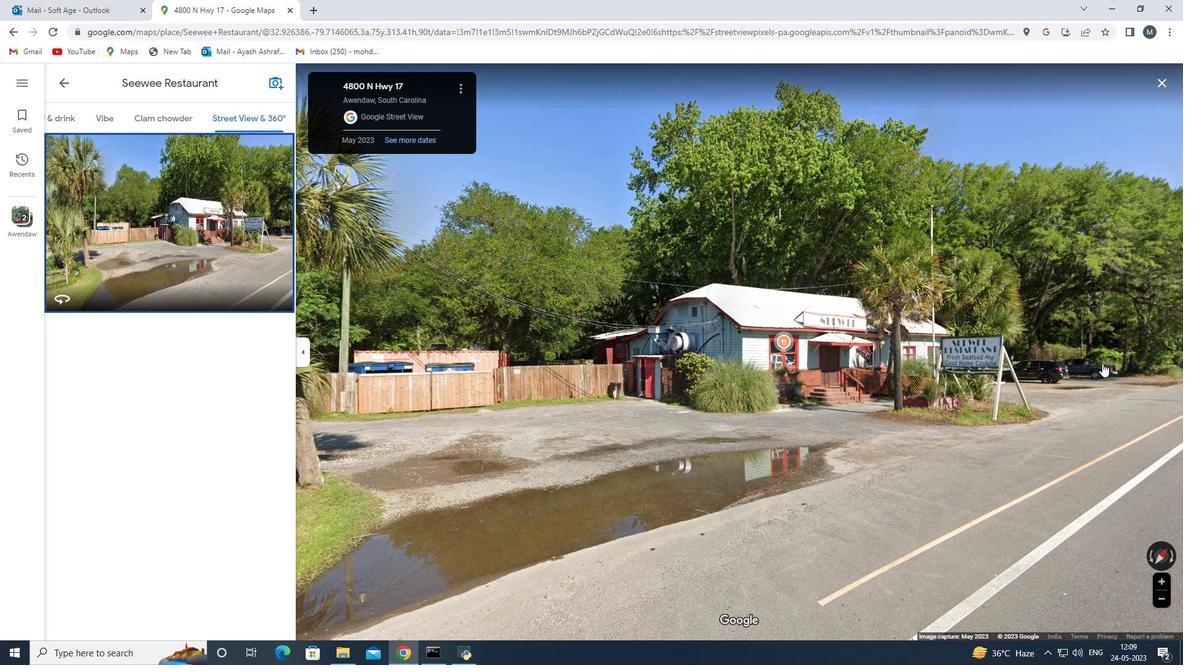 
Action: Mouse scrolled (1088, 368) with delta (0, 0)
Screenshot: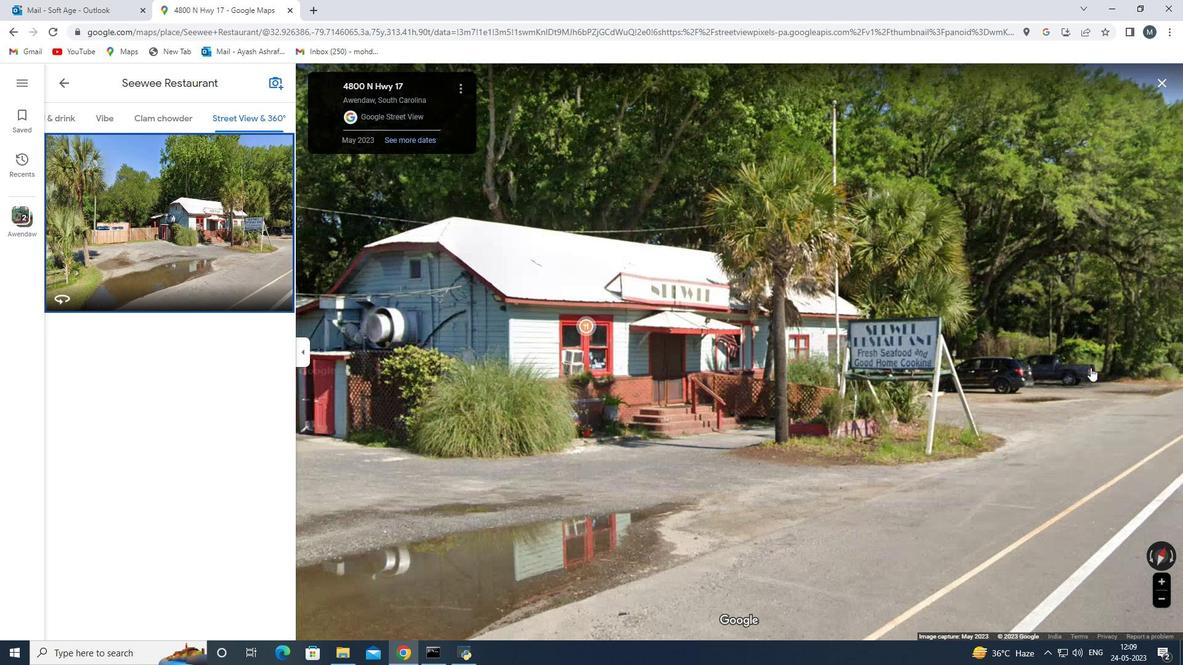
Action: Mouse scrolled (1088, 368) with delta (0, 0)
Screenshot: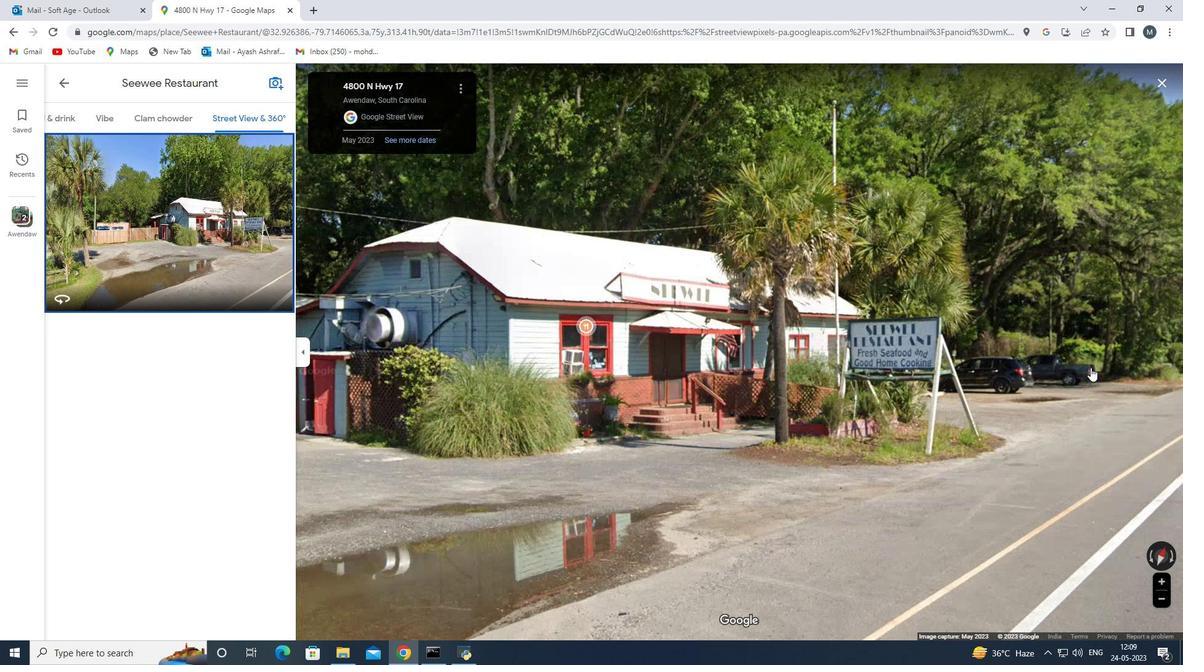
Action: Mouse scrolled (1088, 368) with delta (0, 0)
Screenshot: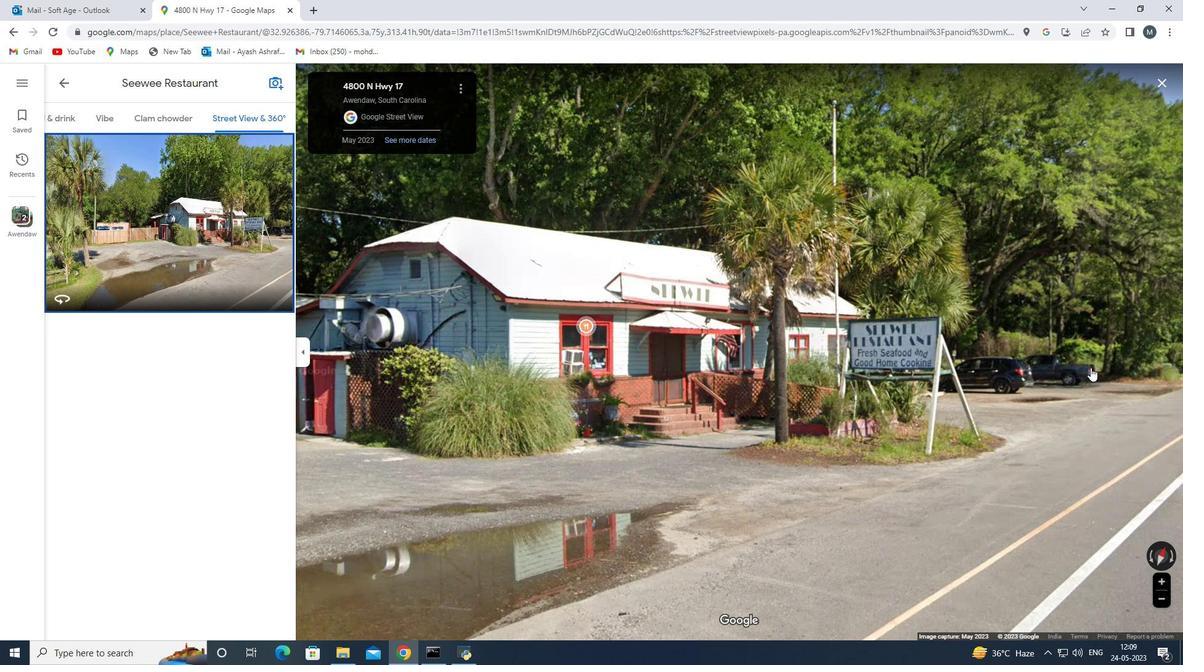 
Action: Mouse moved to (1088, 369)
Screenshot: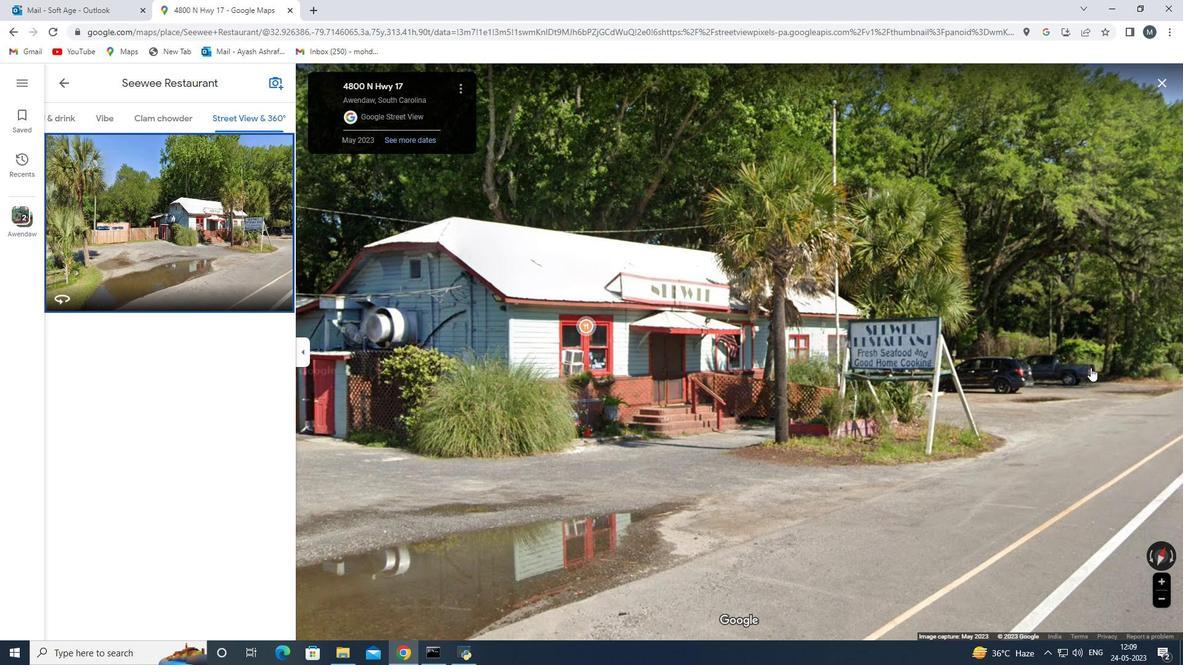 
Action: Mouse scrolled (1088, 369) with delta (0, 0)
Screenshot: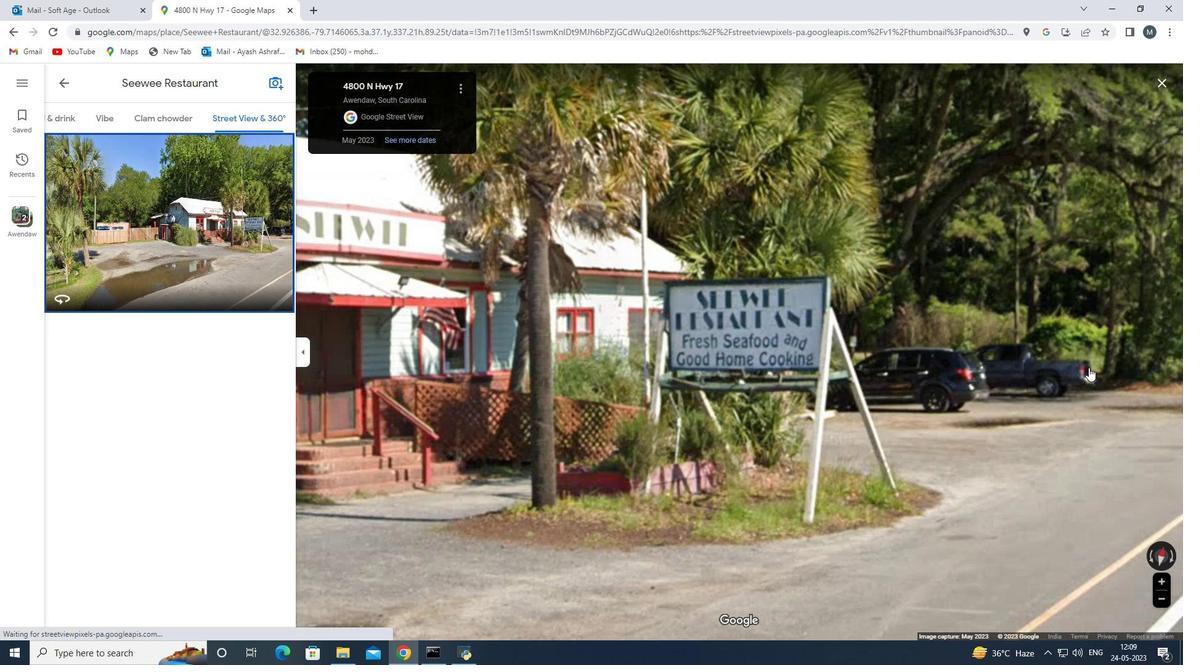 
Action: Mouse scrolled (1088, 368) with delta (0, 0)
Screenshot: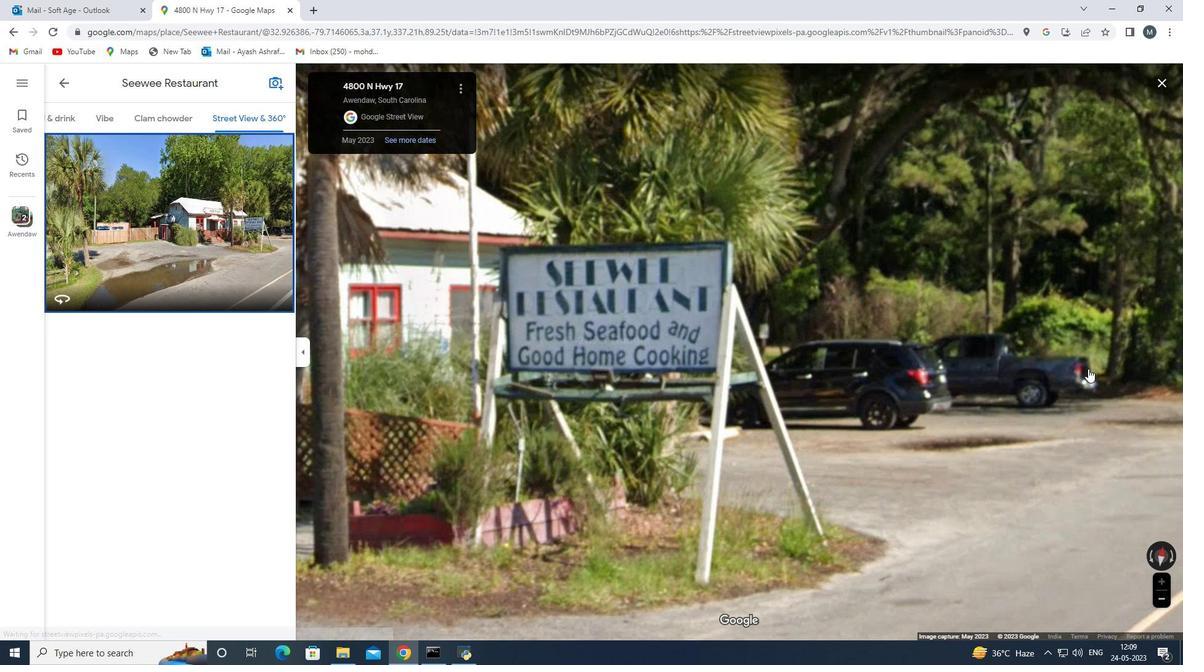 
Action: Mouse scrolled (1088, 368) with delta (0, 0)
Screenshot: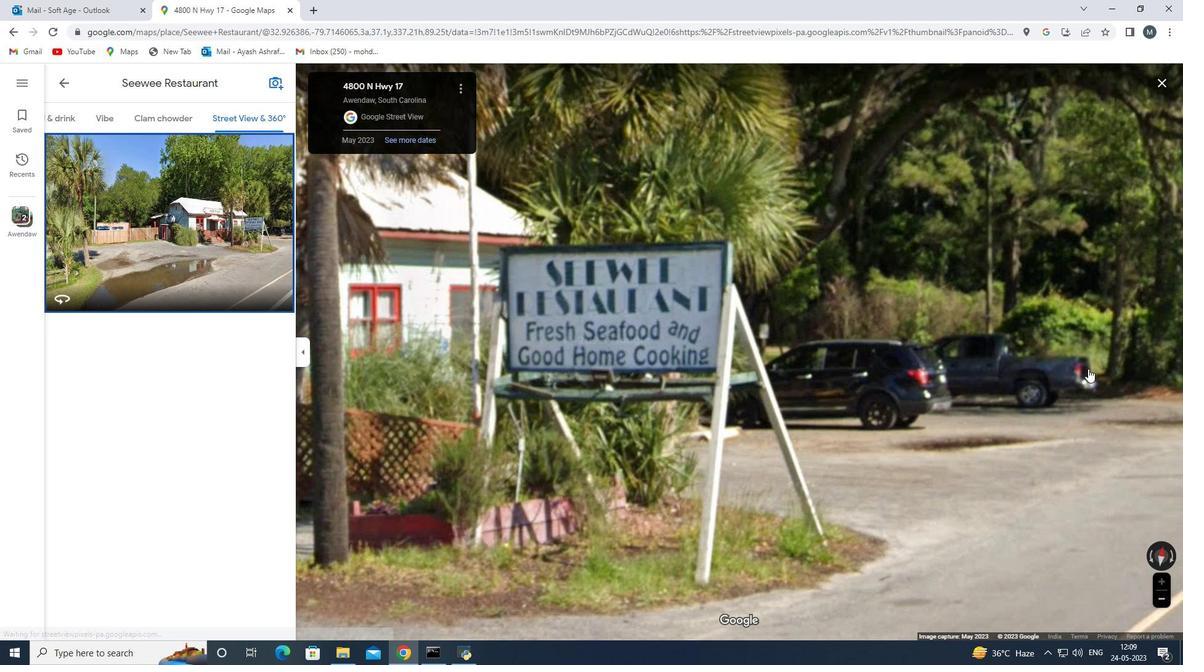 
Action: Mouse scrolled (1088, 368) with delta (0, 0)
Screenshot: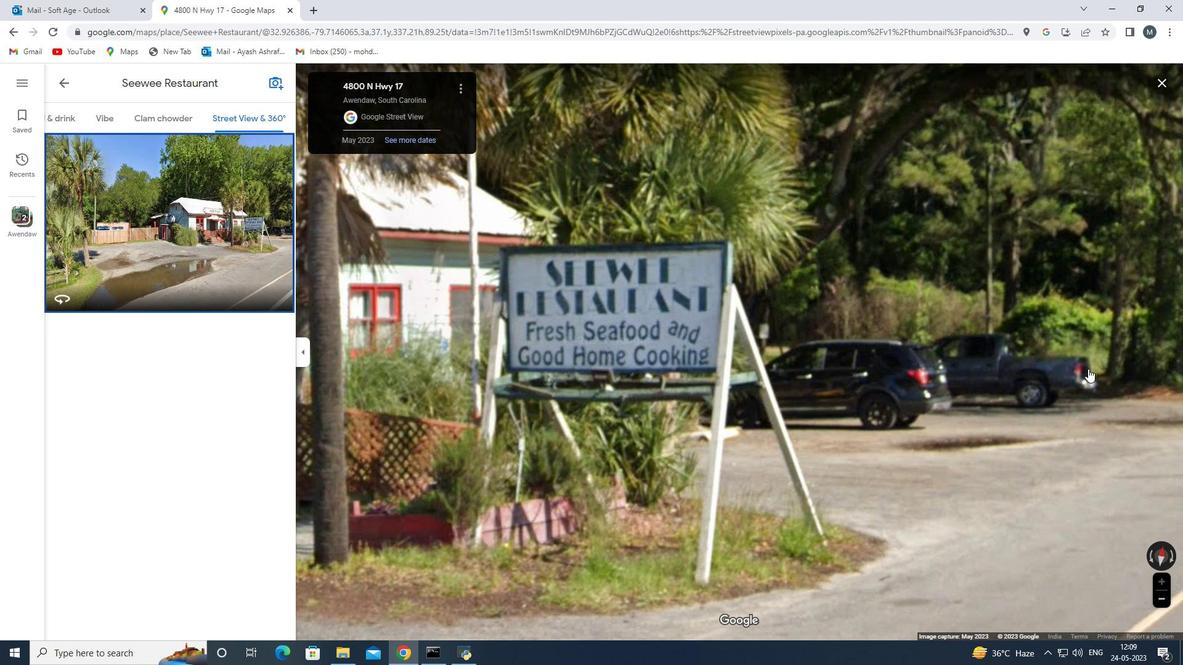 
Action: Mouse moved to (1086, 369)
Screenshot: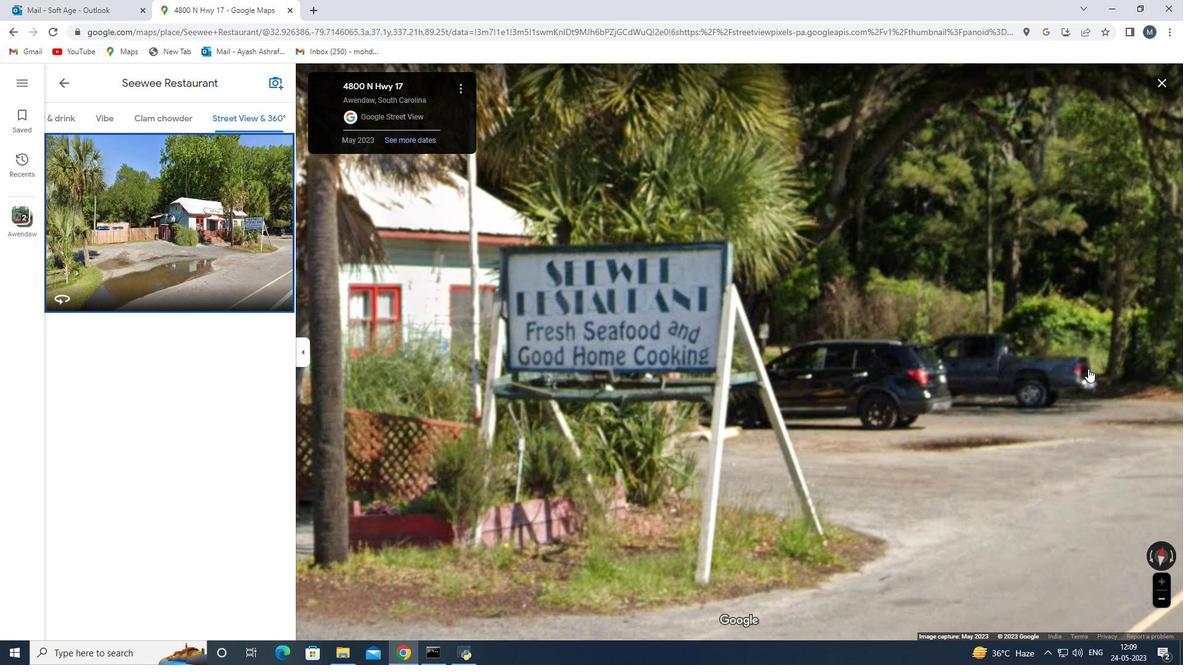 
Action: Mouse scrolled (1087, 368) with delta (0, 0)
Screenshot: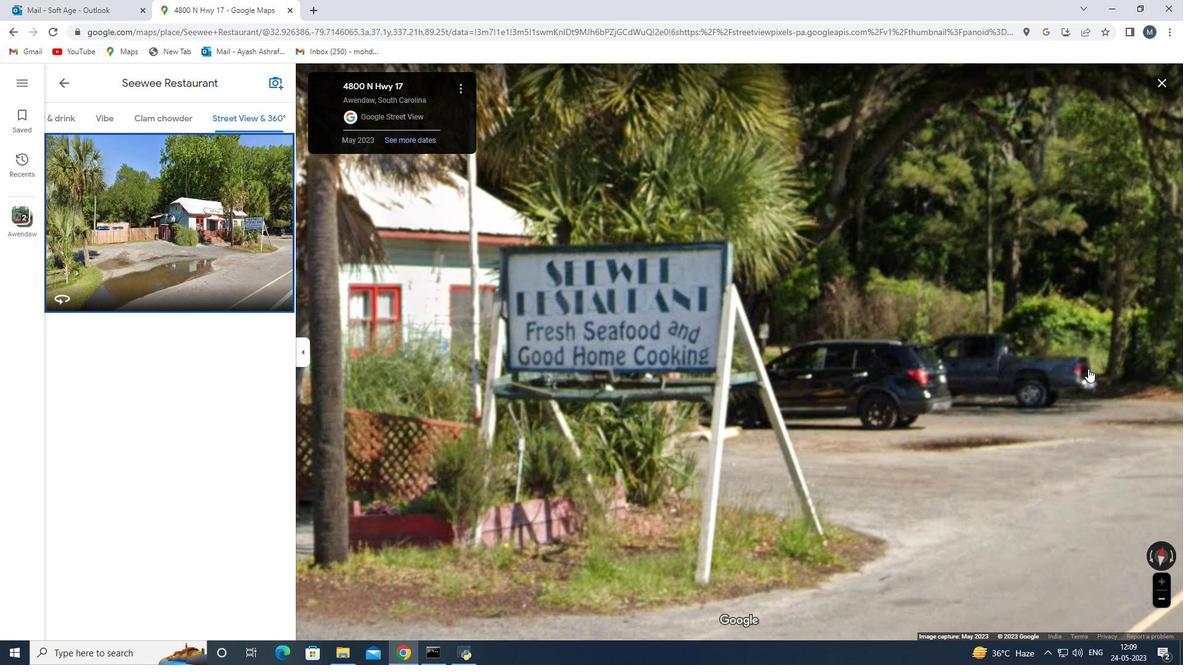 
Action: Mouse moved to (1080, 370)
Screenshot: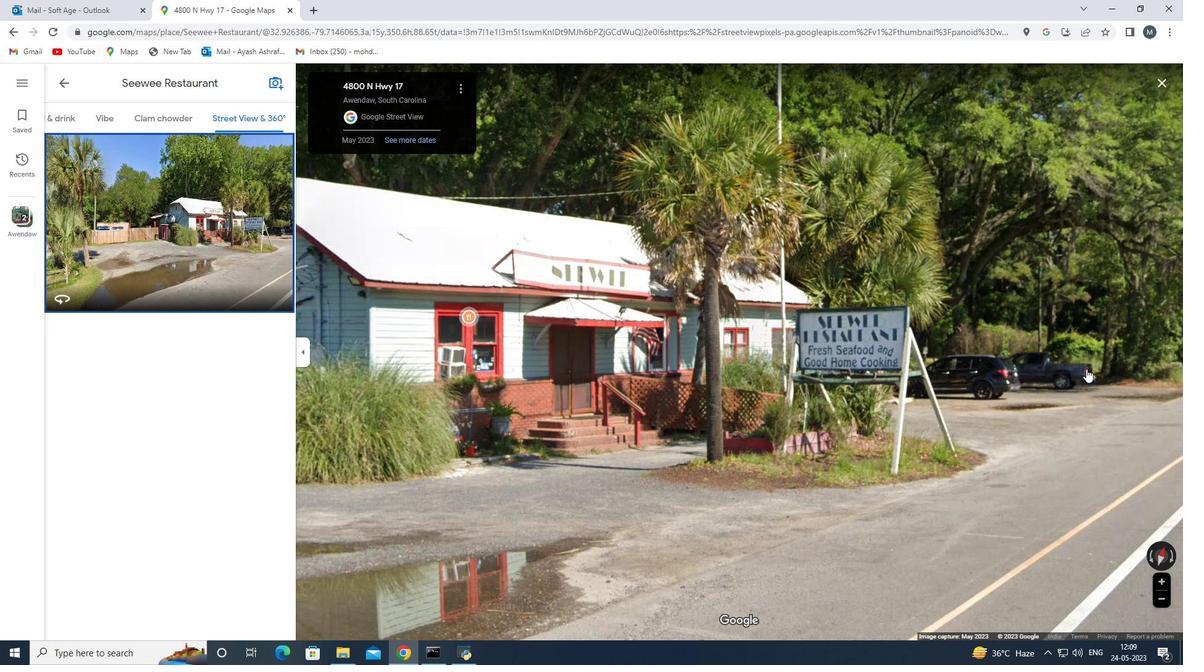 
Action: Mouse scrolled (1083, 369) with delta (0, 0)
Screenshot: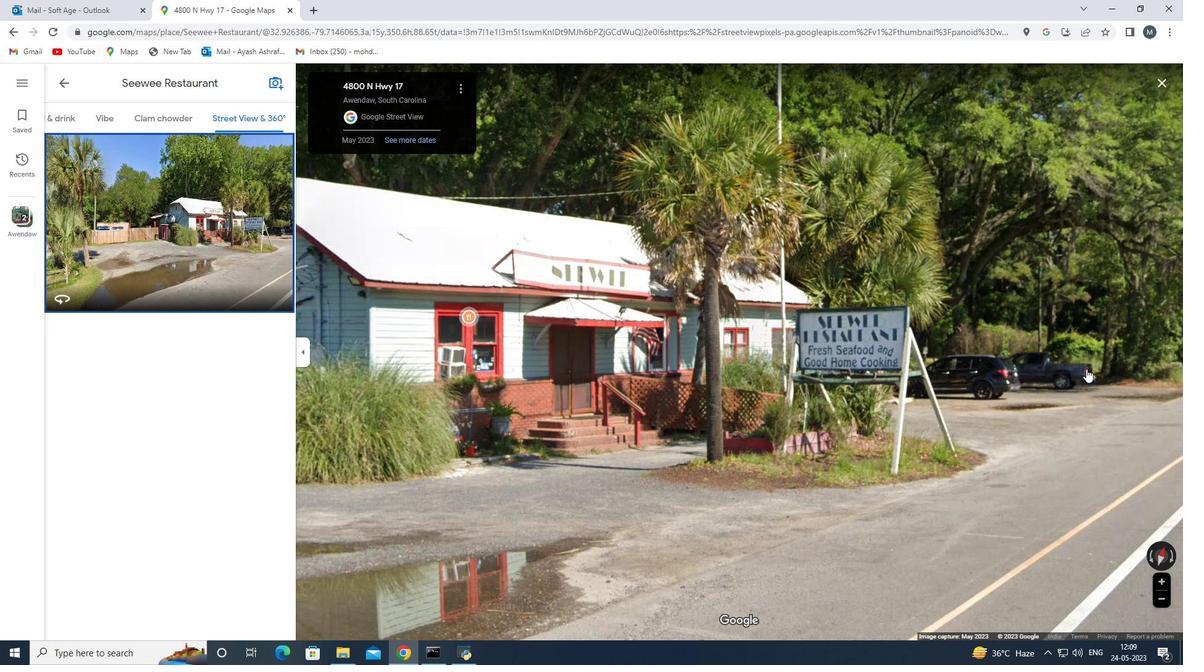 
Action: Mouse moved to (1069, 369)
Screenshot: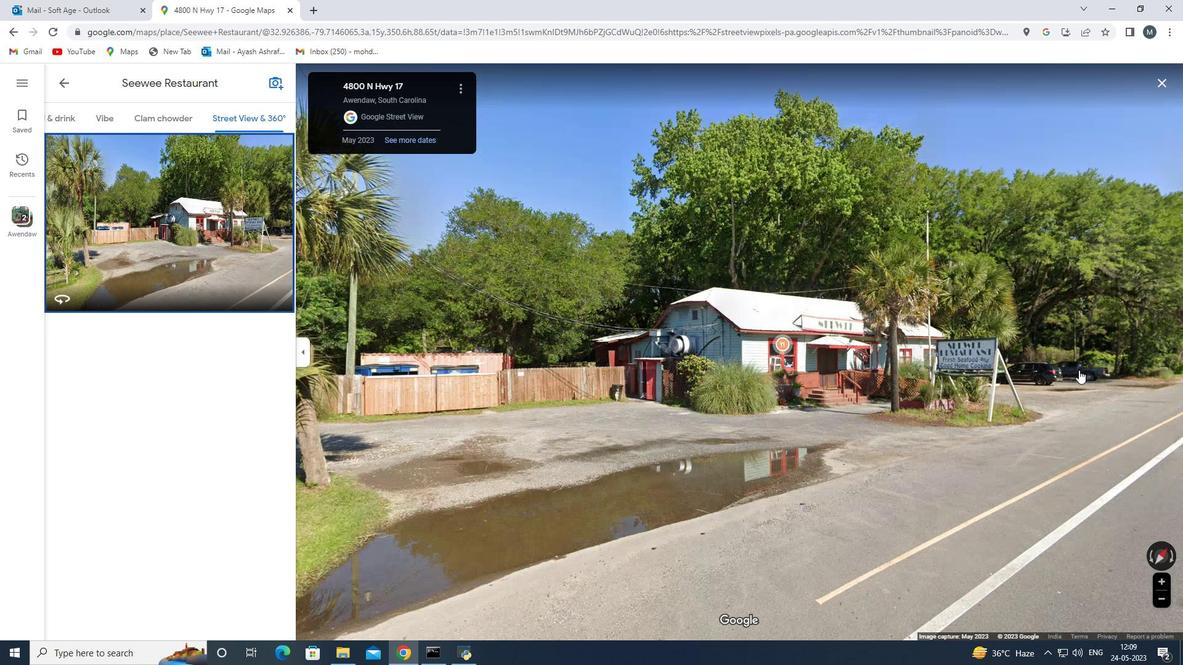 
Action: Mouse scrolled (1069, 369) with delta (0, 0)
Screenshot: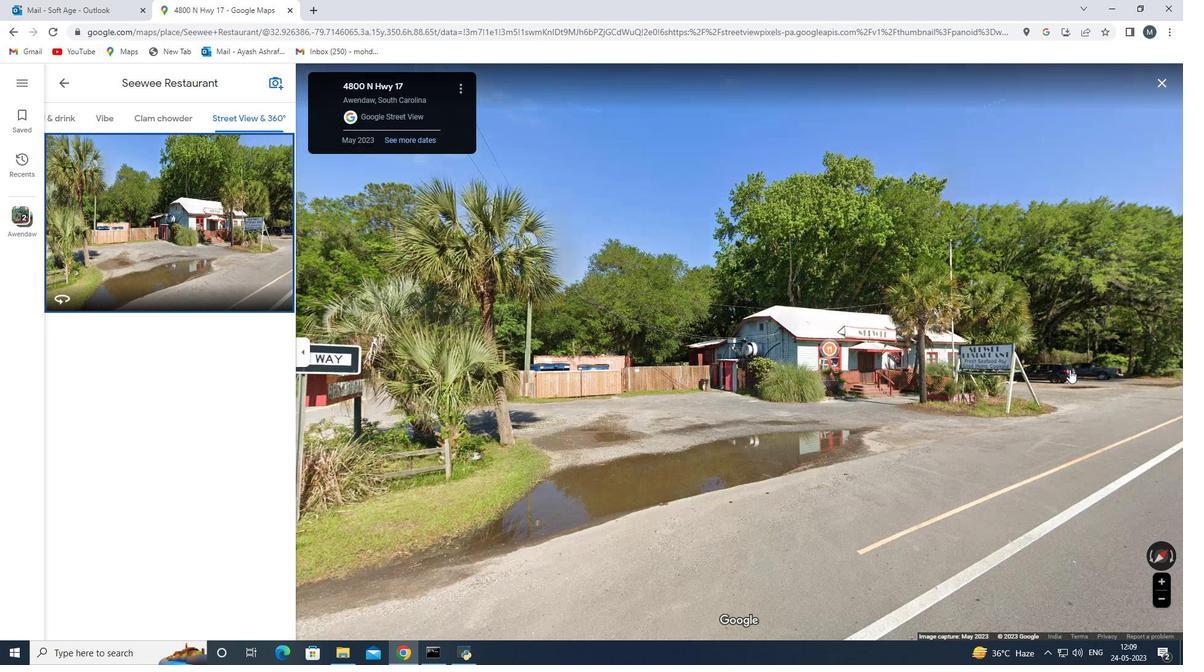 
Action: Mouse scrolled (1069, 369) with delta (0, 0)
Screenshot: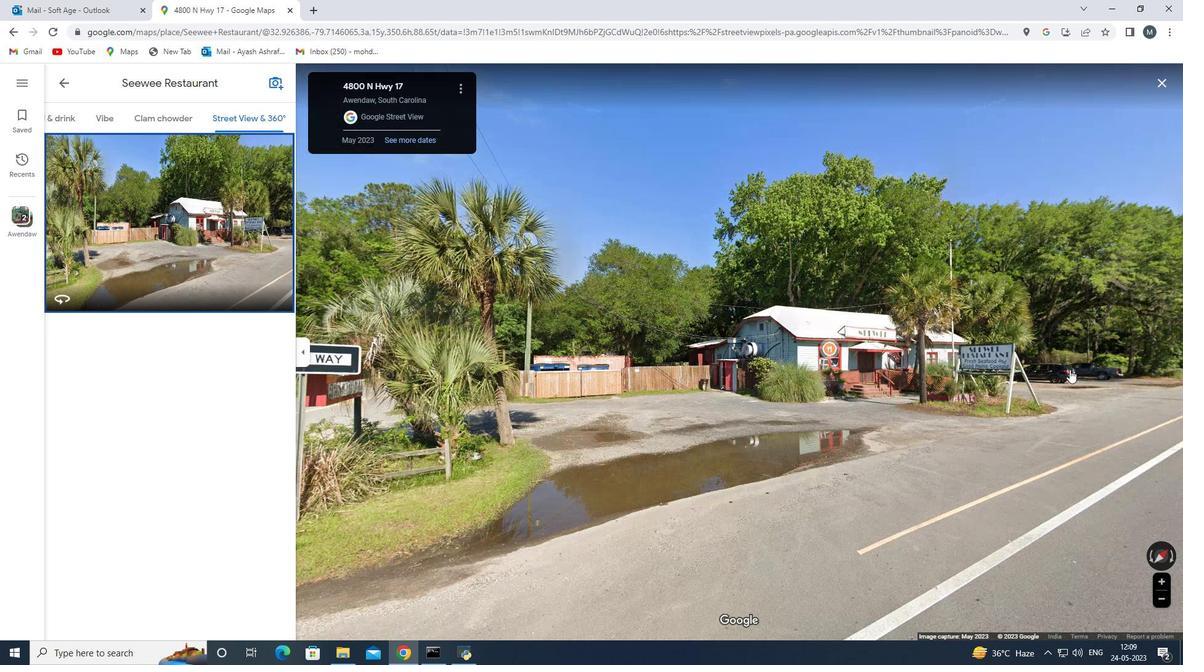 
Action: Mouse scrolled (1069, 369) with delta (0, 0)
Screenshot: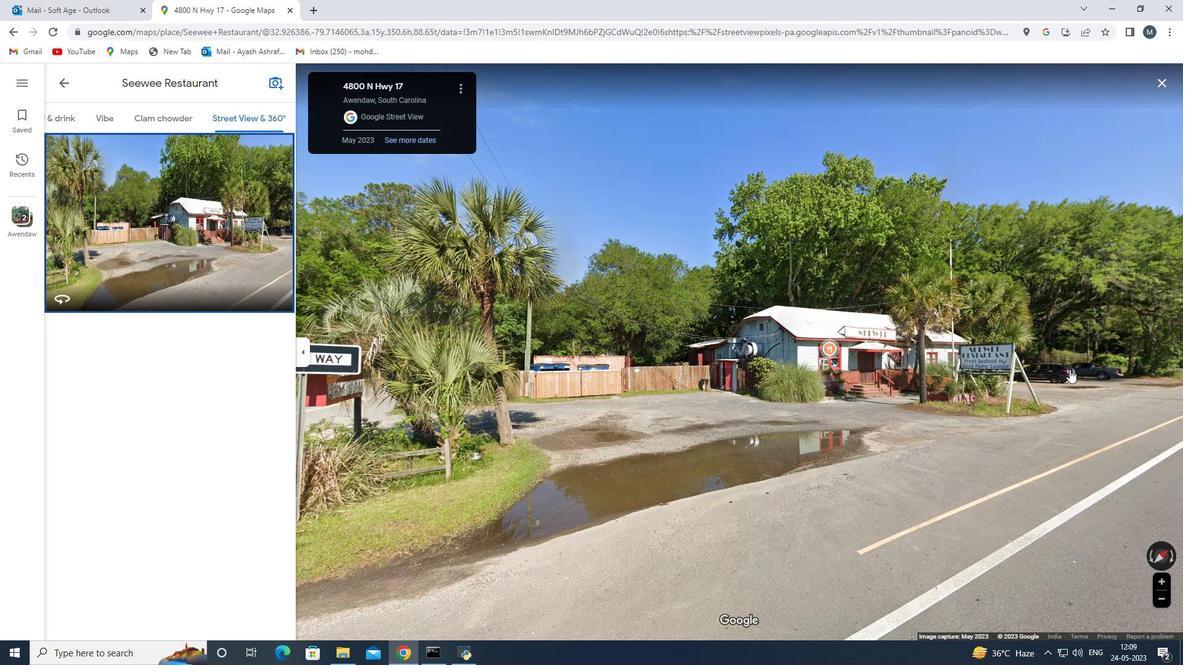 
Action: Mouse moved to (1069, 369)
Screenshot: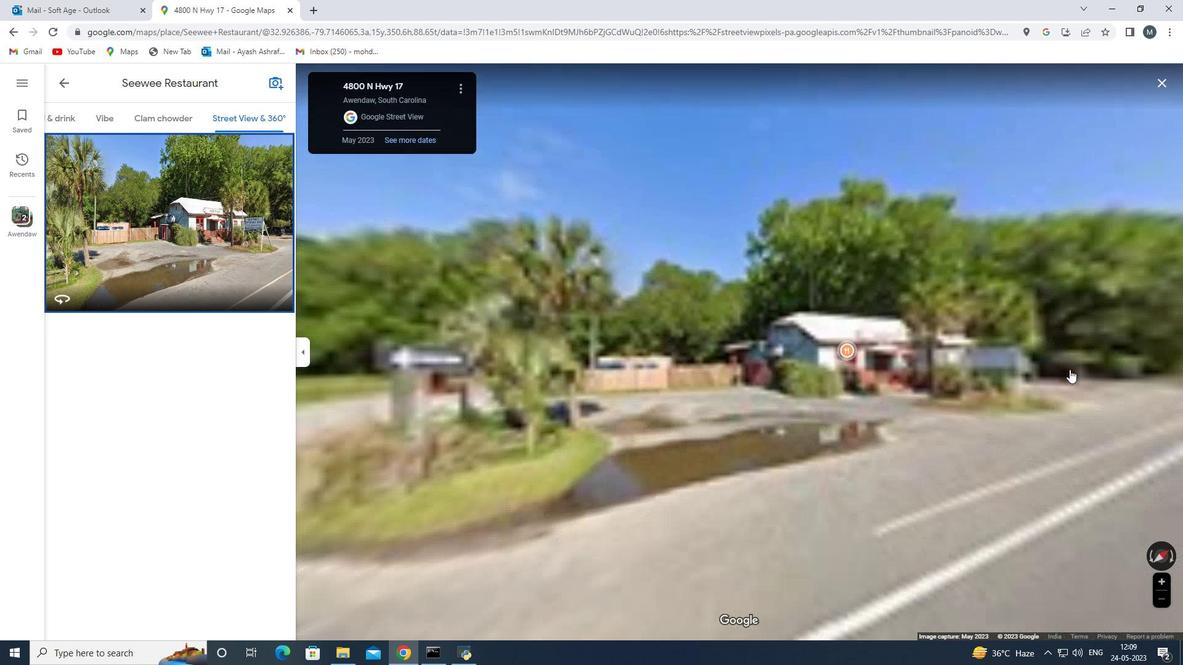 
Action: Mouse scrolled (1069, 369) with delta (0, 0)
Screenshot: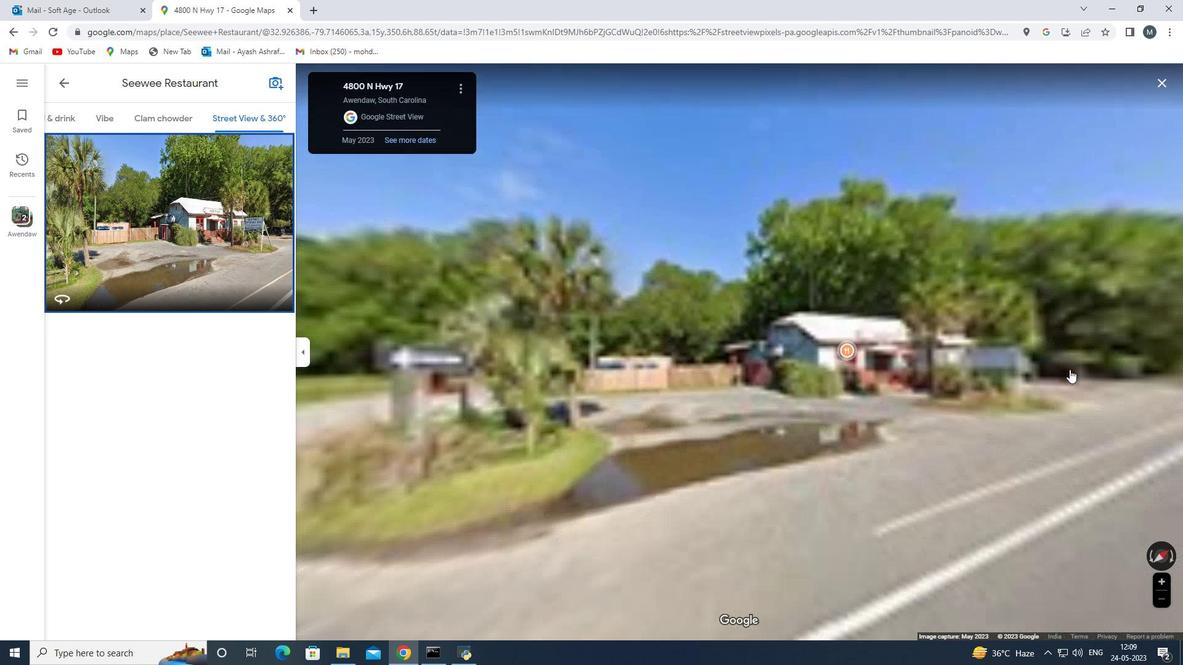 
Action: Mouse scrolled (1069, 369) with delta (0, 0)
Screenshot: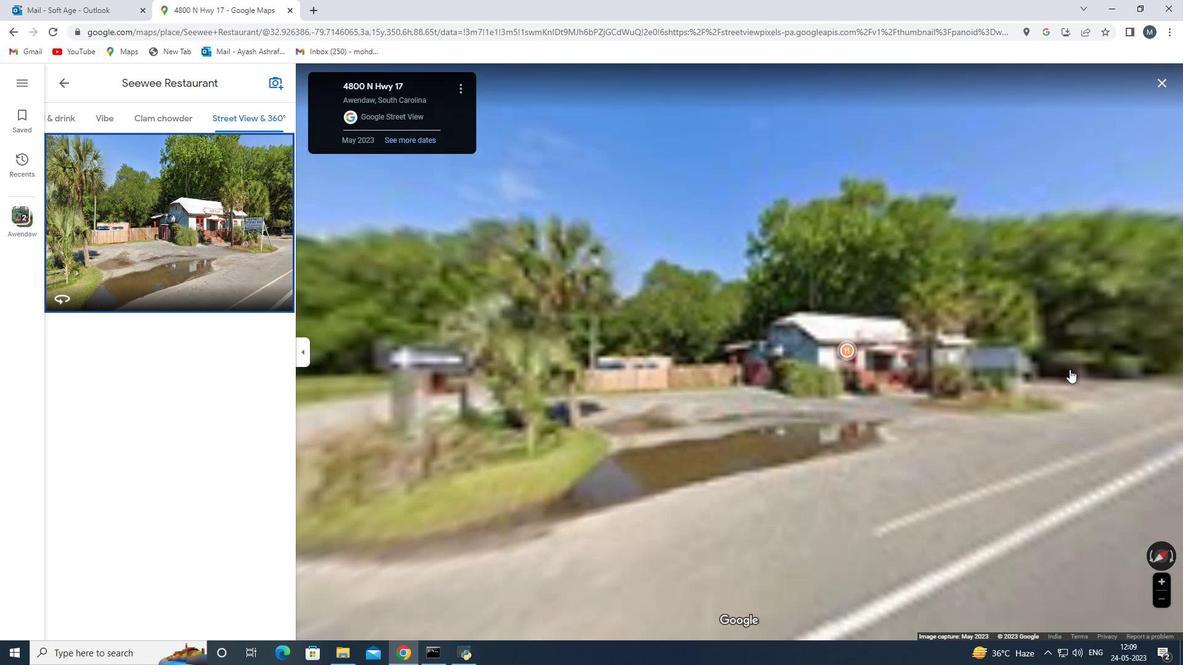 
Action: Mouse moved to (796, 361)
Screenshot: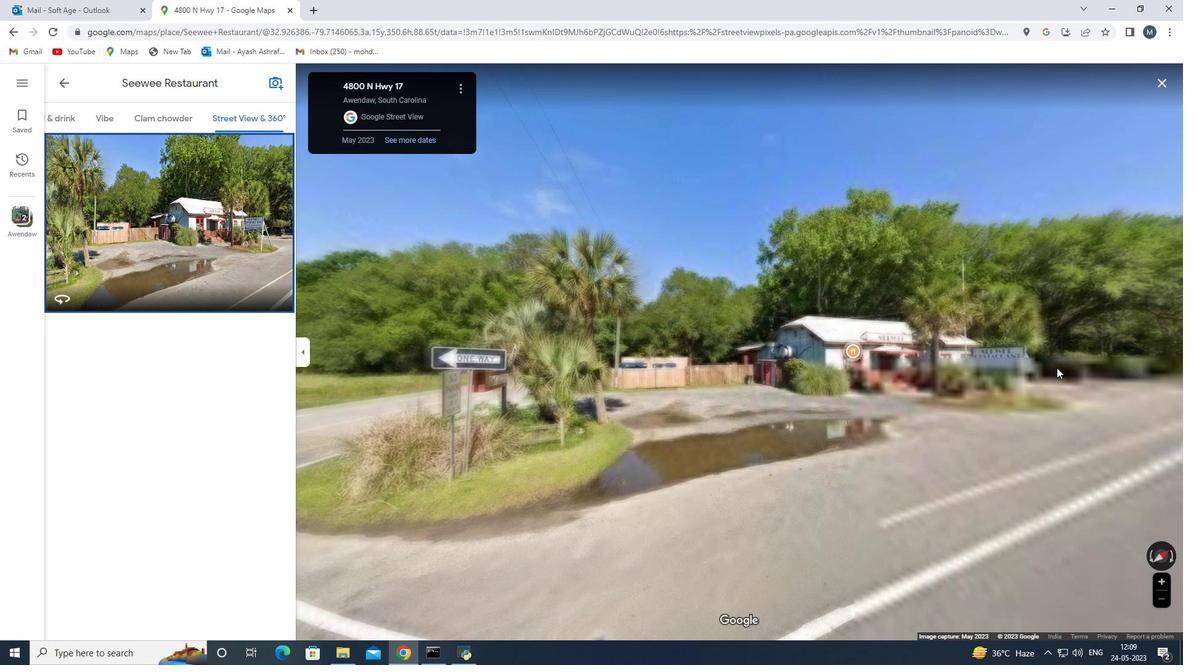 
Action: Mouse scrolled (796, 361) with delta (0, 0)
Screenshot: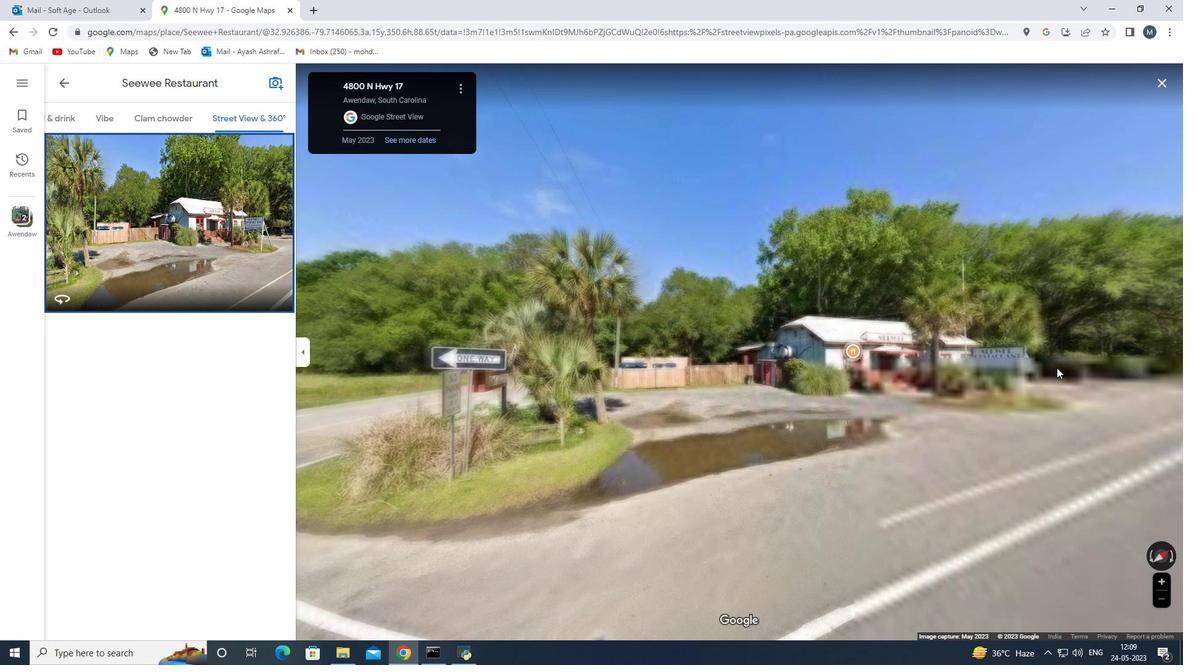 
Action: Mouse moved to (754, 362)
Screenshot: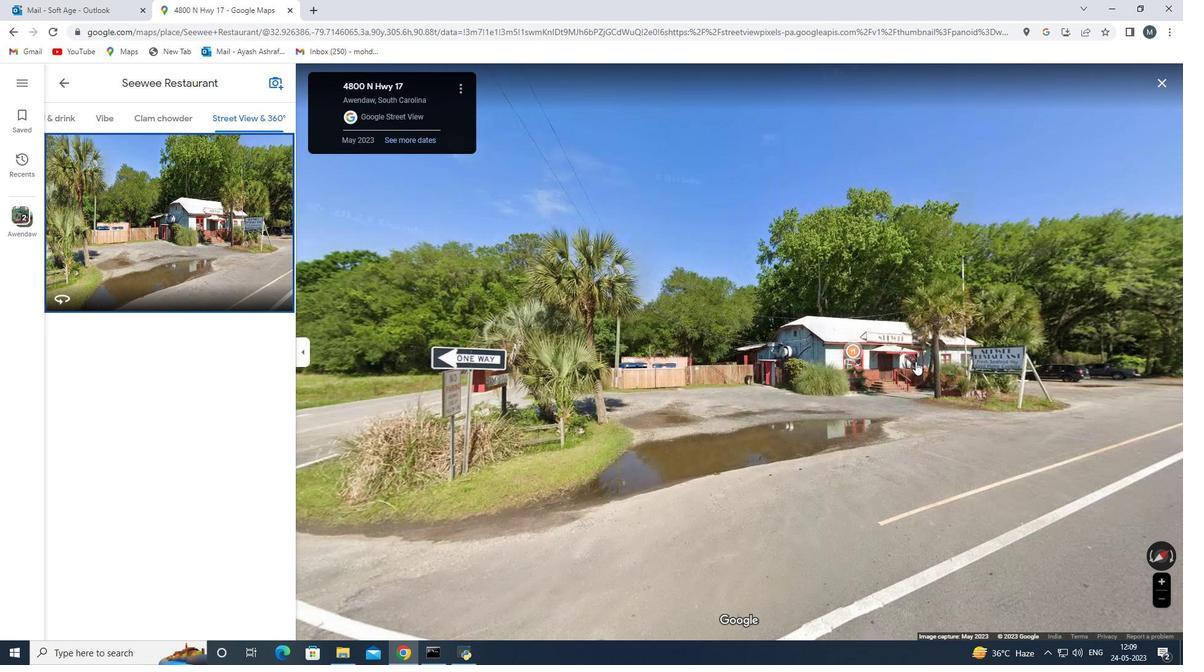 
Action: Mouse scrolled (758, 362) with delta (0, 0)
Screenshot: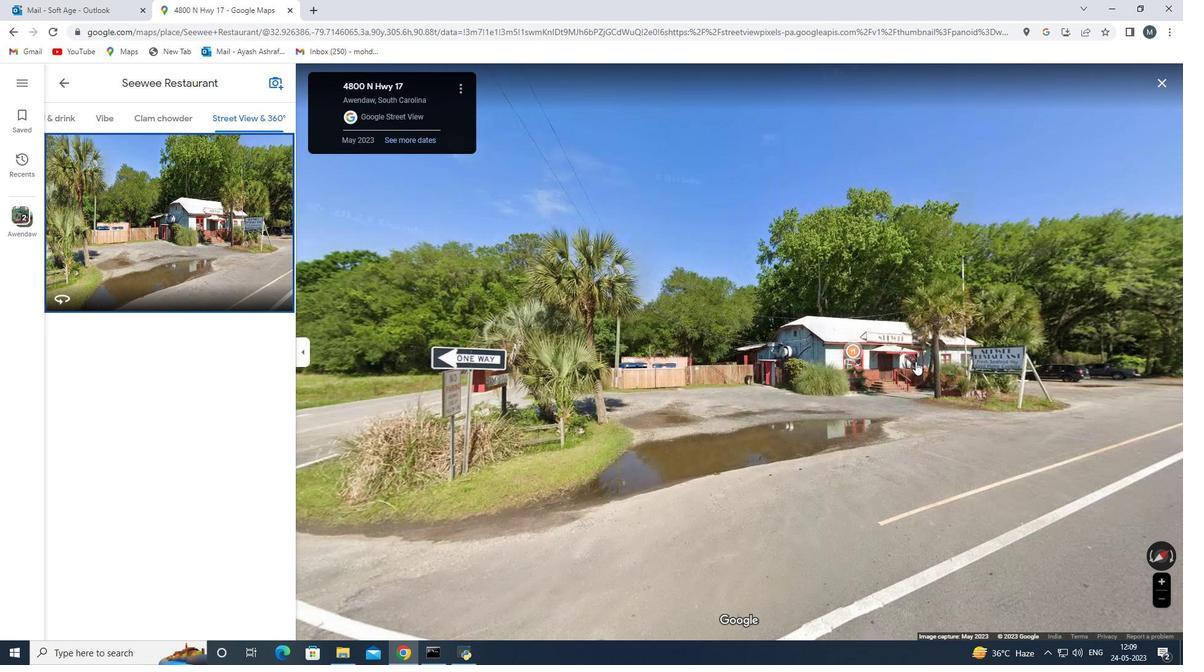 
Action: Mouse moved to (733, 365)
Screenshot: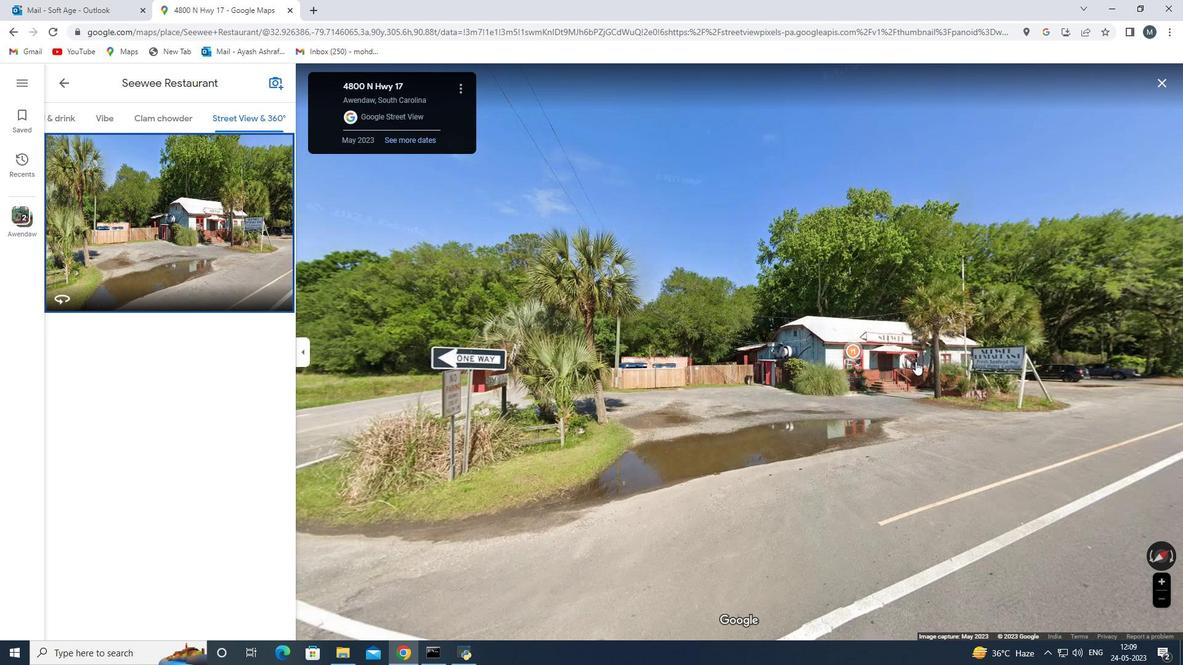 
Action: Mouse scrolled (736, 364) with delta (0, 0)
Screenshot: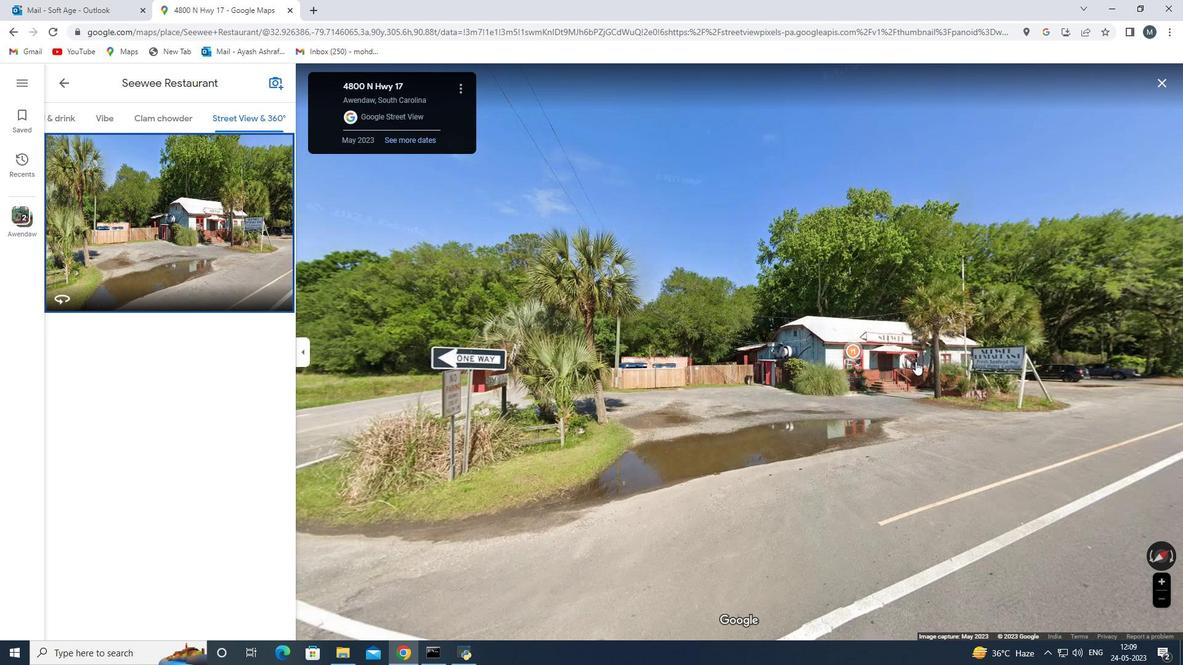 
Action: Mouse moved to (703, 368)
Screenshot: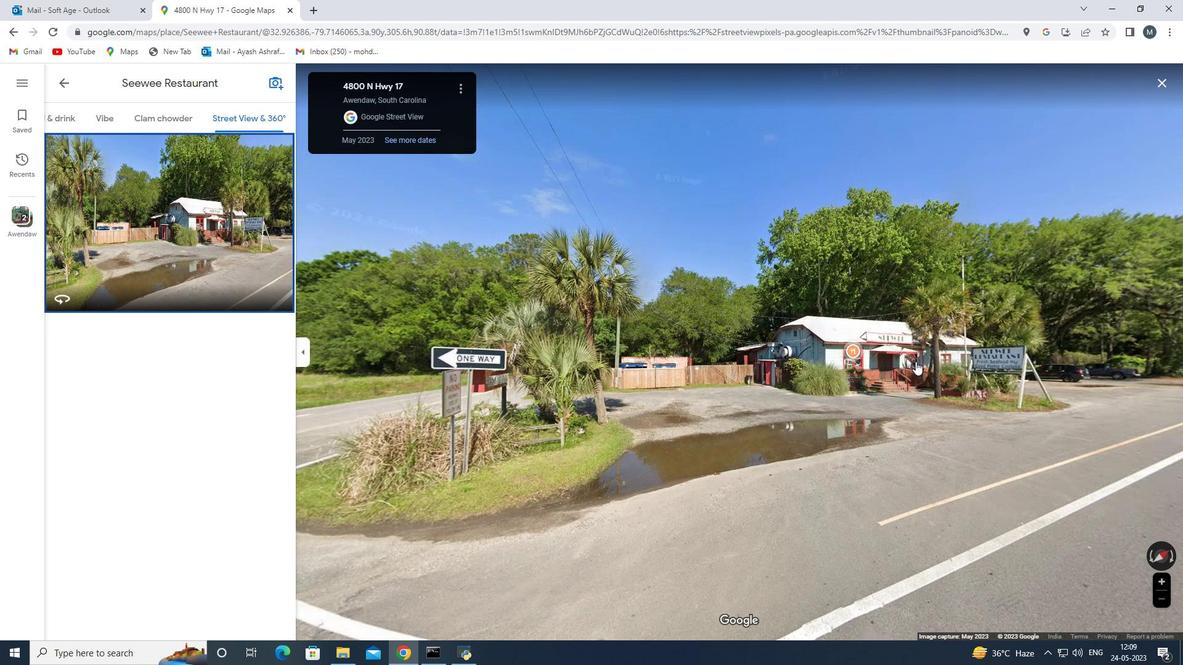 
Action: Mouse scrolled (703, 367) with delta (0, 0)
Screenshot: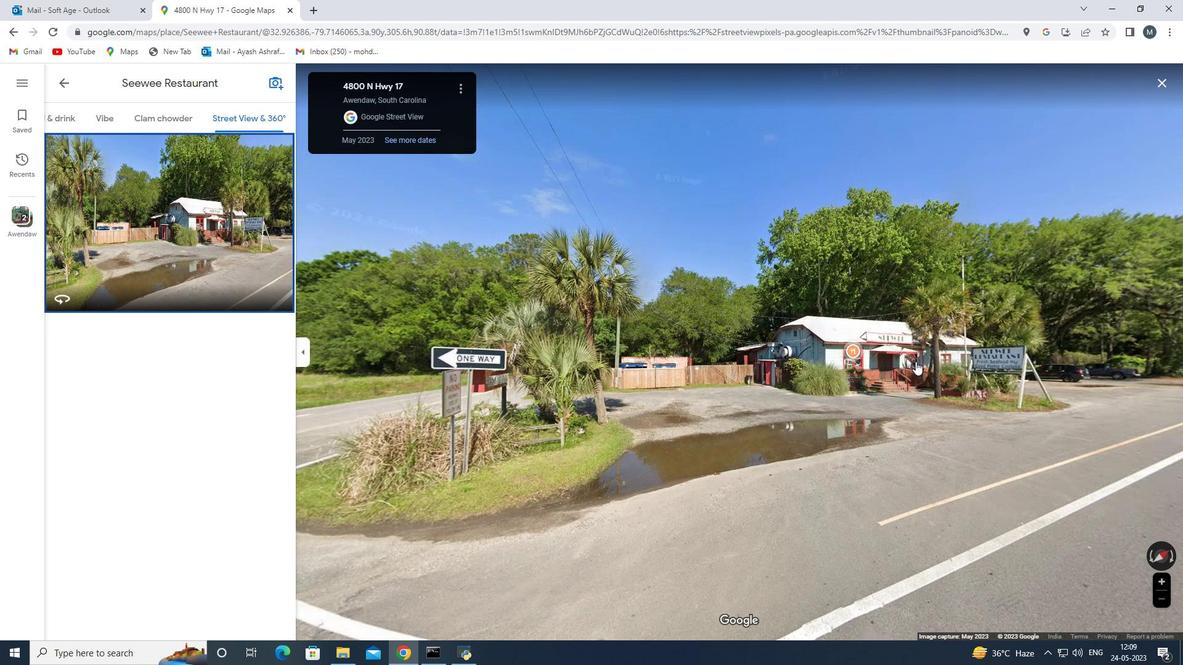 
Action: Mouse moved to (149, 272)
Screenshot: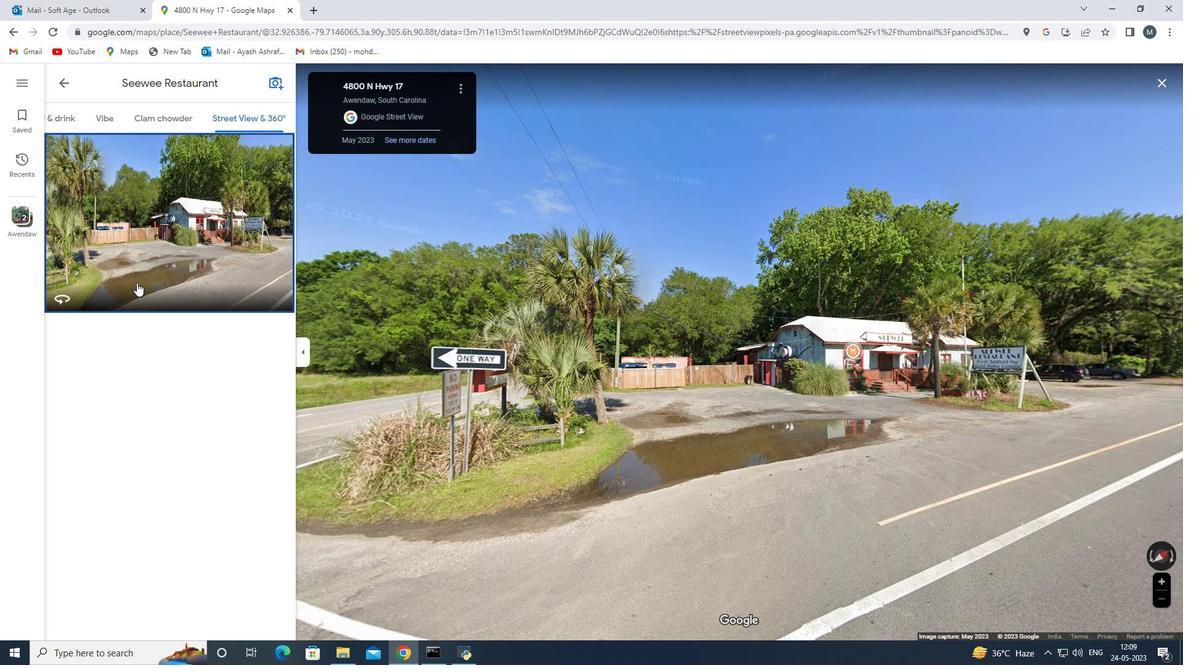 
Action: Mouse scrolled (149, 271) with delta (0, 0)
Screenshot: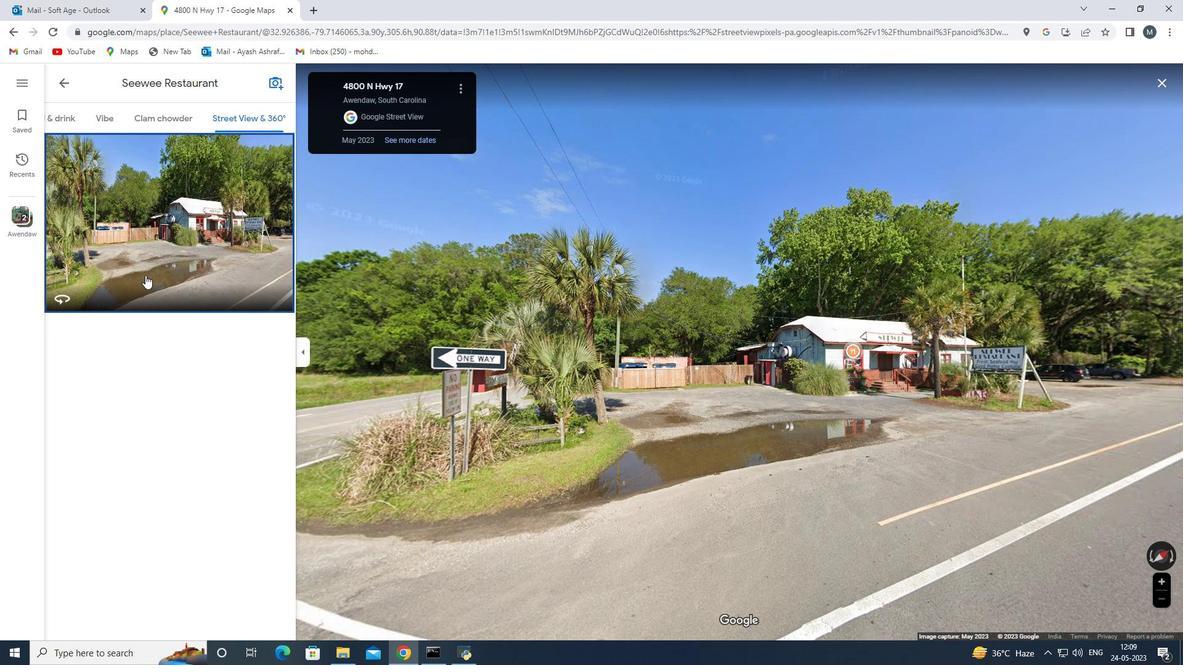 
Action: Mouse scrolled (149, 271) with delta (0, 0)
Screenshot: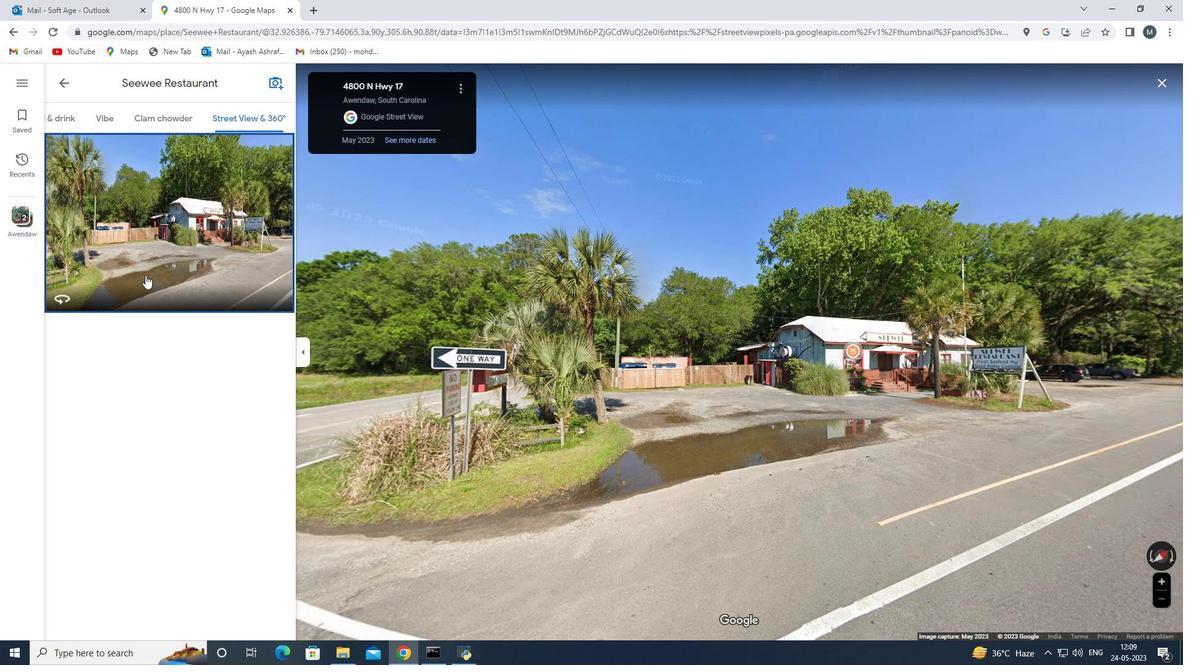
Action: Mouse scrolled (149, 271) with delta (0, 0)
Screenshot: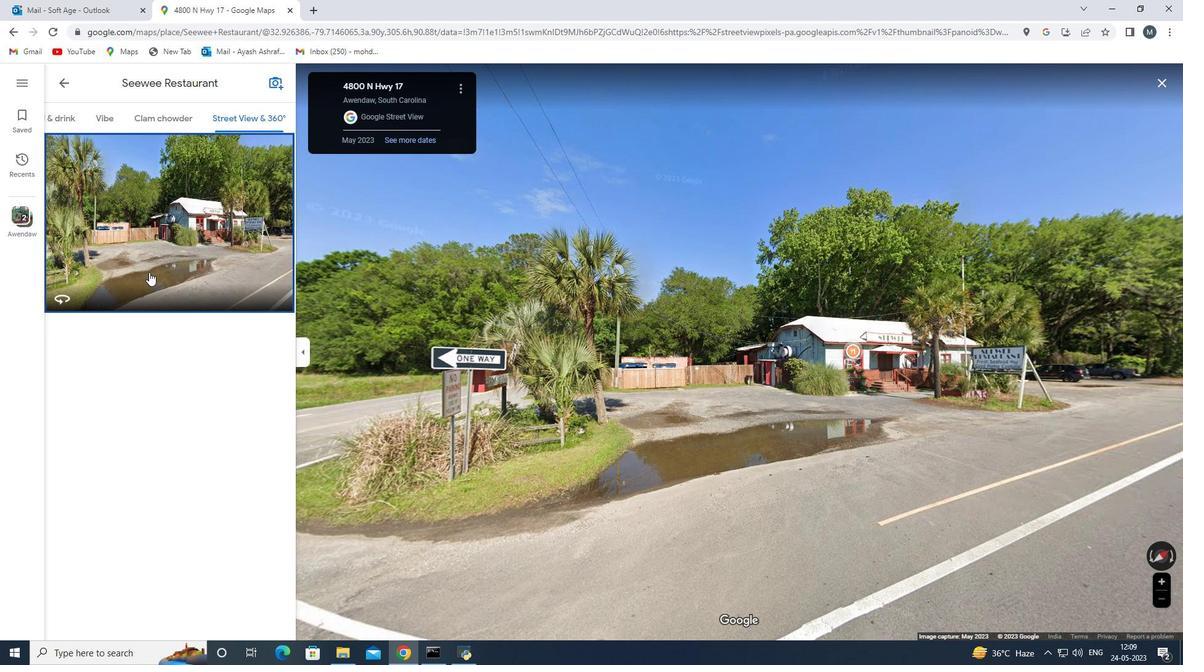
Action: Mouse scrolled (149, 271) with delta (0, 0)
Screenshot: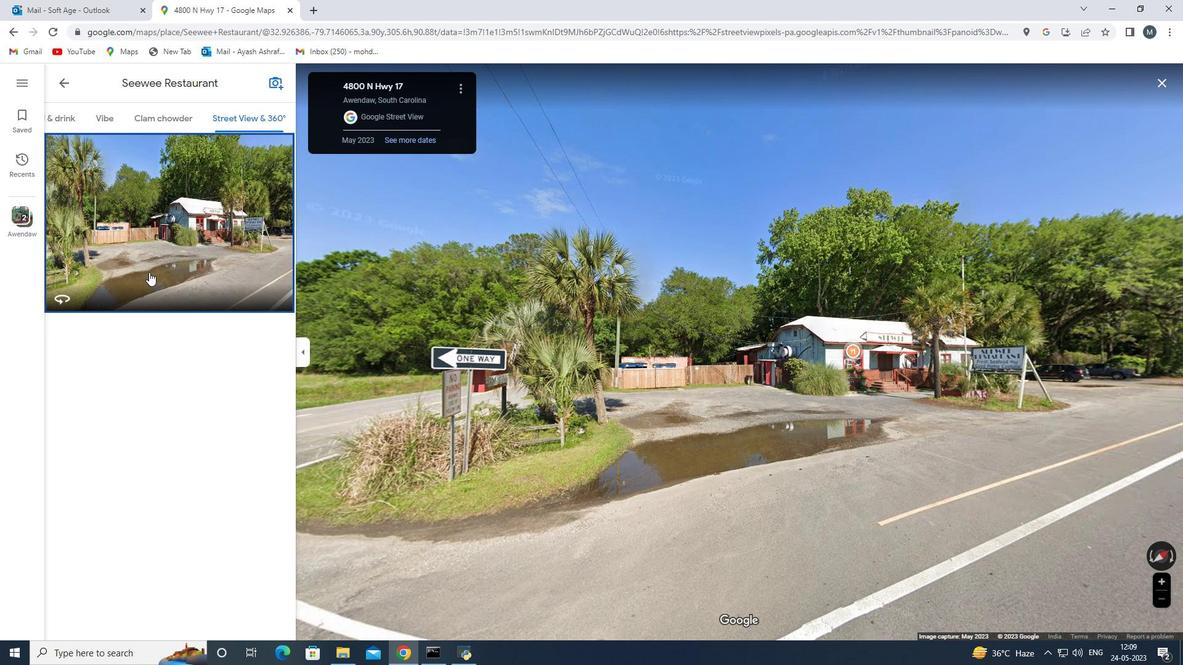 
Action: Mouse scrolled (149, 271) with delta (0, 0)
Screenshot: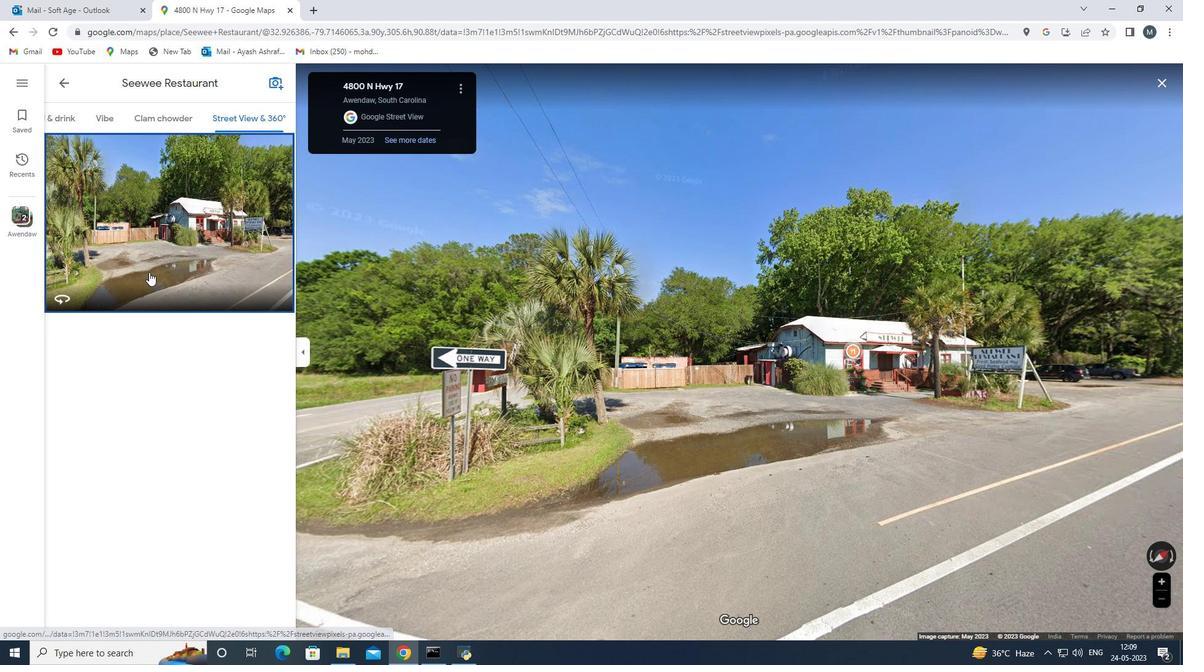 
Action: Mouse moved to (160, 115)
Screenshot: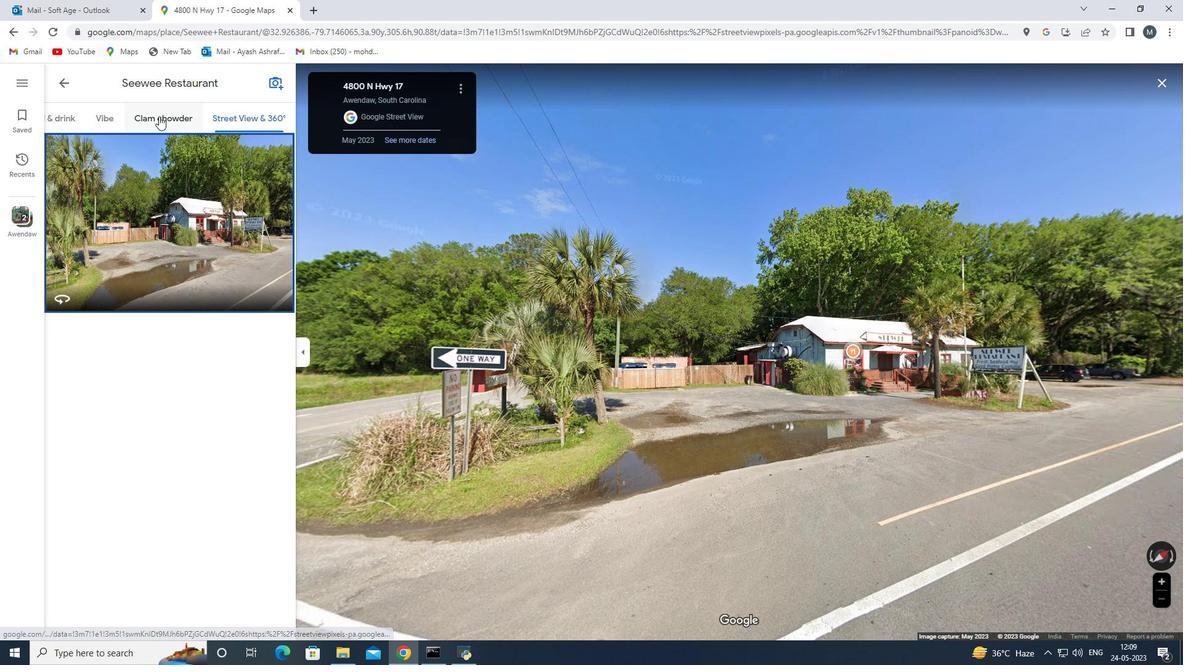 
Action: Mouse pressed left at (160, 115)
Screenshot: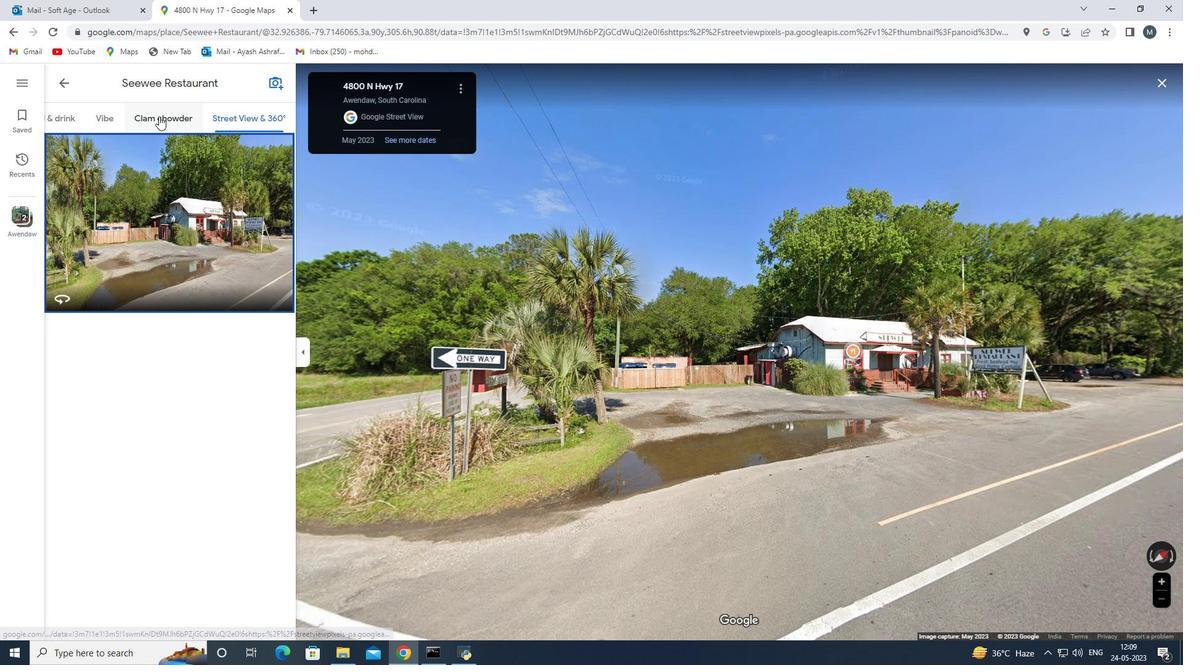 
Action: Mouse moved to (592, 279)
Screenshot: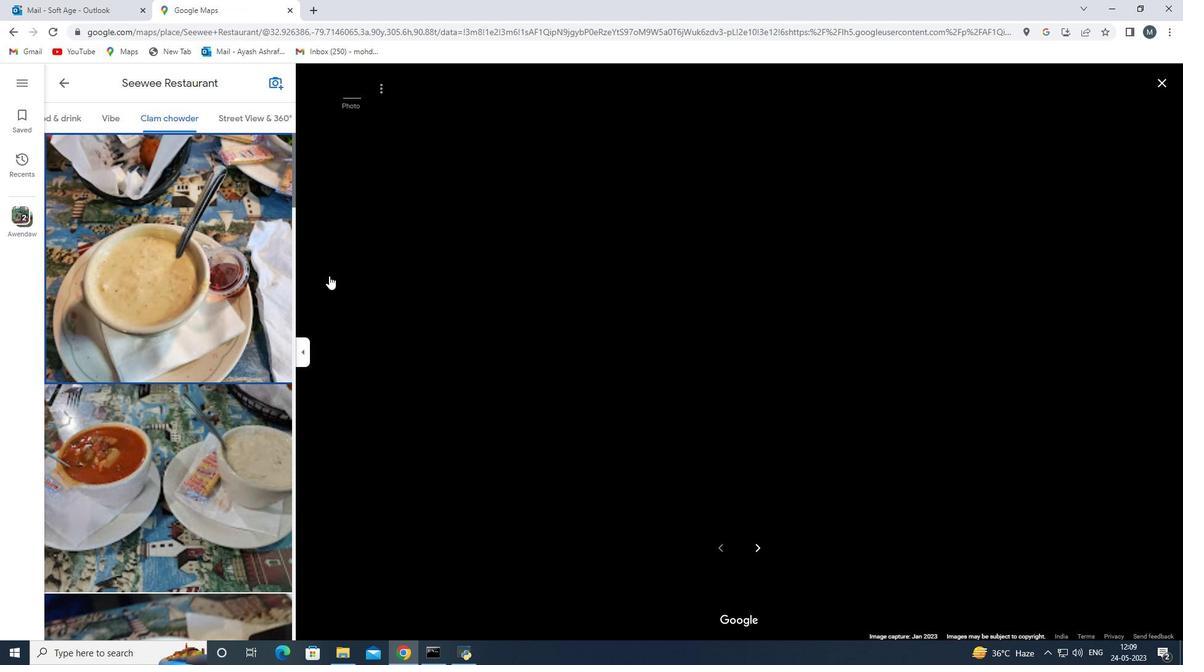 
Action: Mouse scrolled (592, 279) with delta (0, 0)
Screenshot: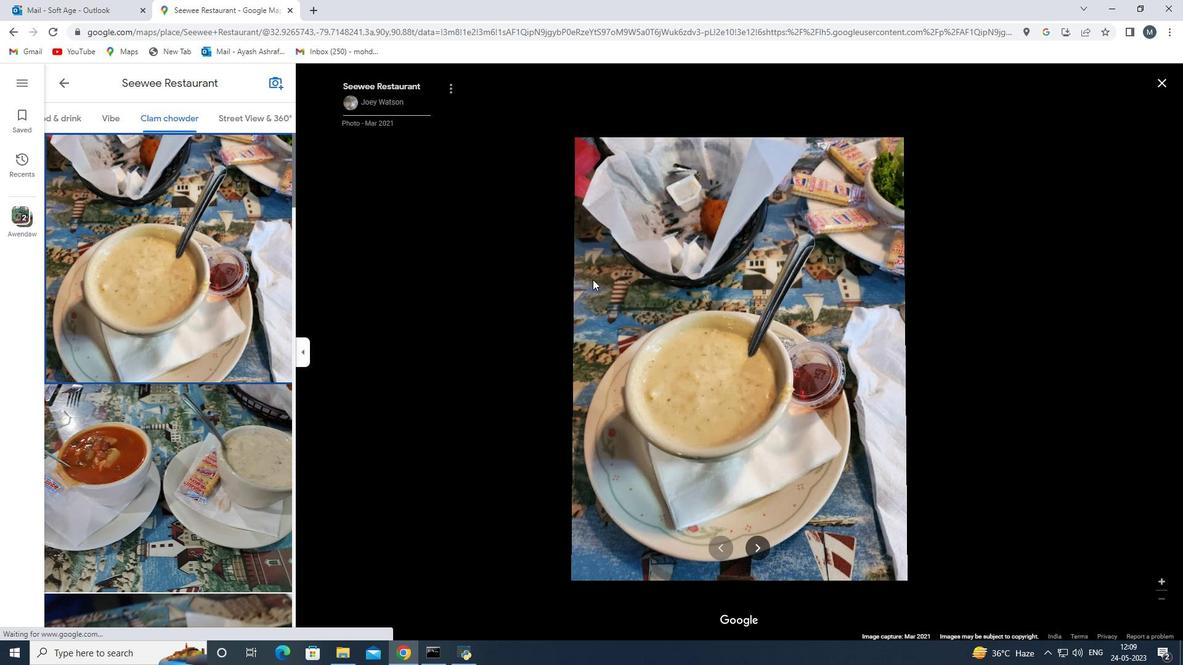 
Action: Mouse scrolled (592, 279) with delta (0, 0)
Screenshot: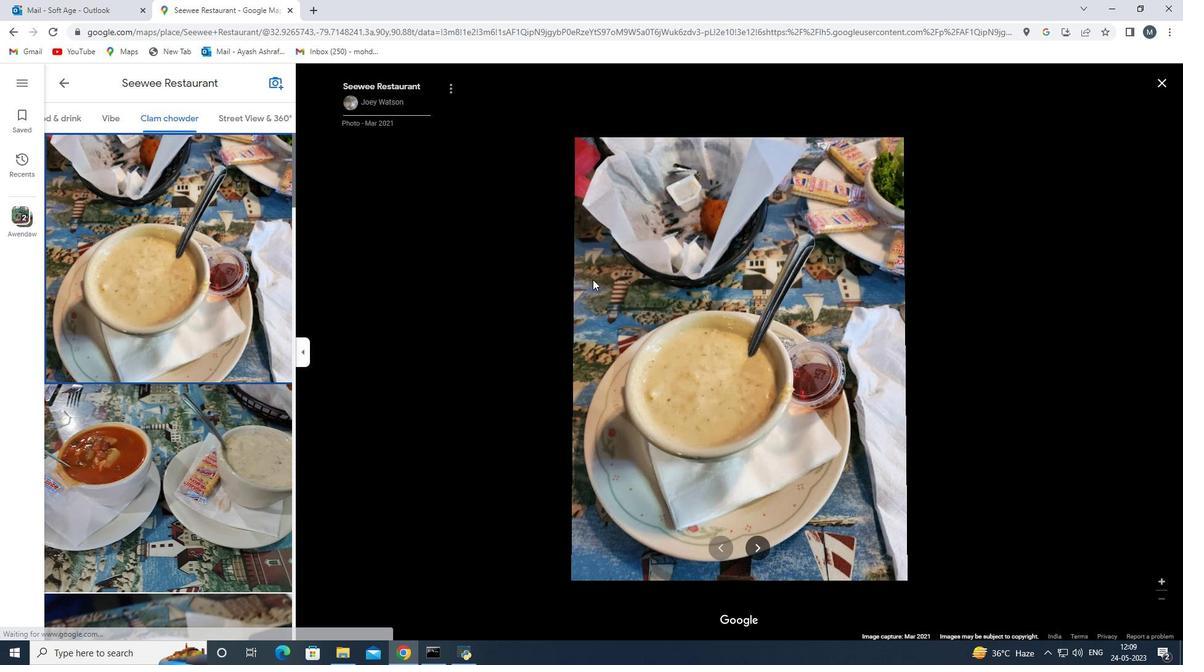 
Action: Mouse scrolled (592, 279) with delta (0, 0)
Screenshot: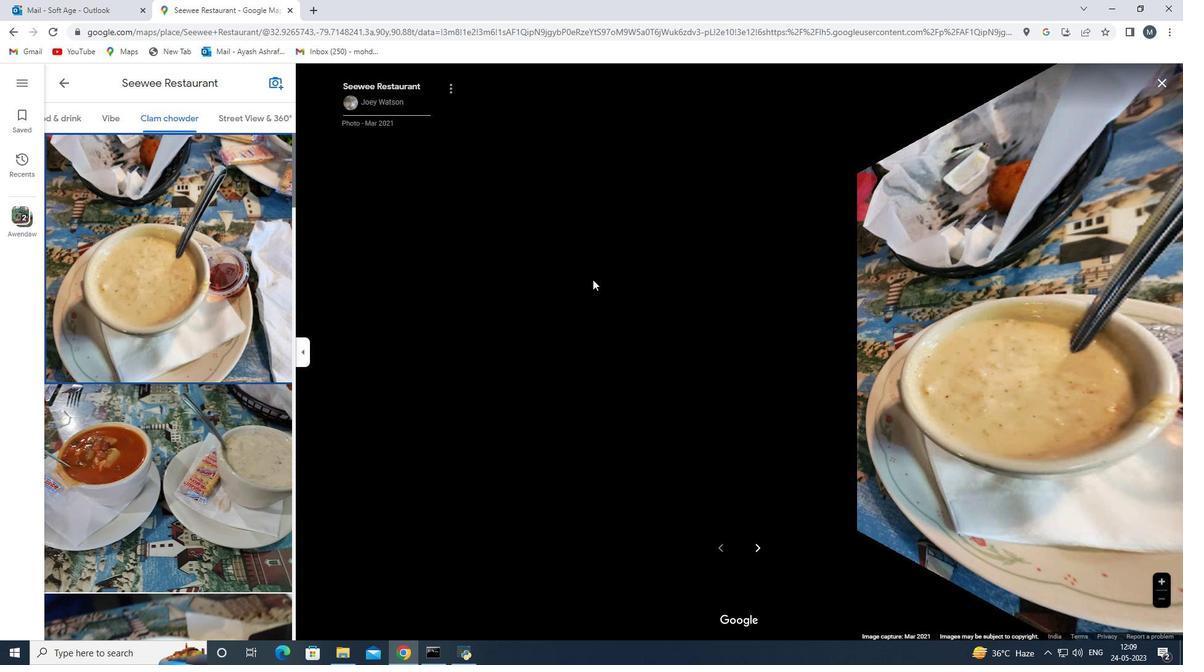 
Action: Mouse scrolled (592, 279) with delta (0, 0)
Screenshot: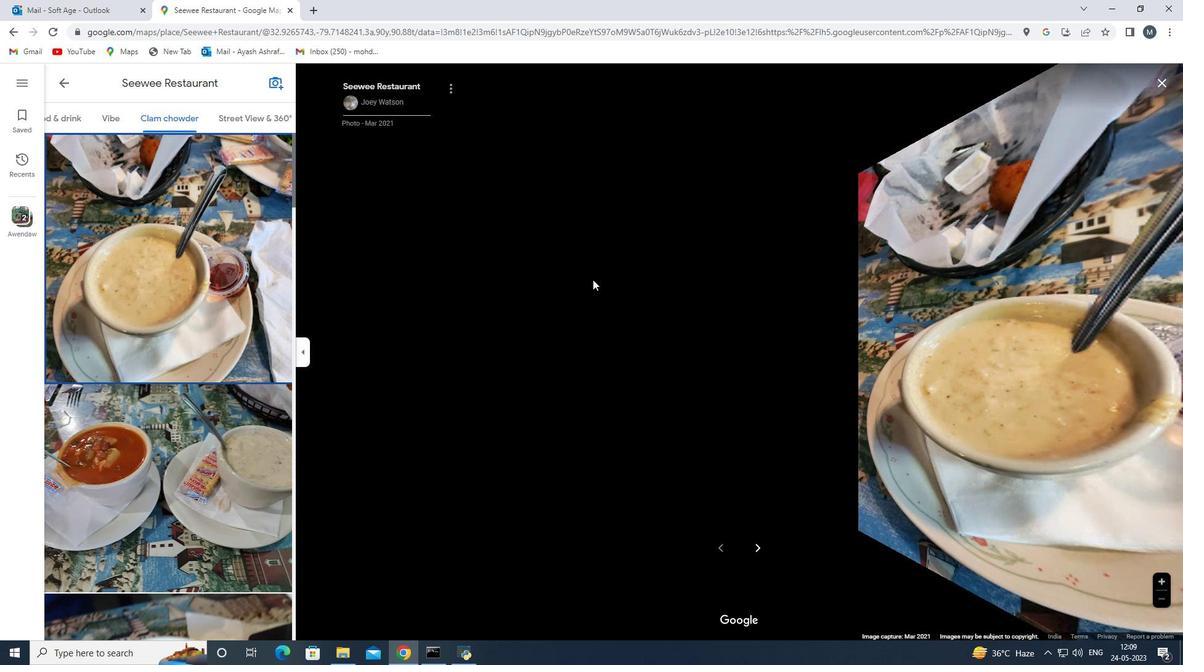 
Action: Mouse scrolled (592, 279) with delta (0, 0)
Screenshot: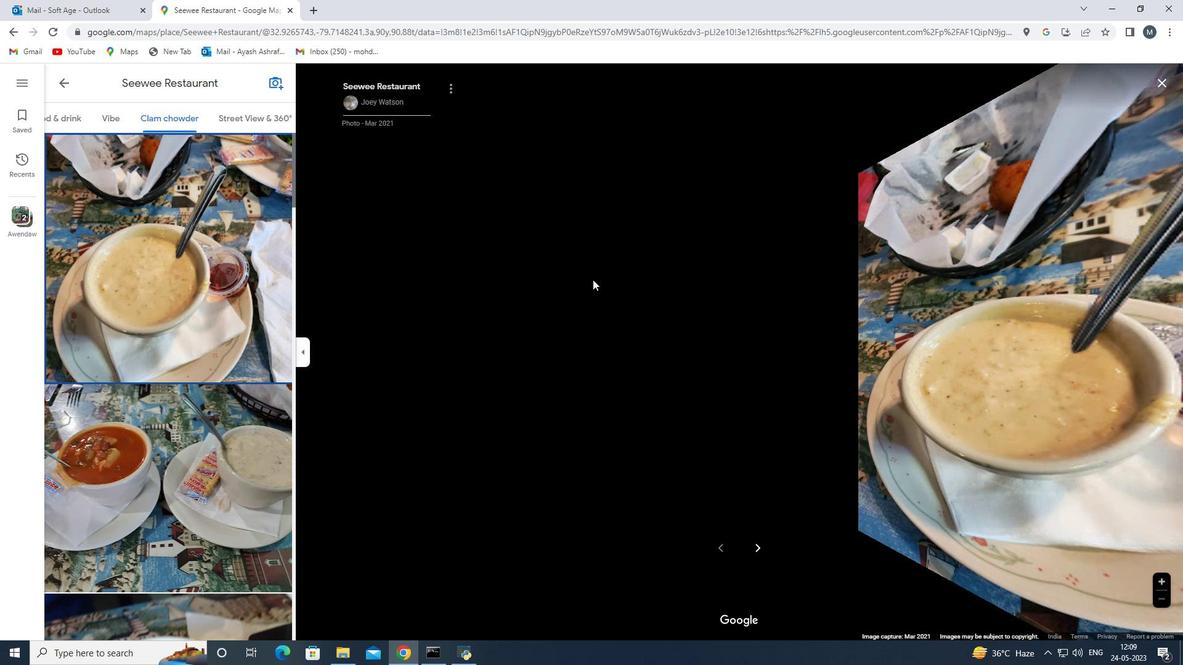 
Action: Mouse moved to (592, 279)
Screenshot: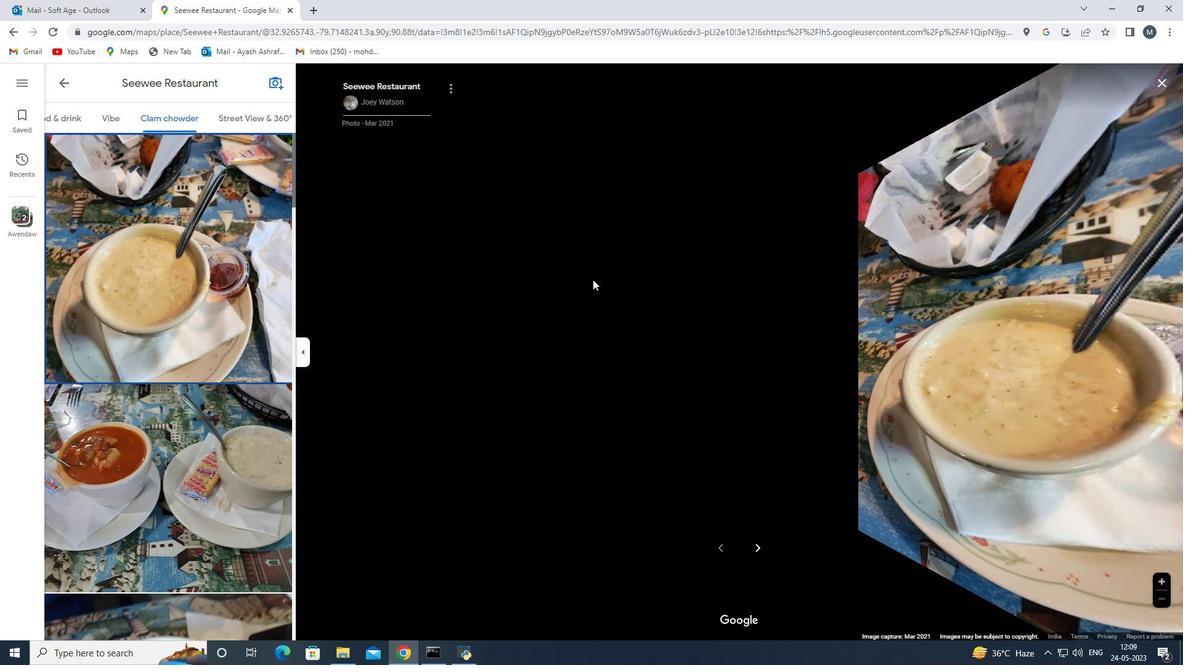 
Action: Mouse scrolled (592, 280) with delta (0, 0)
Screenshot: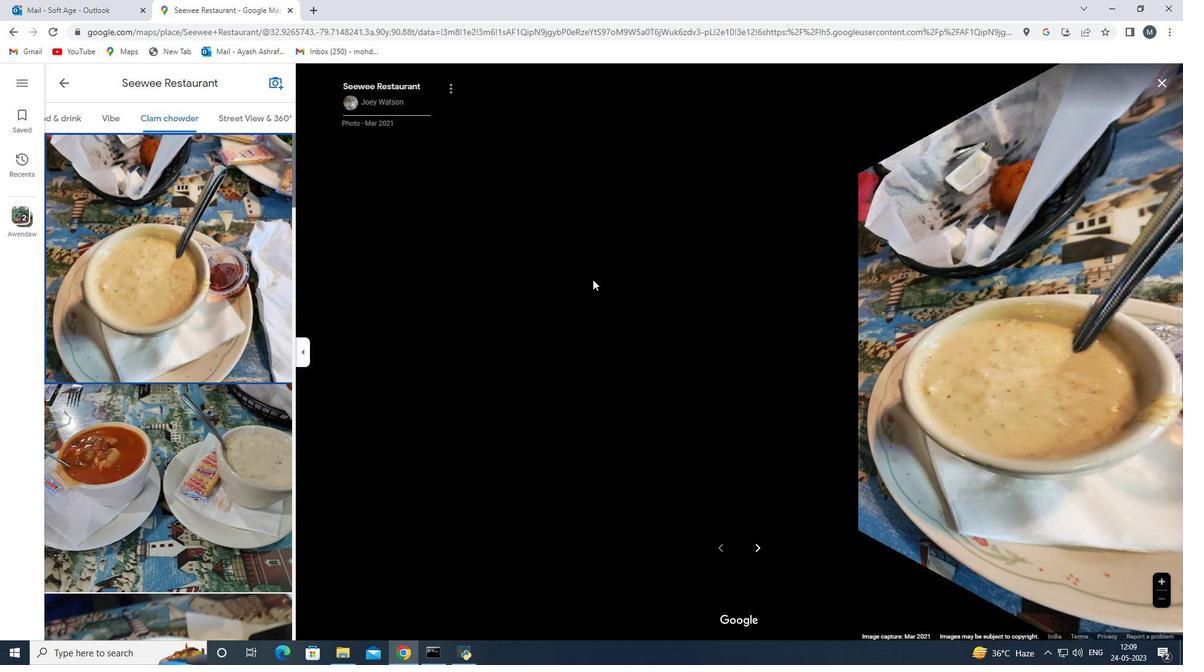 
Action: Mouse scrolled (592, 280) with delta (0, 0)
Screenshot: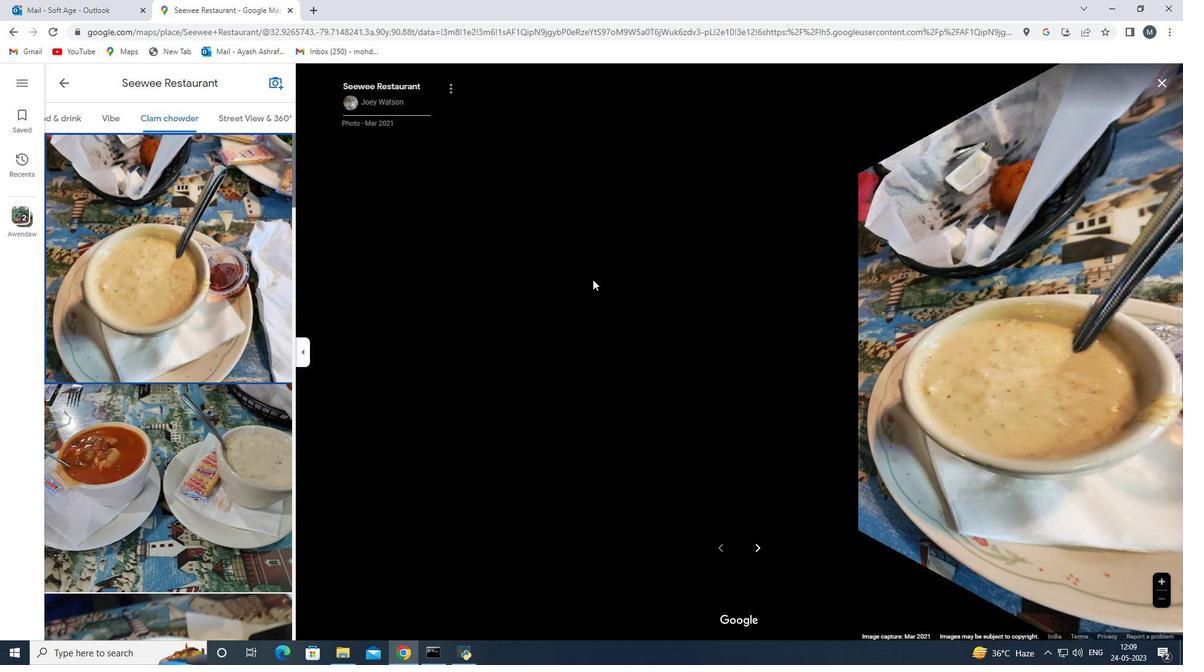 
Action: Mouse scrolled (592, 280) with delta (0, 0)
Screenshot: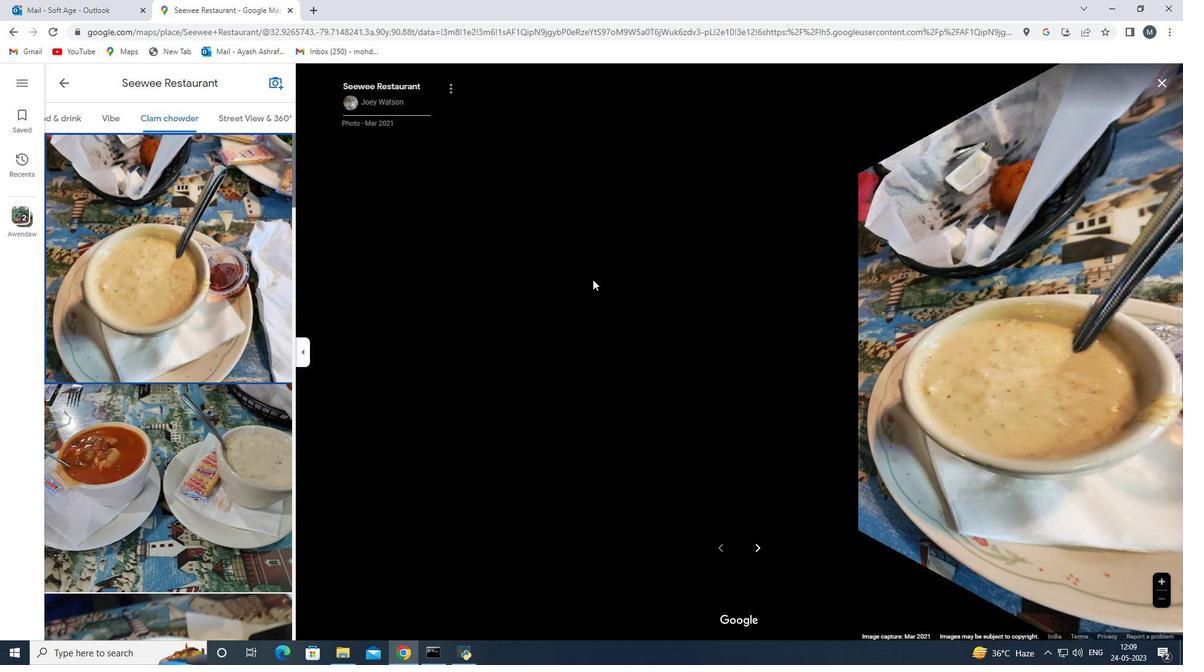 
Action: Mouse scrolled (592, 280) with delta (0, 0)
Screenshot: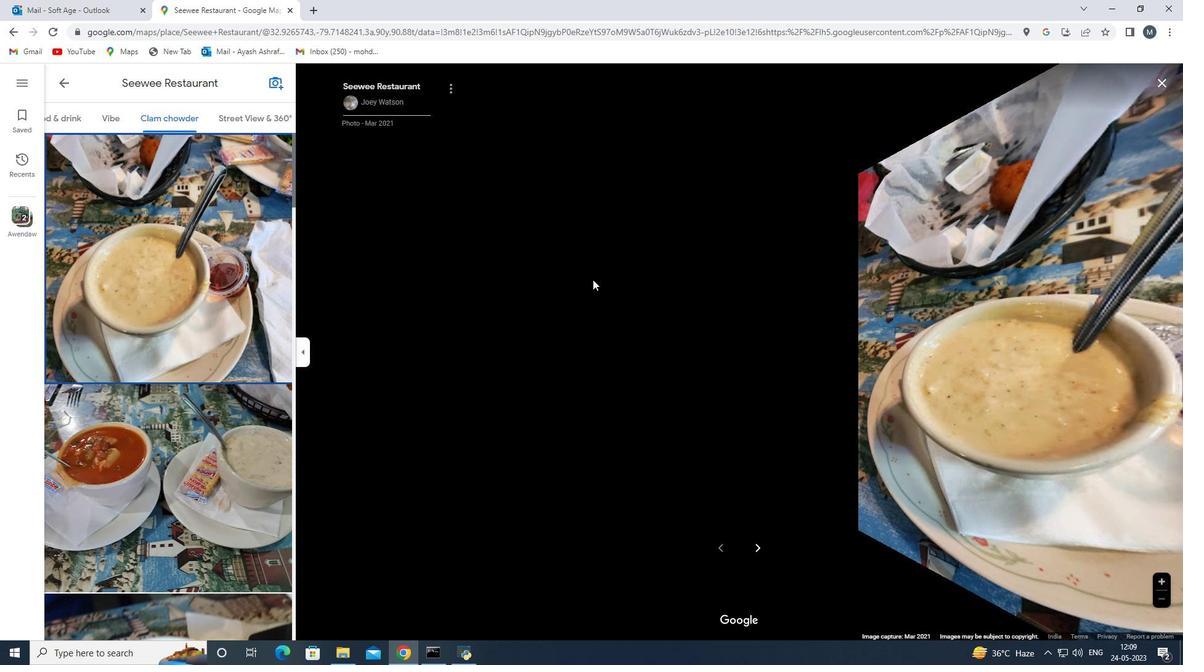 
Action: Mouse scrolled (592, 280) with delta (0, 0)
Screenshot: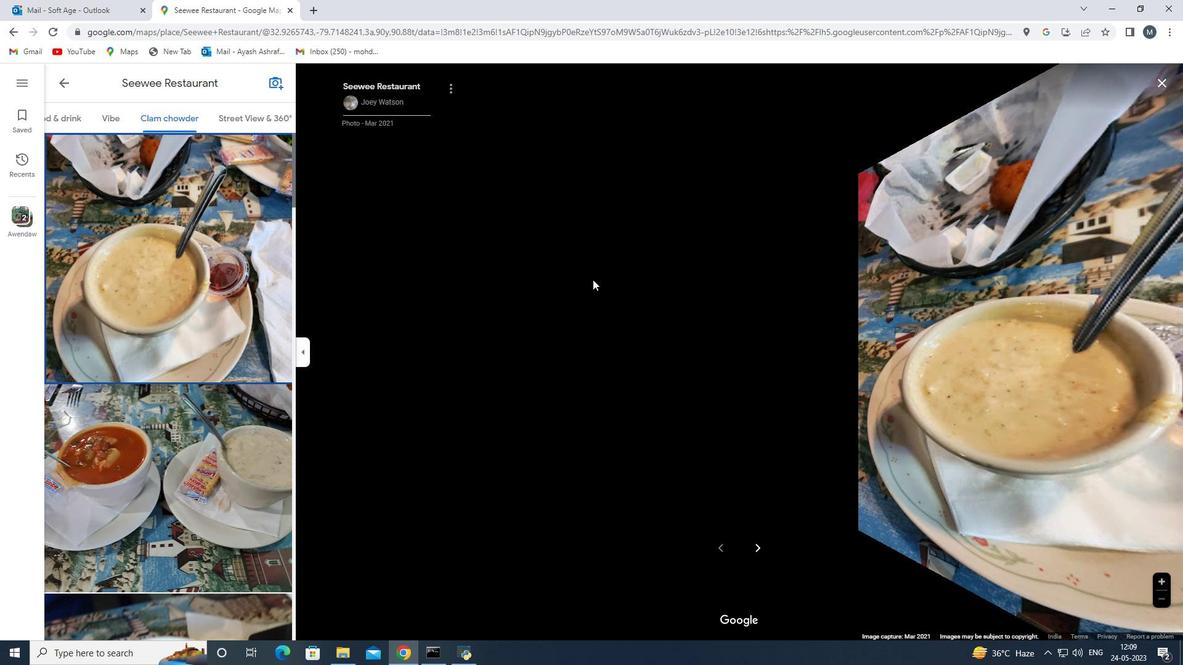 
Action: Mouse moved to (598, 285)
Screenshot: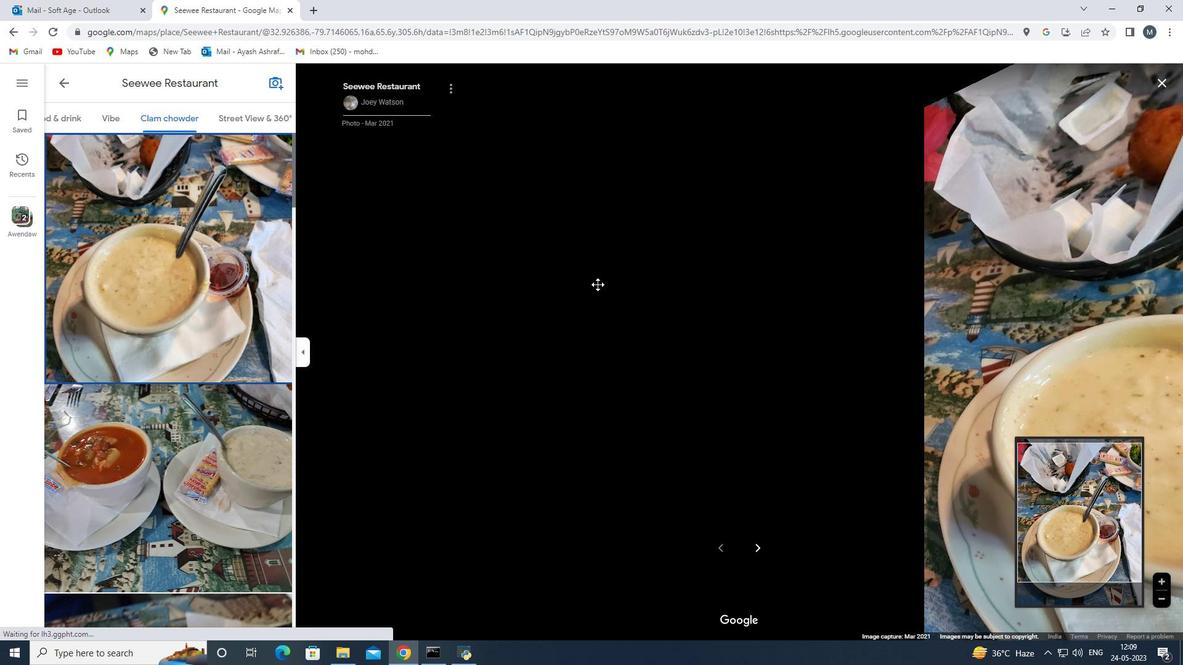 
Action: Mouse scrolled (598, 285) with delta (0, 0)
Screenshot: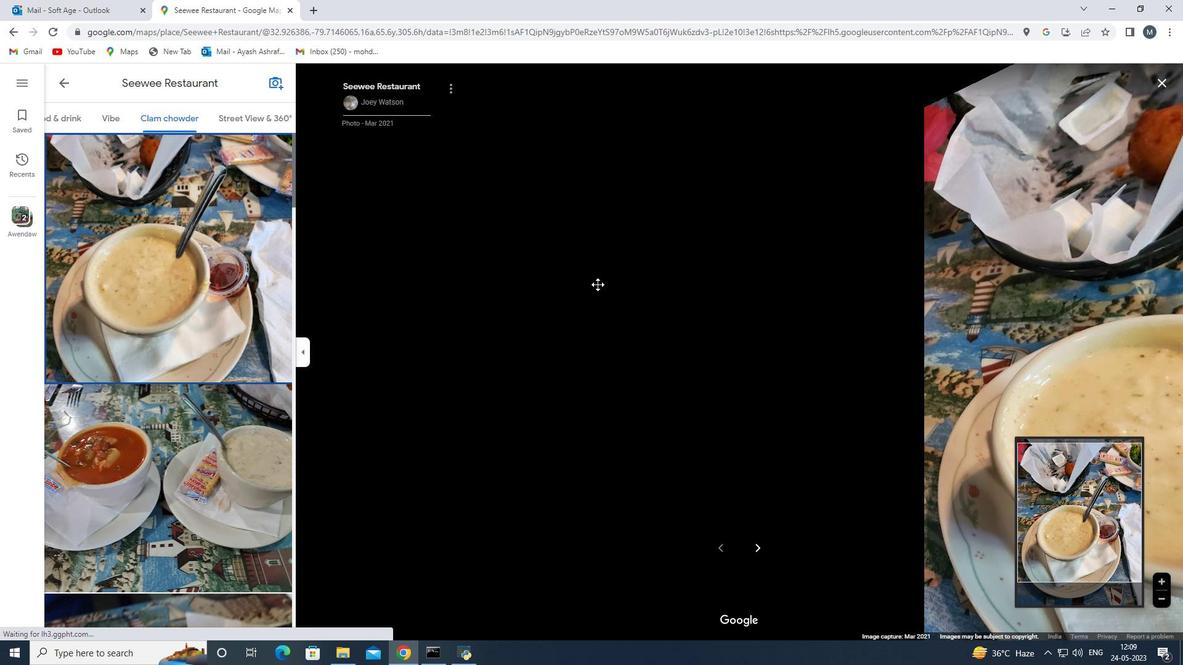 
Action: Mouse moved to (756, 552)
Screenshot: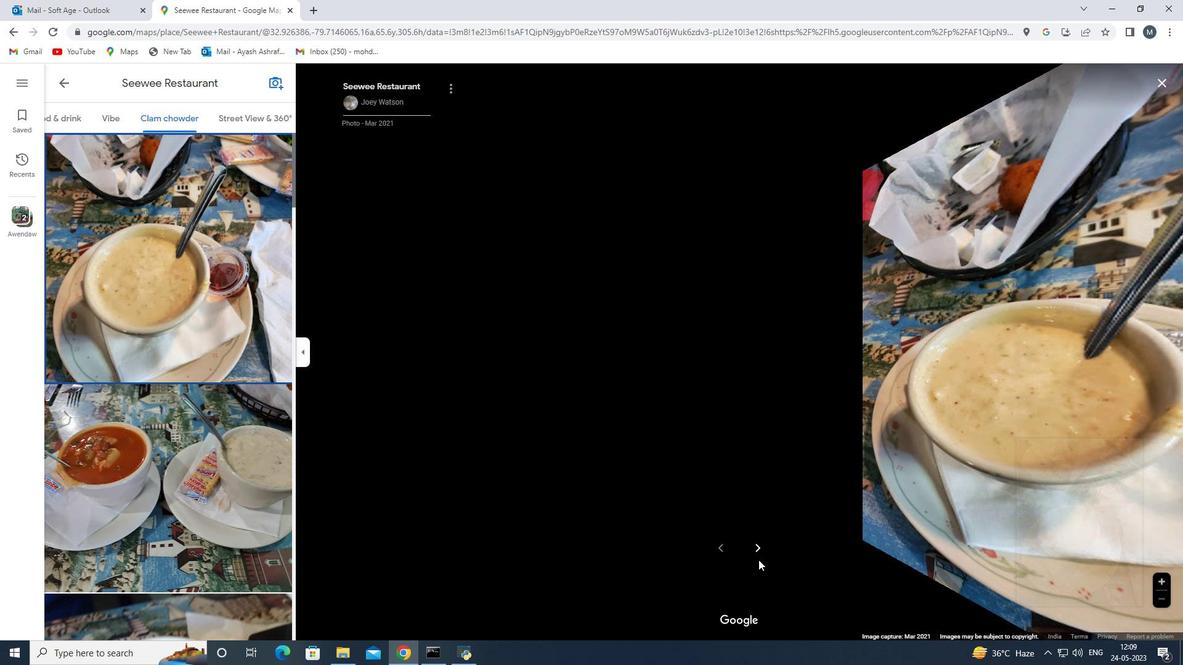
Action: Mouse pressed left at (756, 552)
Screenshot: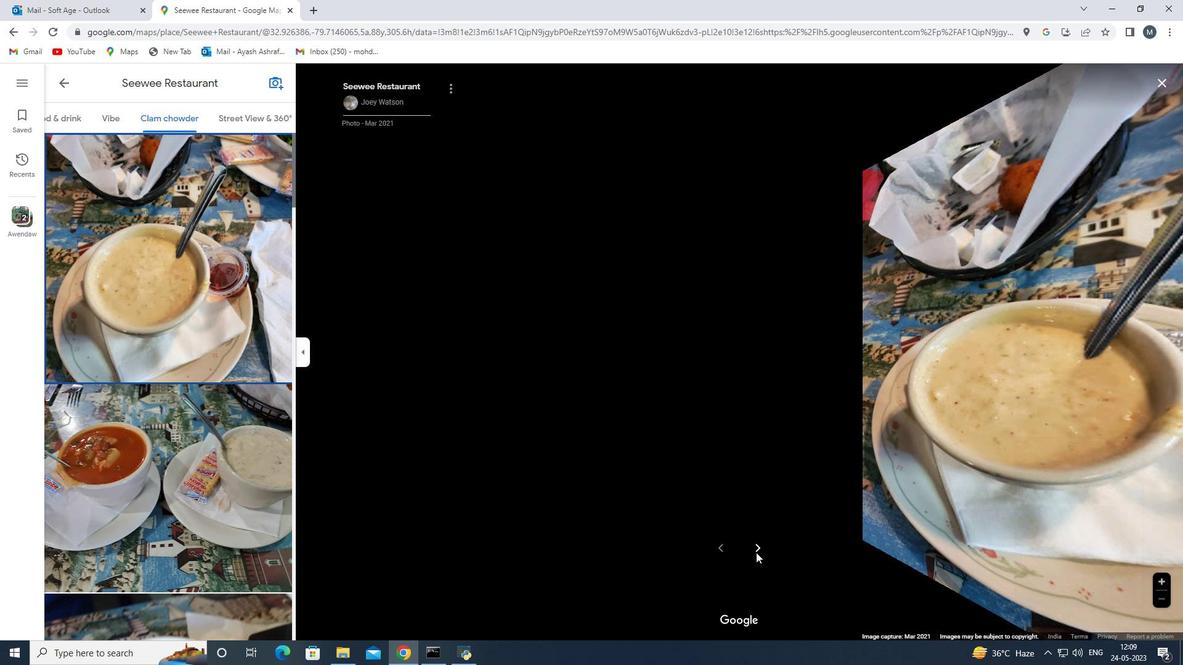
Action: Mouse moved to (757, 548)
Screenshot: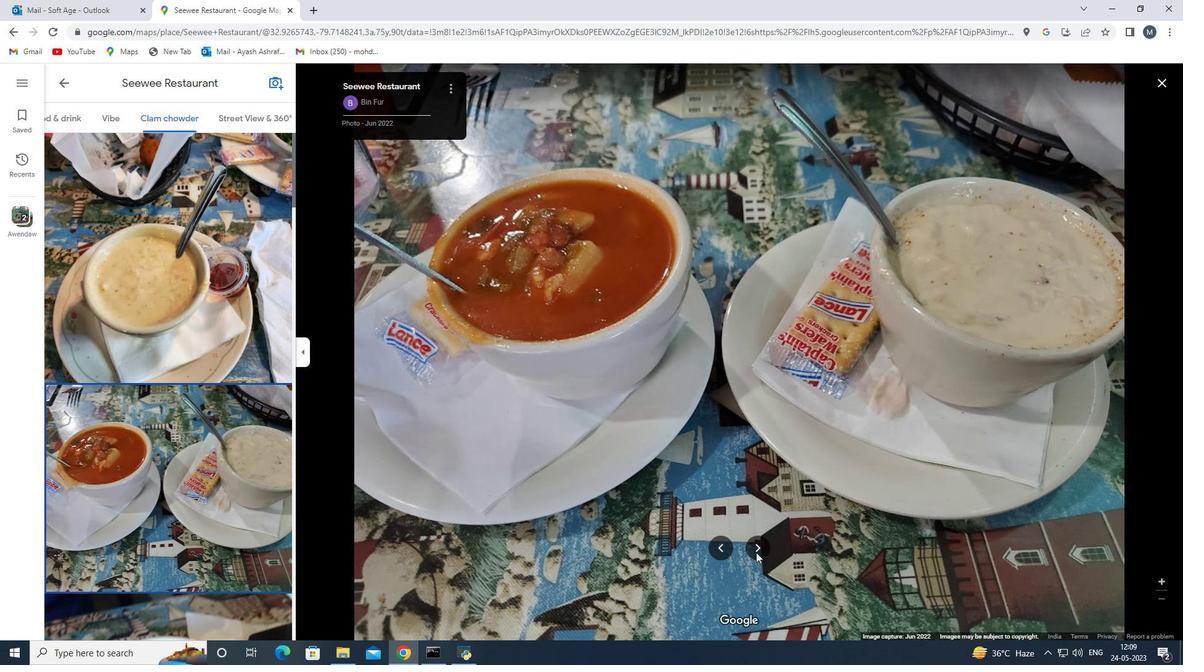 
Action: Mouse pressed left at (757, 548)
Screenshot: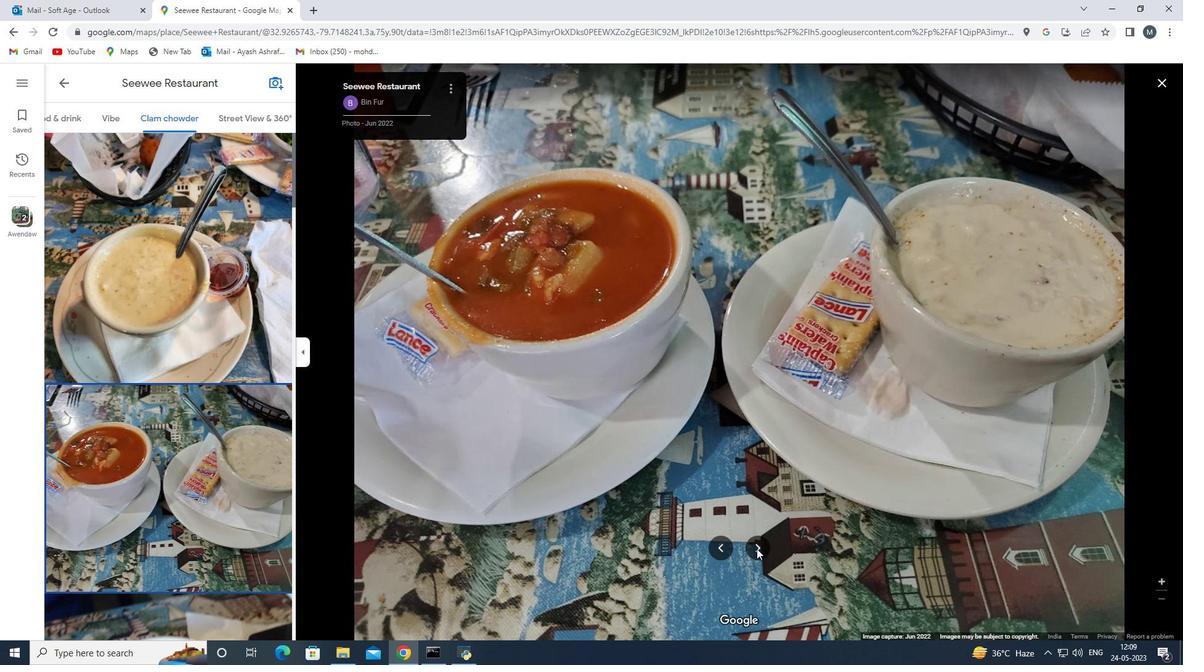 
Action: Mouse pressed left at (757, 548)
Screenshot: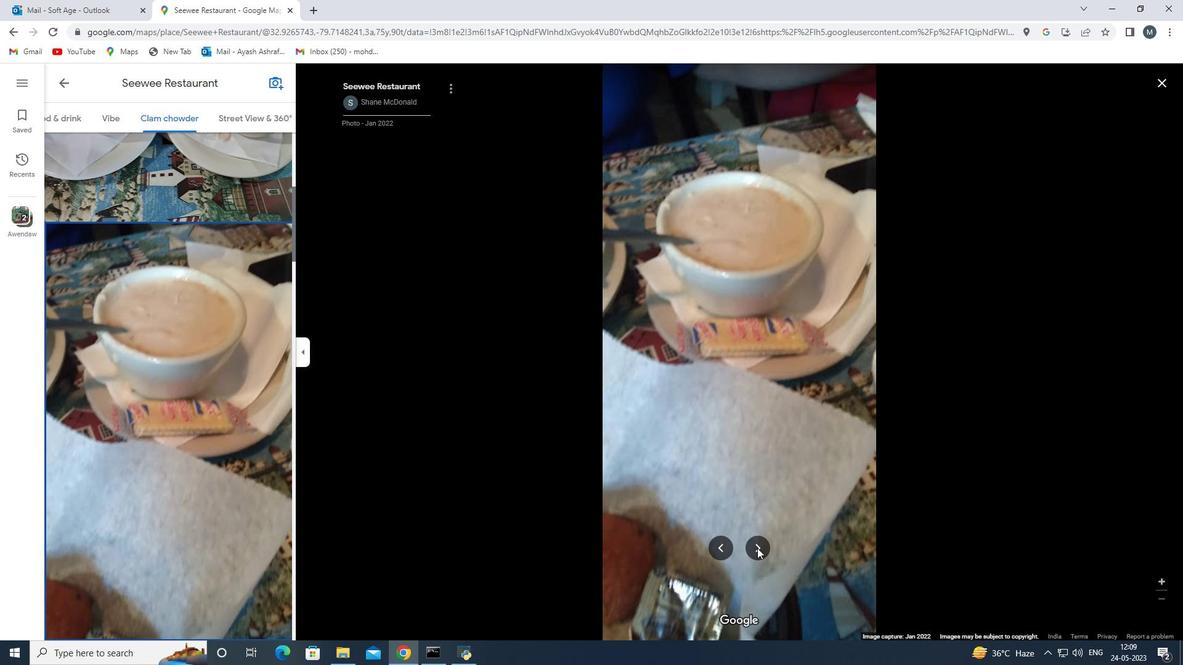 
Action: Mouse pressed left at (757, 548)
Screenshot: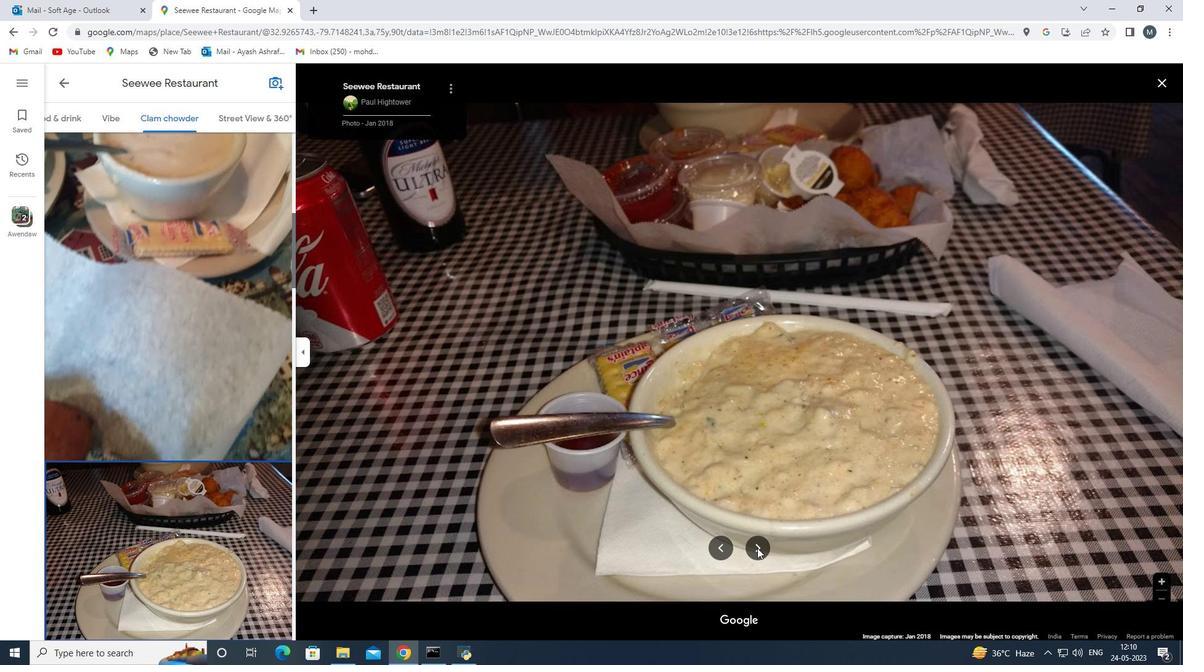 
Action: Mouse pressed left at (757, 548)
Screenshot: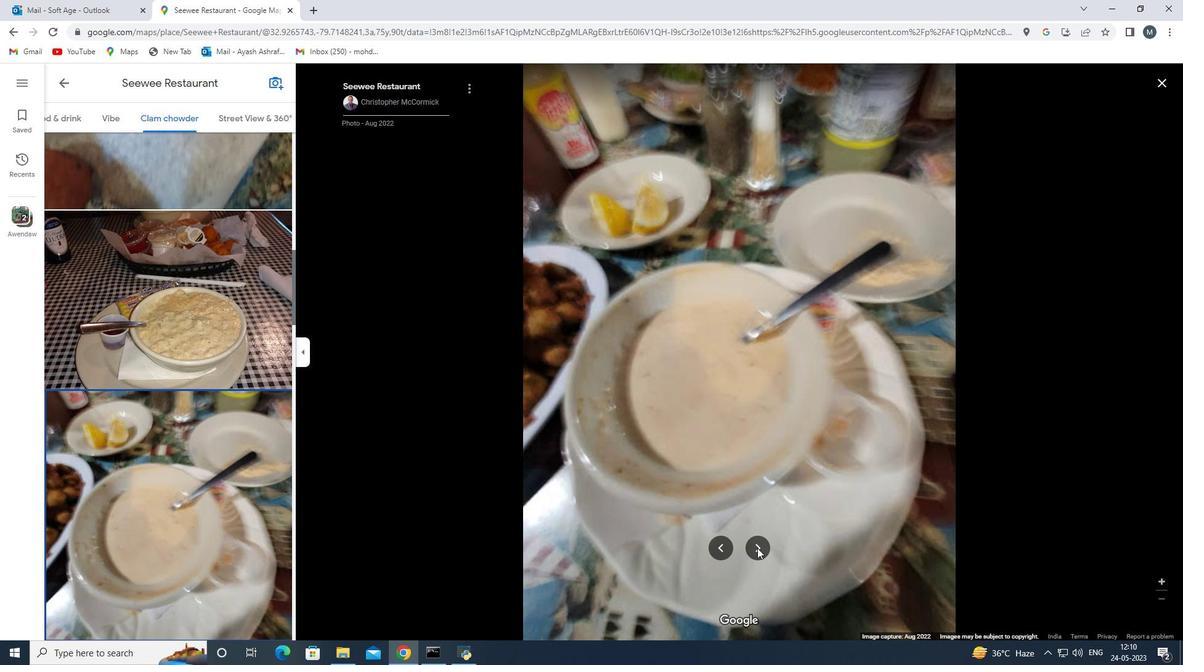 
Action: Mouse pressed left at (757, 548)
Screenshot: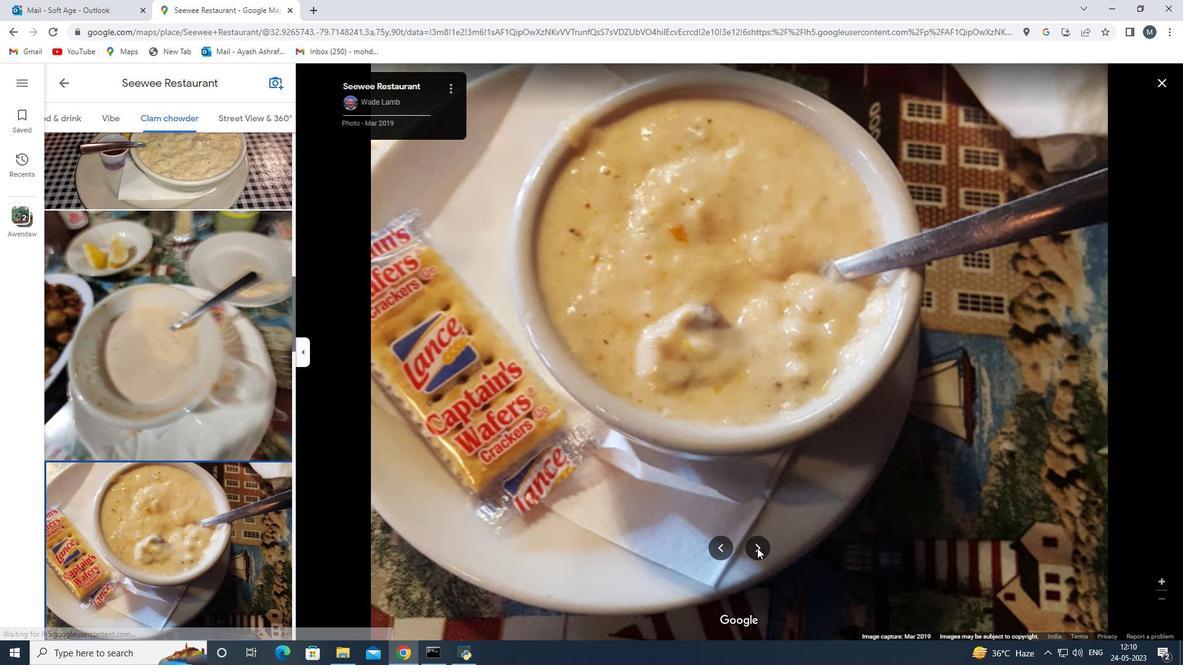
Action: Mouse pressed left at (757, 548)
Screenshot: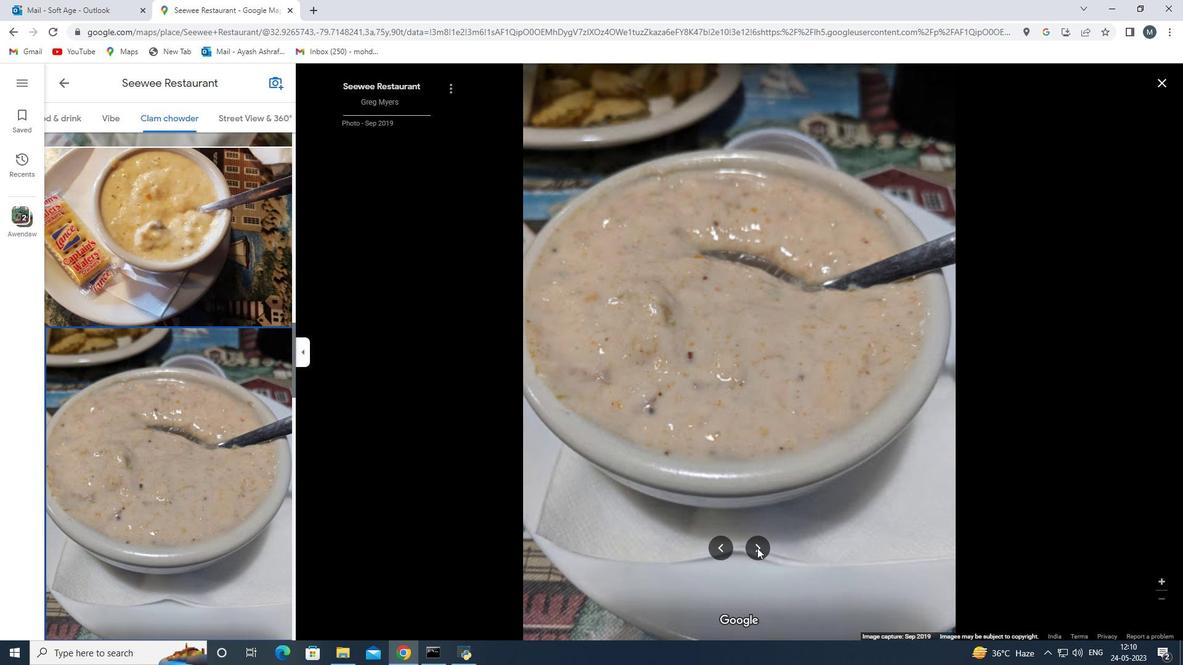 
Action: Mouse pressed left at (757, 548)
Screenshot: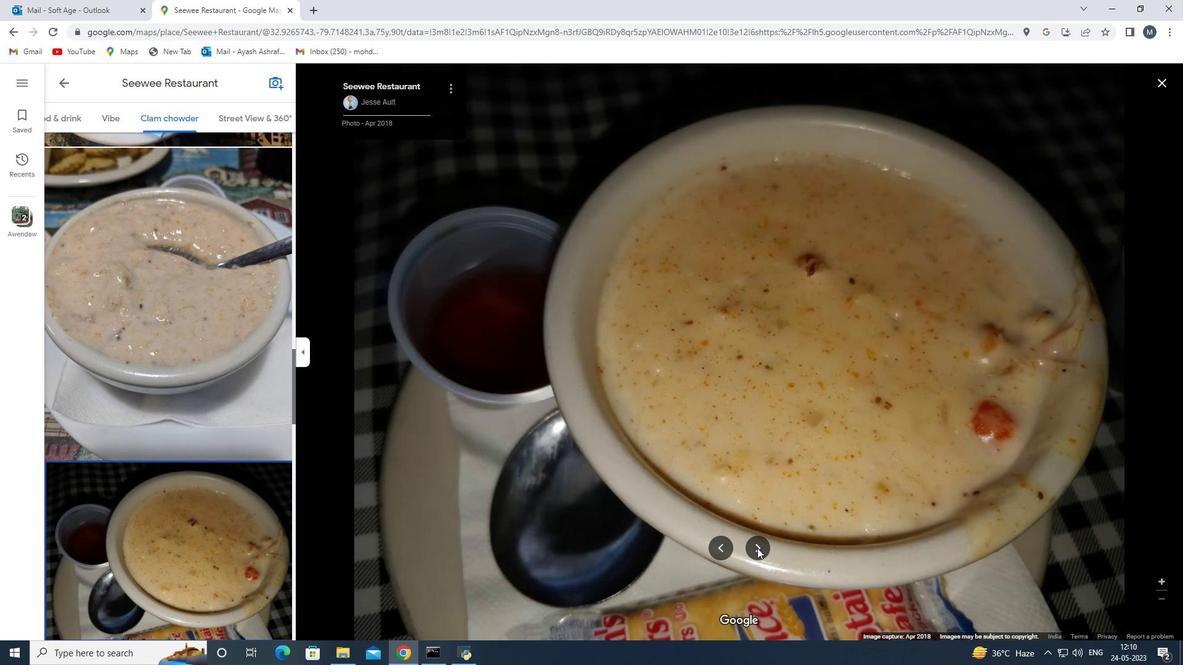 
Action: Mouse pressed left at (757, 548)
Screenshot: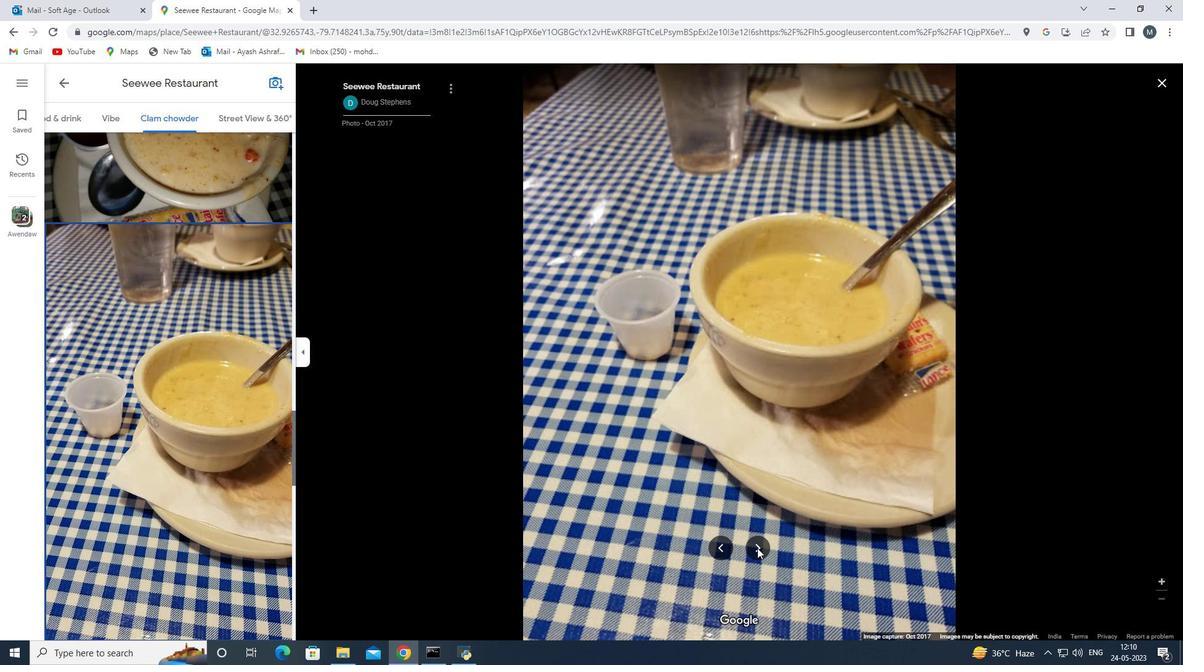 
Action: Mouse pressed left at (757, 548)
Screenshot: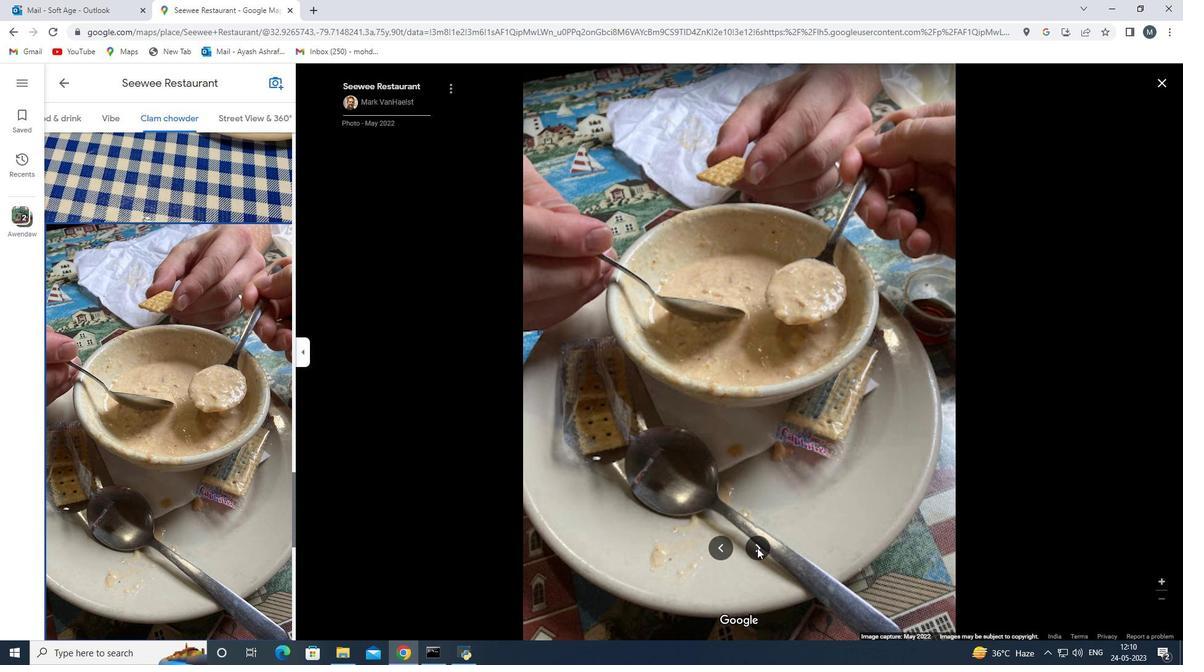
Action: Mouse moved to (757, 548)
Screenshot: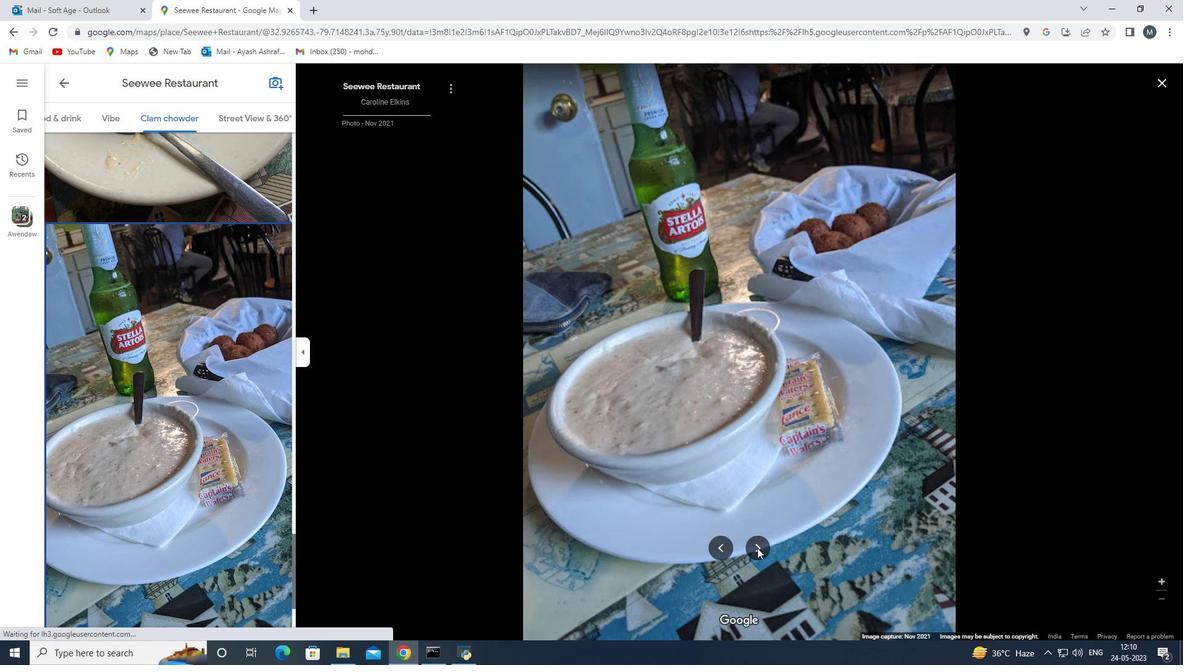 
Action: Mouse pressed left at (757, 548)
Screenshot: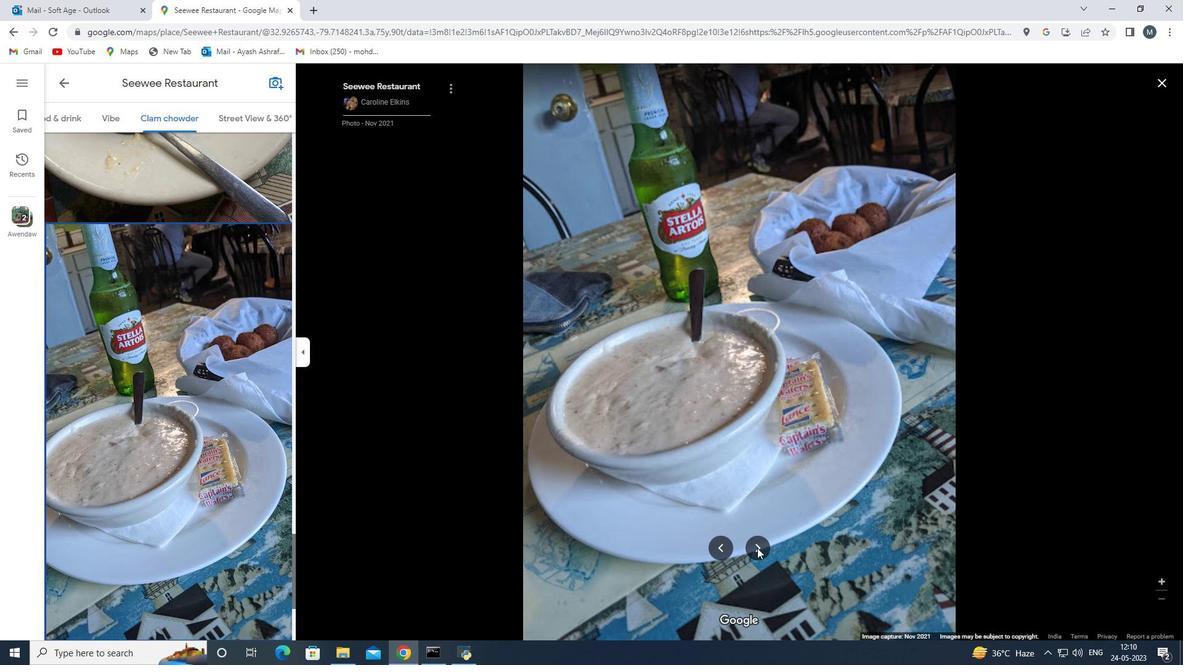 
Action: Mouse pressed left at (757, 548)
Screenshot: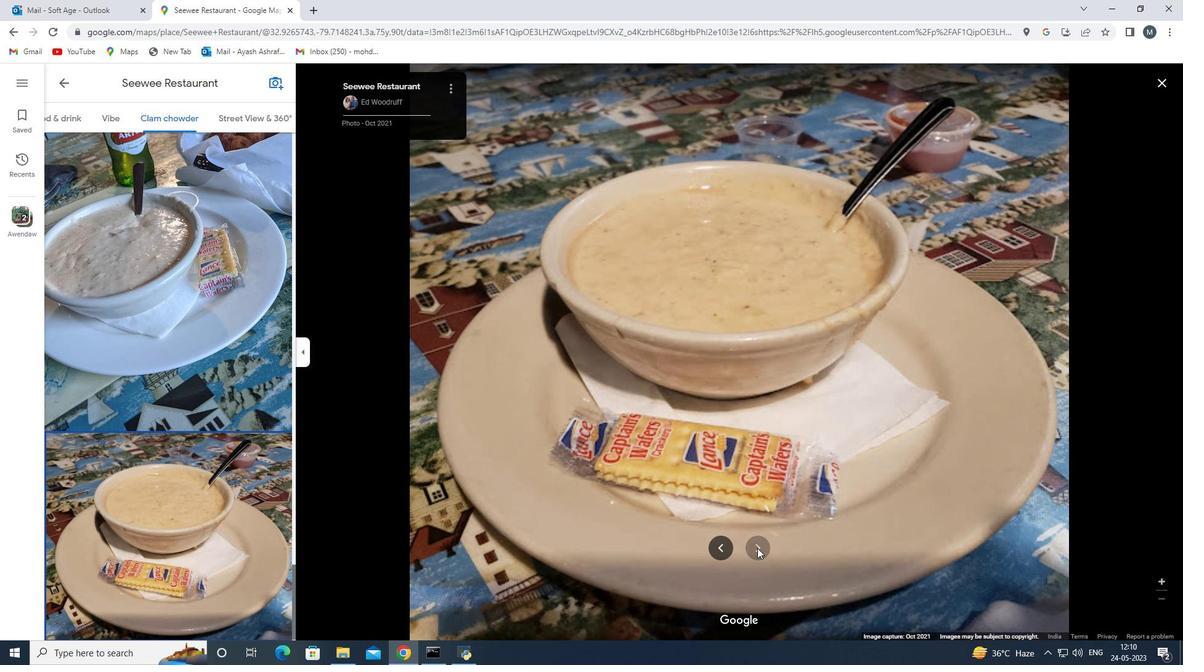 
Action: Mouse pressed left at (757, 548)
Screenshot: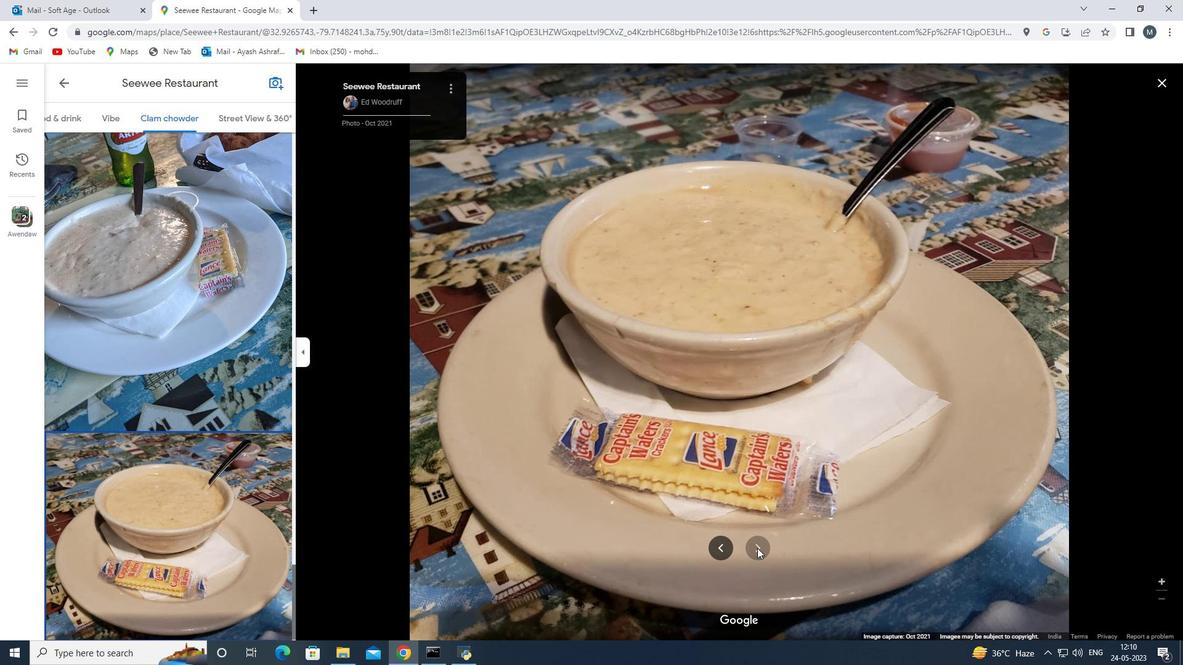 
Action: Mouse moved to (111, 121)
Screenshot: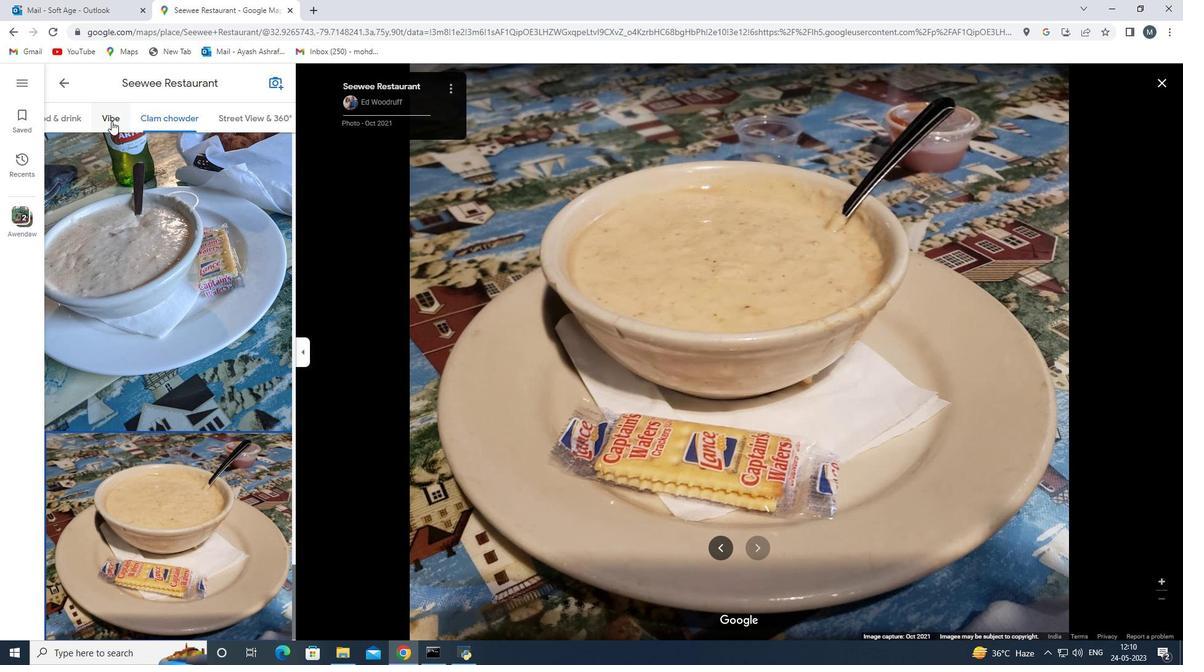 
Action: Mouse pressed left at (111, 121)
Screenshot: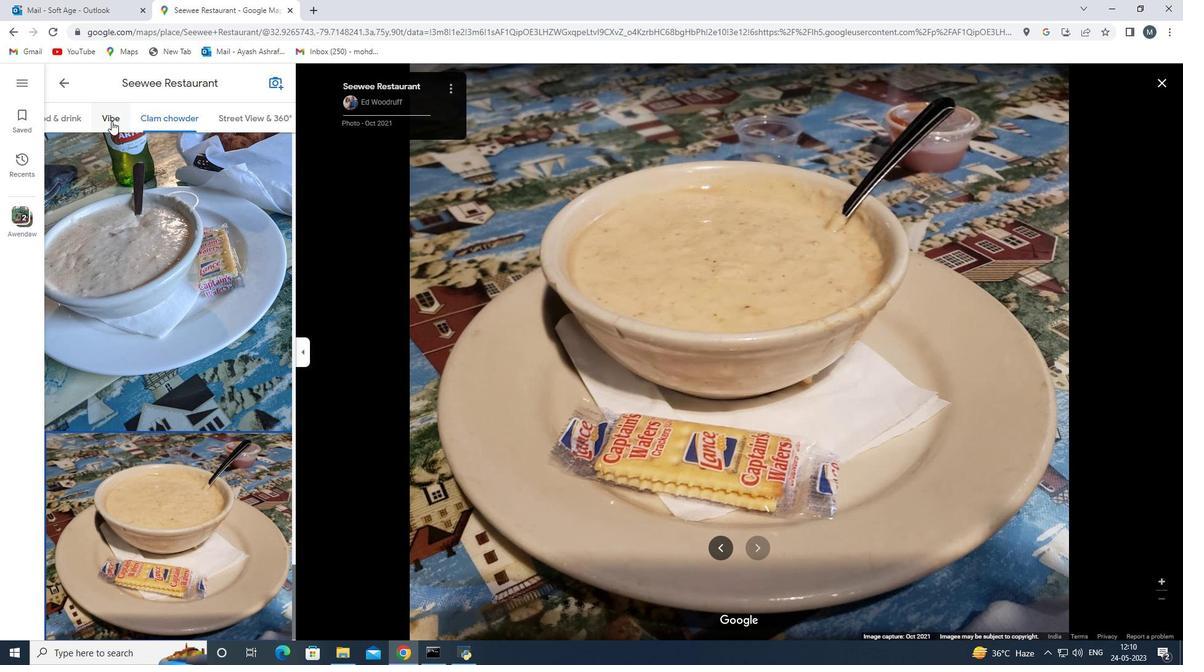 
Action: Mouse moved to (171, 284)
Screenshot: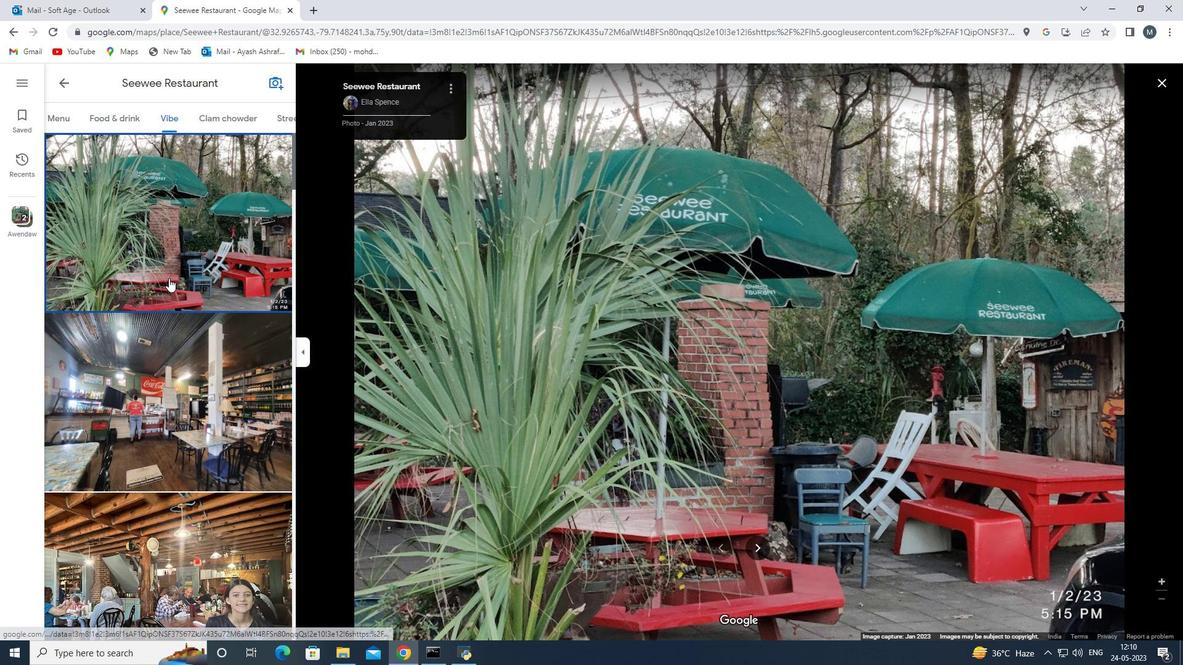 
Action: Mouse scrolled (171, 284) with delta (0, 0)
Screenshot: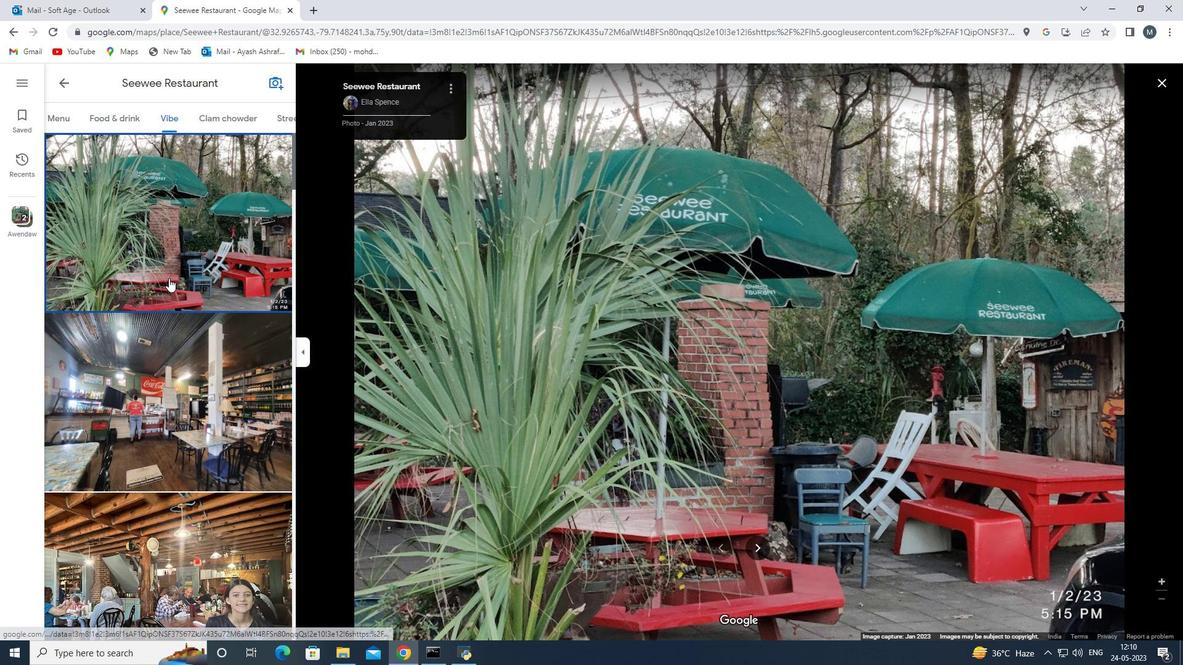 
Action: Mouse scrolled (171, 284) with delta (0, 0)
Screenshot: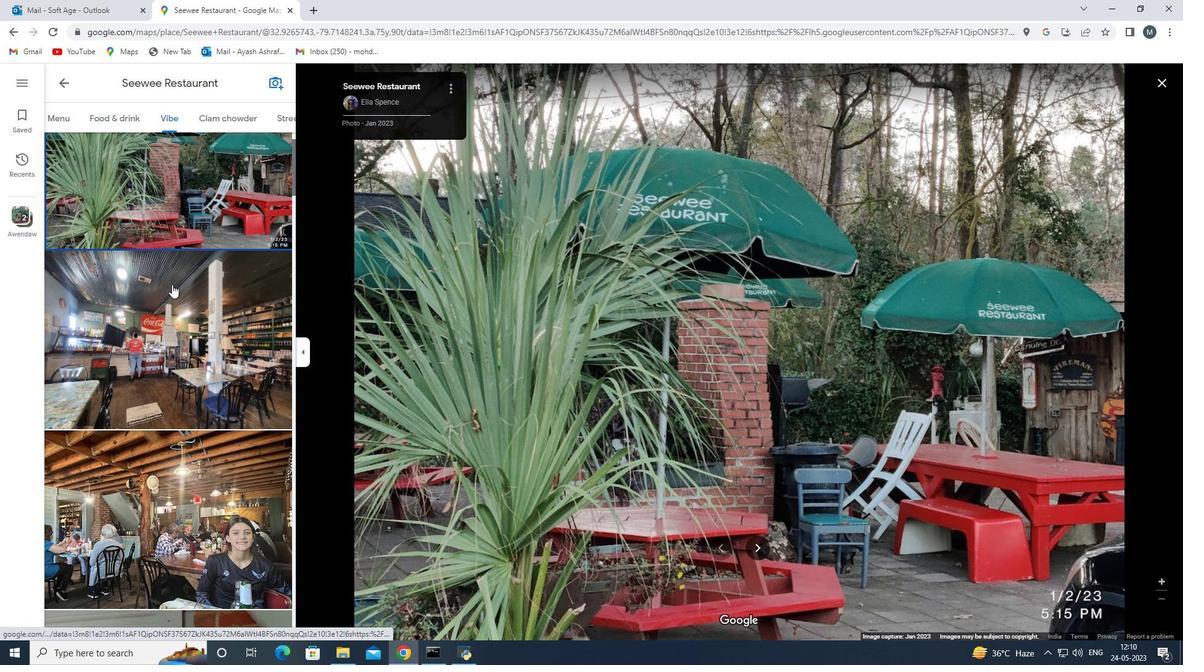 
Action: Mouse scrolled (171, 284) with delta (0, 0)
Screenshot: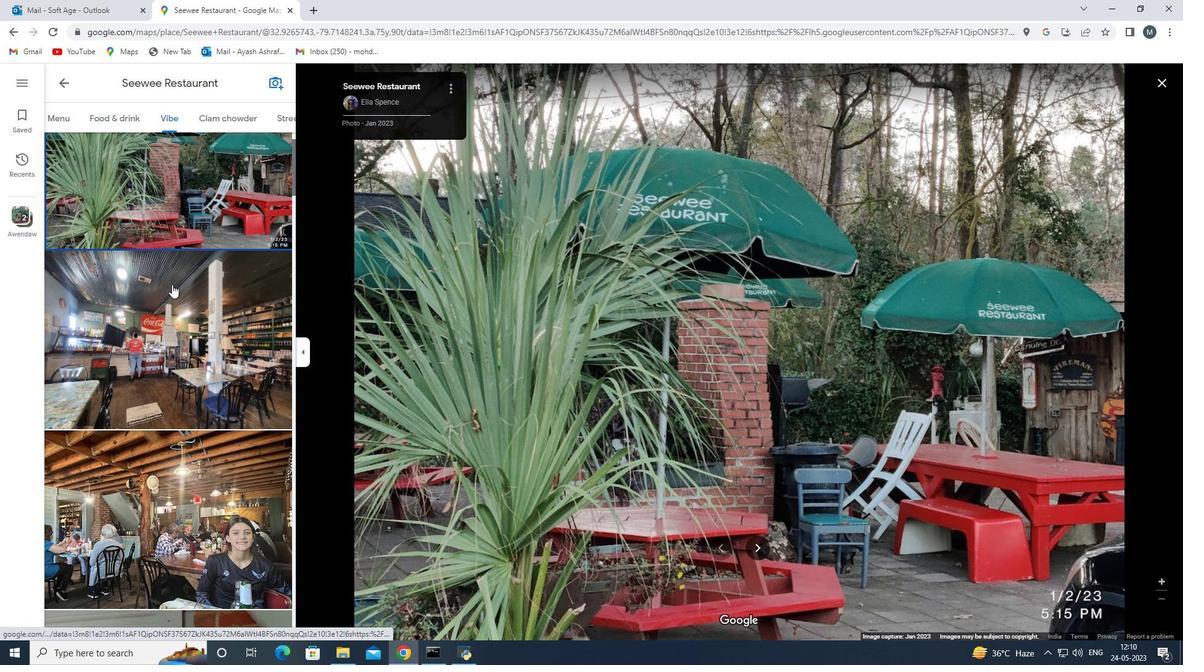 
Action: Mouse scrolled (171, 284) with delta (0, 0)
Screenshot: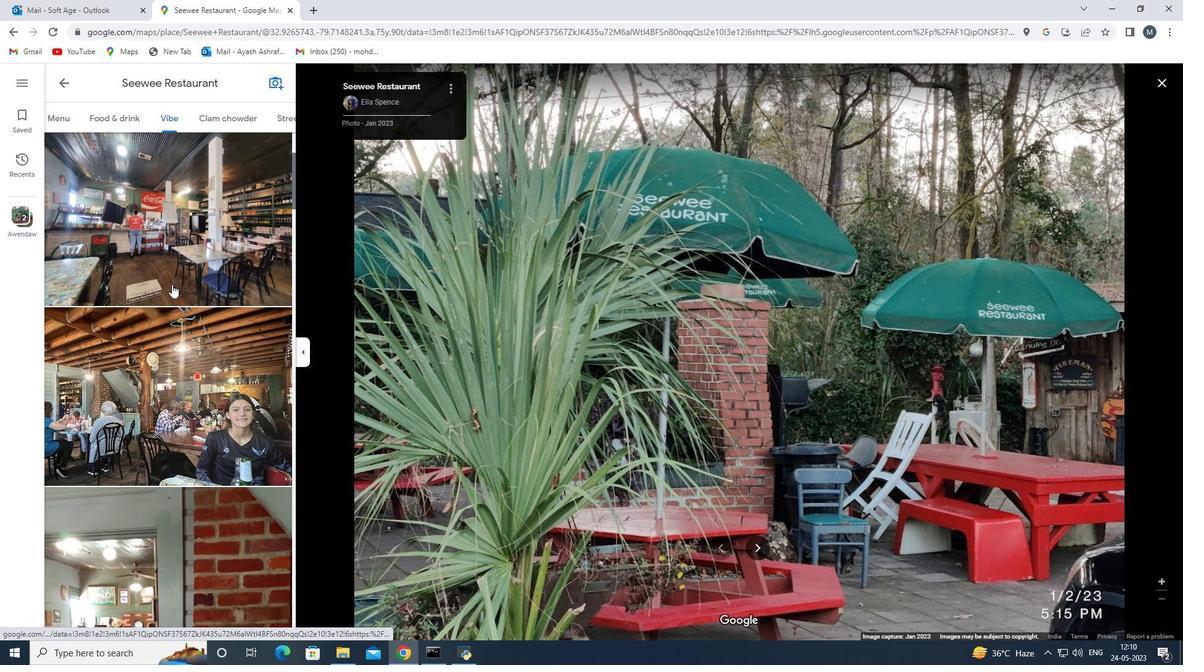 
Action: Mouse scrolled (171, 284) with delta (0, 0)
Screenshot: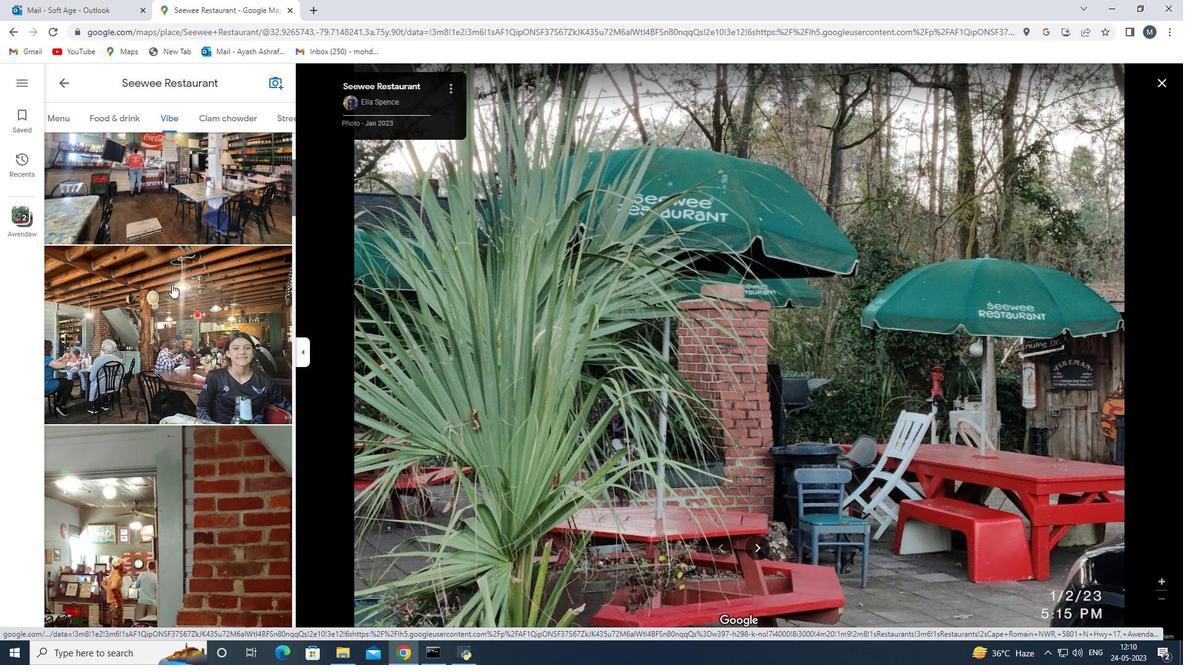 
Action: Mouse scrolled (171, 284) with delta (0, 0)
Screenshot: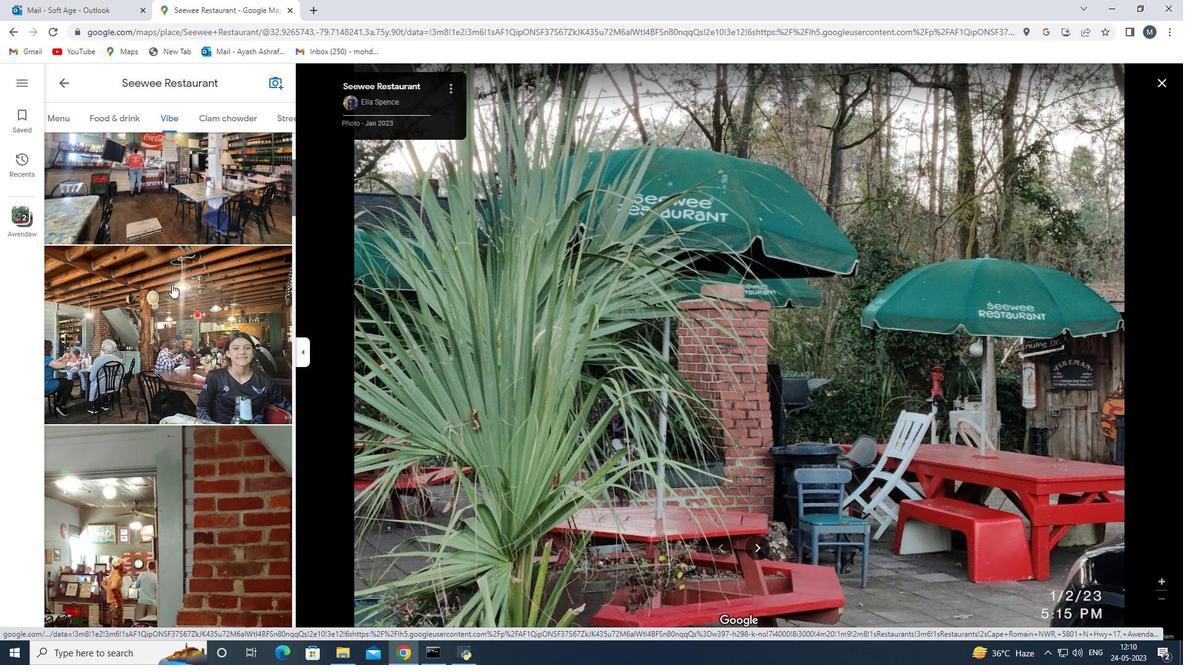 
Action: Mouse scrolled (171, 284) with delta (0, 0)
Screenshot: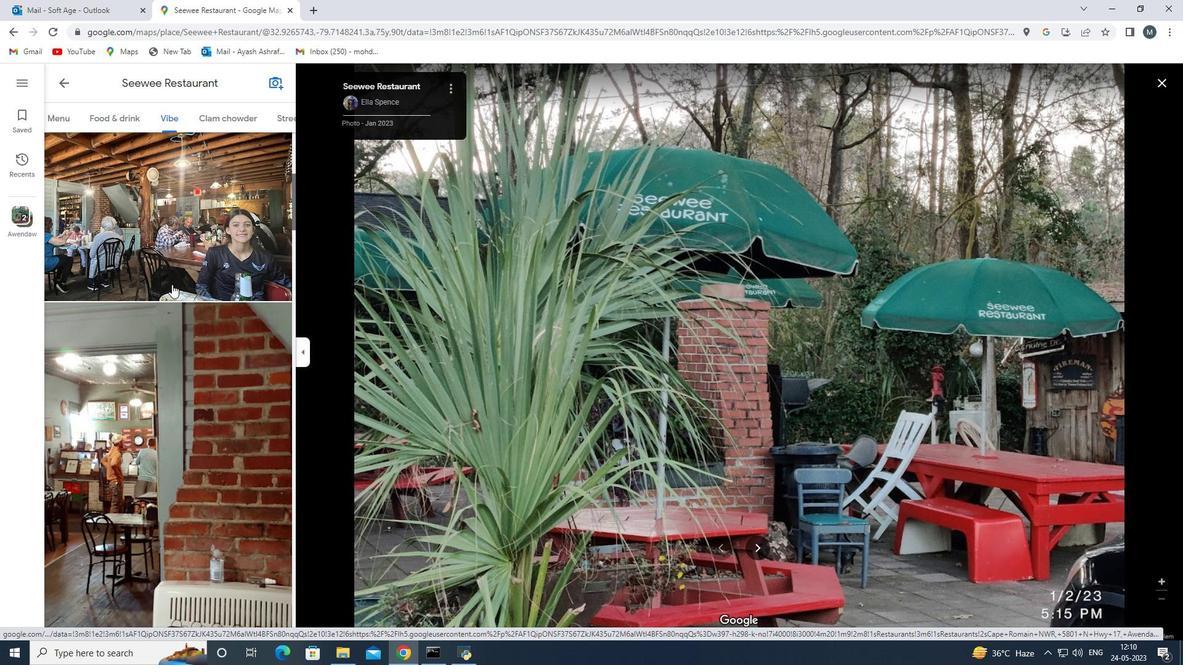 
Action: Mouse scrolled (171, 285) with delta (0, 0)
Screenshot: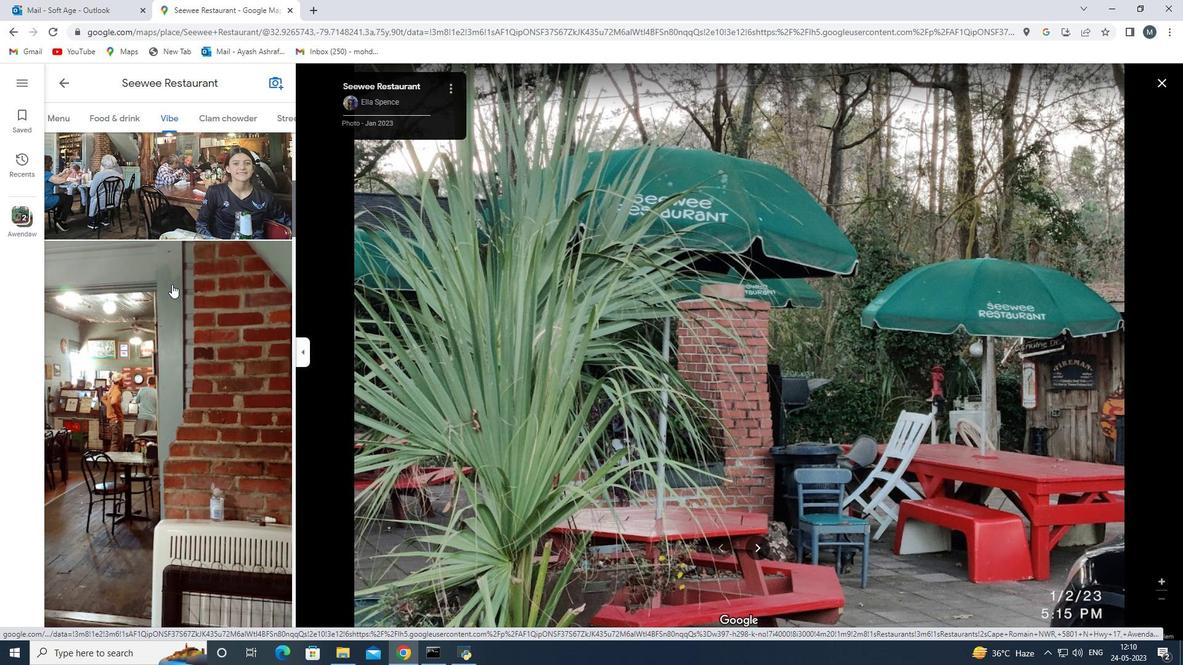 
Action: Mouse scrolled (171, 285) with delta (0, 0)
